 Task: Create a white business document with blue details.
Action: Mouse pressed left at (502, 390)
Screenshot: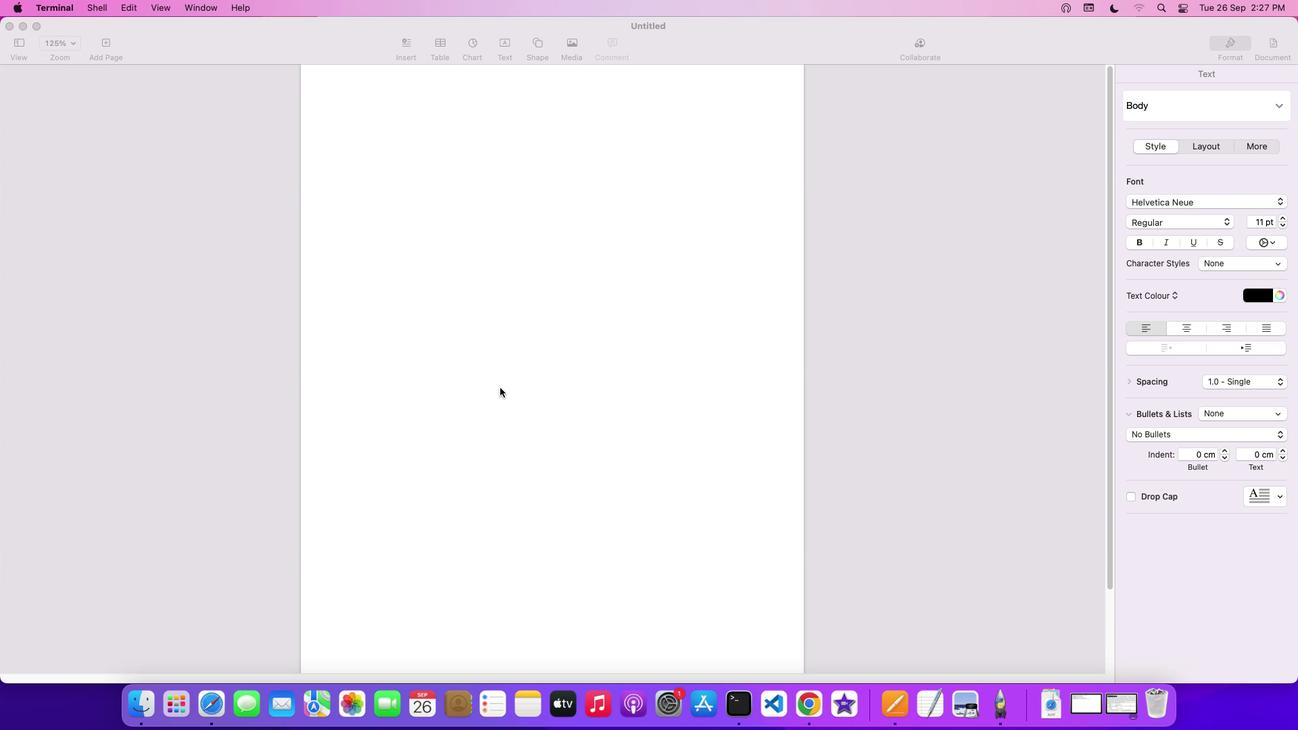 
Action: Mouse moved to (540, 39)
Screenshot: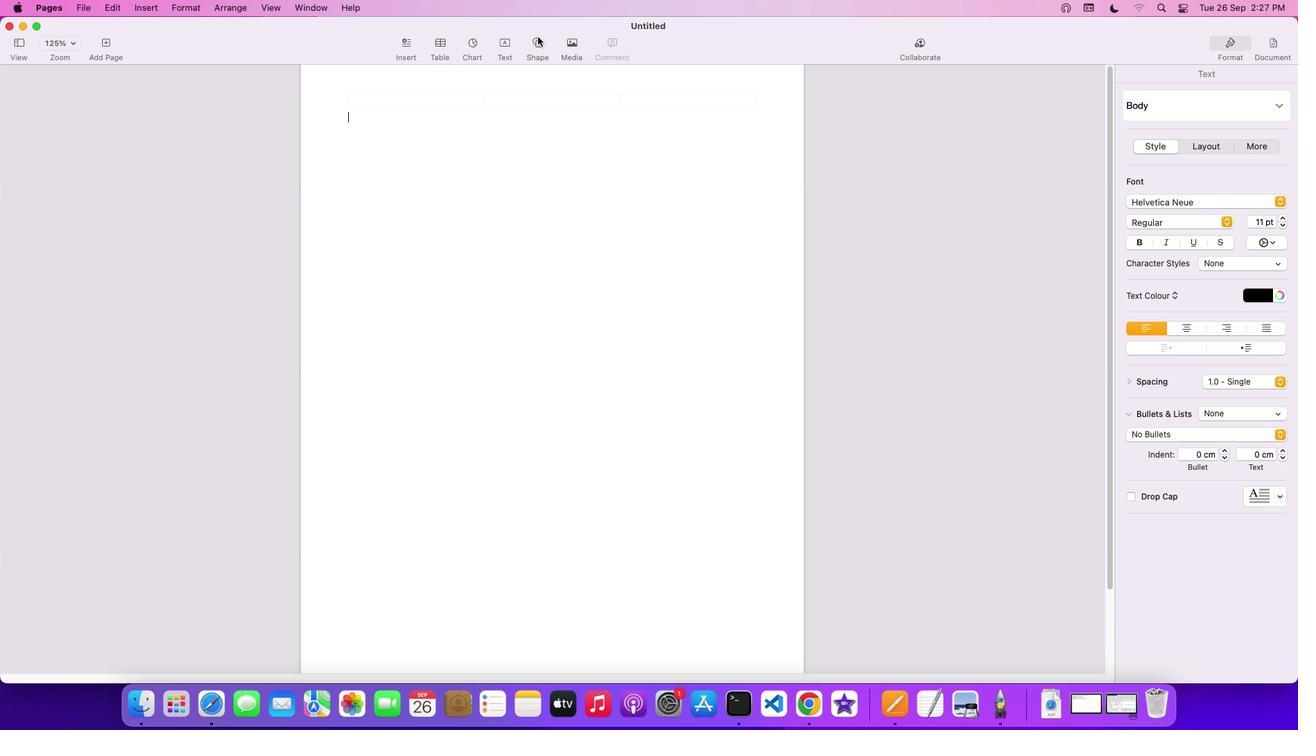 
Action: Mouse pressed left at (540, 39)
Screenshot: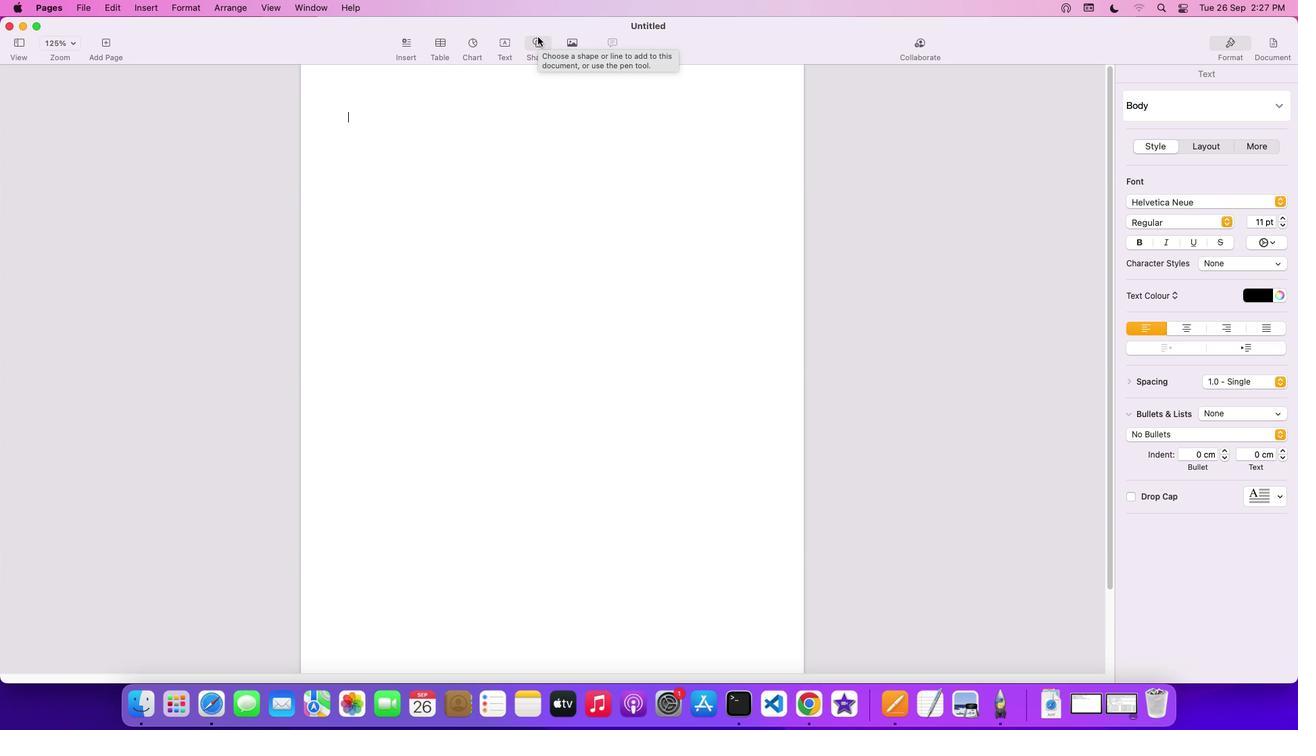 
Action: Mouse moved to (588, 150)
Screenshot: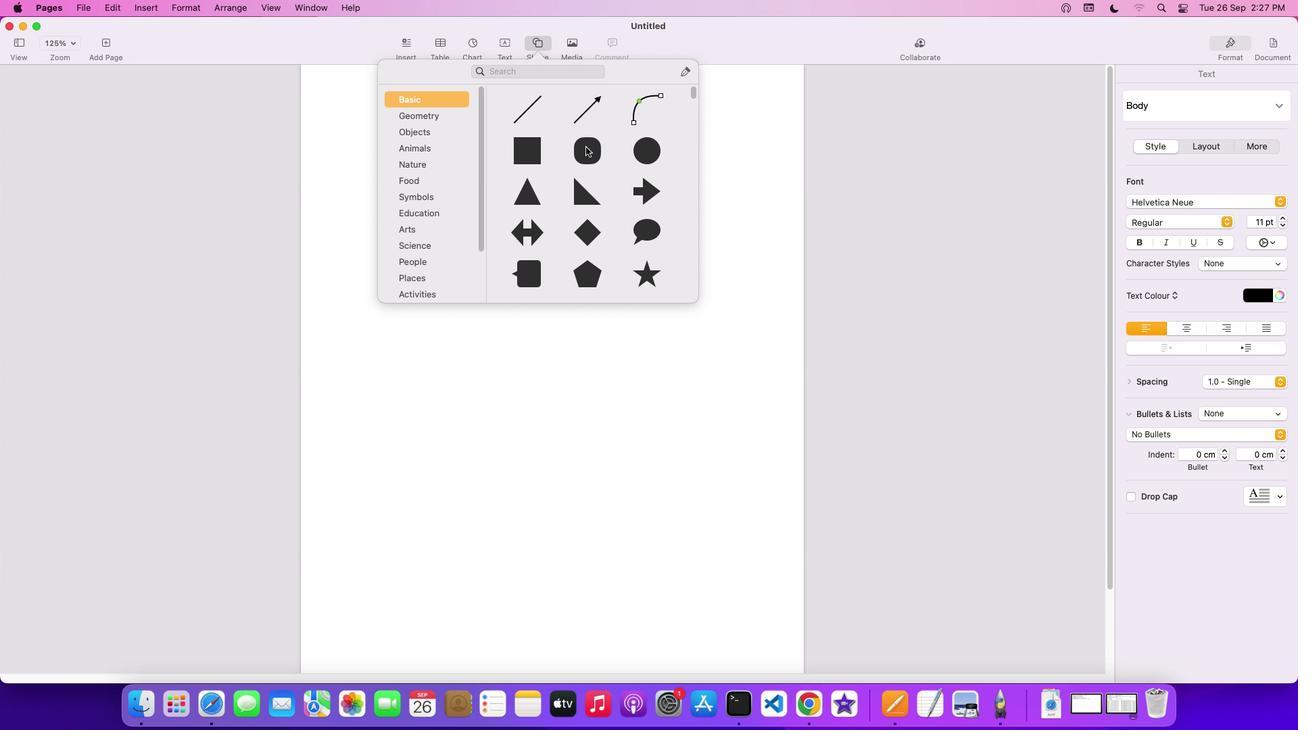 
Action: Mouse pressed left at (588, 150)
Screenshot: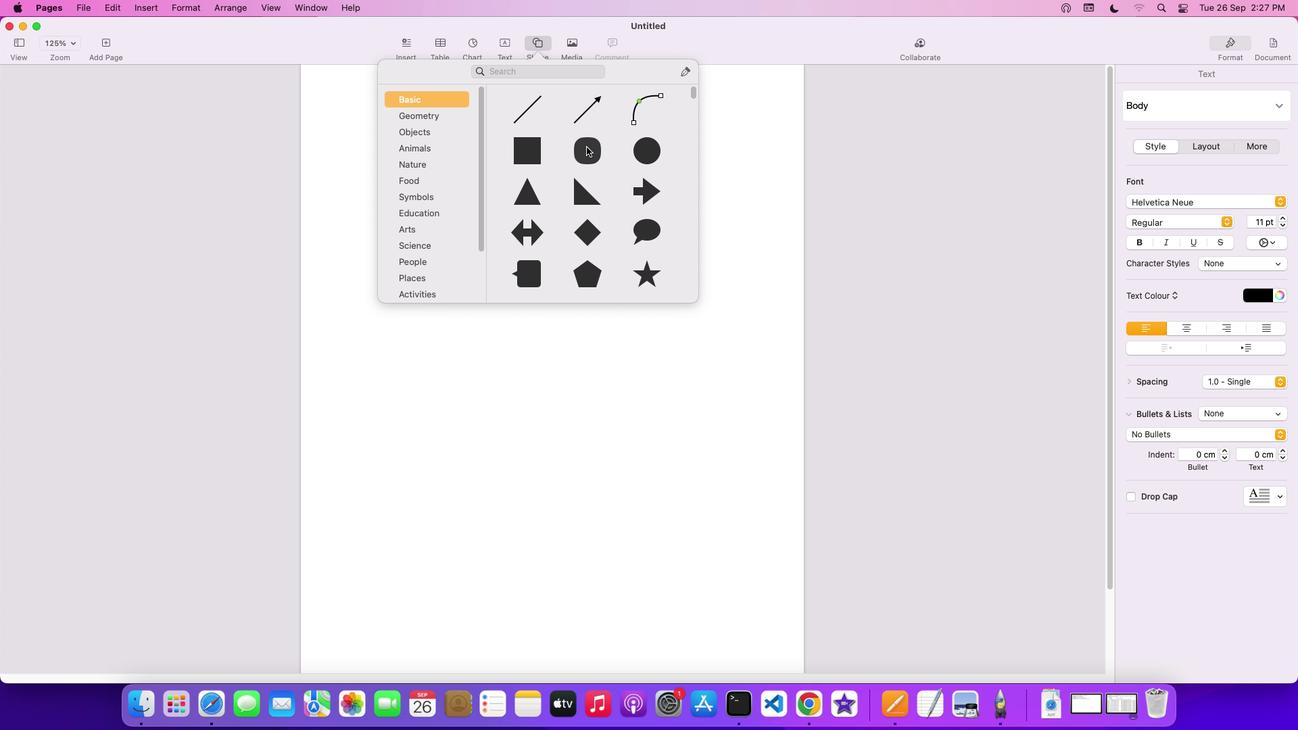 
Action: Mouse moved to (514, 125)
Screenshot: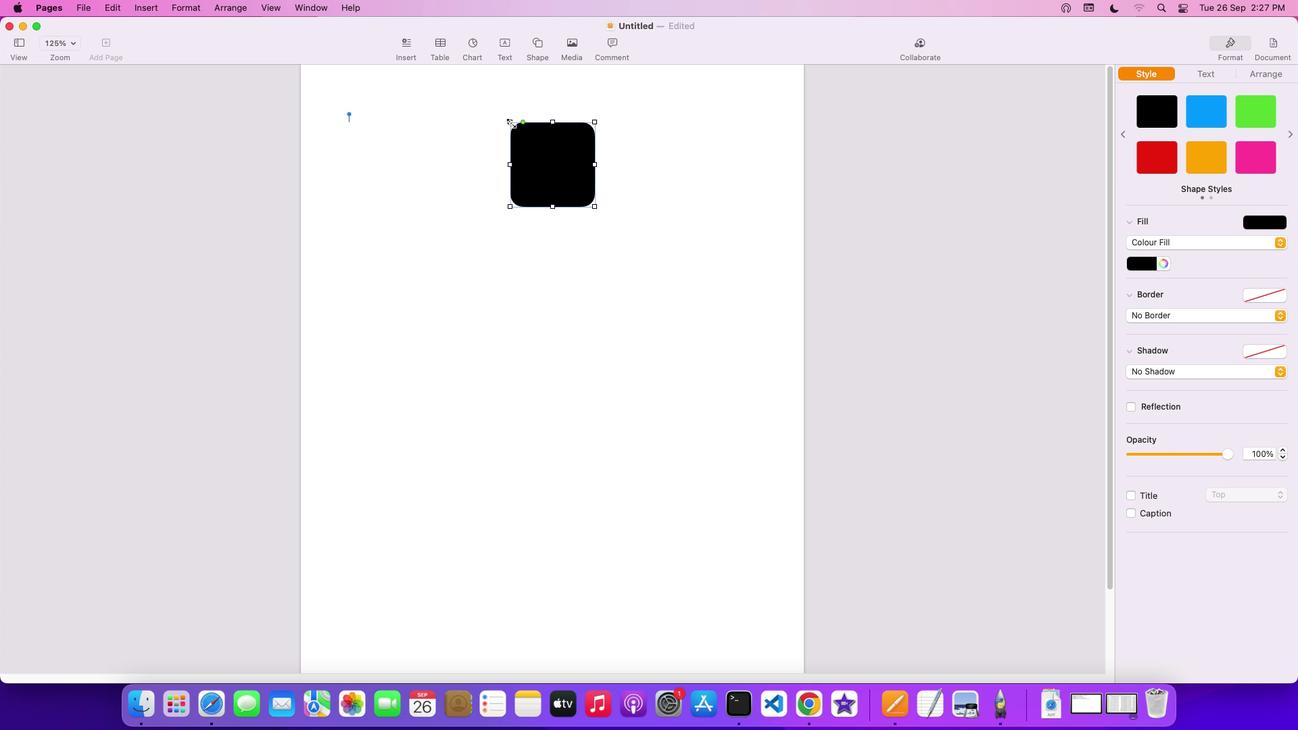 
Action: Mouse pressed left at (514, 125)
Screenshot: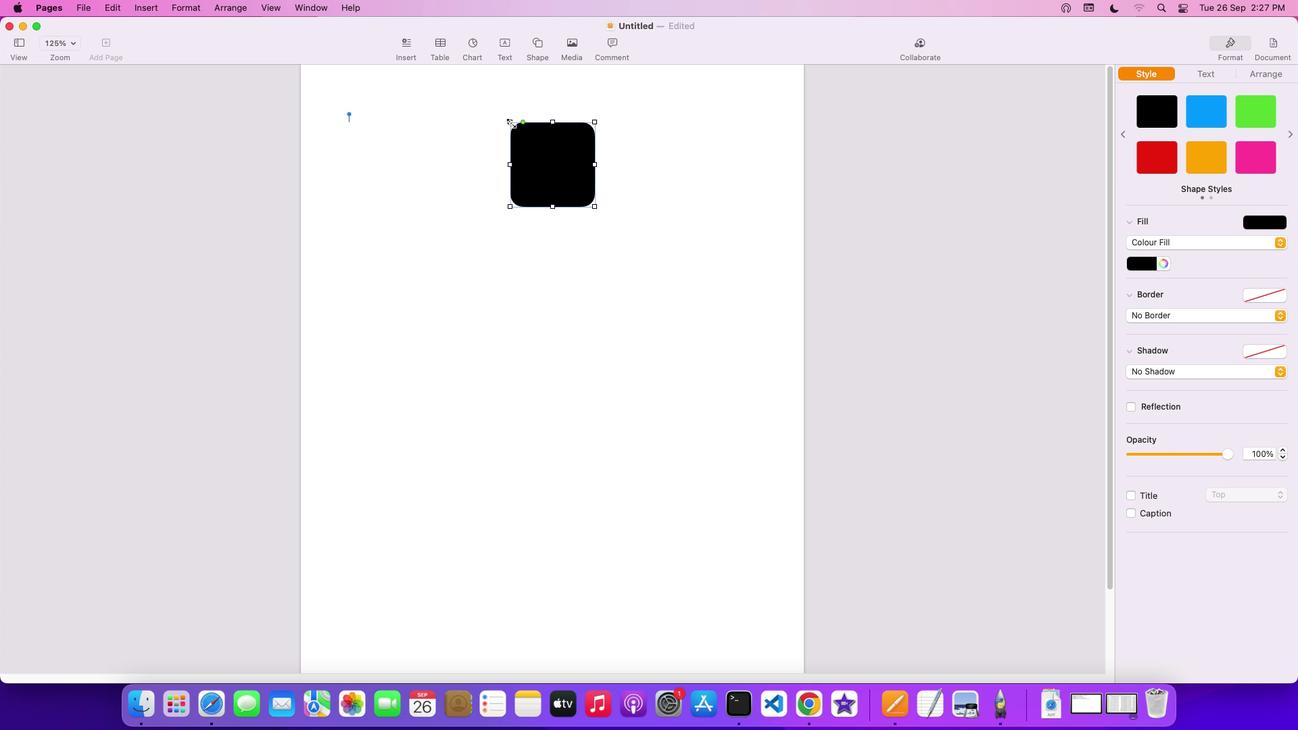 
Action: Mouse moved to (598, 78)
Screenshot: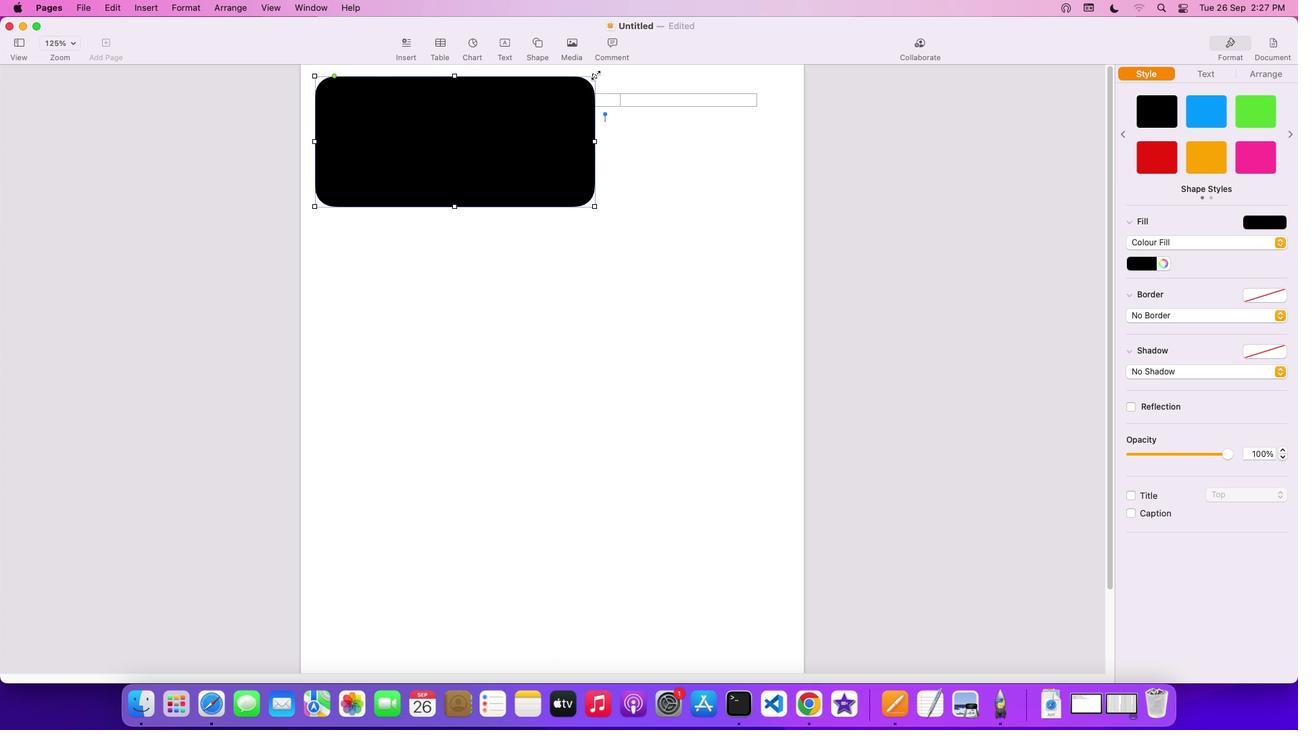 
Action: Mouse pressed left at (598, 78)
Screenshot: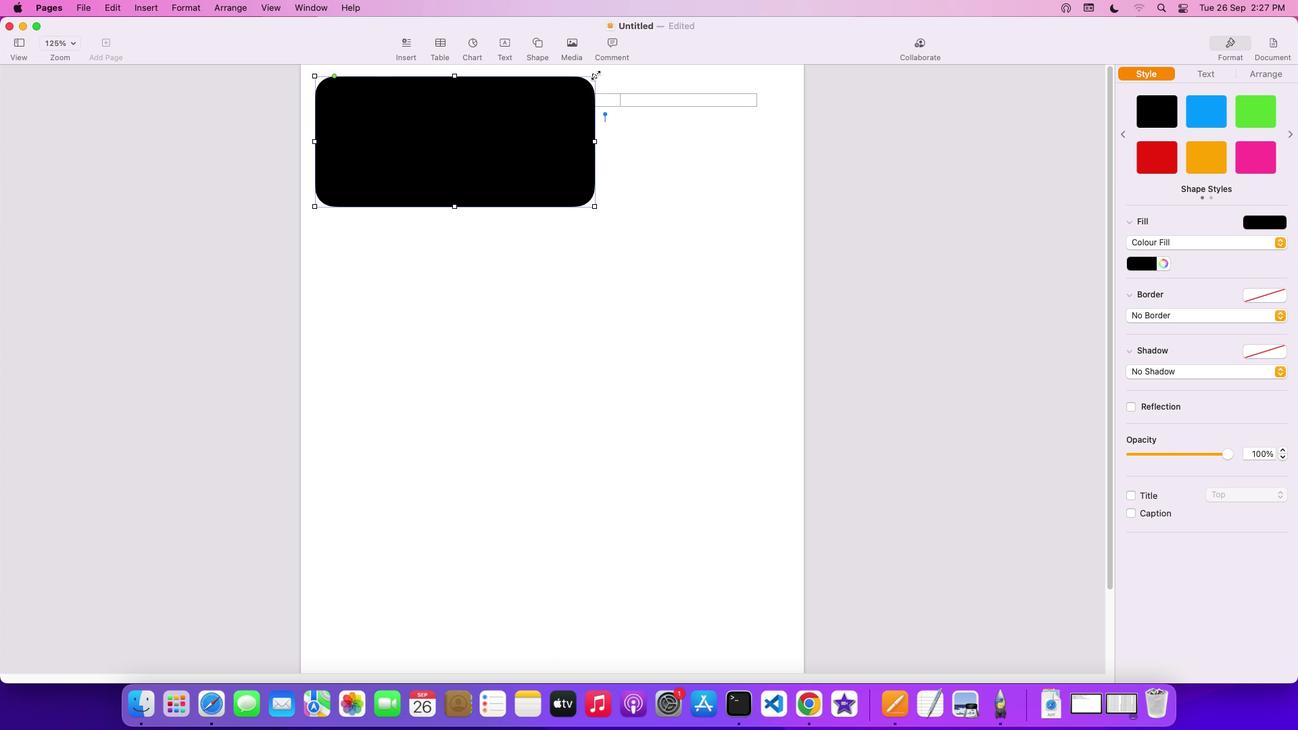 
Action: Mouse moved to (812, 371)
Screenshot: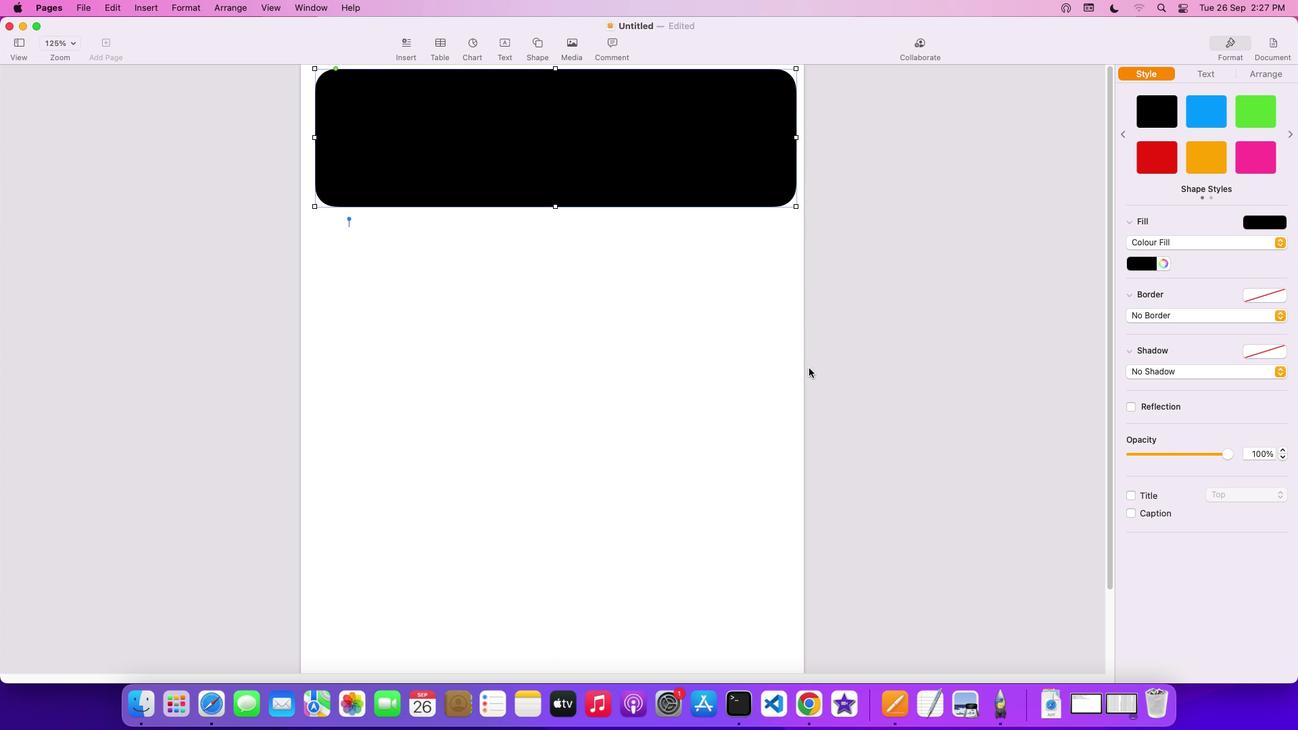 
Action: Mouse scrolled (812, 371) with delta (2, 2)
Screenshot: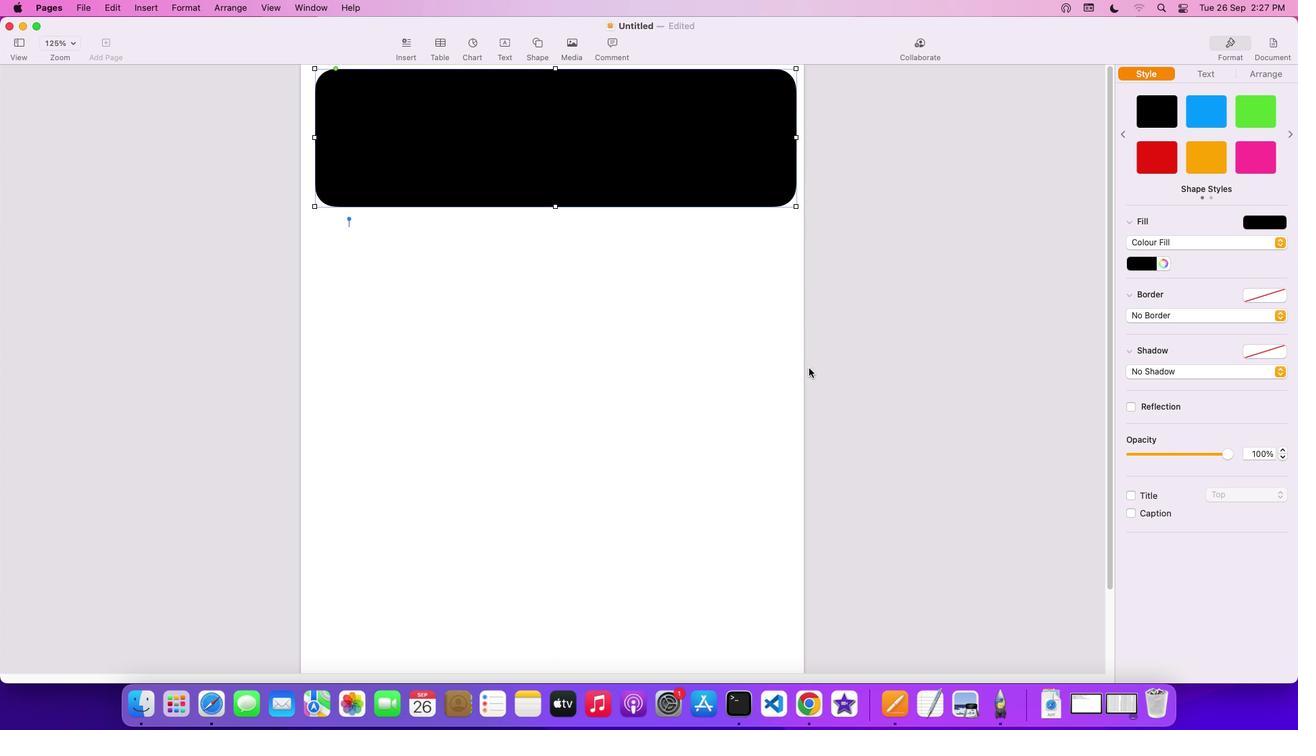 
Action: Mouse scrolled (812, 371) with delta (2, 2)
Screenshot: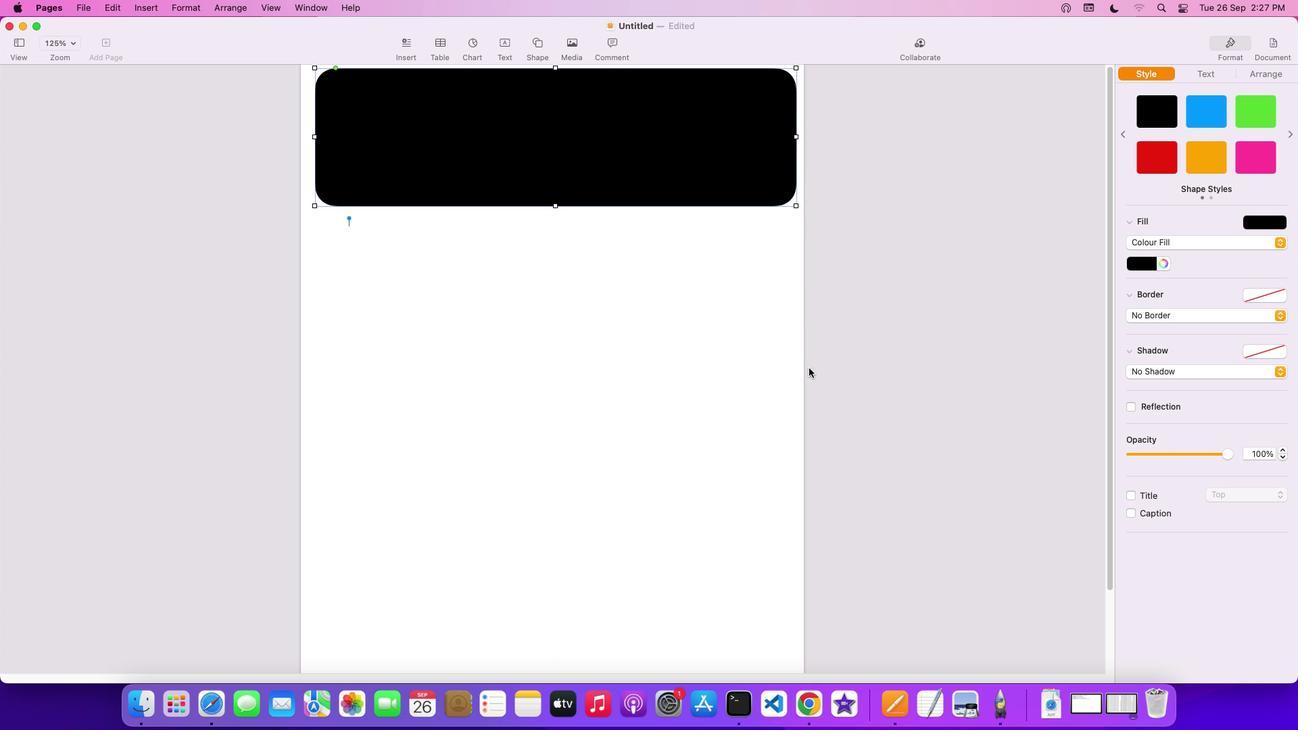 
Action: Mouse scrolled (812, 371) with delta (2, 1)
Screenshot: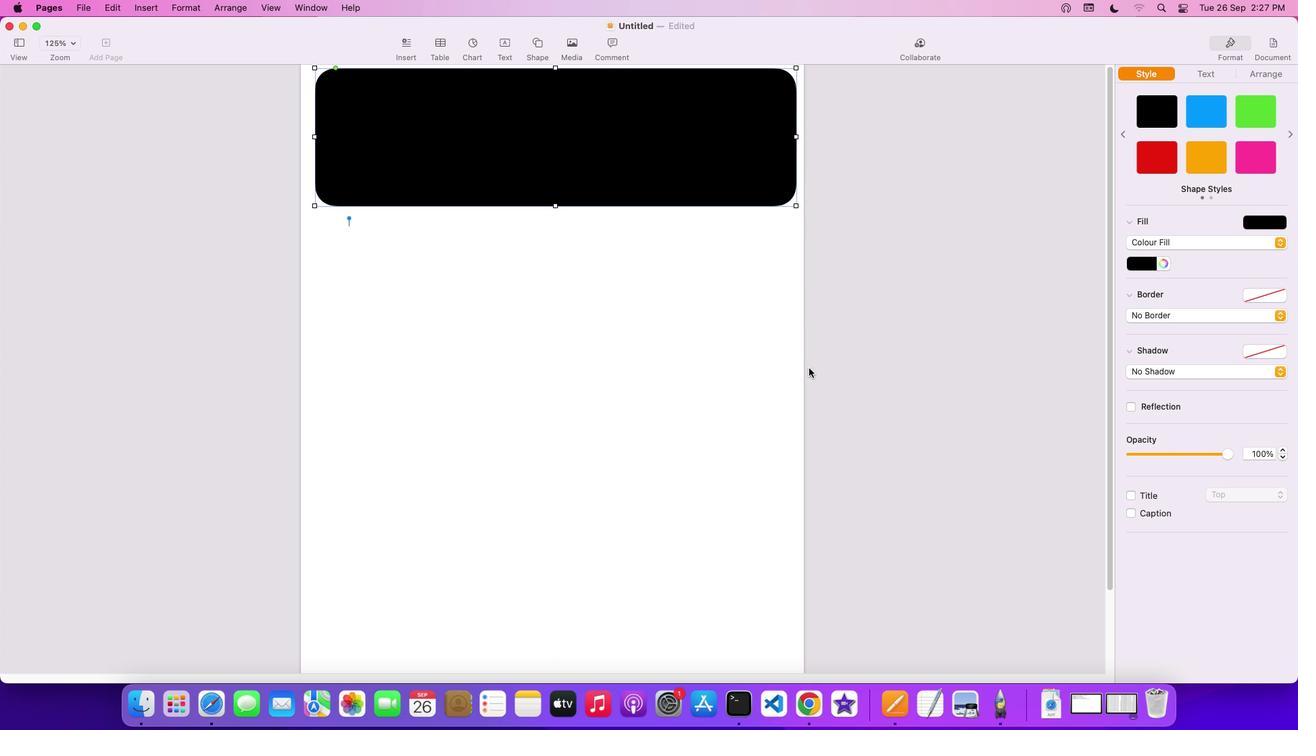 
Action: Mouse scrolled (812, 371) with delta (2, 0)
Screenshot: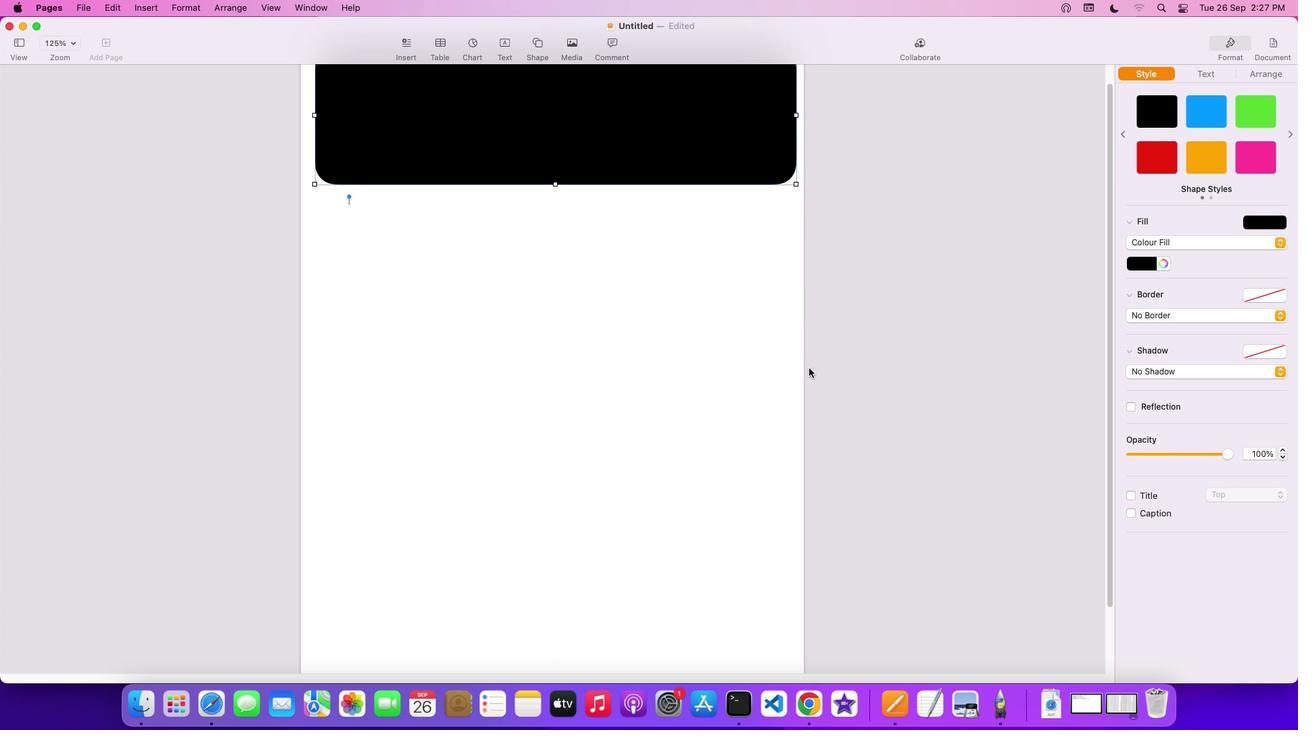 
Action: Mouse moved to (799, 158)
Screenshot: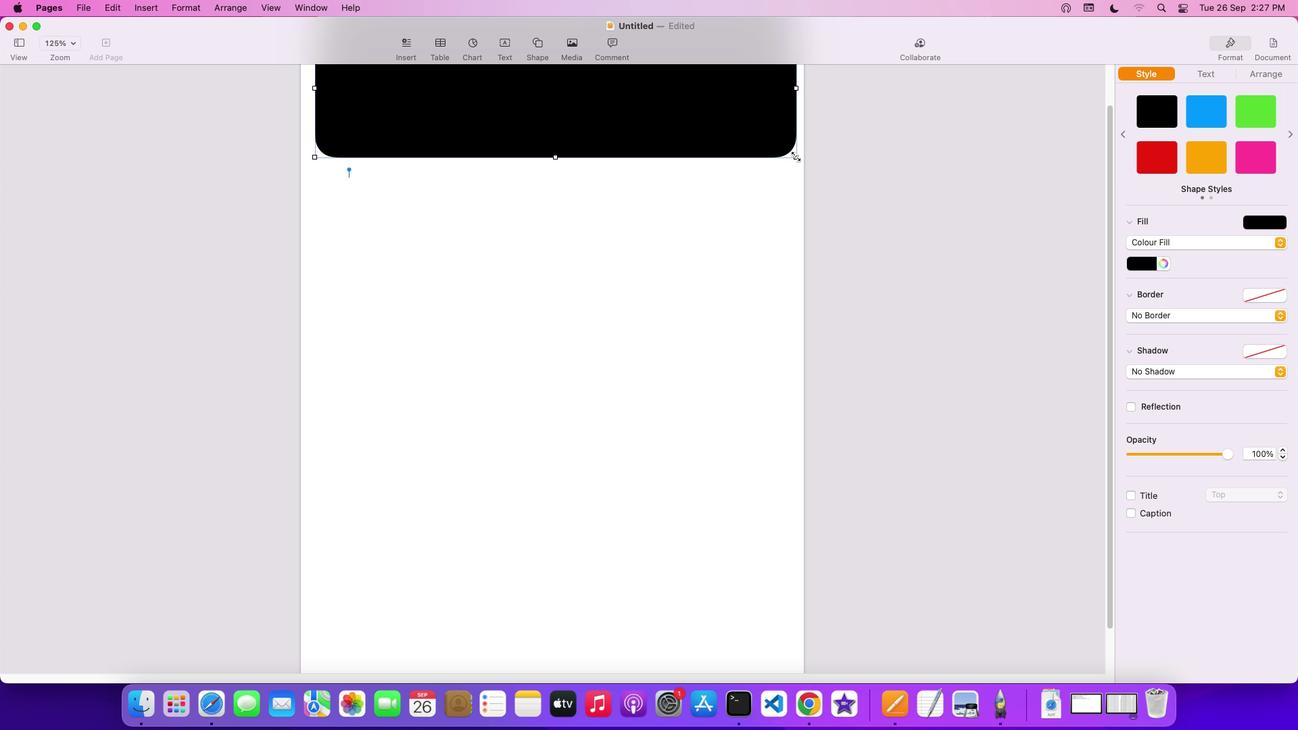 
Action: Mouse pressed left at (799, 158)
Screenshot: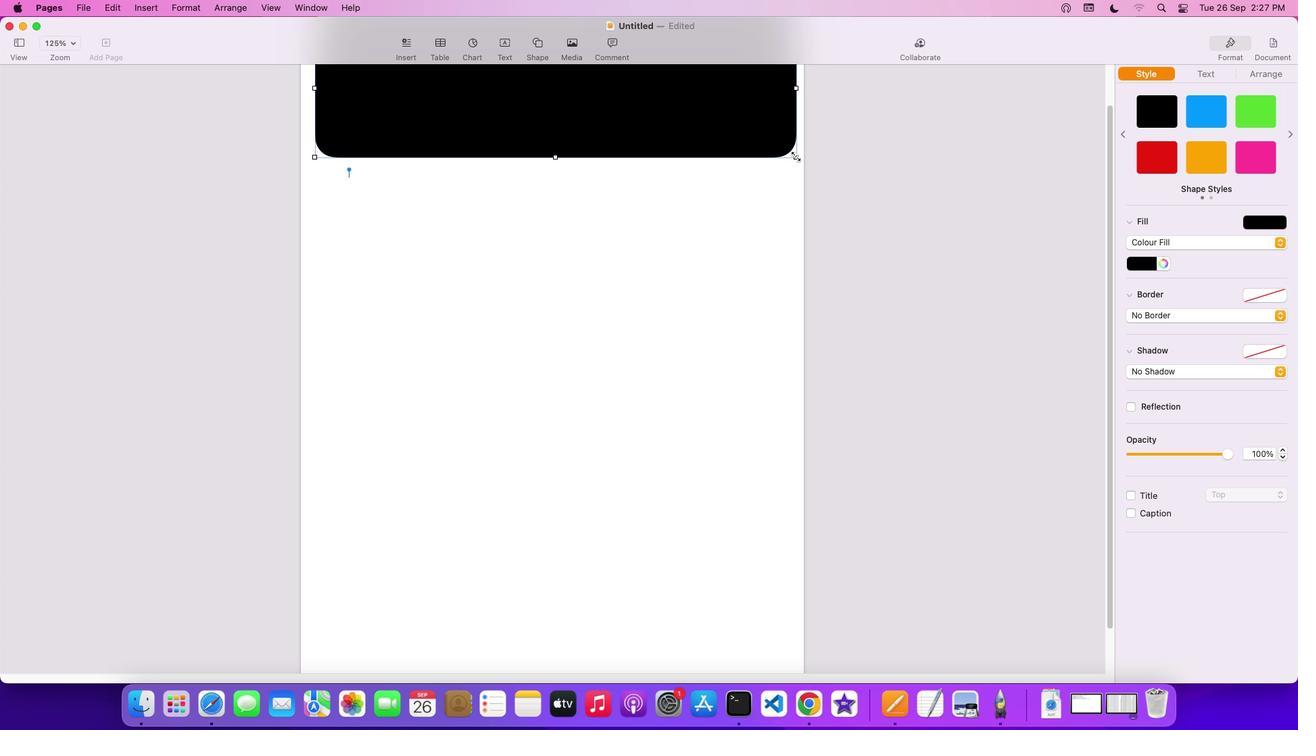 
Action: Mouse moved to (870, 625)
Screenshot: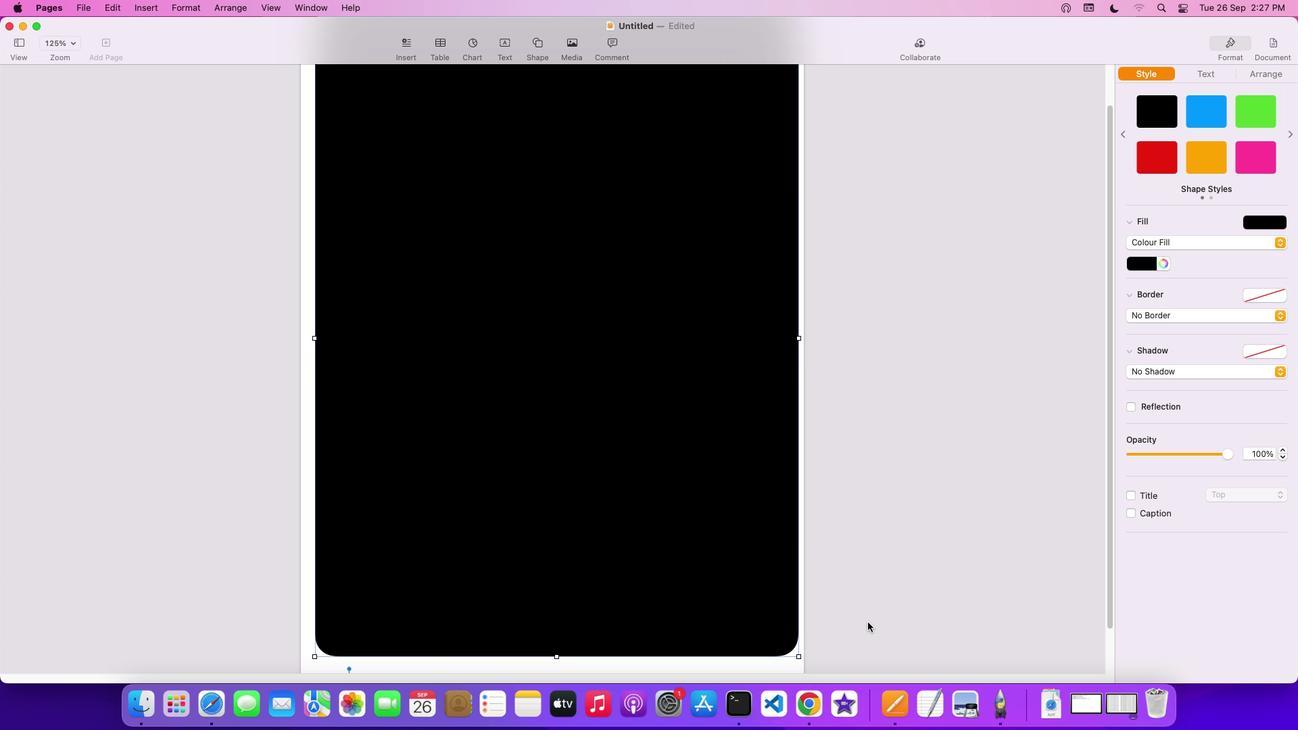 
Action: Mouse scrolled (870, 625) with delta (2, 2)
Screenshot: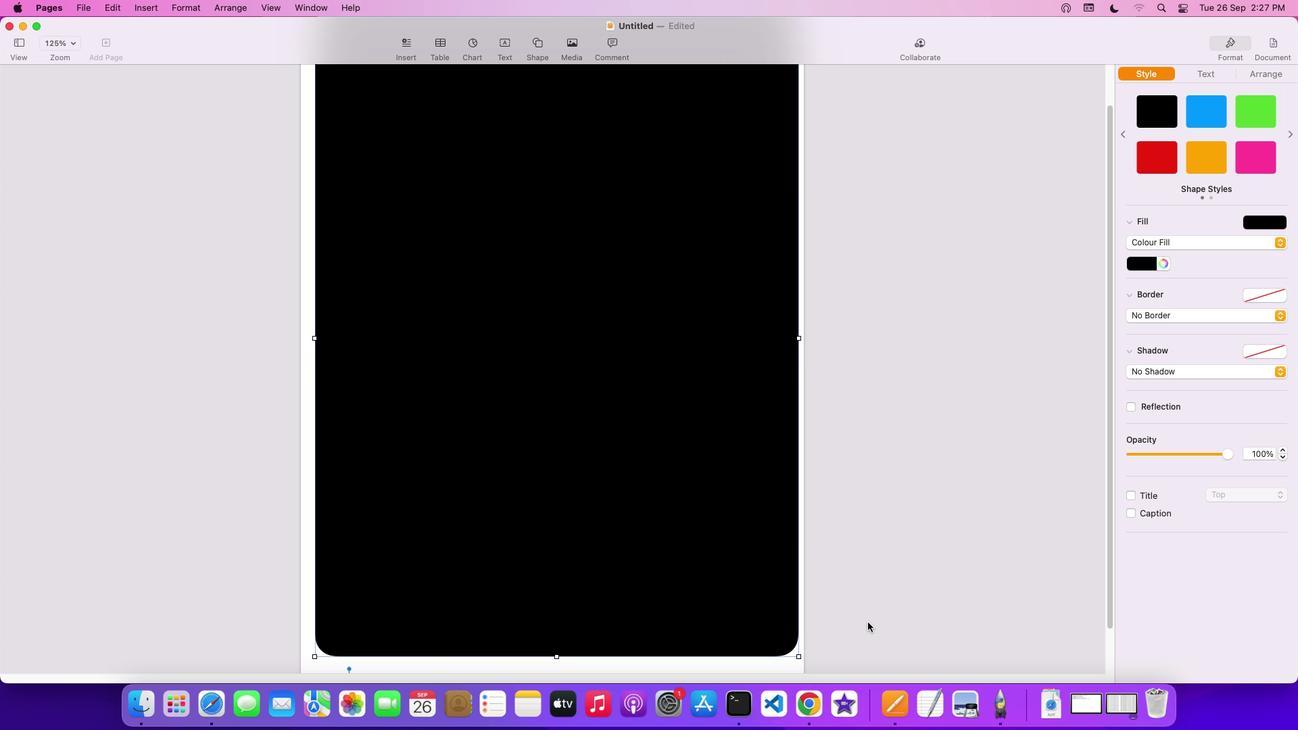 
Action: Mouse scrolled (870, 625) with delta (2, 2)
Screenshot: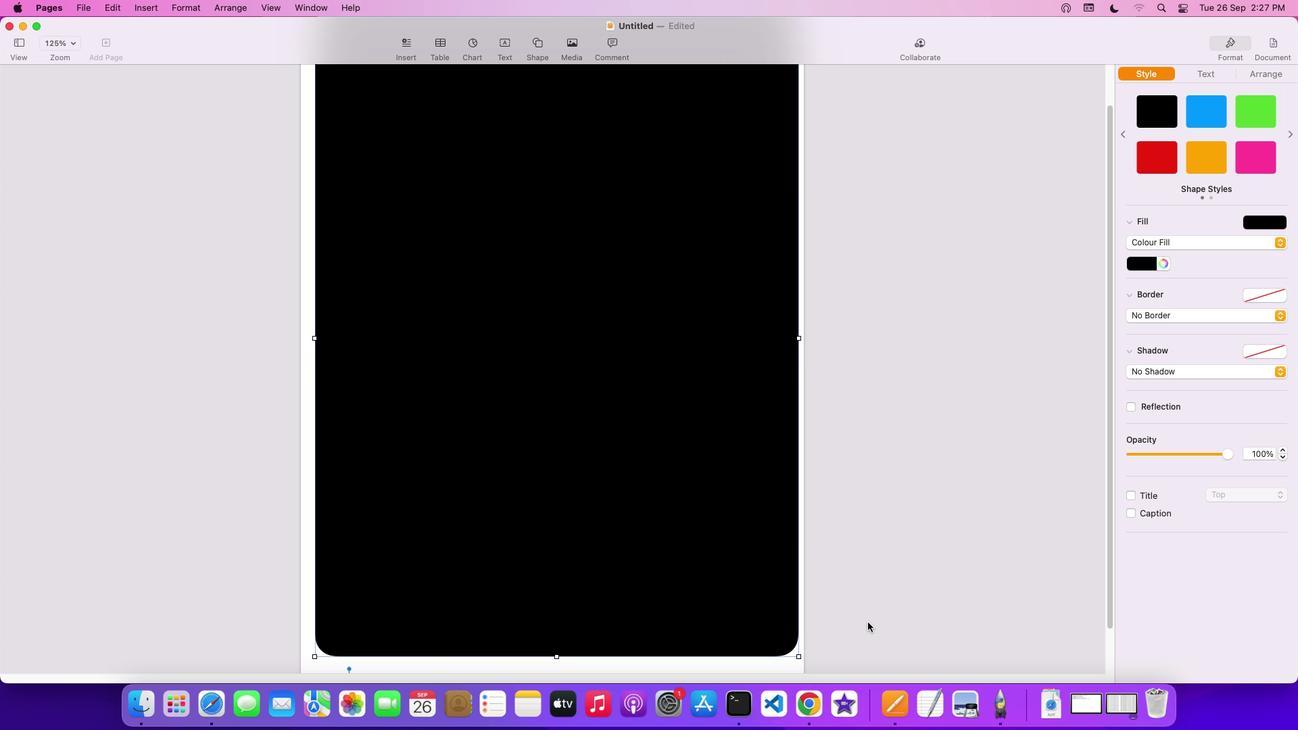 
Action: Mouse scrolled (870, 625) with delta (2, 0)
Screenshot: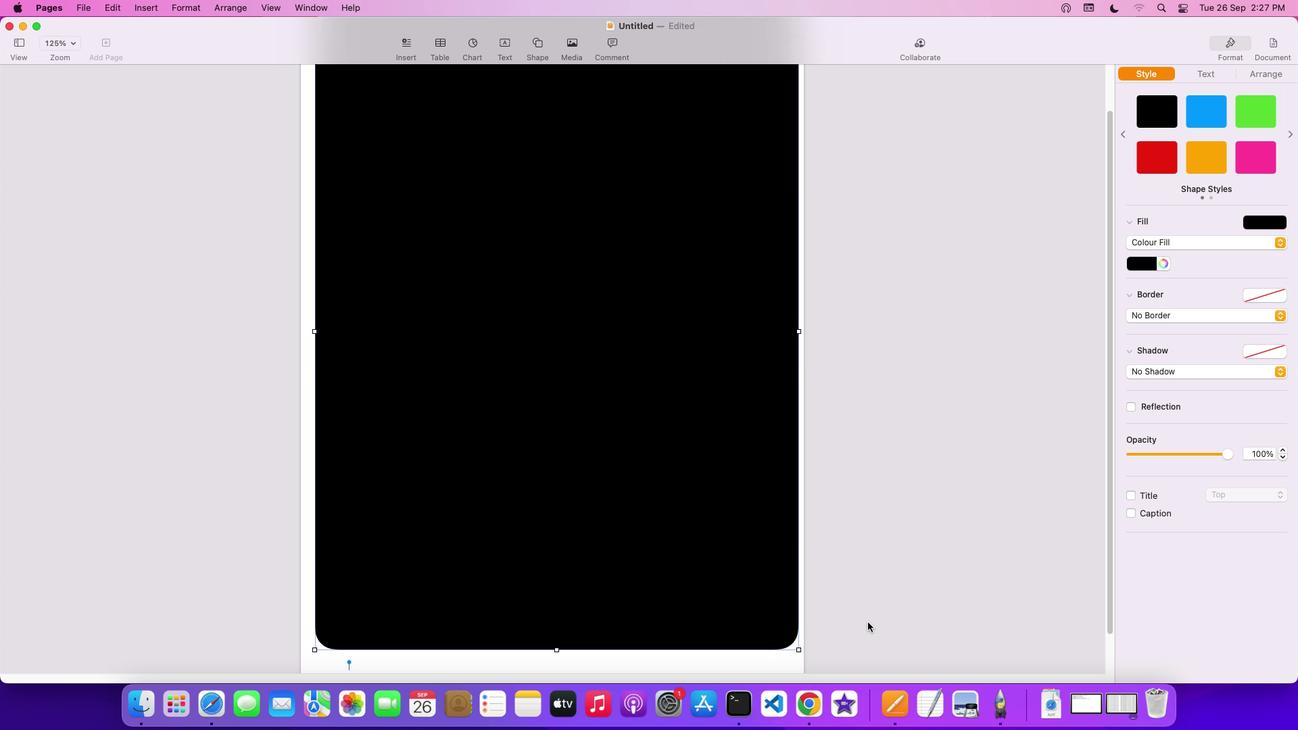 
Action: Mouse scrolled (870, 625) with delta (2, 0)
Screenshot: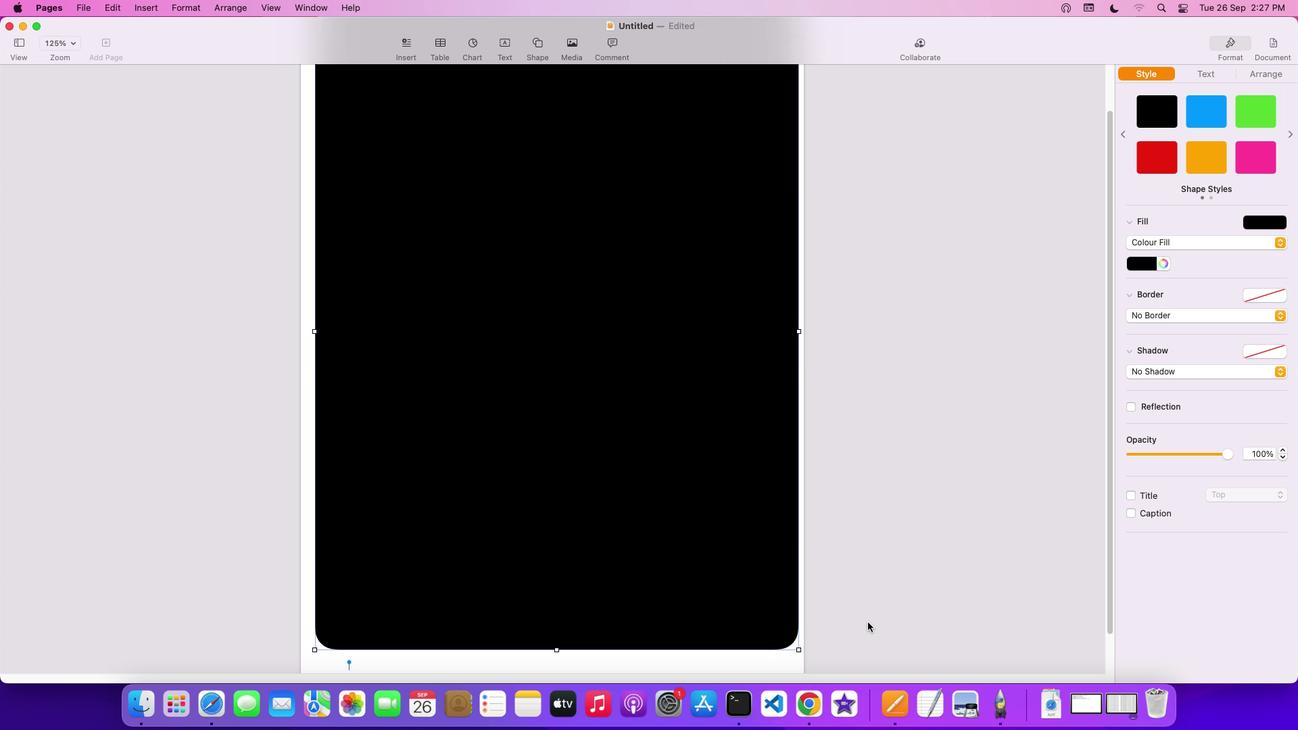 
Action: Mouse scrolled (870, 625) with delta (2, 0)
Screenshot: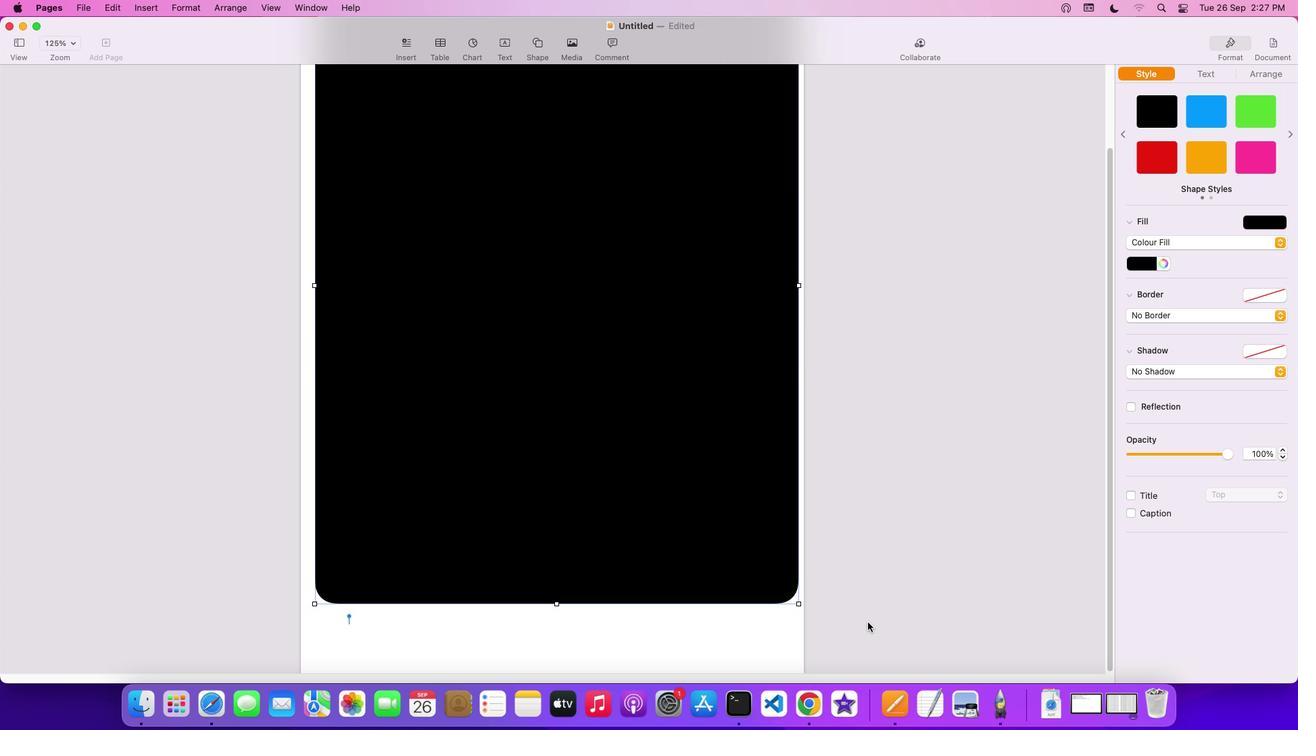 
Action: Mouse scrolled (870, 625) with delta (2, 0)
Screenshot: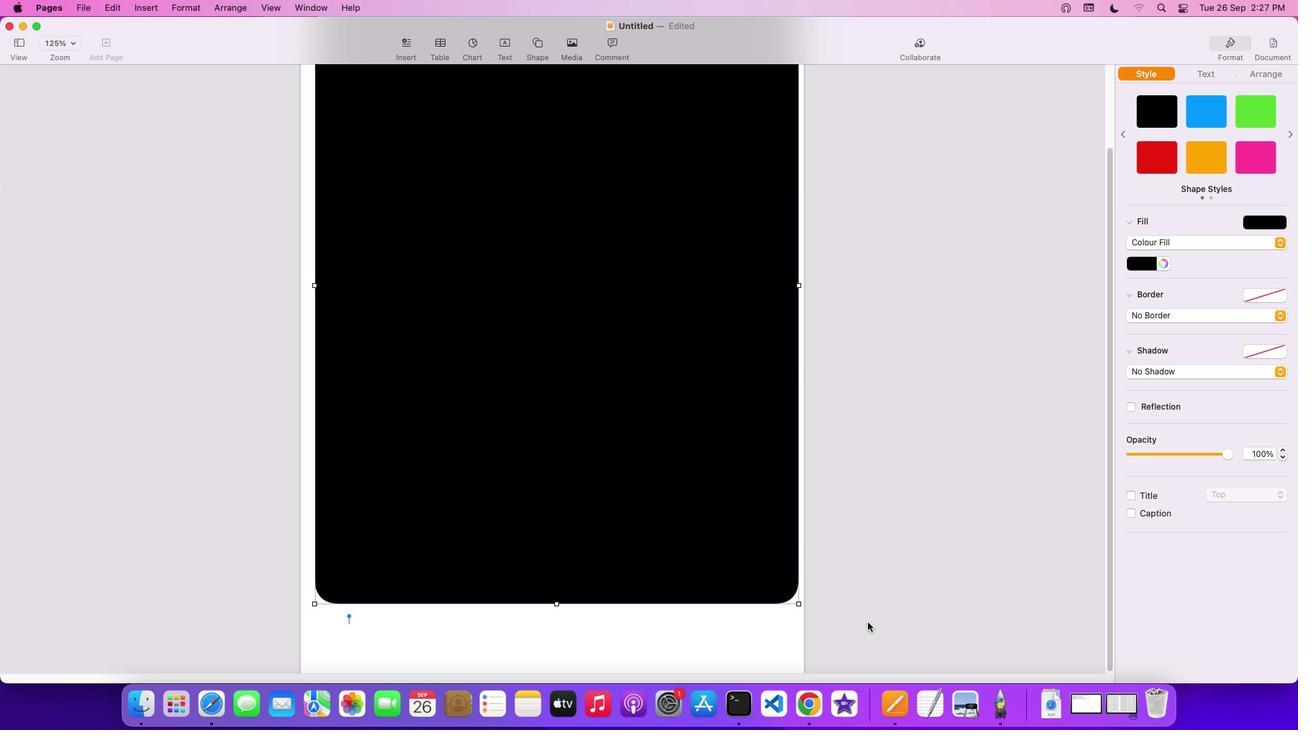 
Action: Mouse scrolled (870, 625) with delta (2, 2)
Screenshot: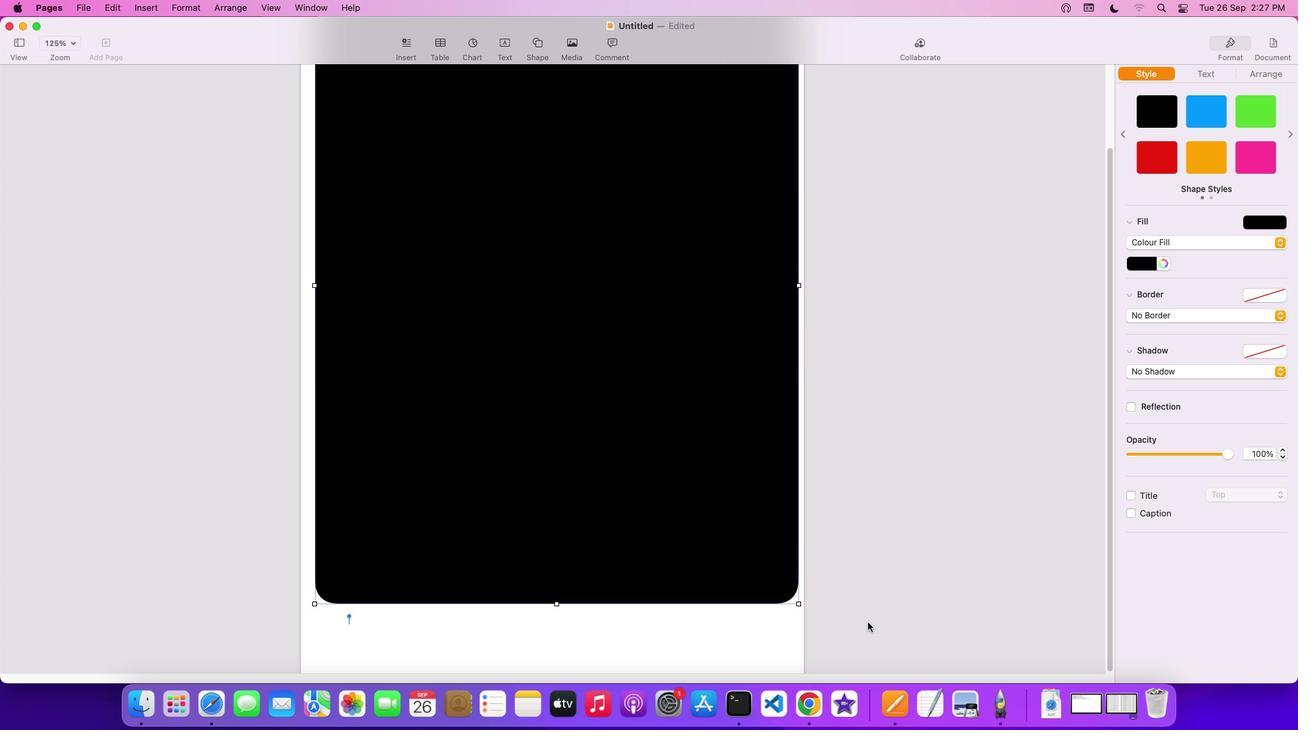
Action: Mouse scrolled (870, 625) with delta (2, 2)
Screenshot: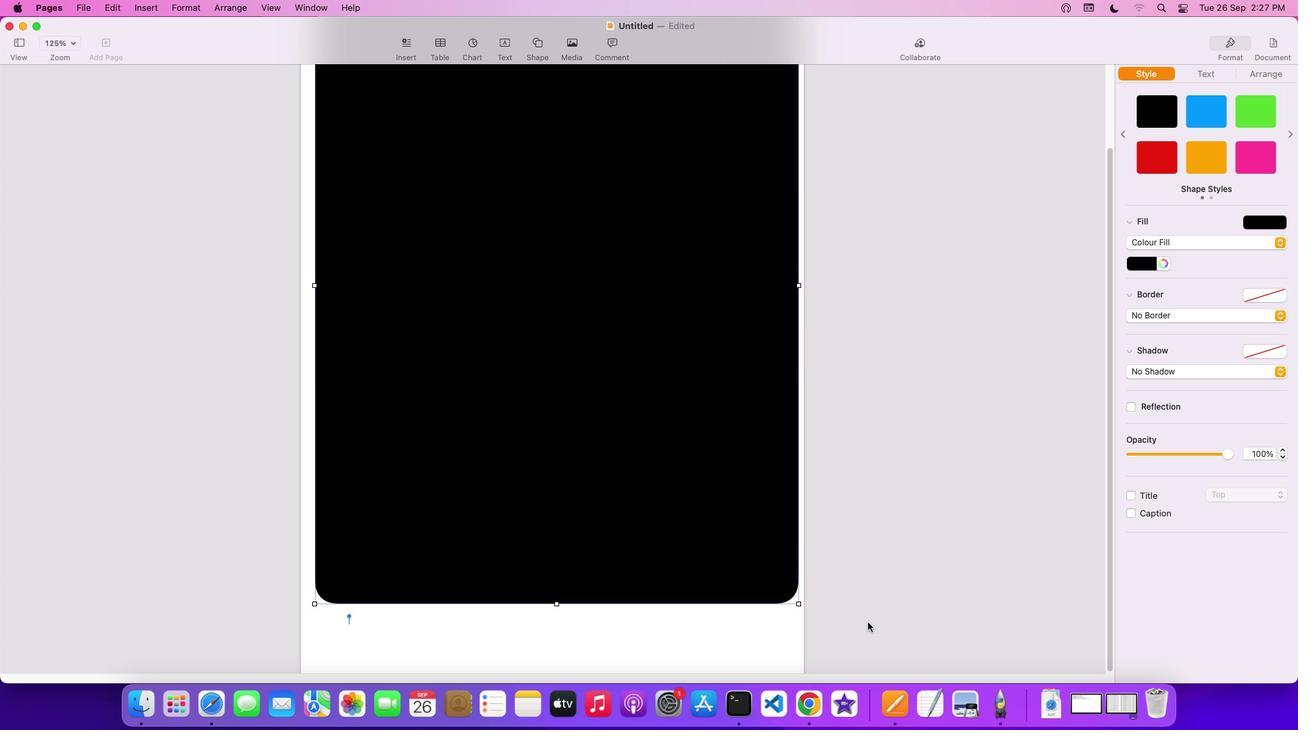 
Action: Mouse scrolled (870, 625) with delta (2, 0)
Screenshot: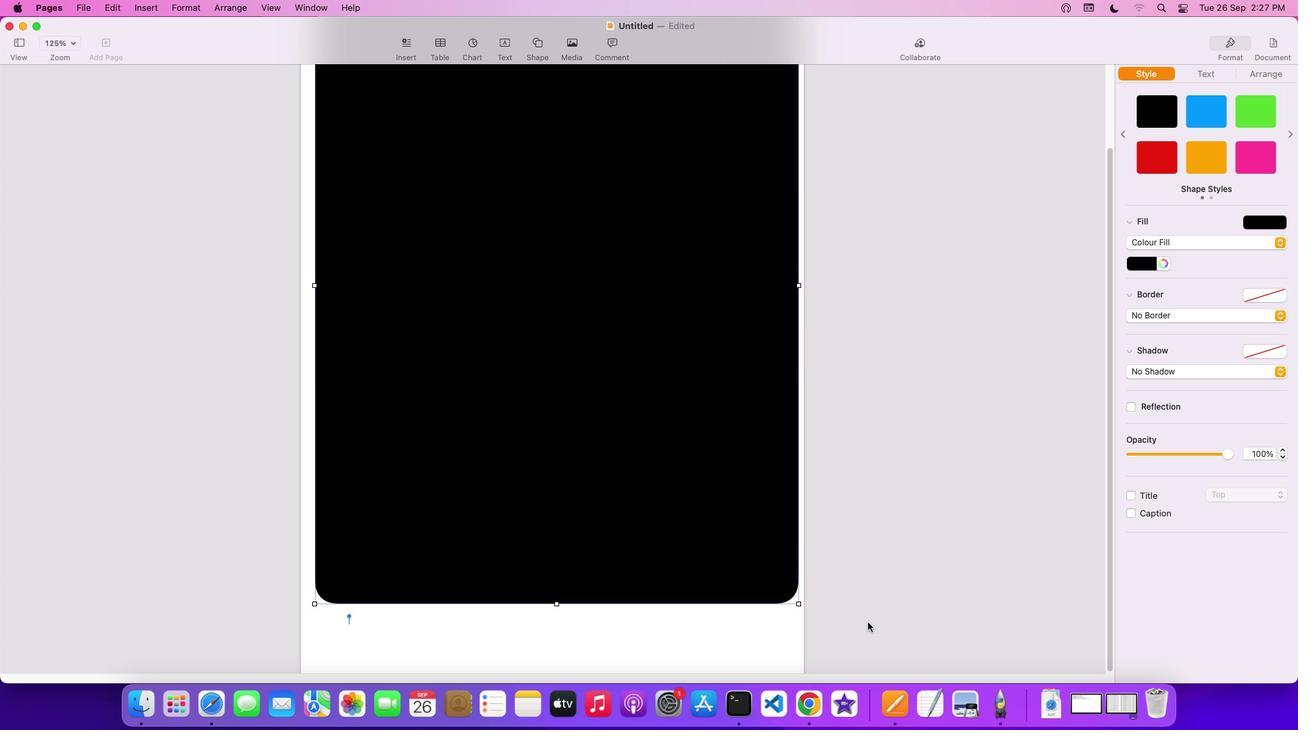 
Action: Mouse scrolled (870, 625) with delta (2, 0)
Screenshot: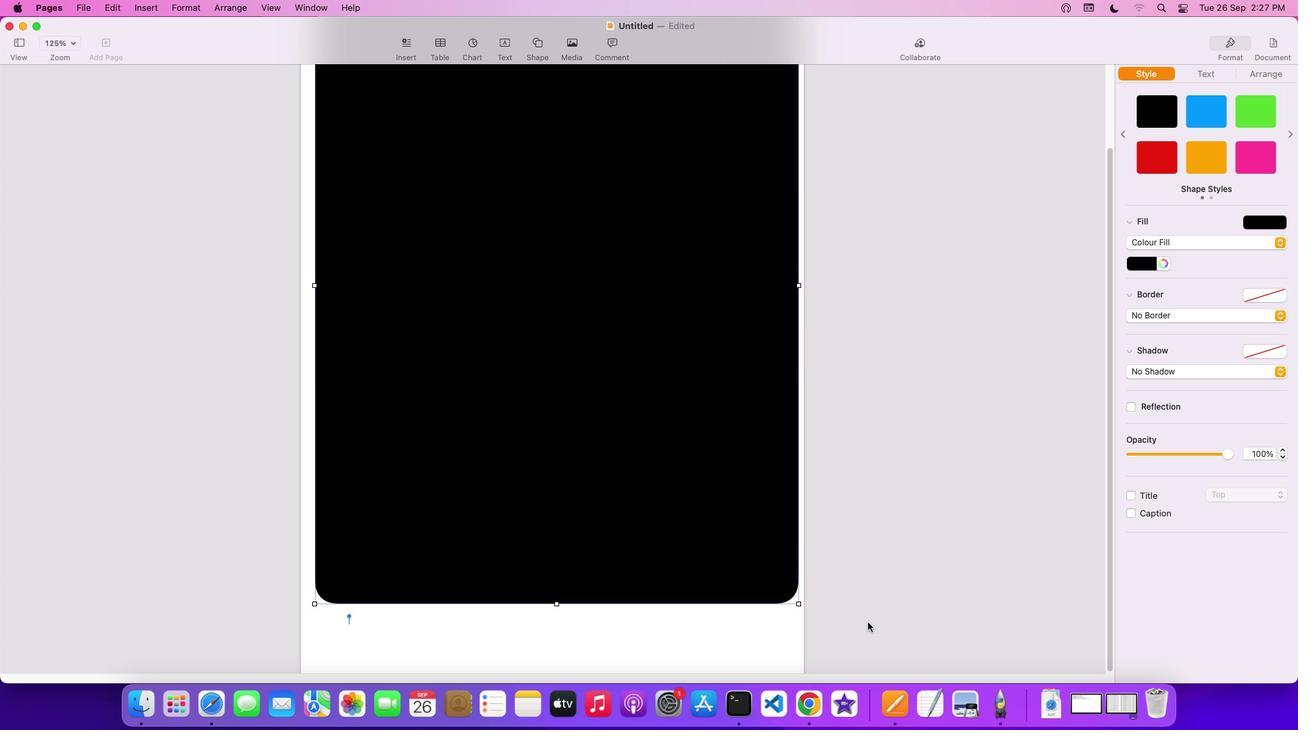 
Action: Mouse scrolled (870, 625) with delta (2, 0)
Screenshot: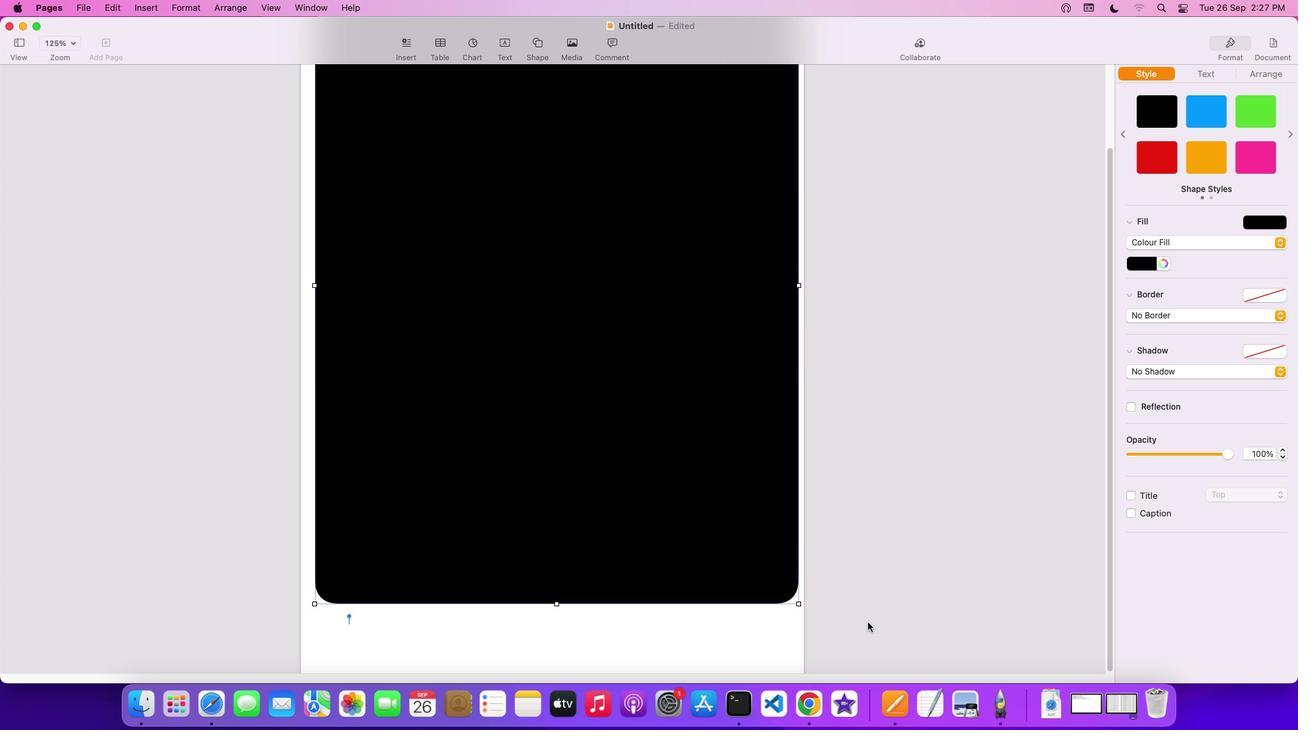 
Action: Mouse moved to (799, 603)
Screenshot: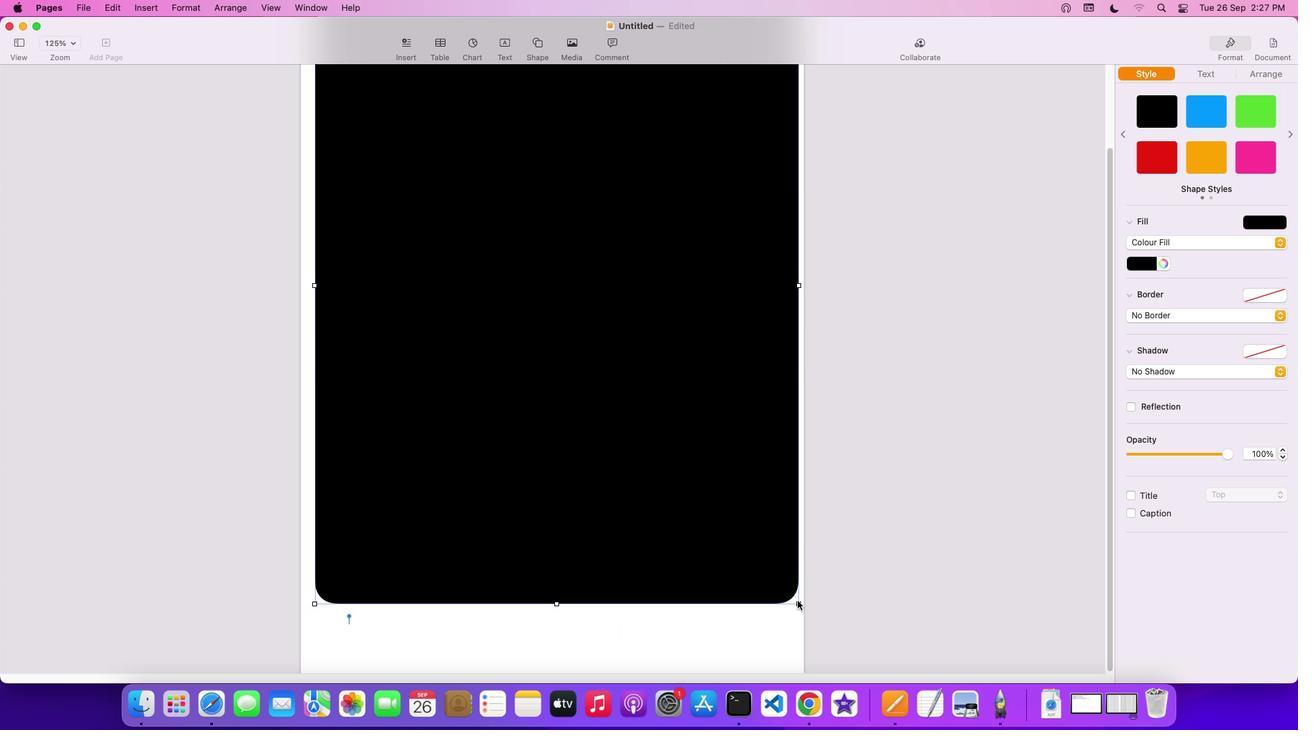 
Action: Mouse pressed left at (799, 603)
Screenshot: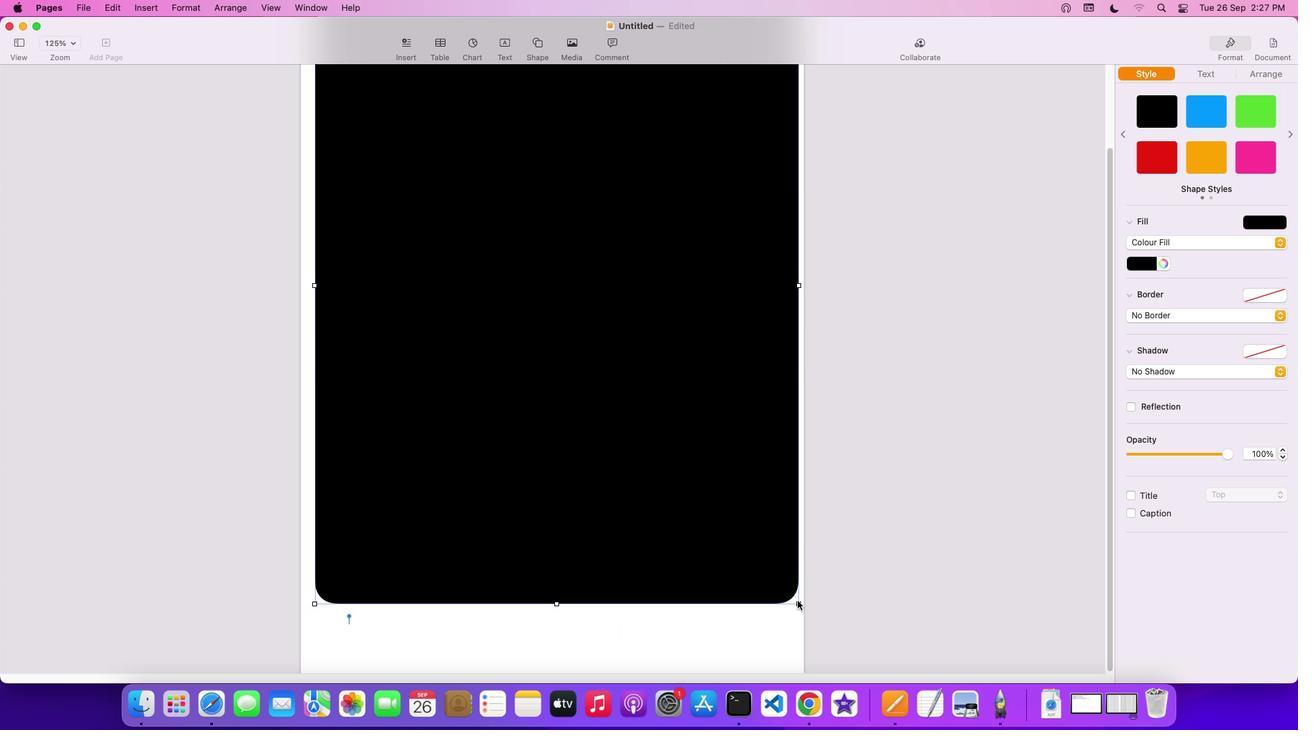 
Action: Mouse moved to (780, 594)
Screenshot: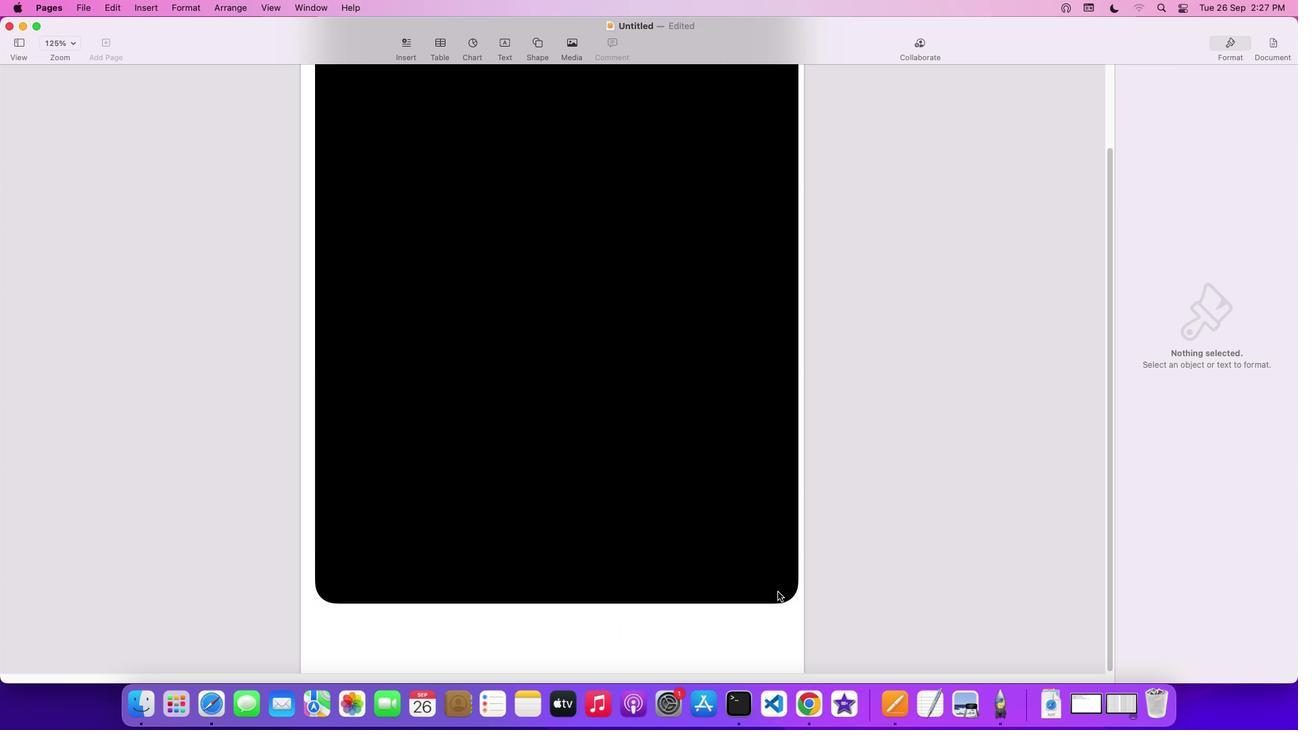 
Action: Mouse pressed left at (780, 594)
Screenshot: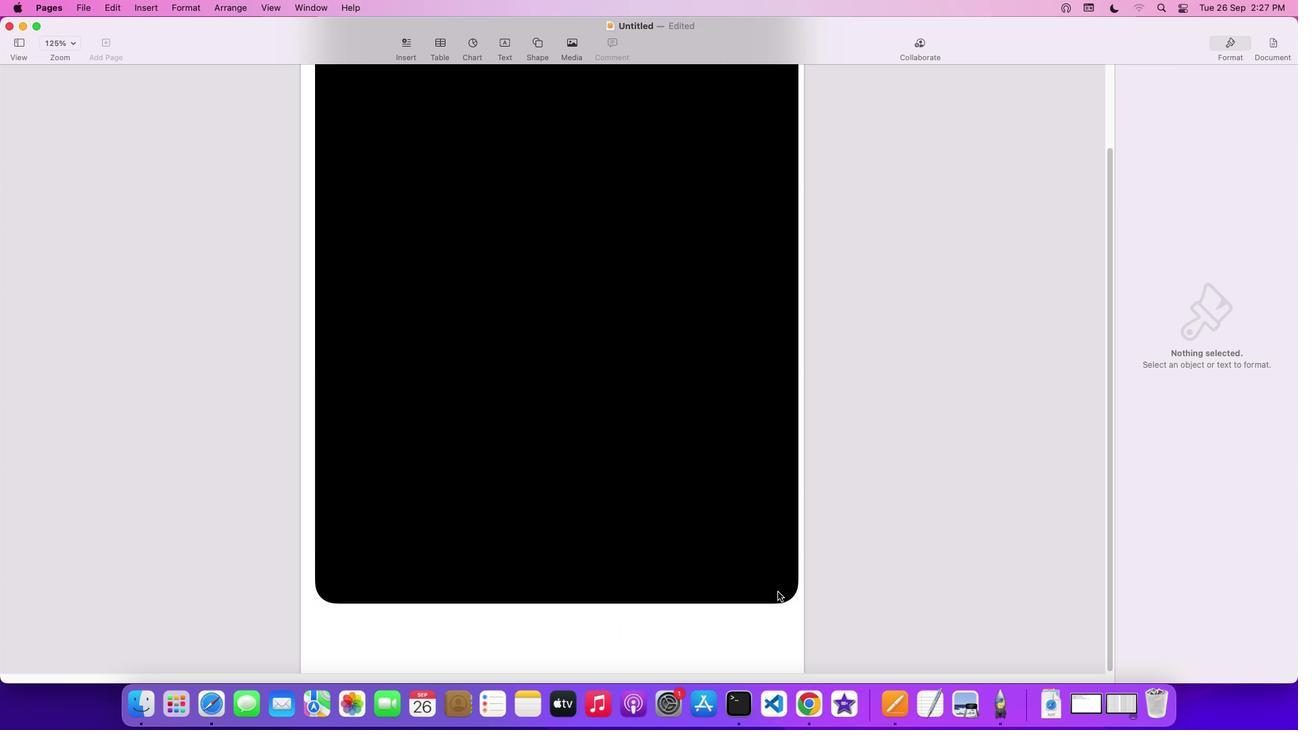 
Action: Mouse moved to (801, 606)
Screenshot: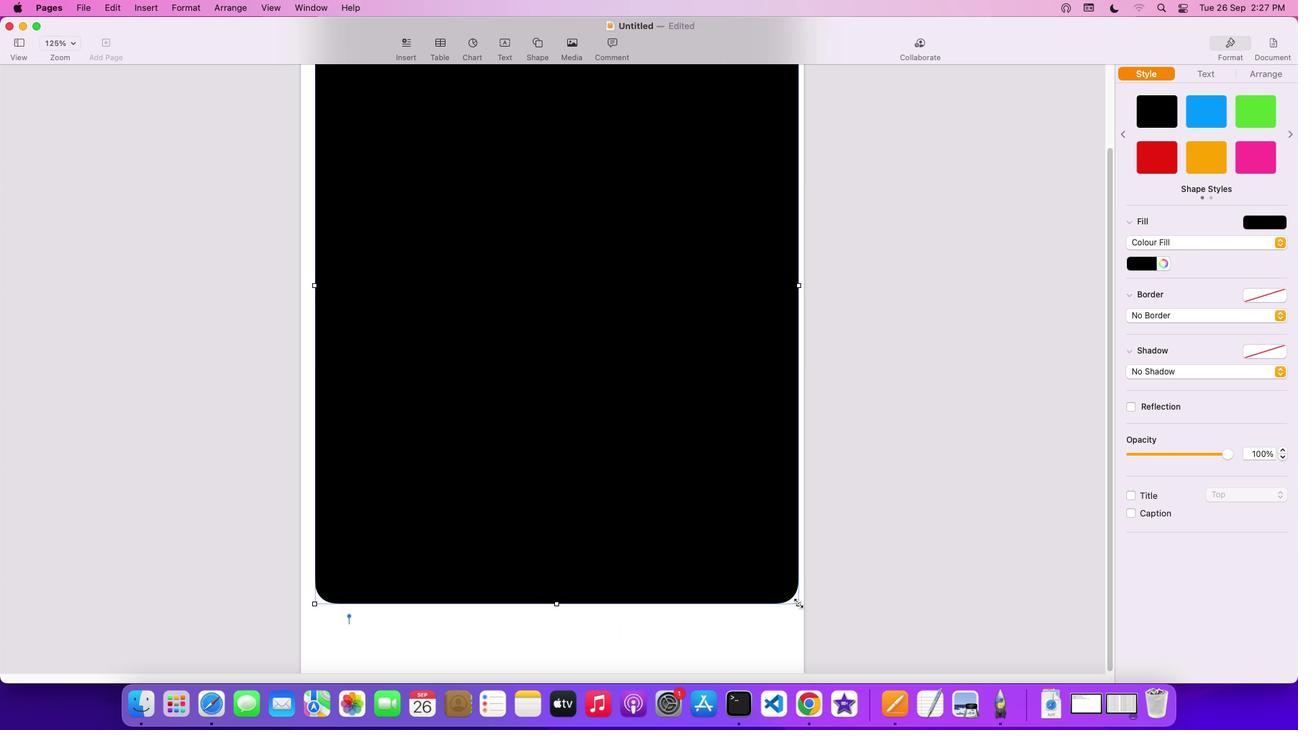
Action: Mouse pressed left at (801, 606)
Screenshot: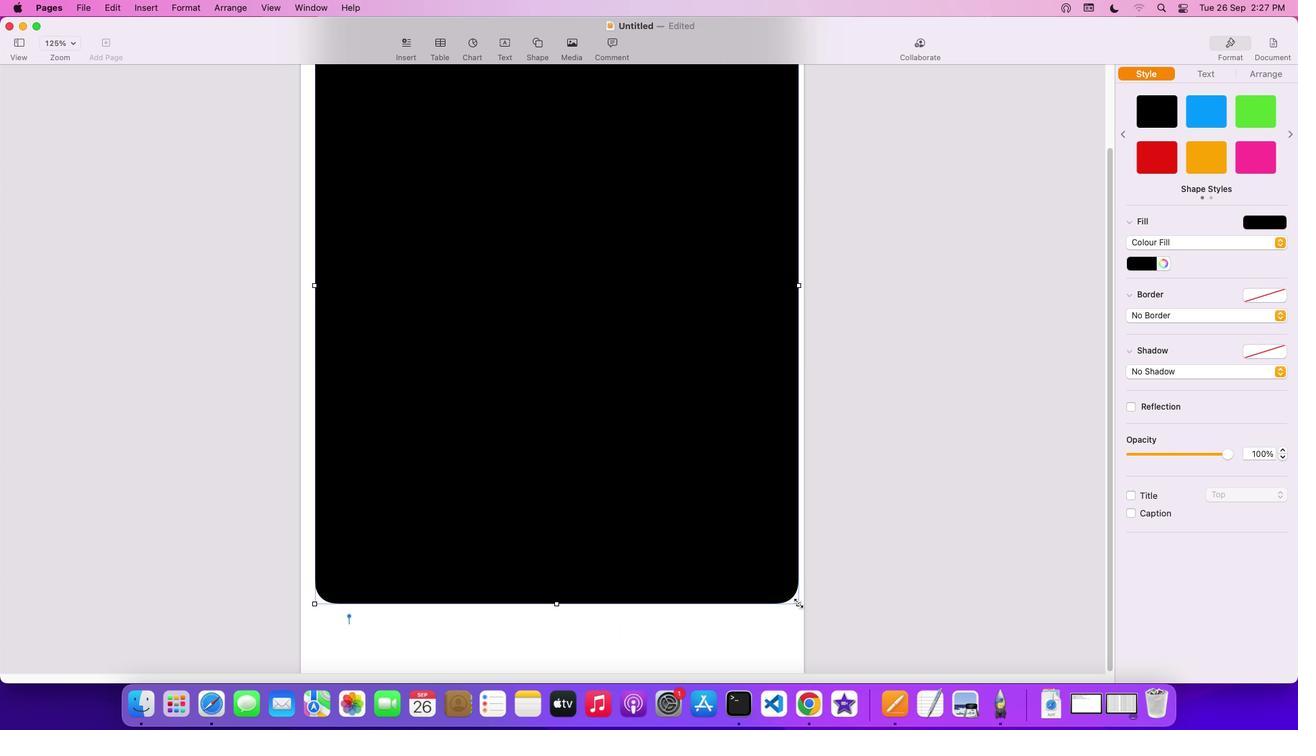 
Action: Mouse moved to (317, 629)
Screenshot: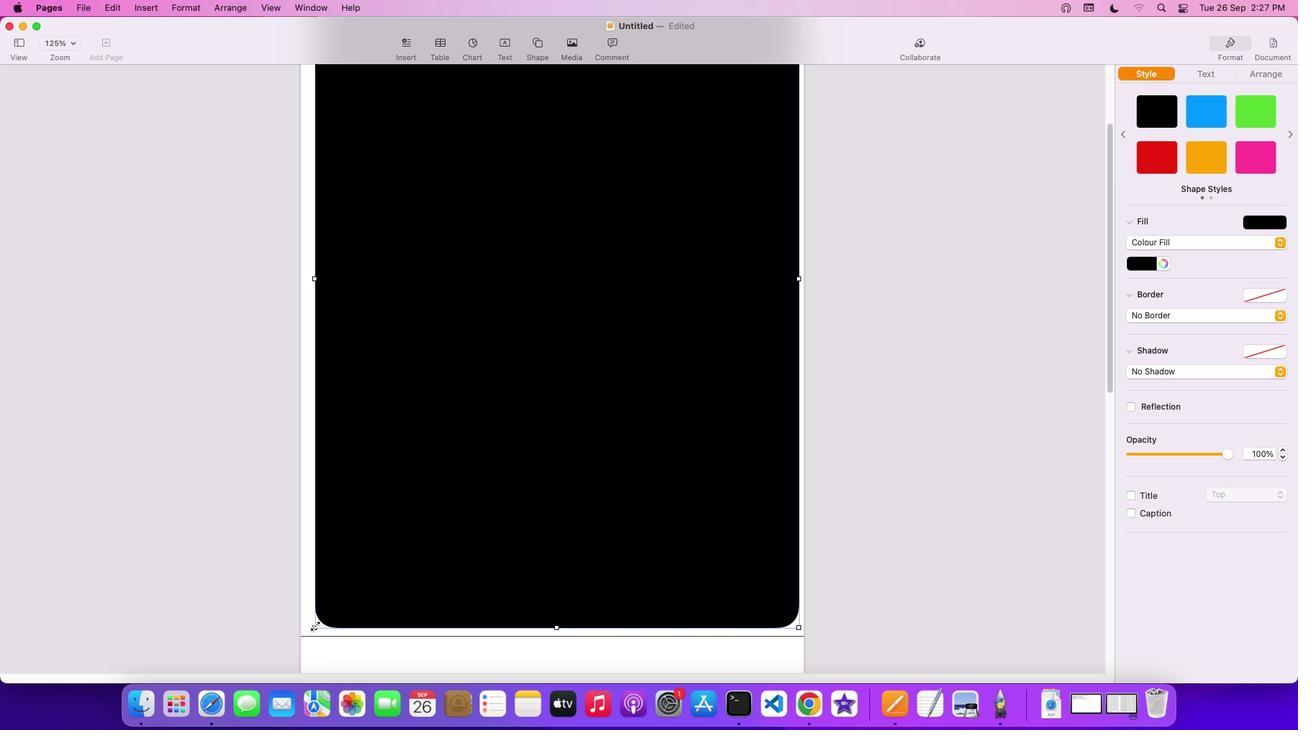 
Action: Mouse pressed left at (317, 629)
Screenshot: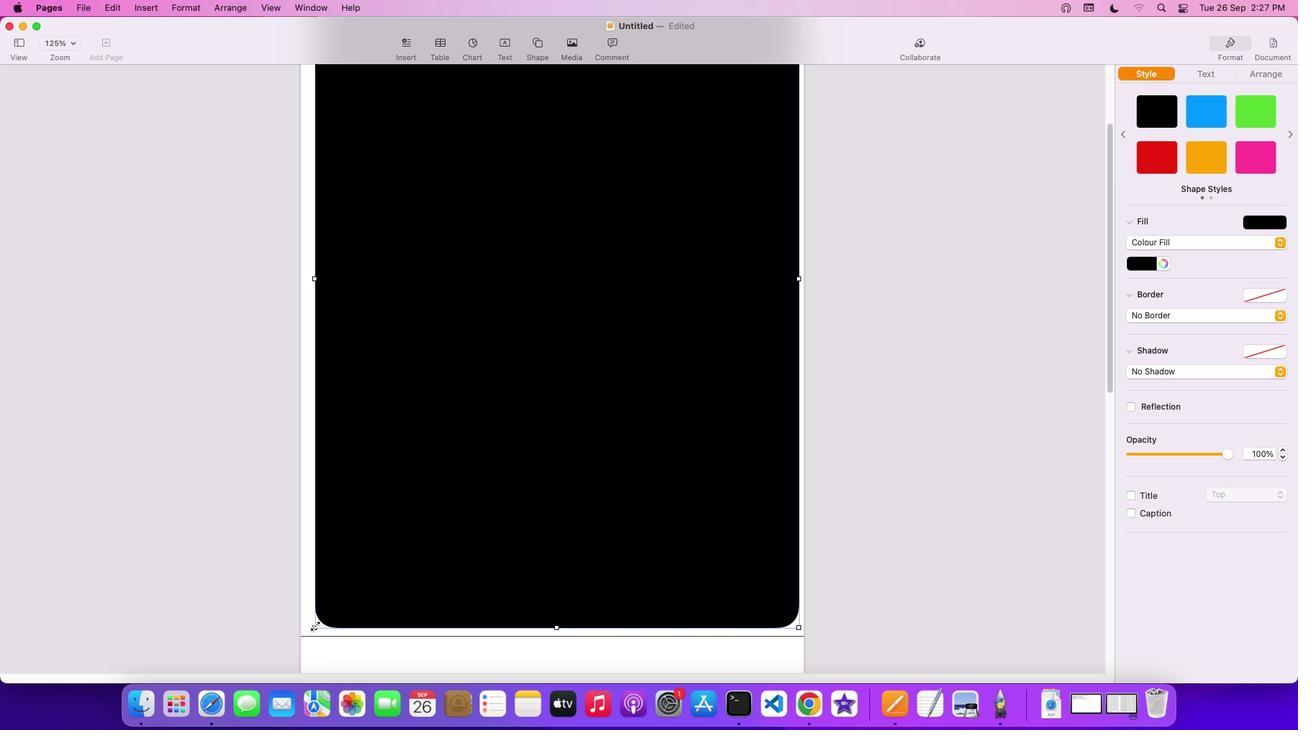 
Action: Mouse moved to (584, 550)
Screenshot: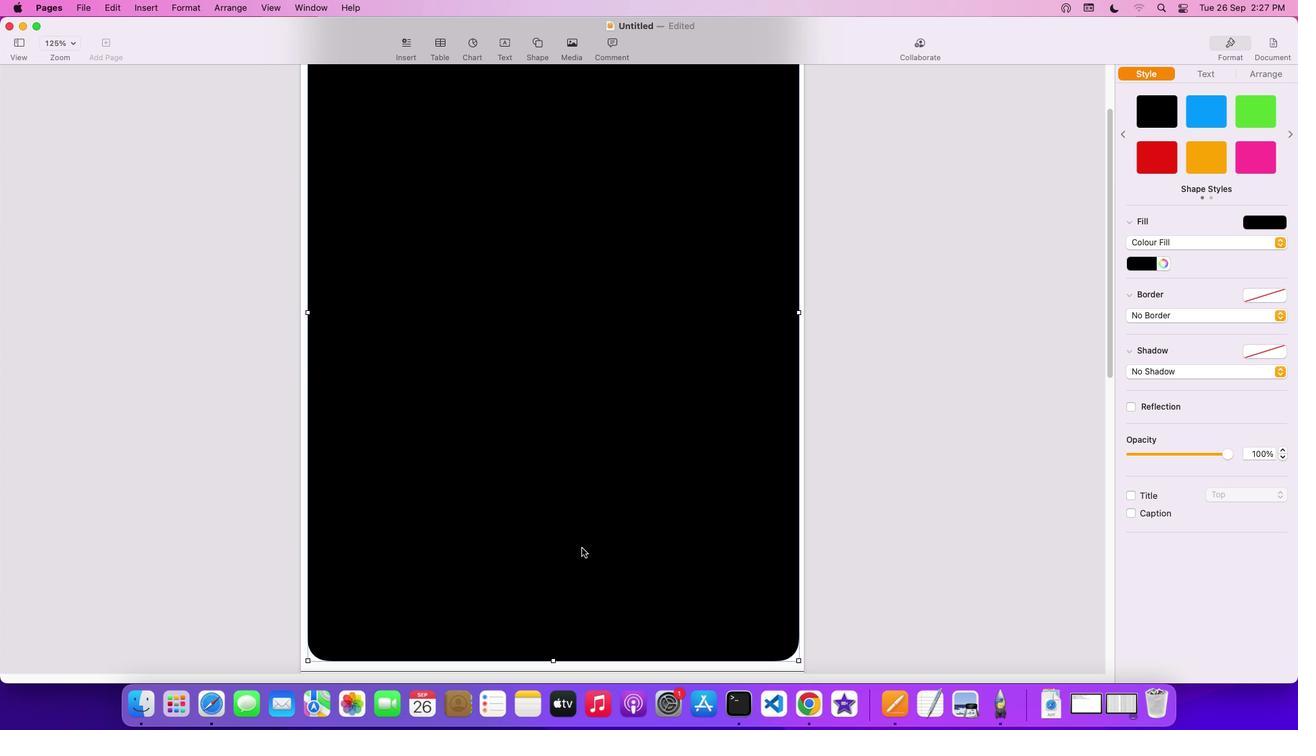 
Action: Mouse scrolled (584, 550) with delta (2, 3)
Screenshot: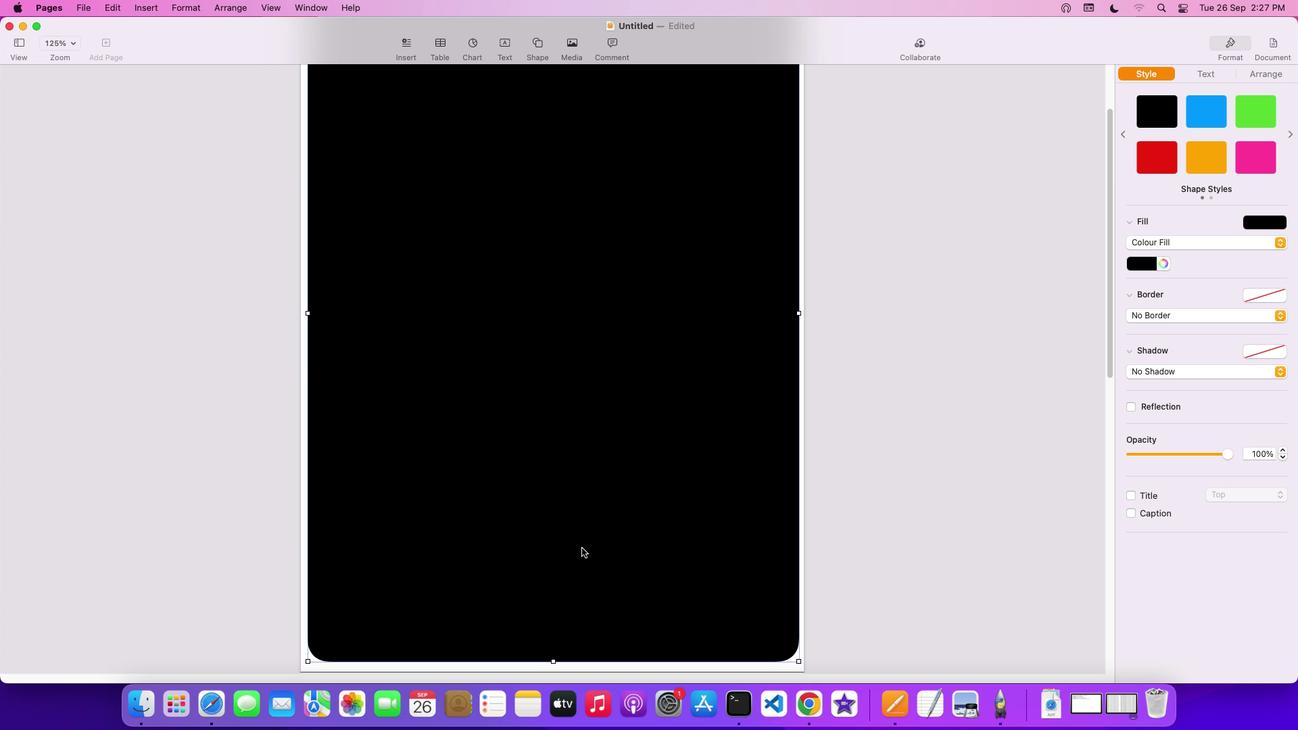 
Action: Mouse scrolled (584, 550) with delta (2, 3)
Screenshot: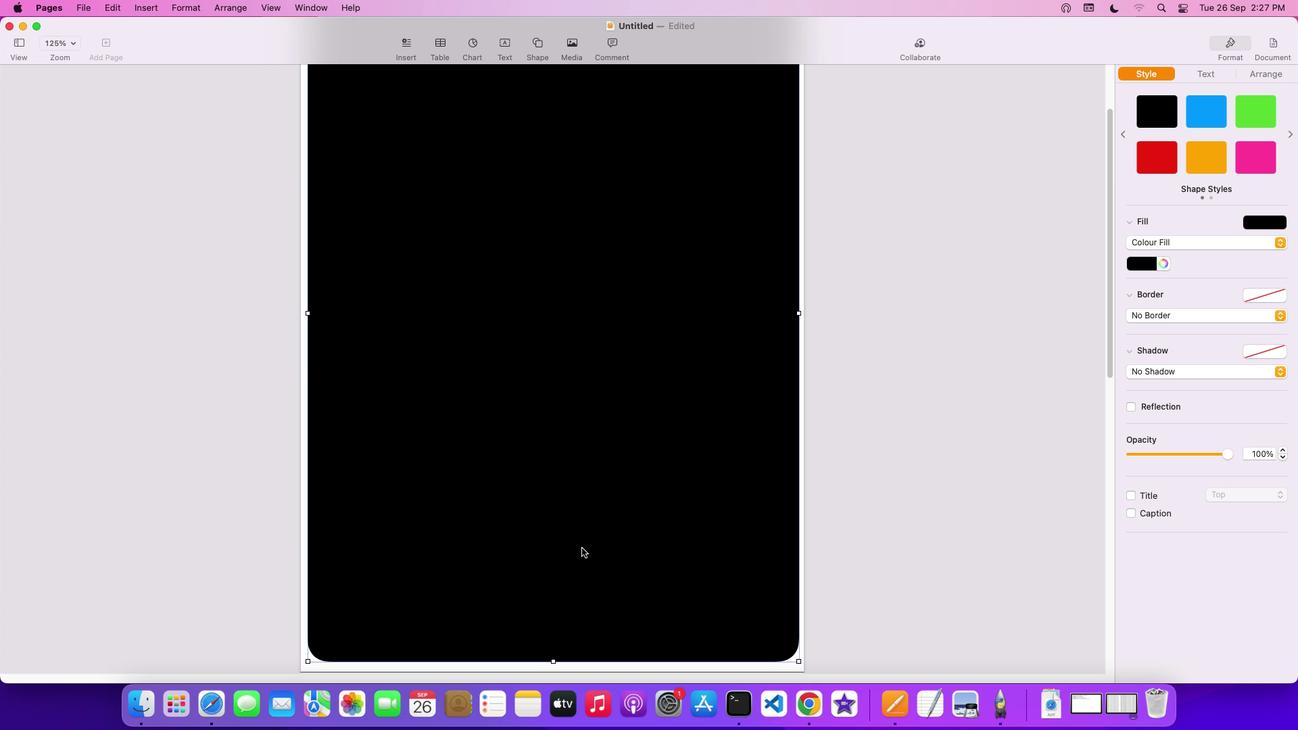 
Action: Mouse scrolled (584, 550) with delta (2, 5)
Screenshot: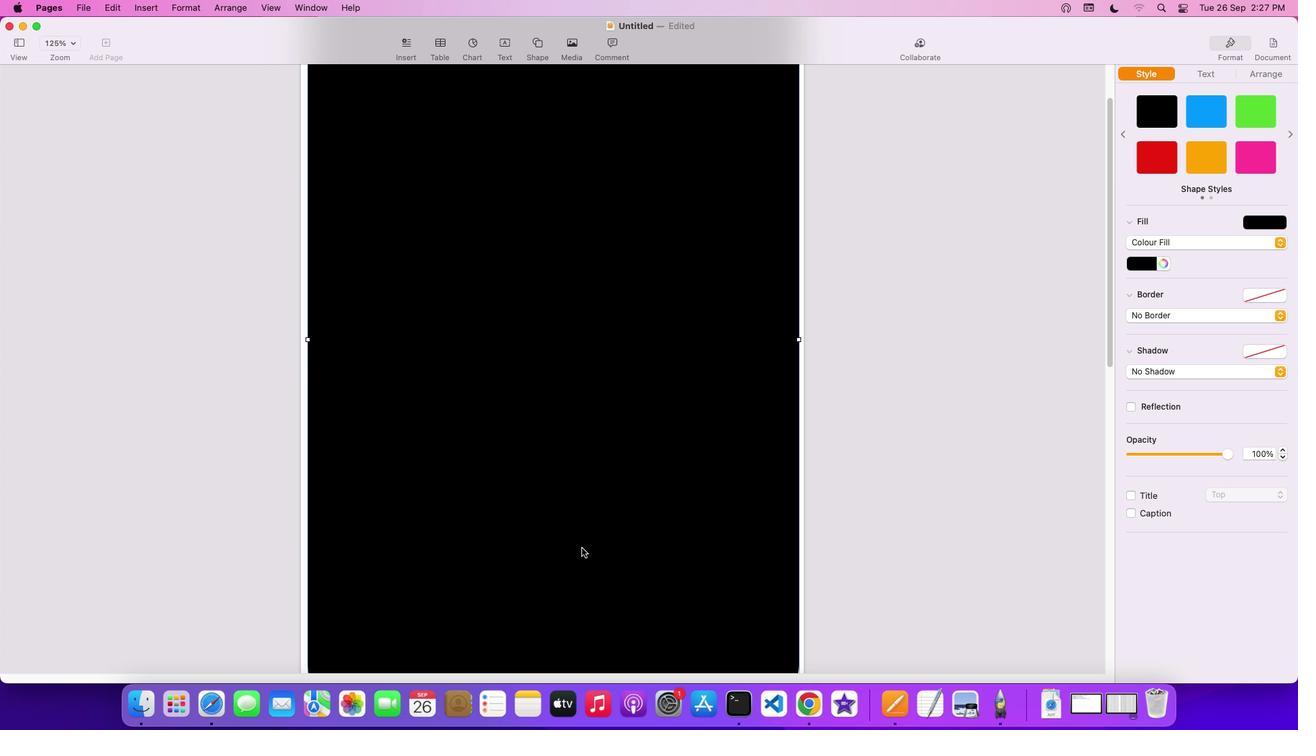 
Action: Mouse scrolled (584, 550) with delta (2, 6)
Screenshot: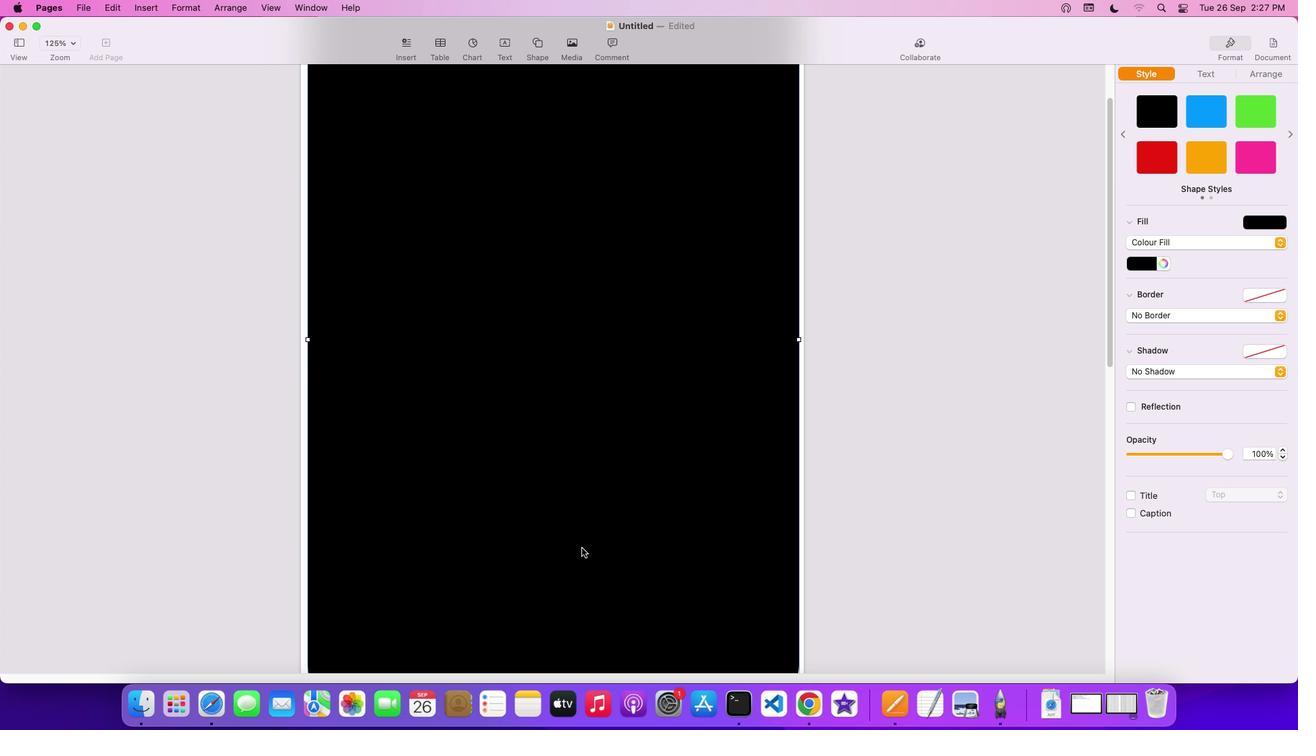 
Action: Mouse scrolled (584, 550) with delta (2, 6)
Screenshot: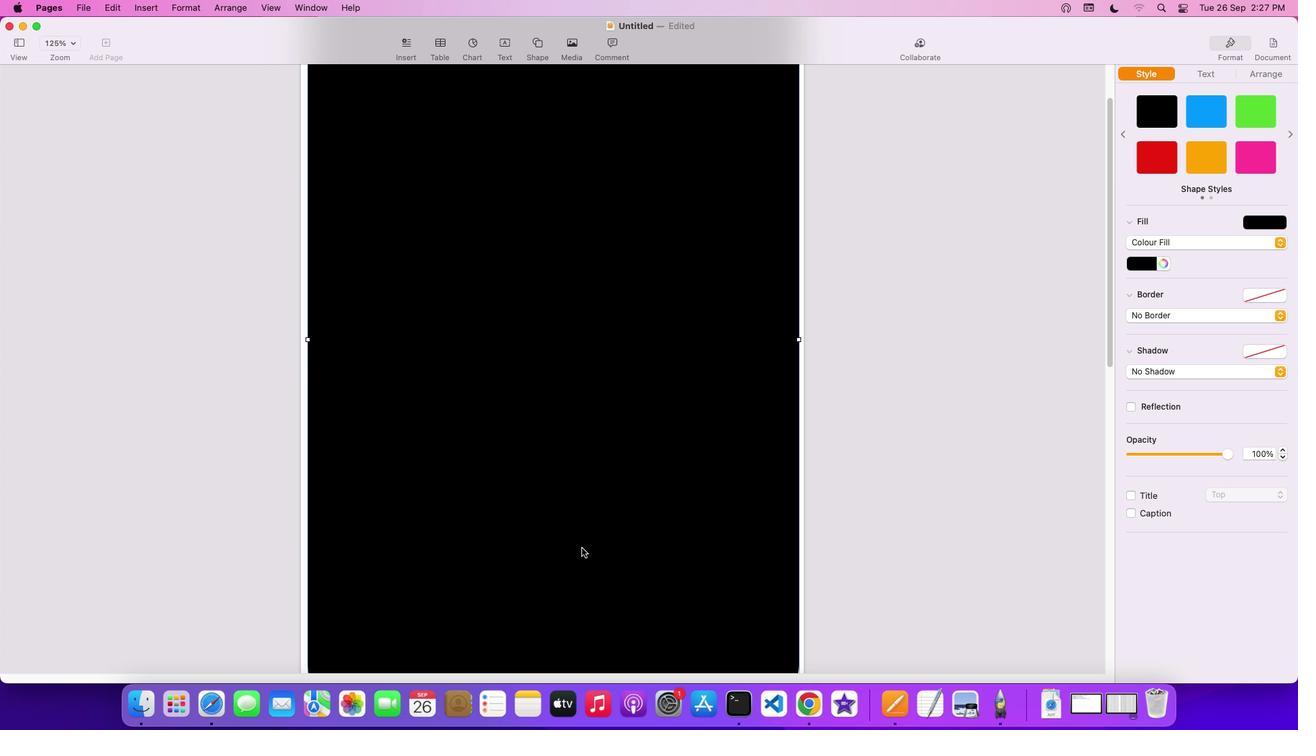 
Action: Mouse scrolled (584, 550) with delta (2, 7)
Screenshot: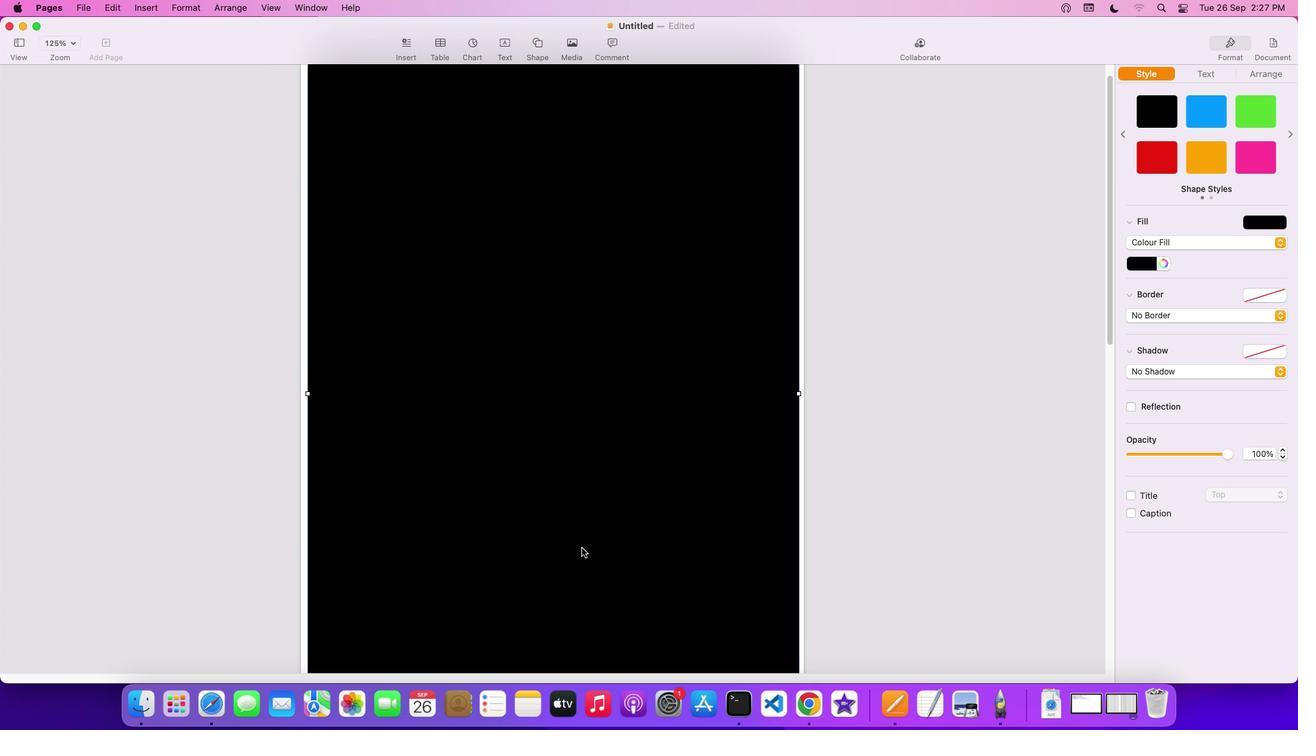 
Action: Mouse scrolled (584, 550) with delta (2, 3)
Screenshot: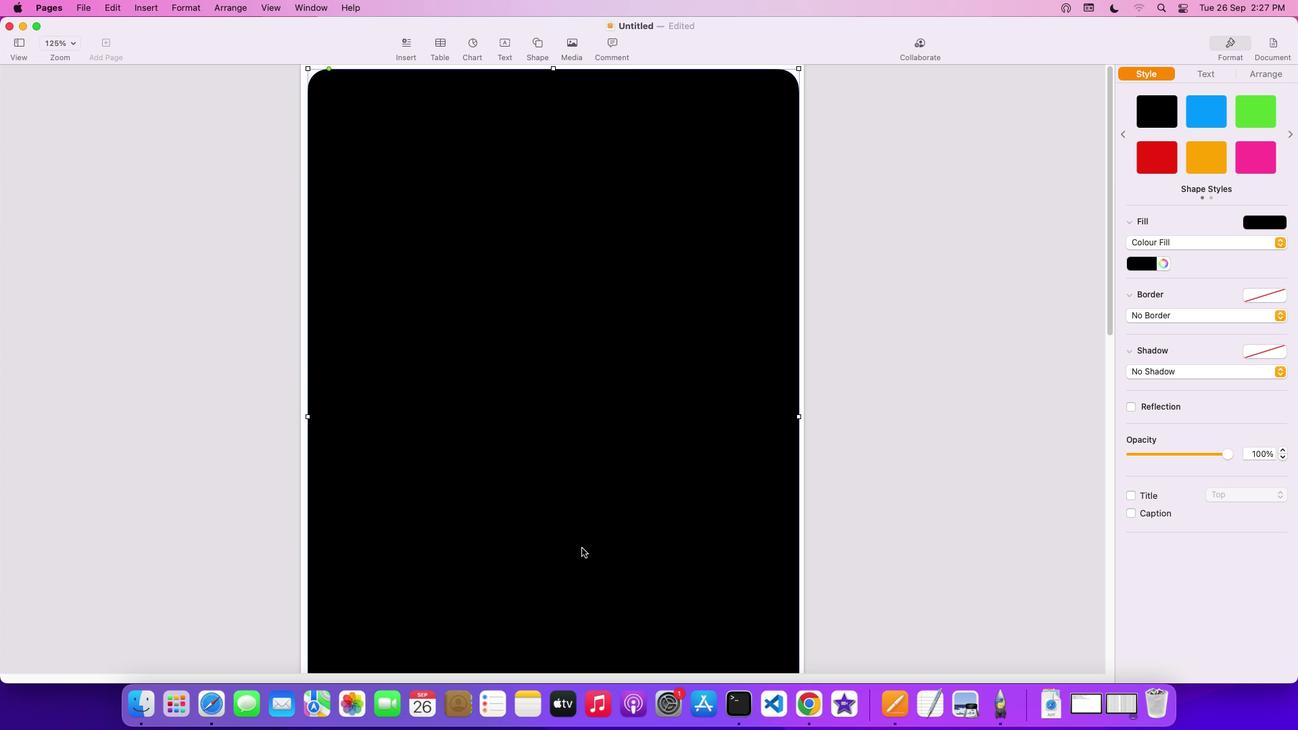 
Action: Mouse scrolled (584, 550) with delta (2, 3)
Screenshot: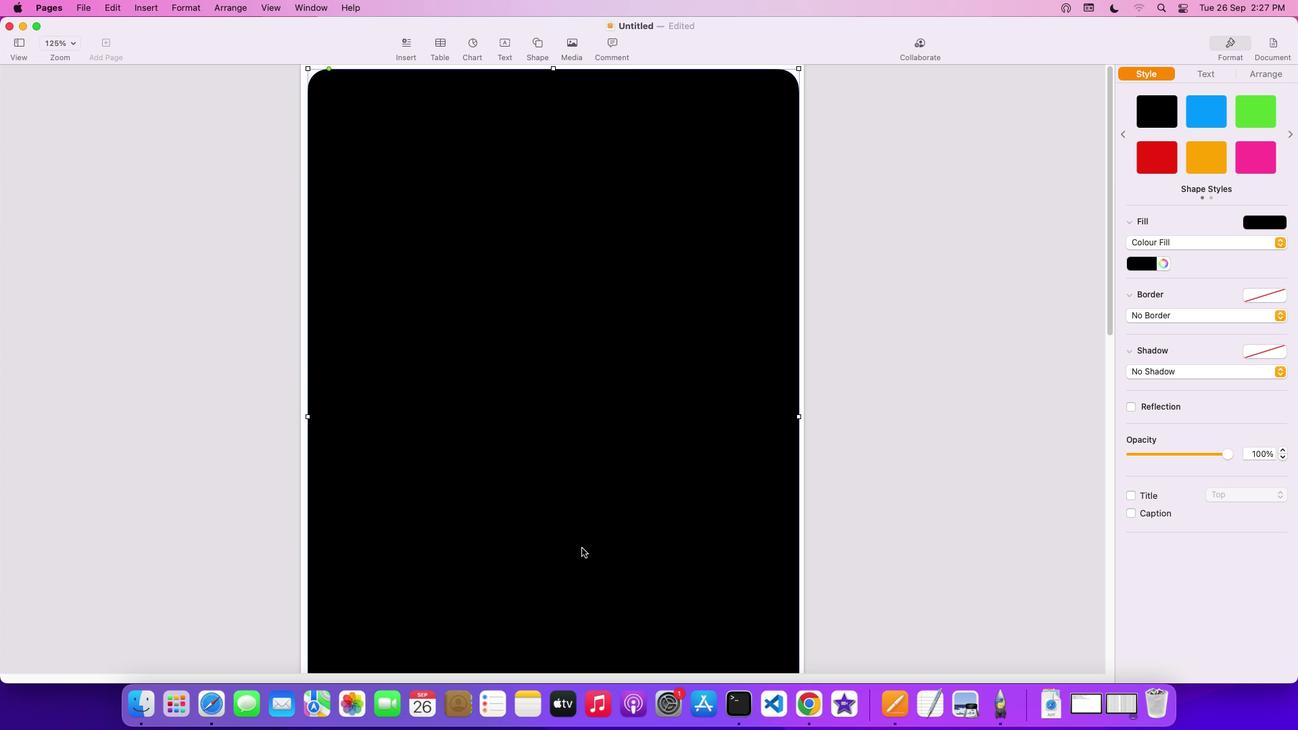 
Action: Mouse scrolled (584, 550) with delta (2, 5)
Screenshot: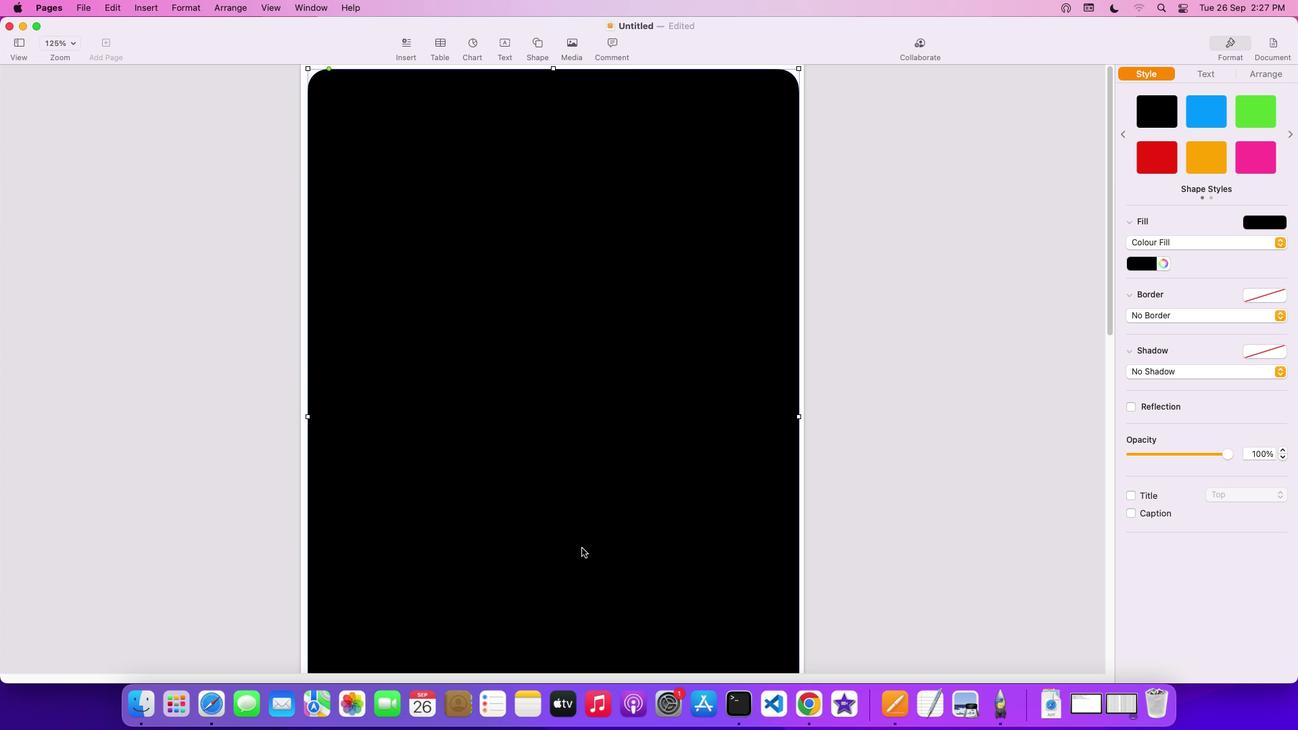 
Action: Mouse scrolled (584, 550) with delta (2, 6)
Screenshot: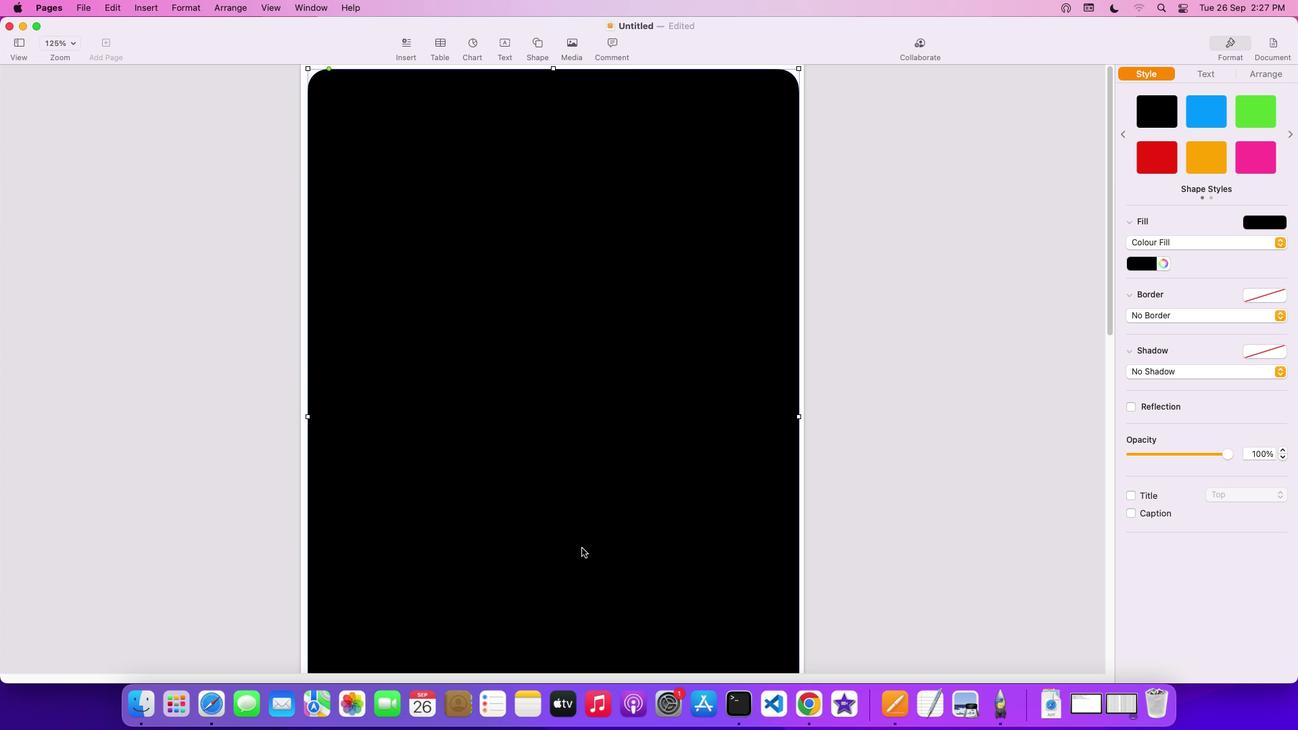 
Action: Mouse scrolled (584, 550) with delta (2, 6)
Screenshot: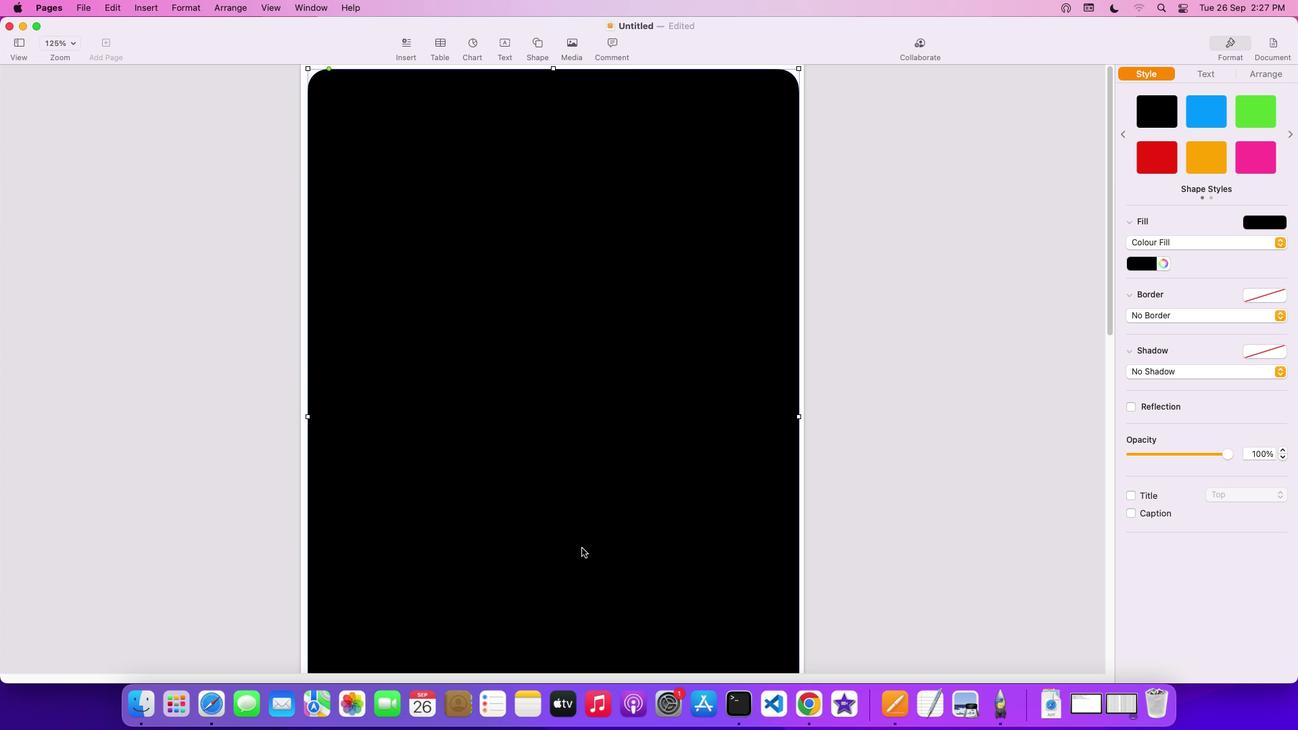 
Action: Mouse scrolled (584, 550) with delta (2, 7)
Screenshot: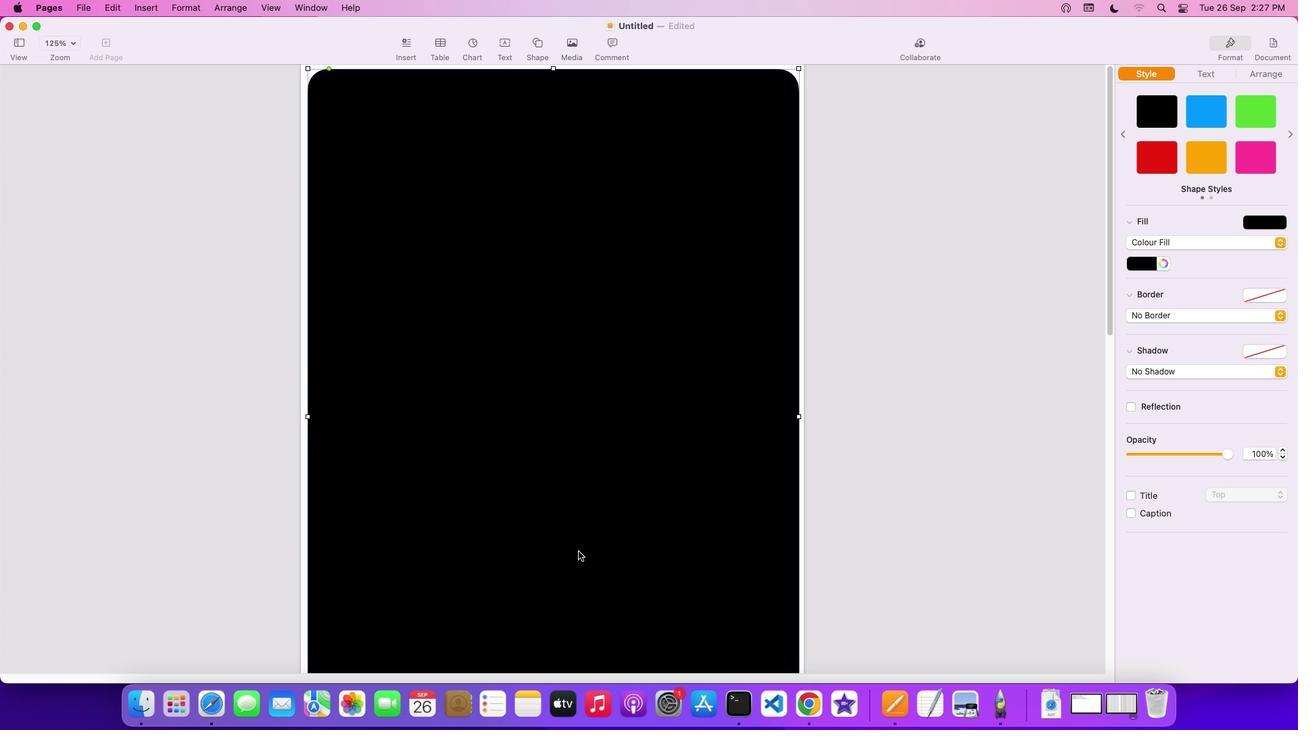 
Action: Mouse moved to (1153, 267)
Screenshot: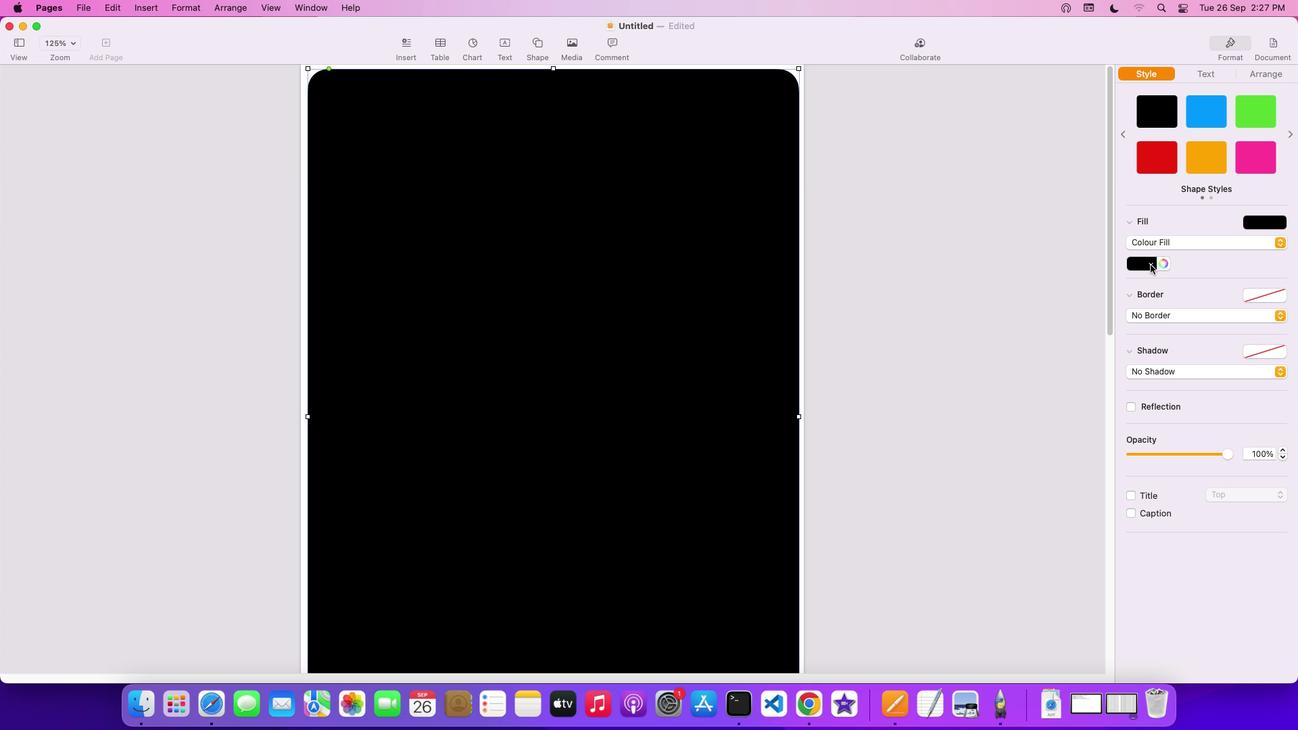 
Action: Mouse pressed left at (1153, 267)
Screenshot: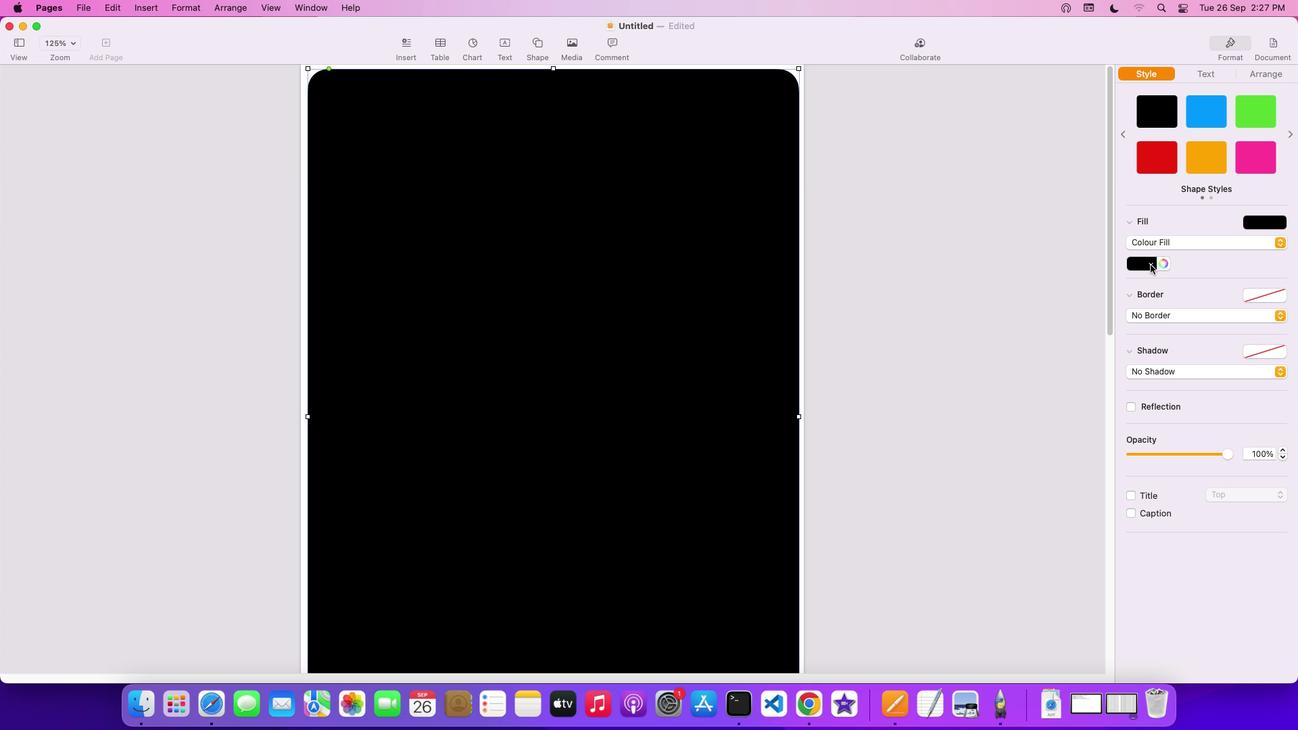 
Action: Mouse moved to (1121, 357)
Screenshot: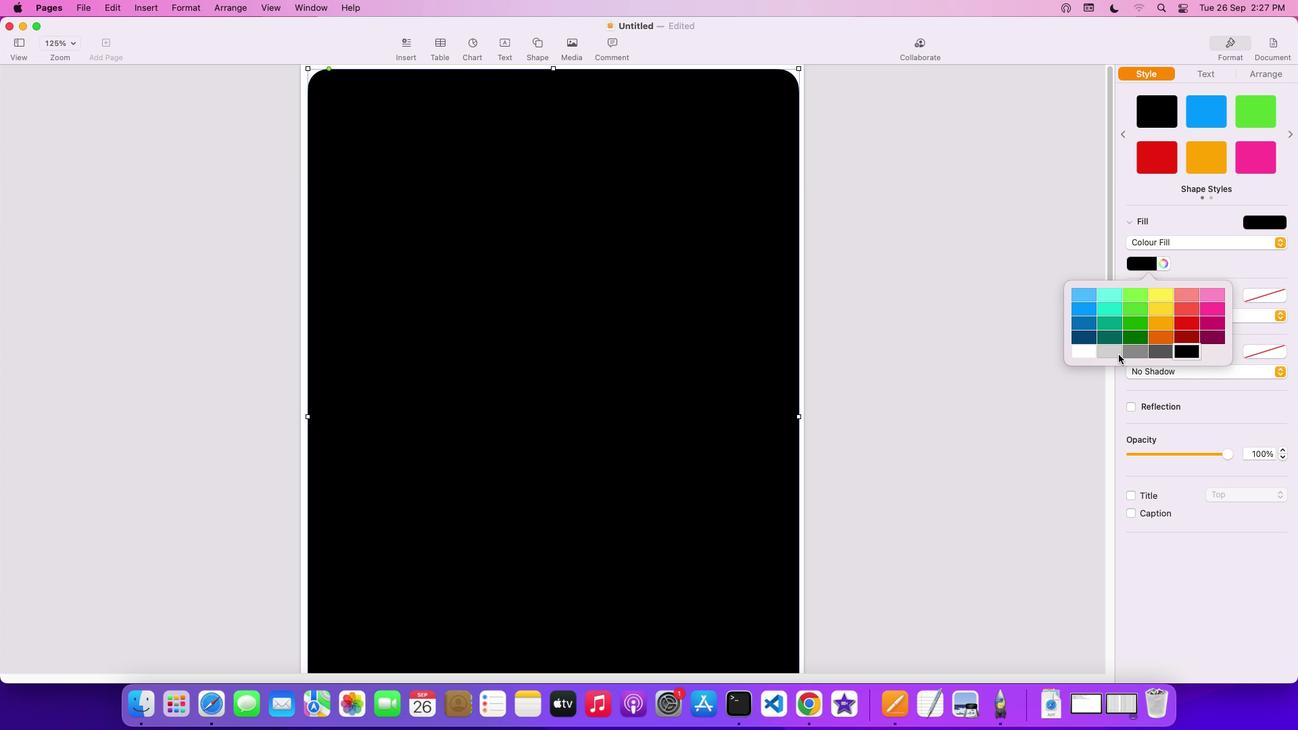 
Action: Mouse pressed left at (1121, 357)
Screenshot: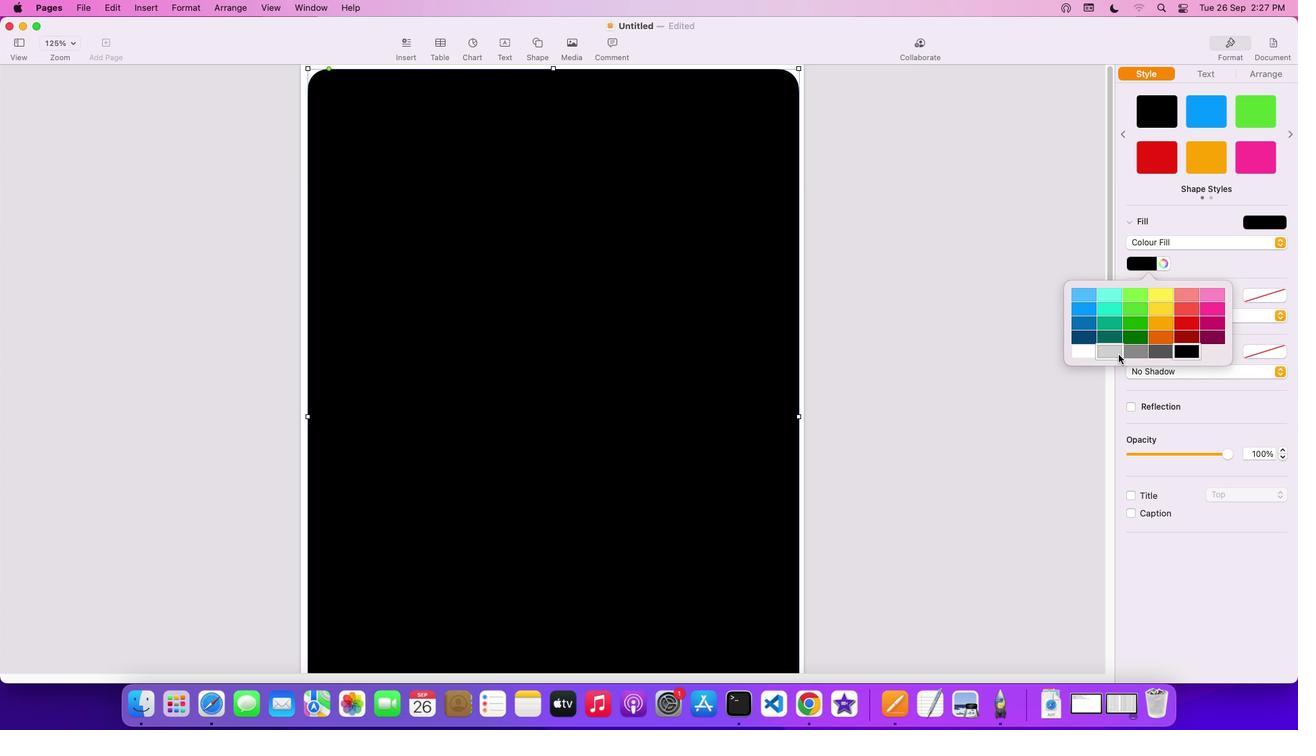 
Action: Mouse moved to (538, 39)
Screenshot: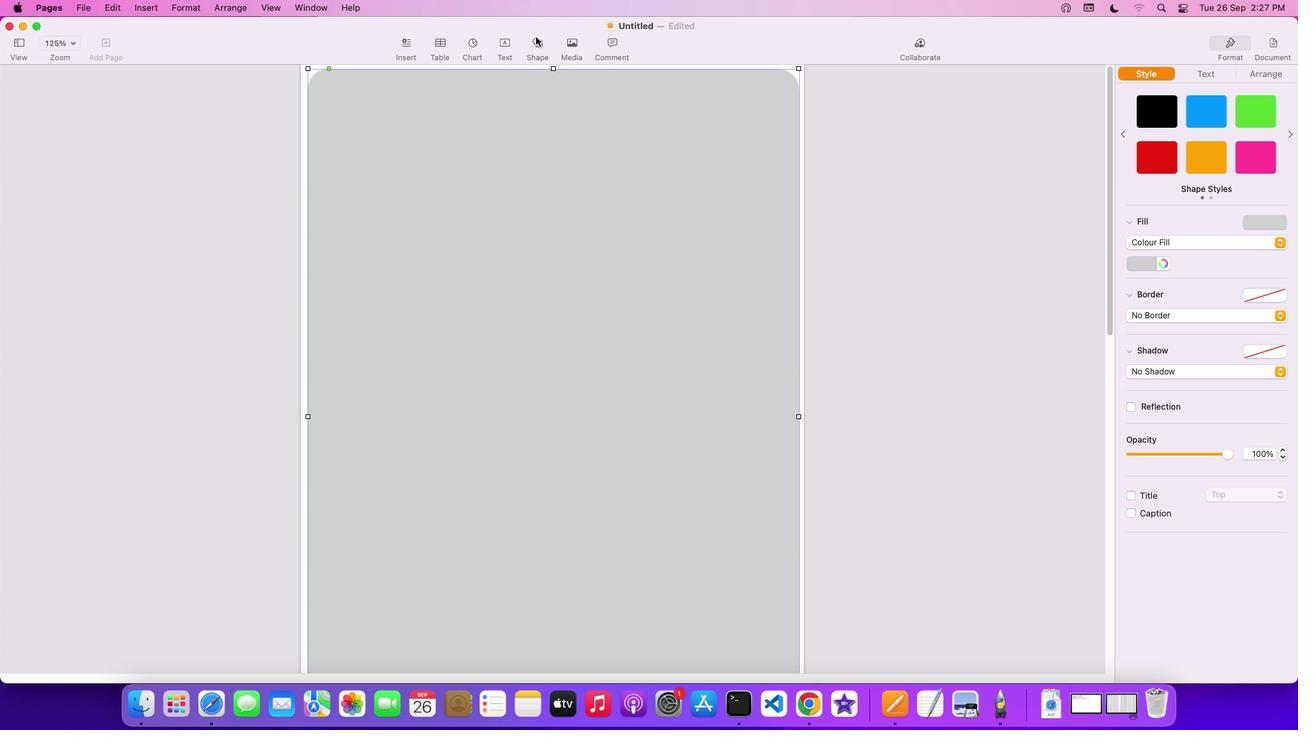 
Action: Mouse pressed left at (538, 39)
Screenshot: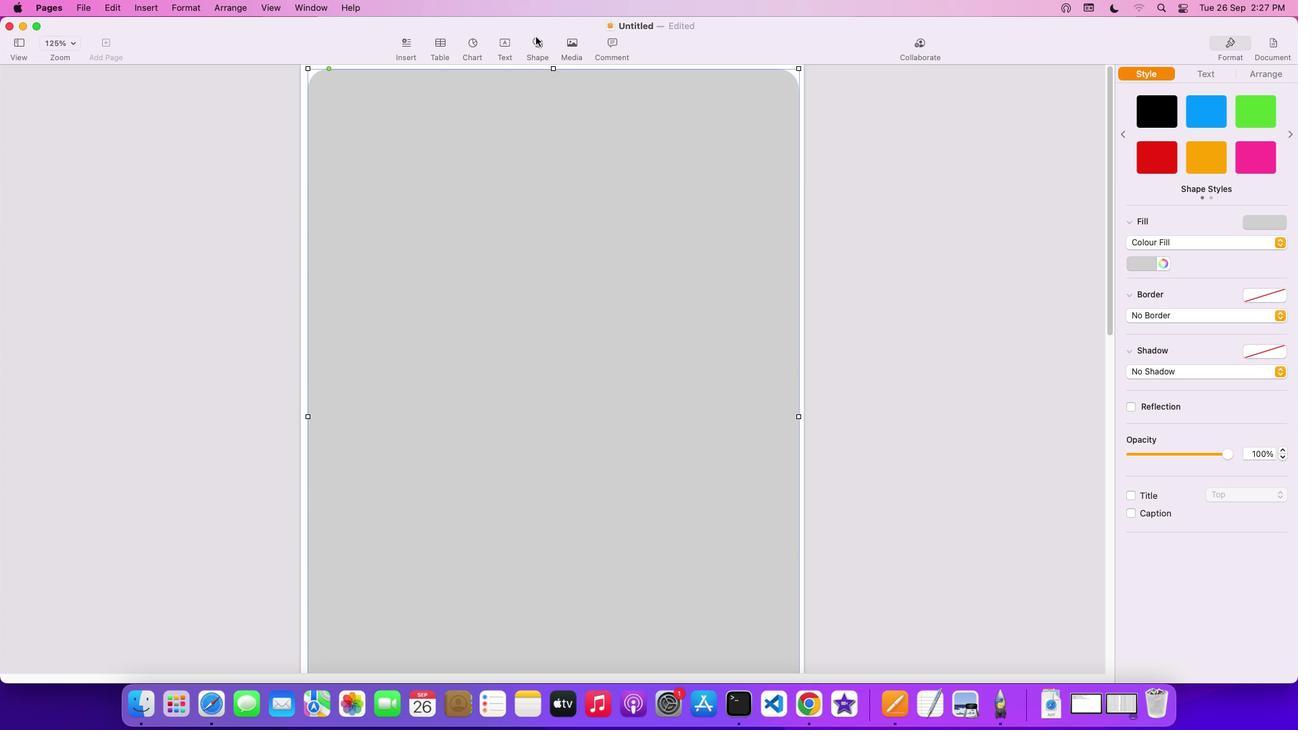 
Action: Mouse moved to (522, 155)
Screenshot: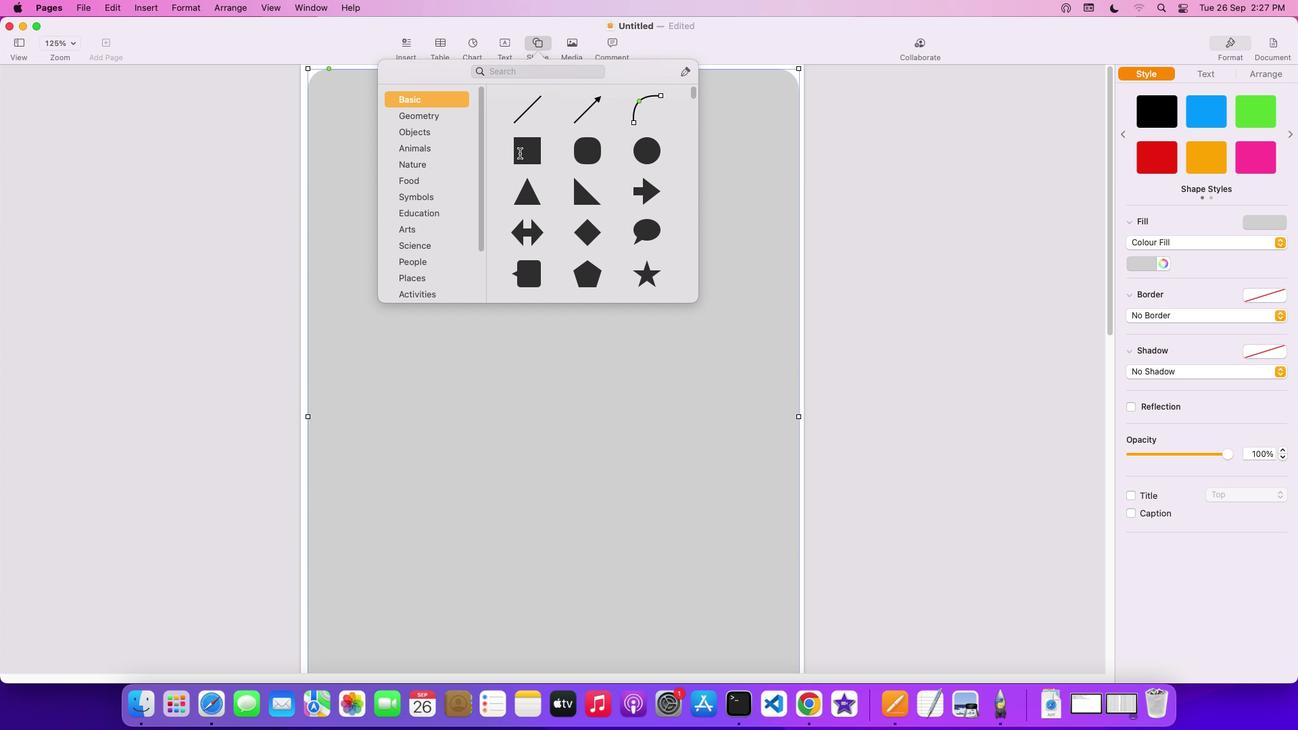 
Action: Mouse pressed left at (522, 155)
Screenshot: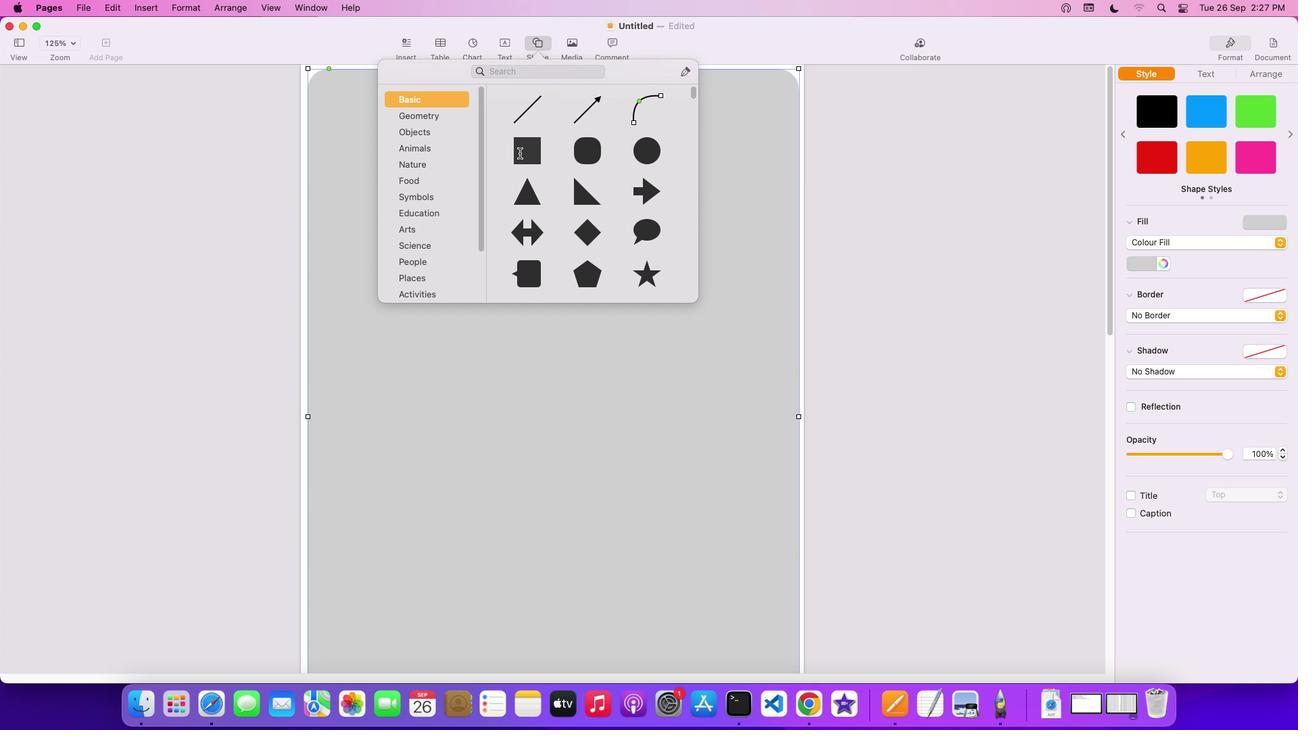
Action: Mouse moved to (595, 329)
Screenshot: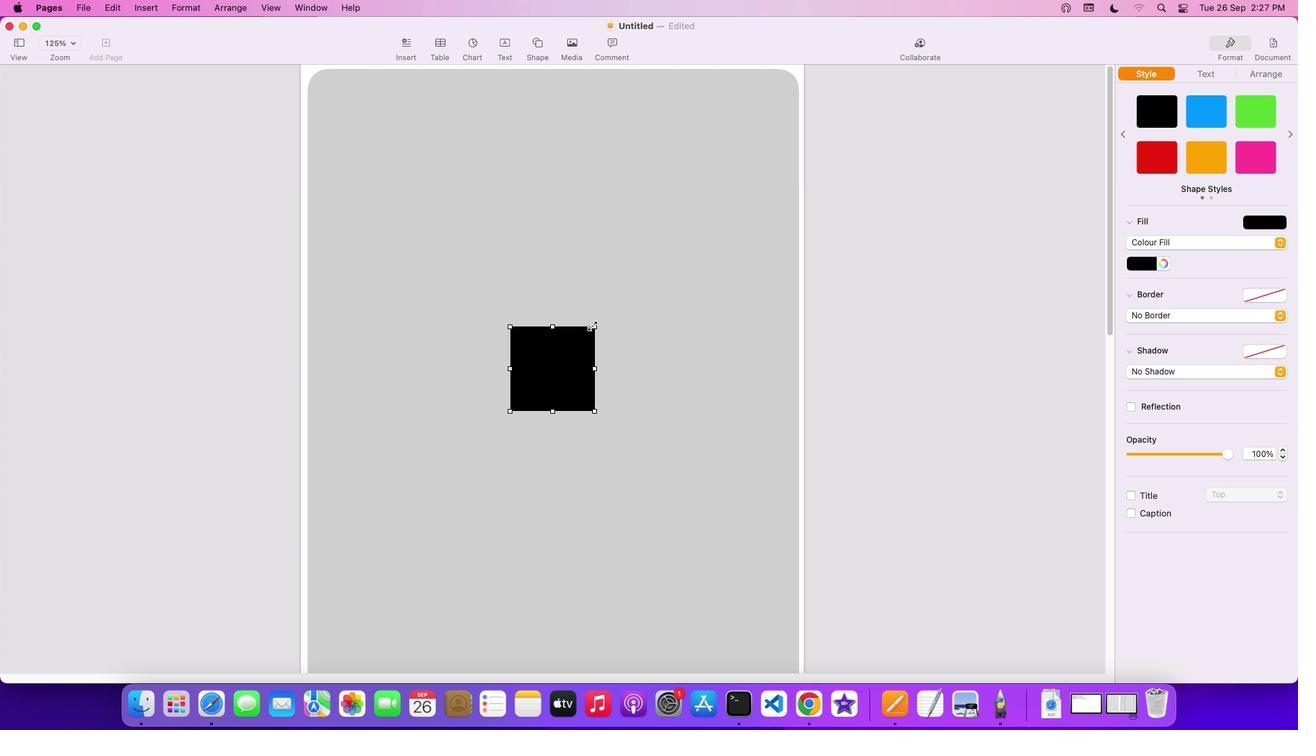 
Action: Mouse pressed left at (595, 329)
Screenshot: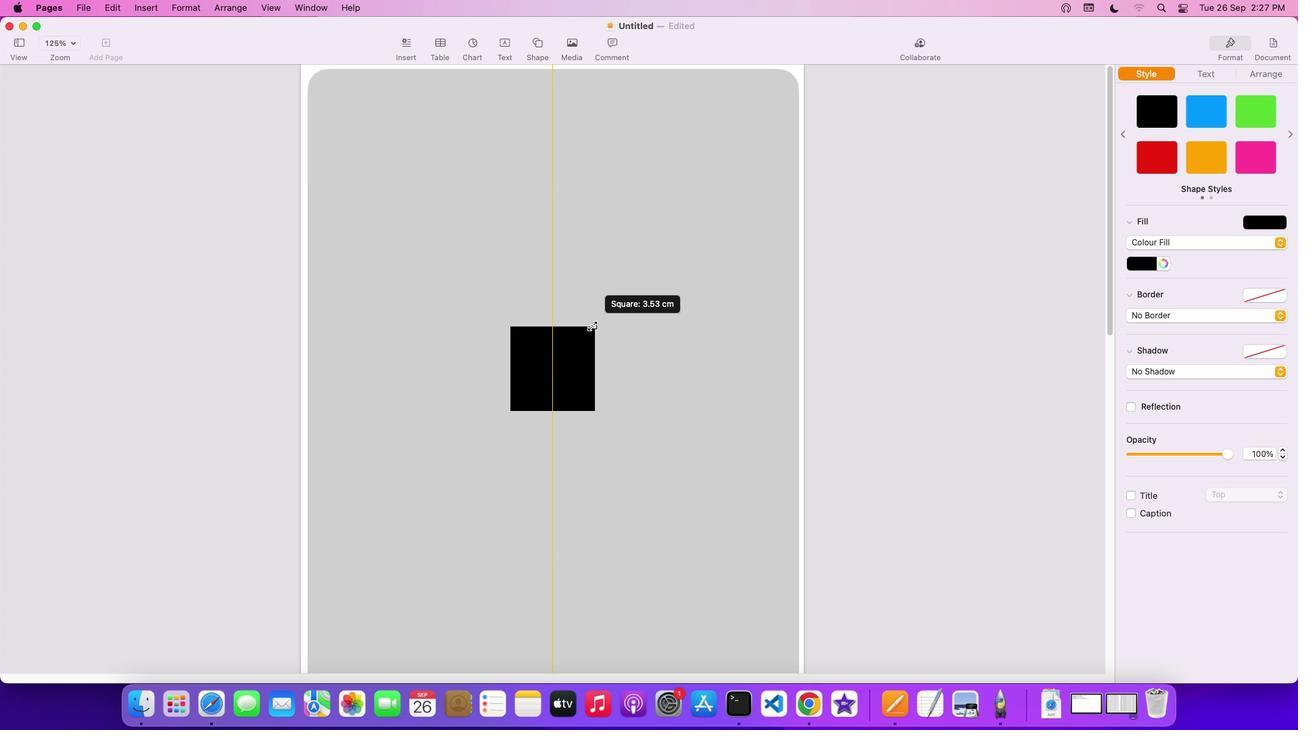 
Action: Mouse moved to (513, 96)
Screenshot: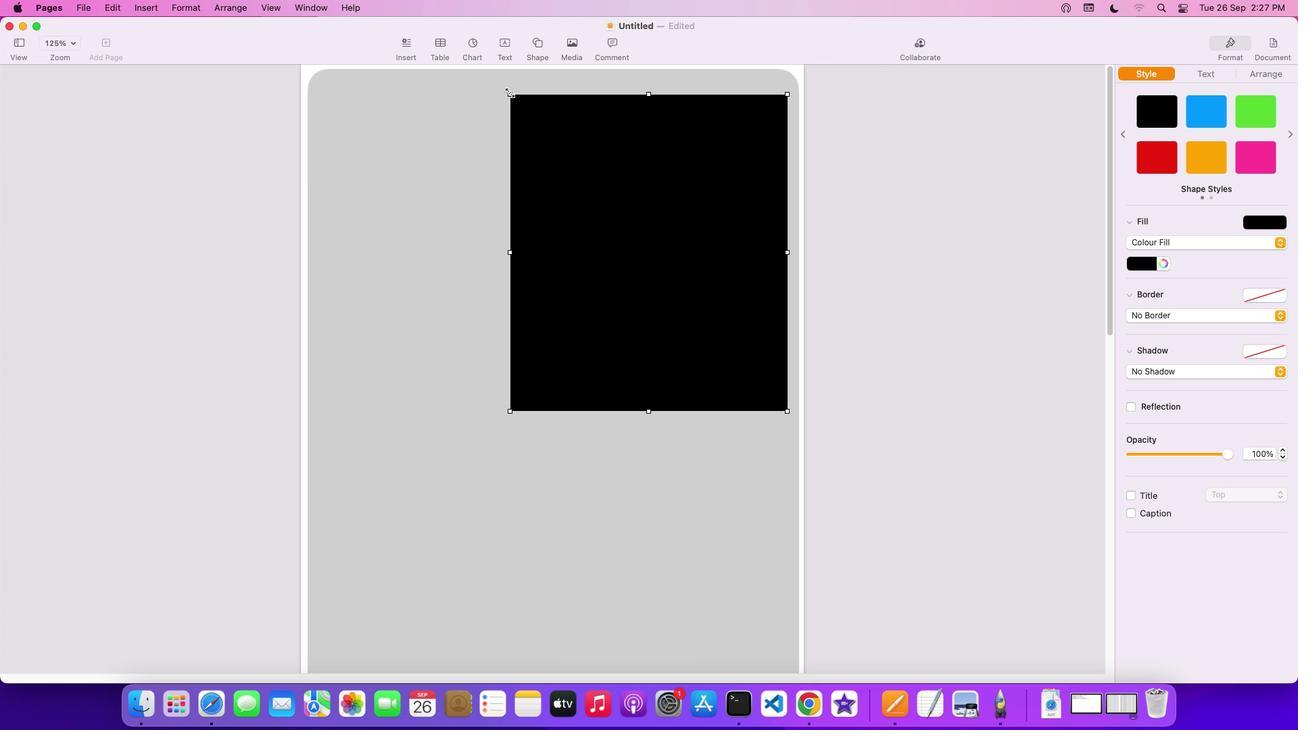 
Action: Mouse pressed left at (513, 96)
Screenshot: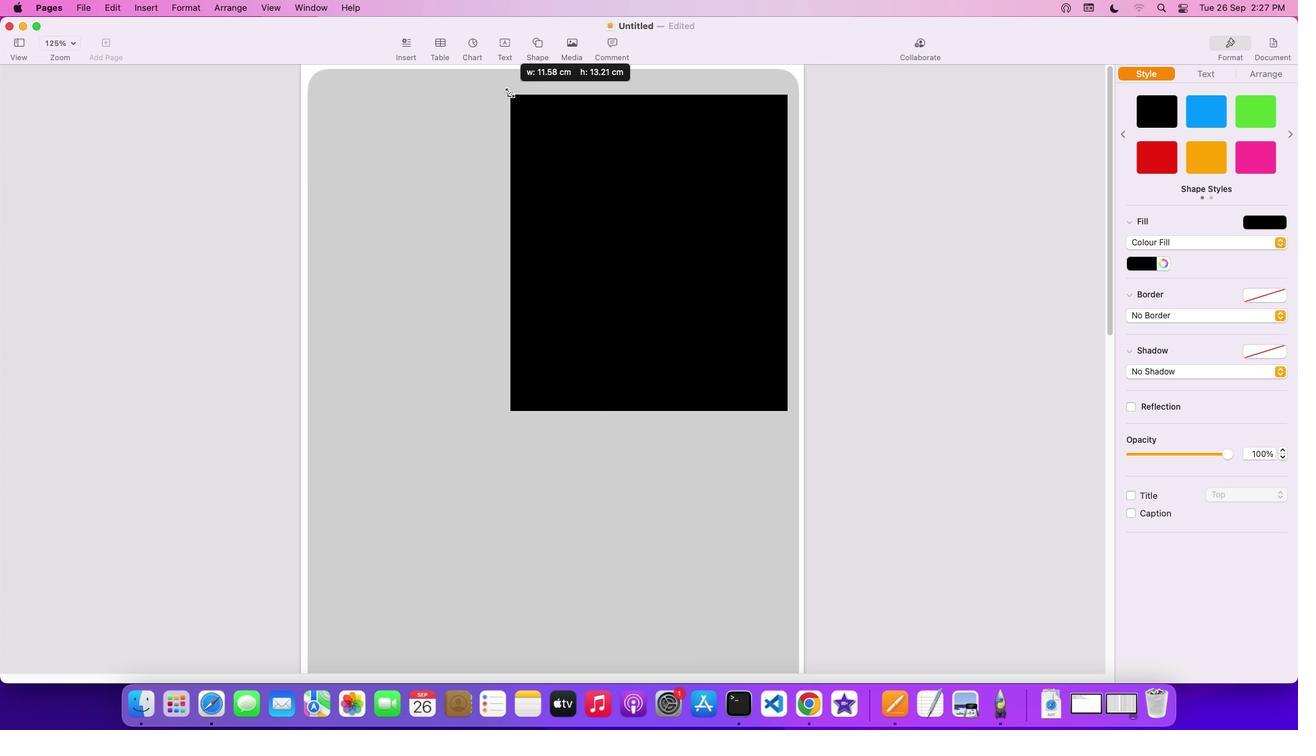
Action: Mouse moved to (788, 411)
Screenshot: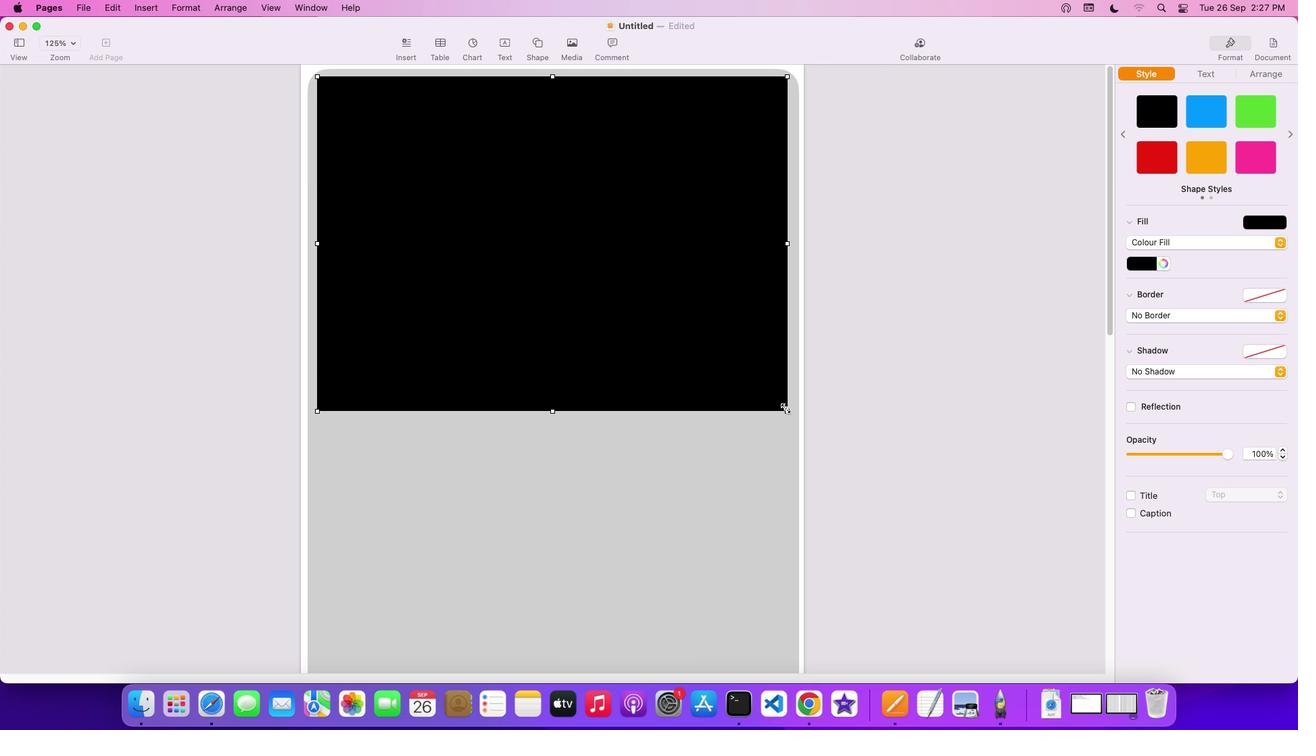 
Action: Mouse pressed left at (788, 411)
Screenshot: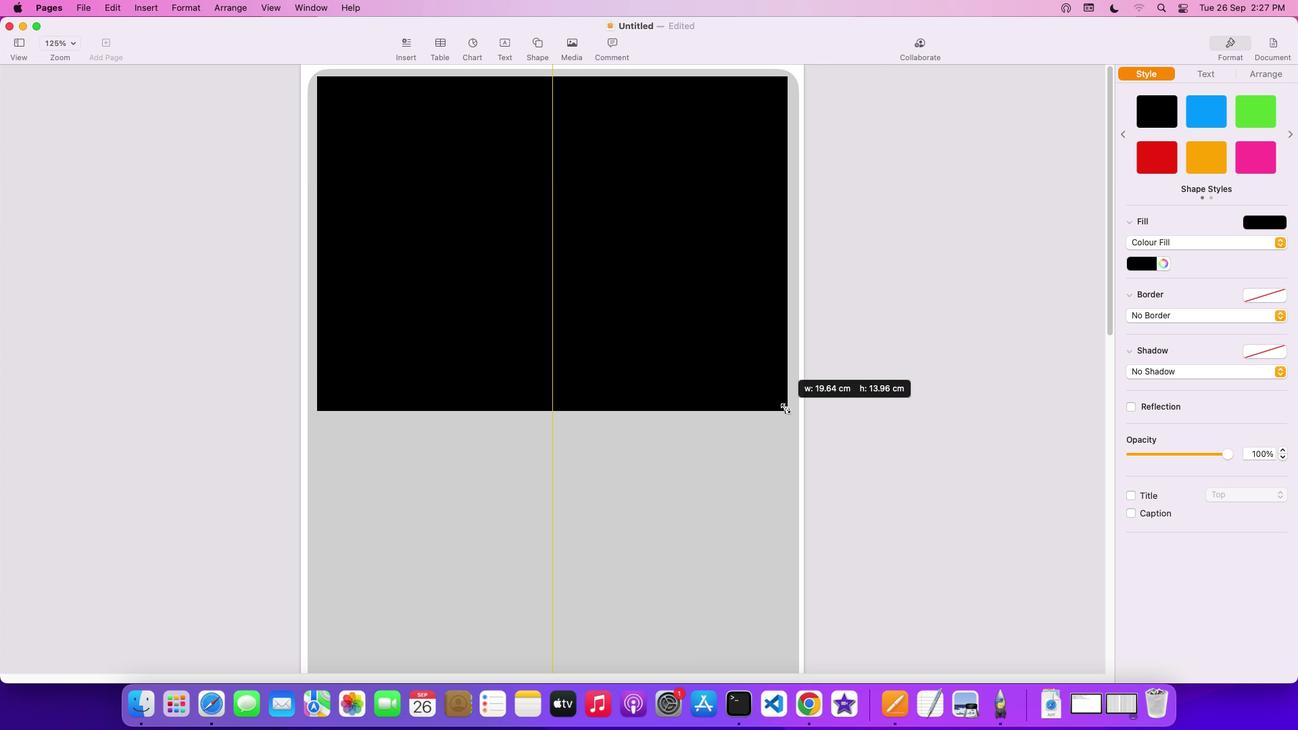 
Action: Mouse moved to (941, 548)
Screenshot: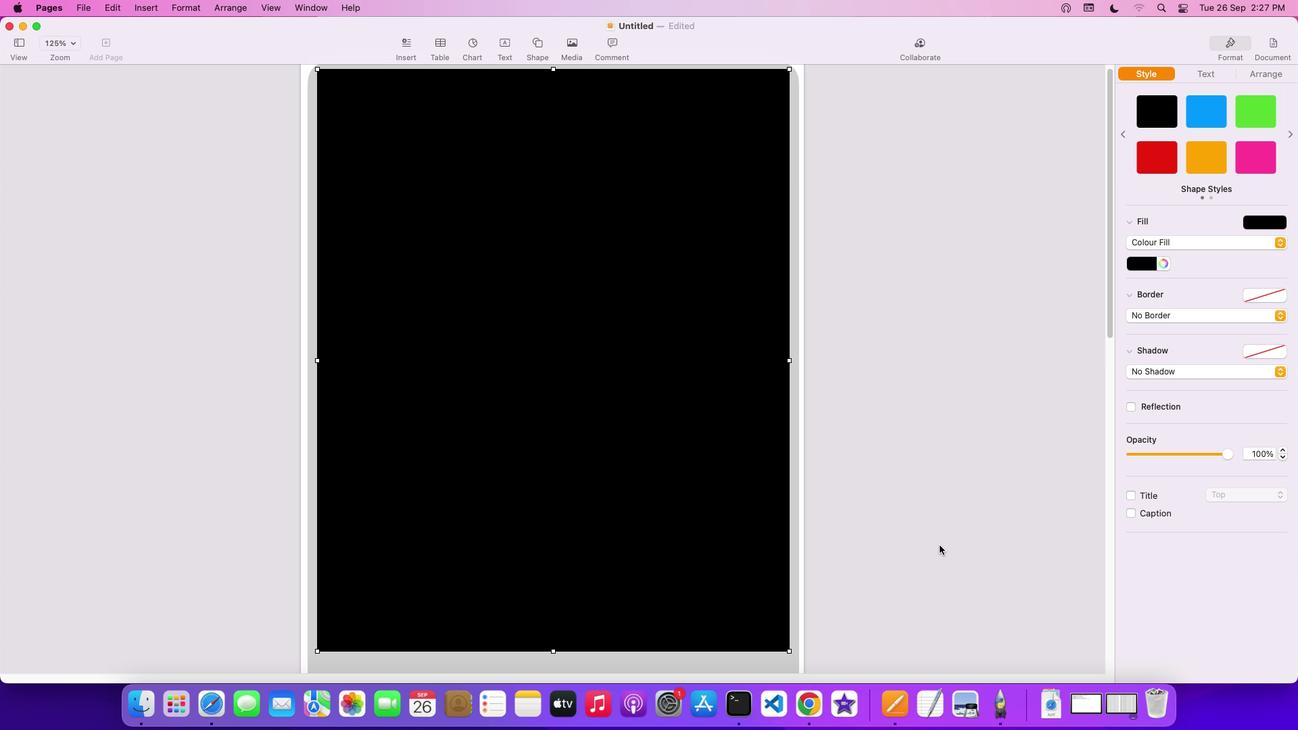 
Action: Mouse scrolled (941, 548) with delta (2, 2)
Screenshot: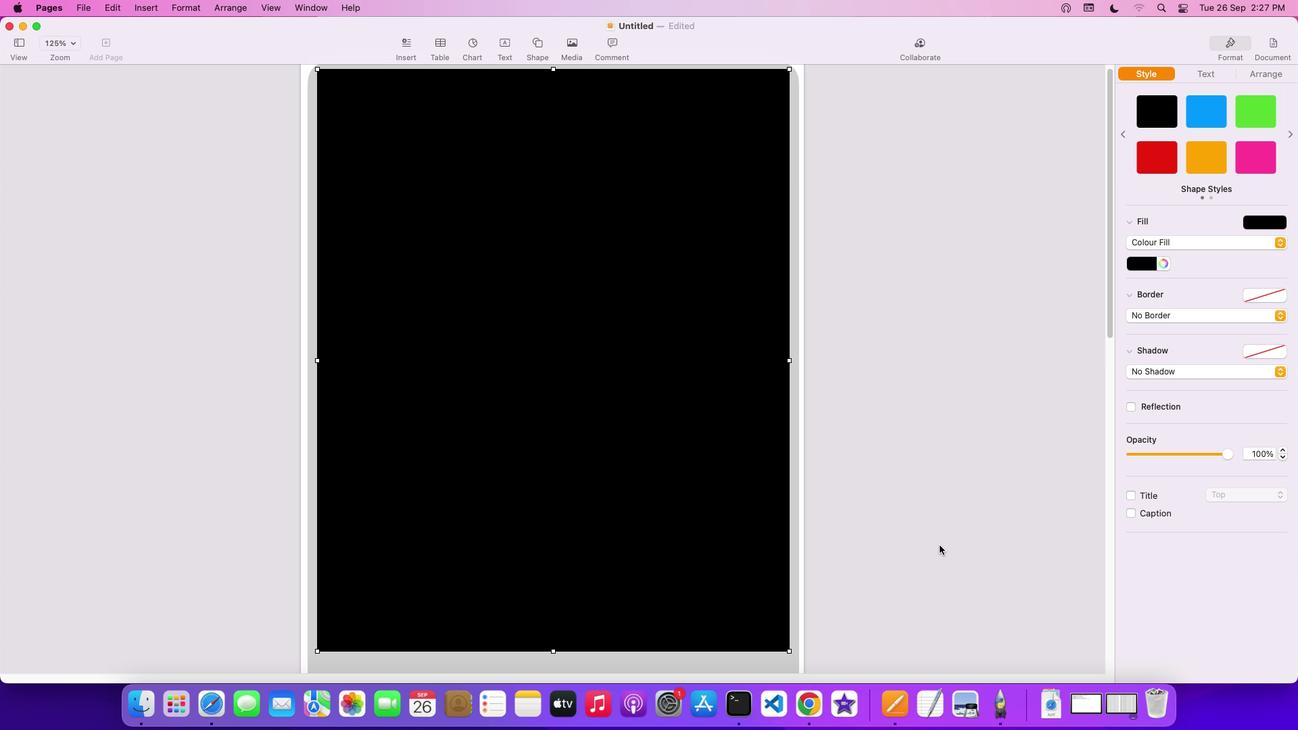 
Action: Mouse moved to (942, 548)
Screenshot: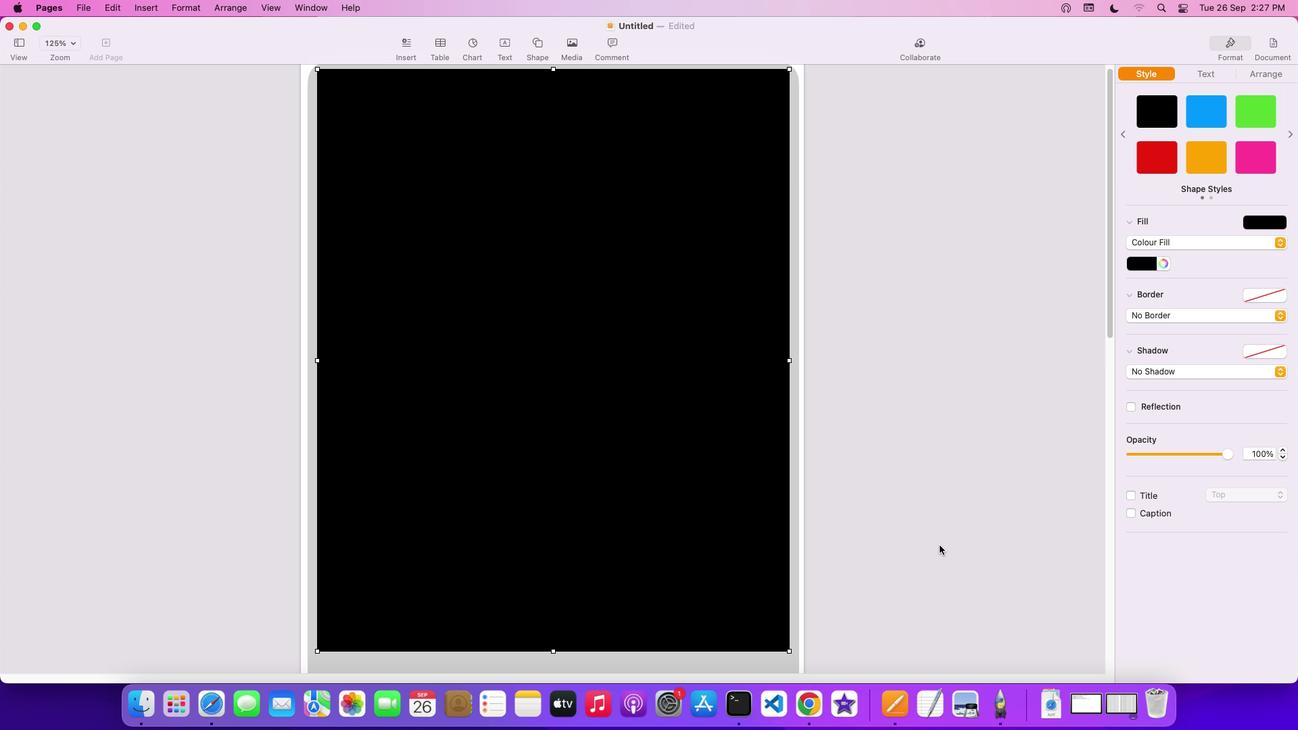 
Action: Mouse scrolled (942, 548) with delta (2, 2)
Screenshot: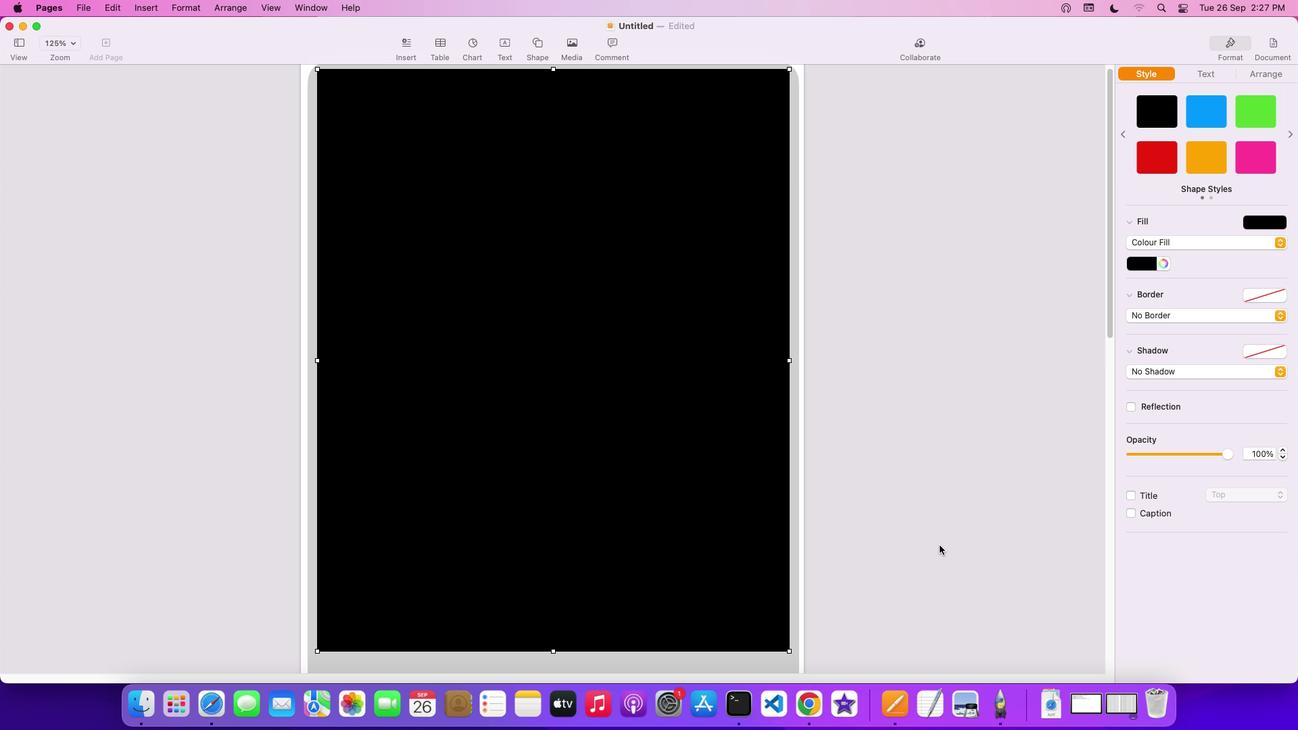
Action: Mouse scrolled (942, 548) with delta (2, 0)
Screenshot: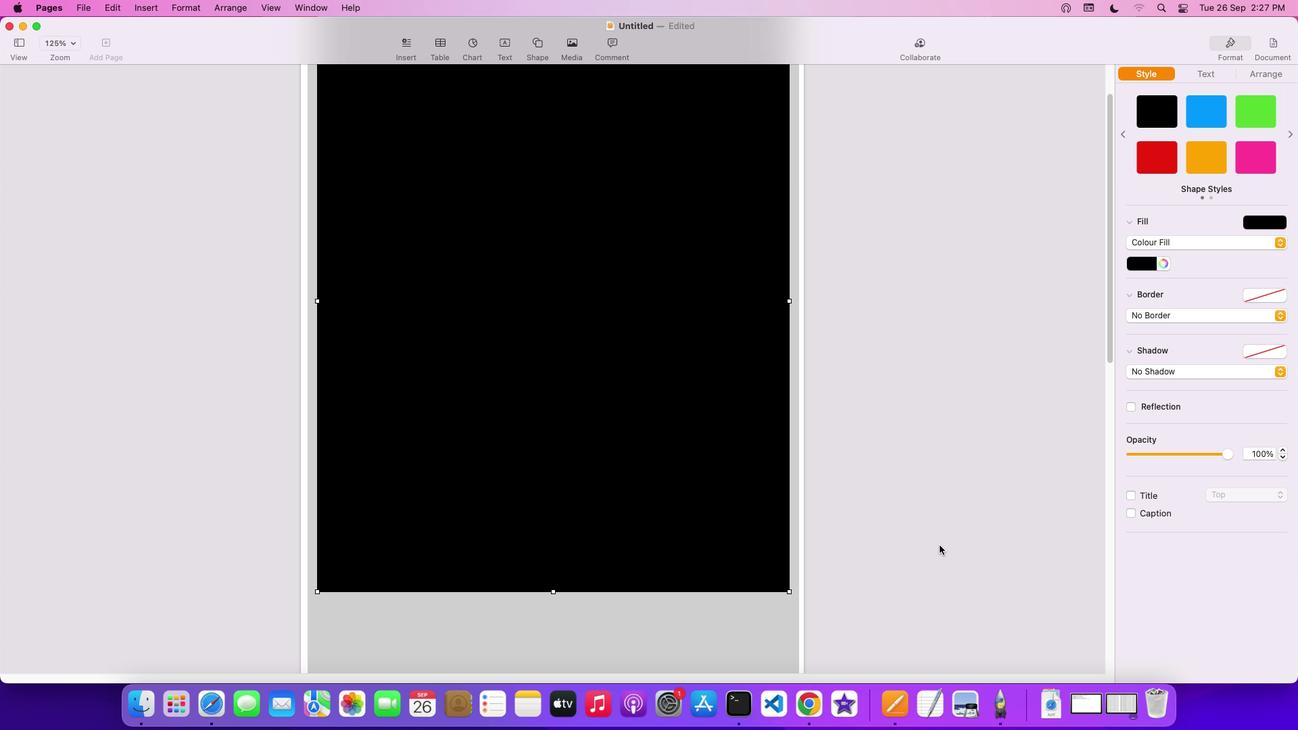 
Action: Mouse scrolled (942, 548) with delta (2, 0)
Screenshot: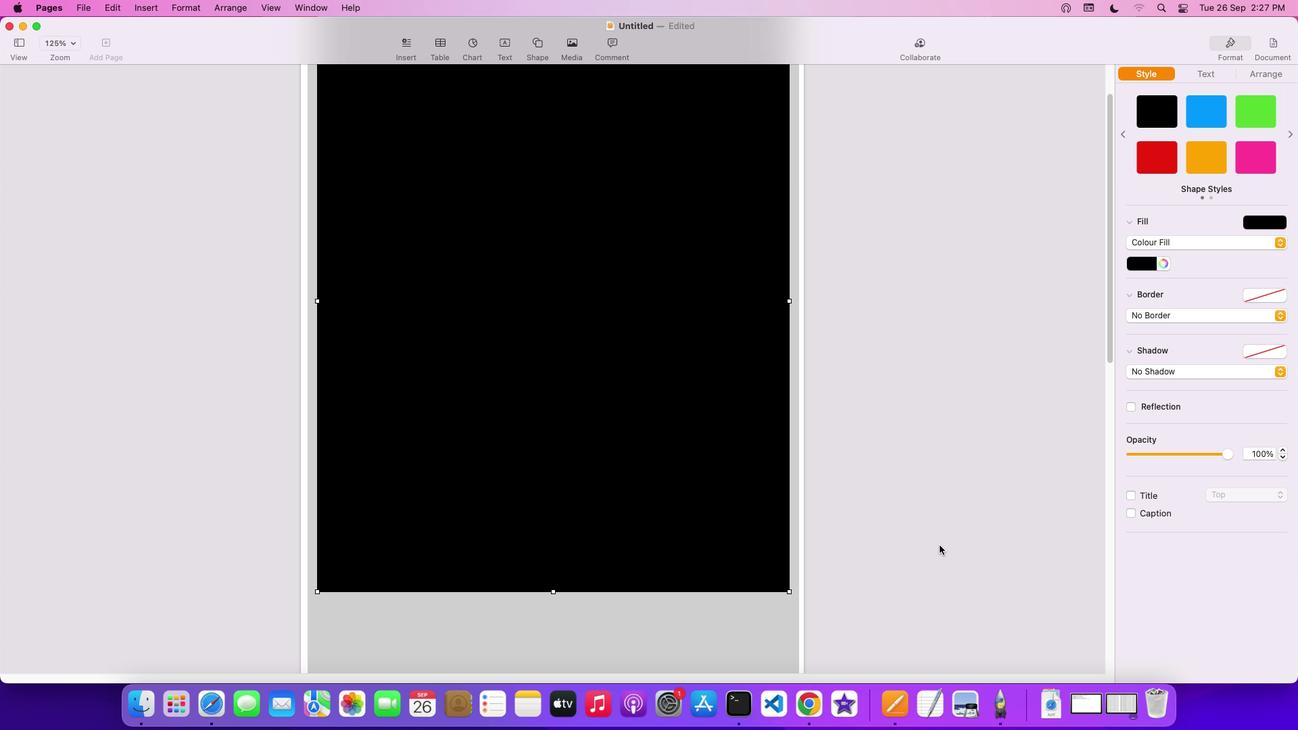 
Action: Mouse moved to (942, 548)
Screenshot: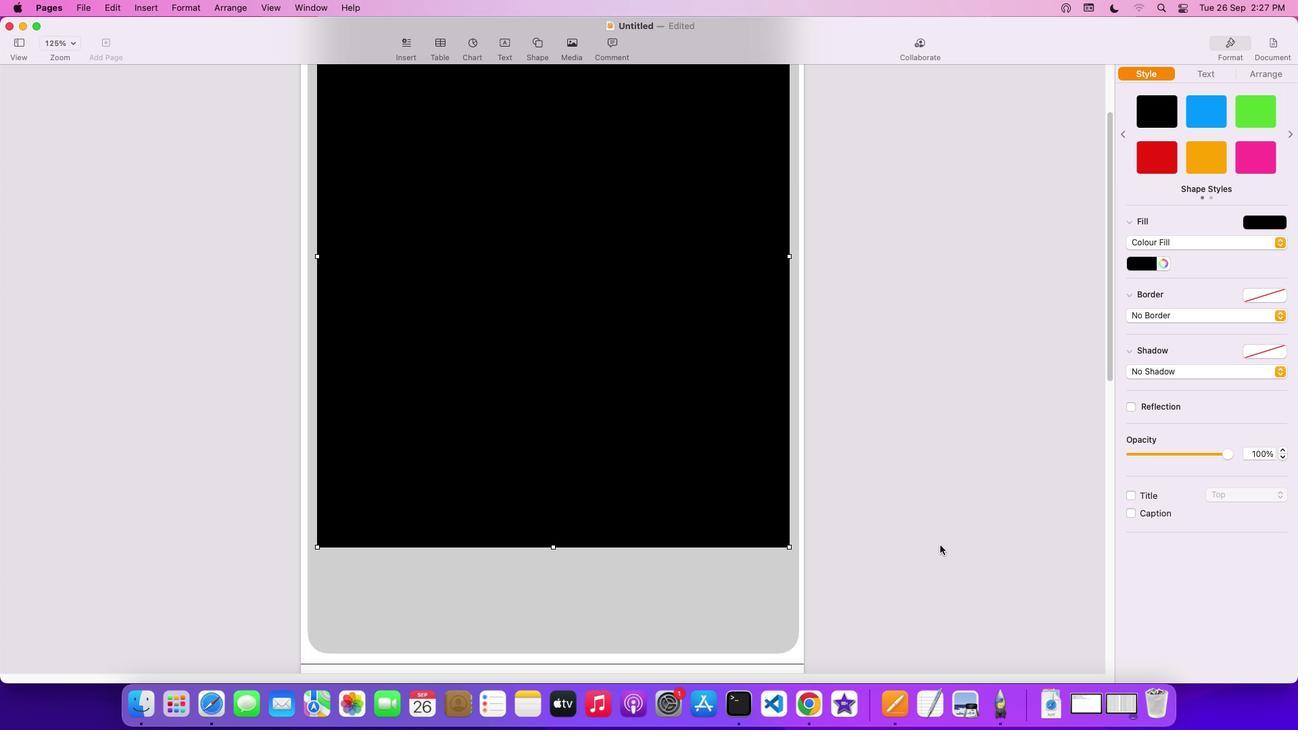 
Action: Mouse scrolled (942, 548) with delta (2, 0)
Screenshot: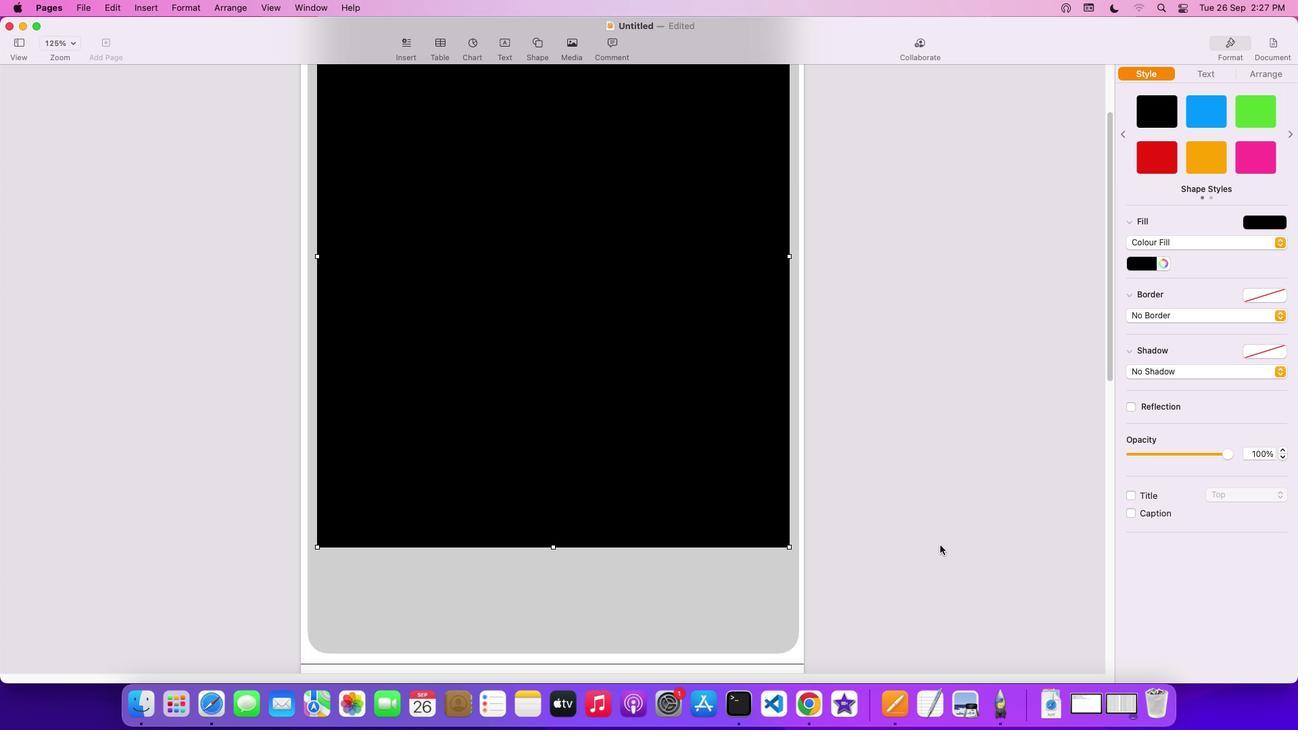 
Action: Mouse moved to (942, 547)
Screenshot: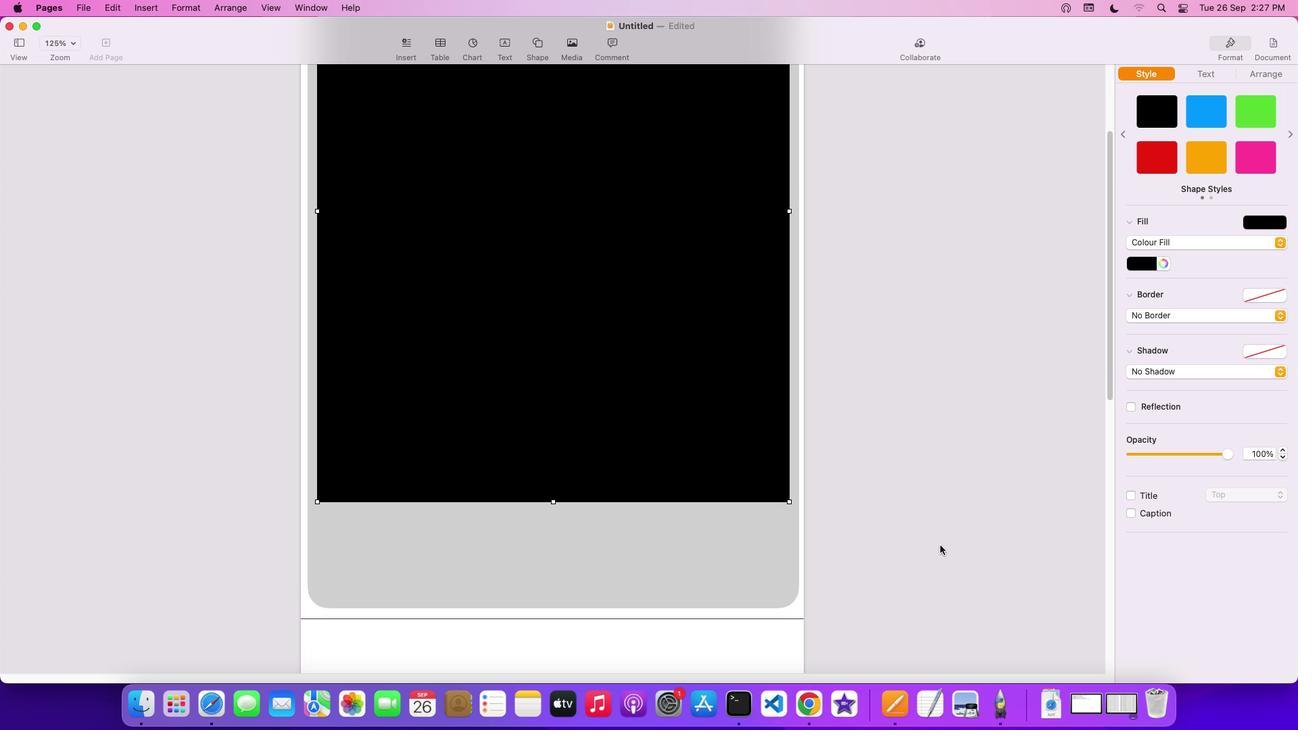 
Action: Mouse scrolled (942, 547) with delta (2, 0)
Screenshot: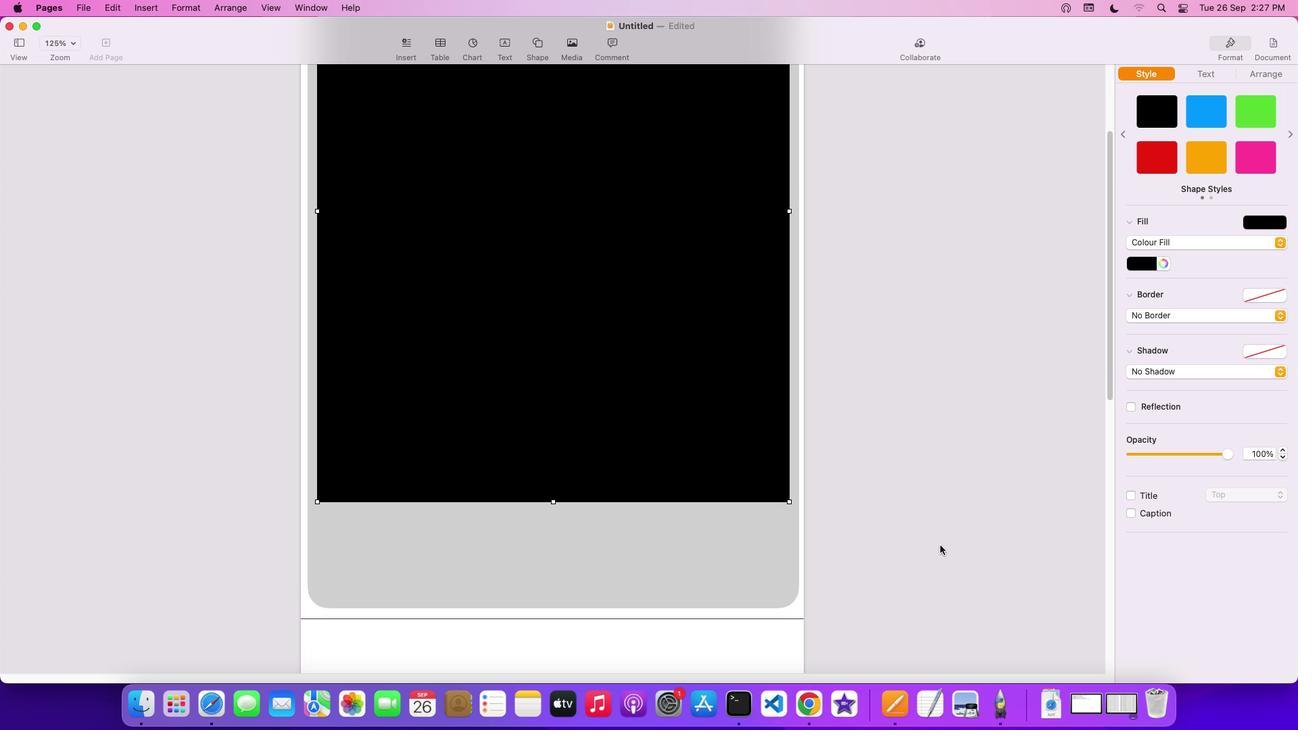 
Action: Mouse moved to (794, 498)
Screenshot: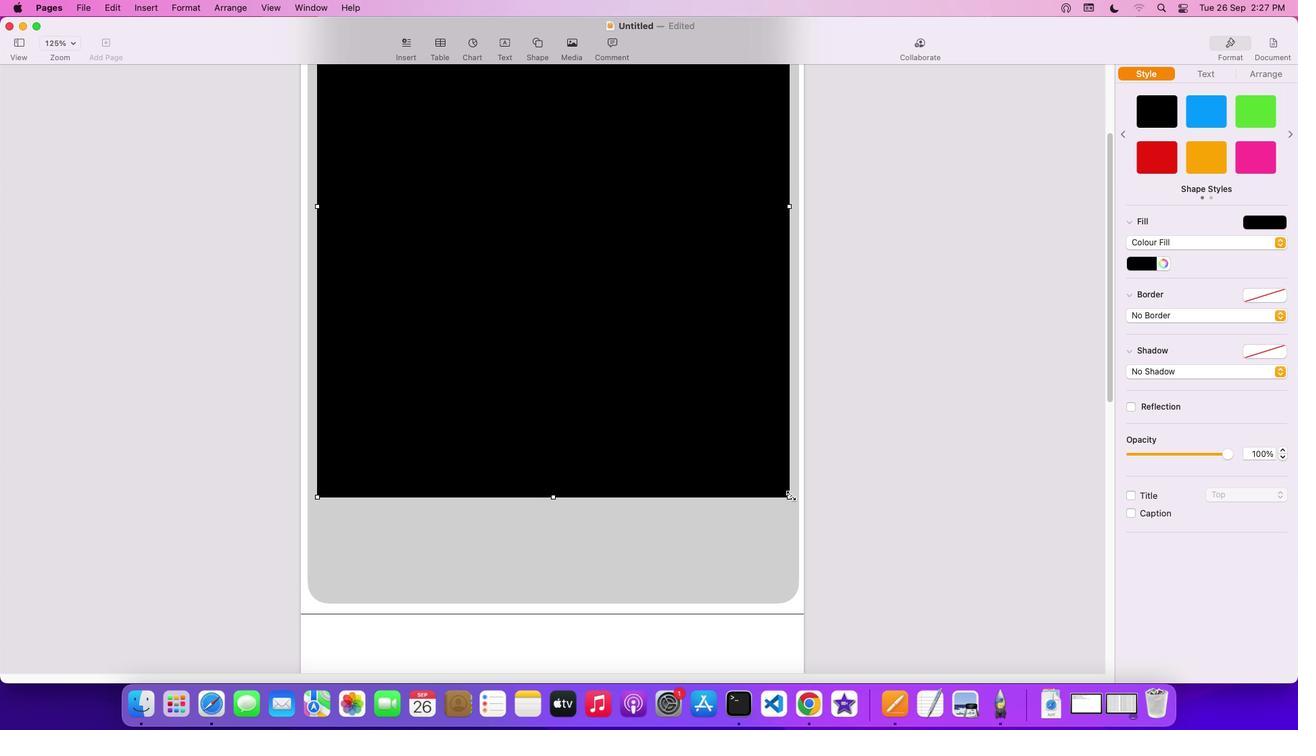 
Action: Mouse pressed left at (794, 498)
Screenshot: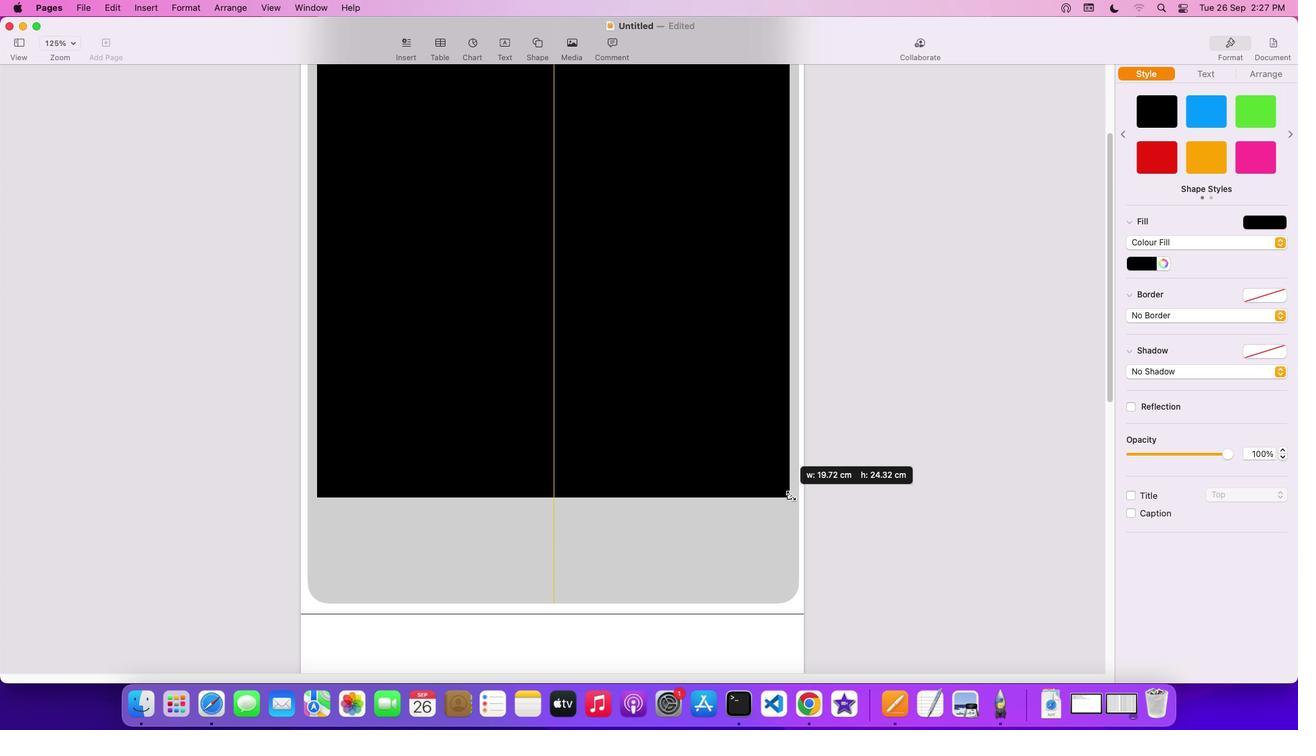
Action: Mouse moved to (814, 549)
Screenshot: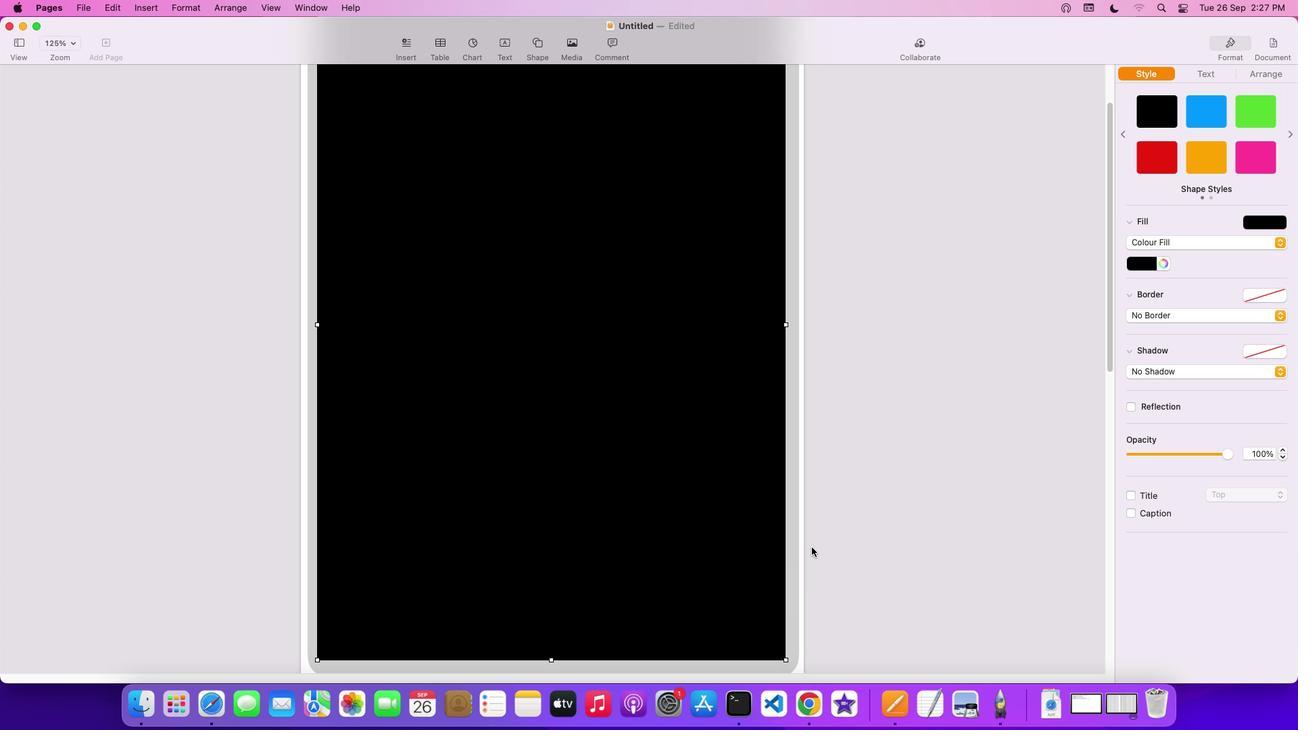 
Action: Mouse scrolled (814, 549) with delta (2, 3)
Screenshot: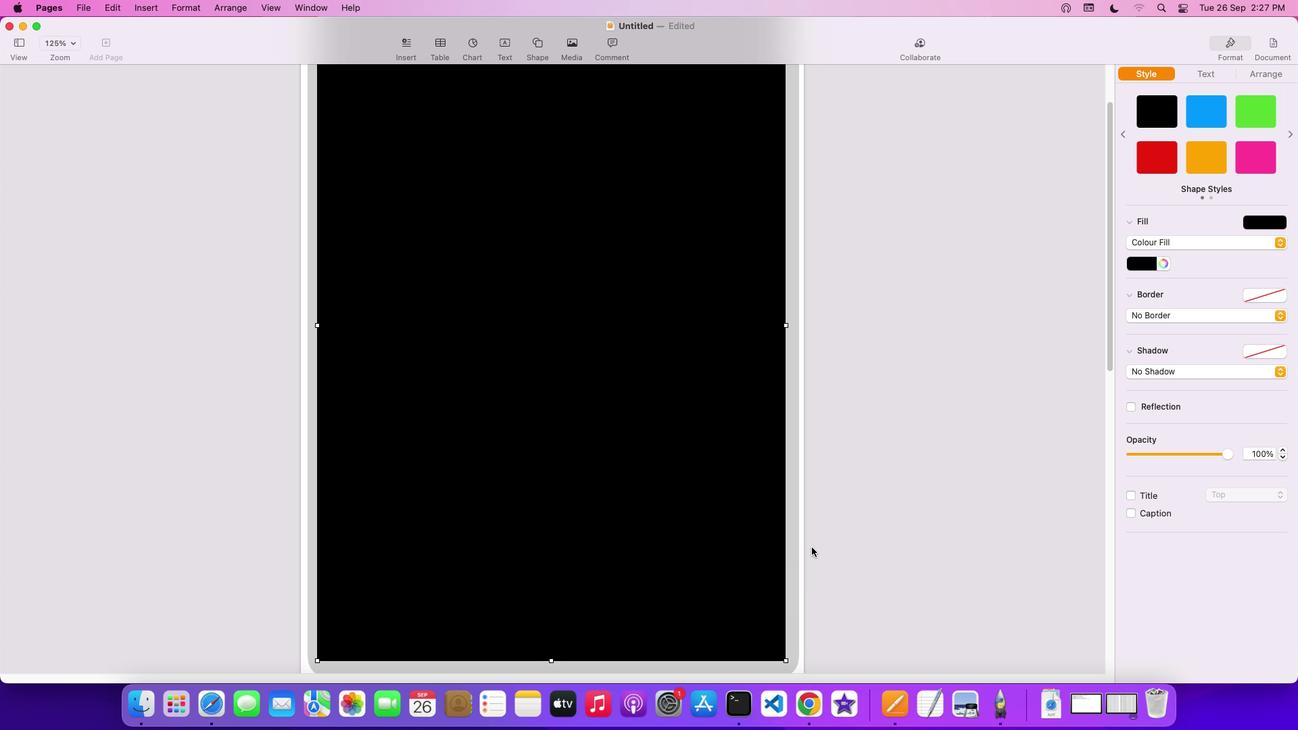 
Action: Mouse scrolled (814, 549) with delta (2, 3)
Screenshot: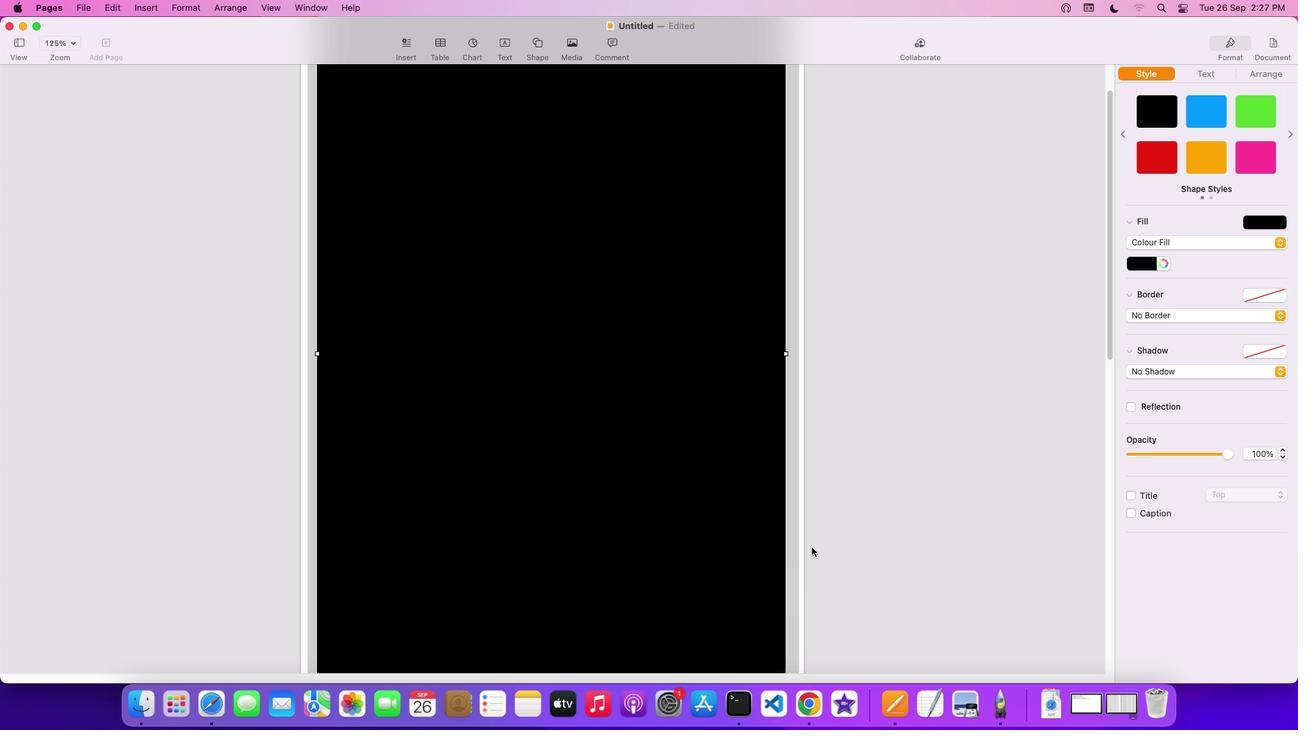 
Action: Mouse scrolled (814, 549) with delta (2, 4)
Screenshot: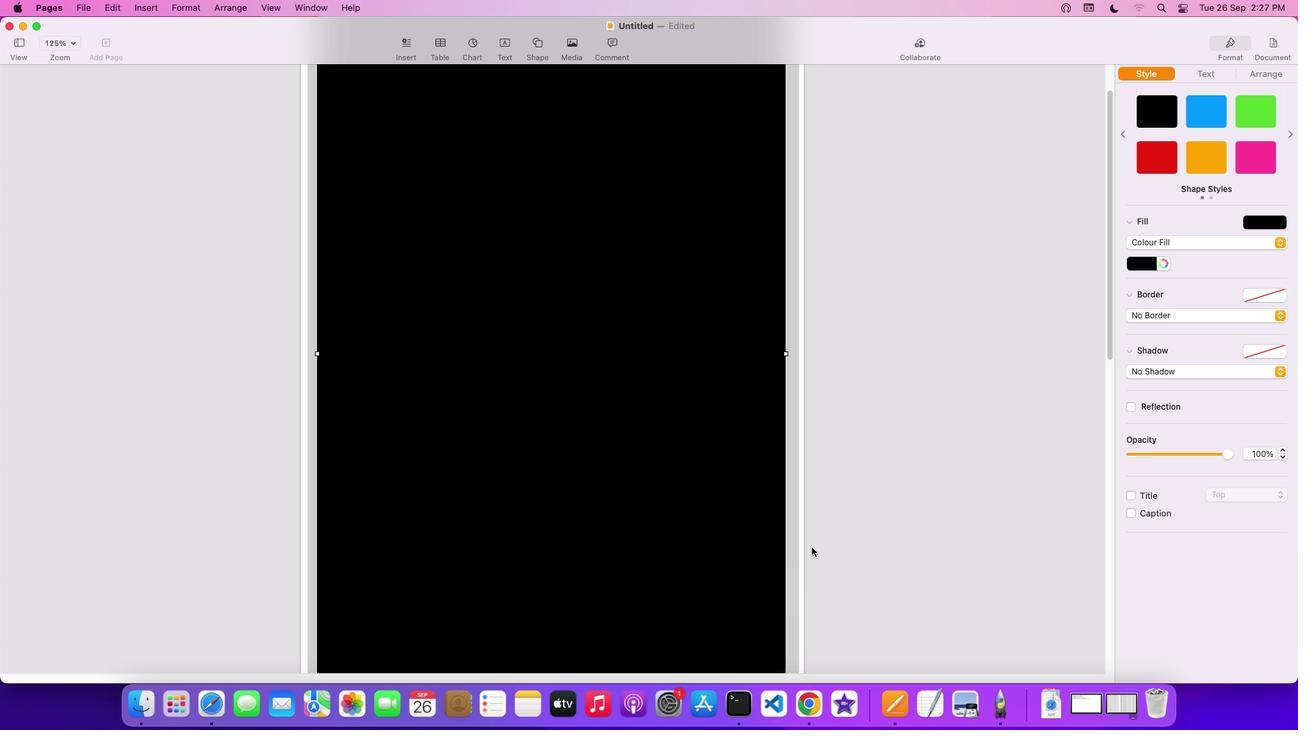 
Action: Mouse scrolled (814, 549) with delta (2, 6)
Screenshot: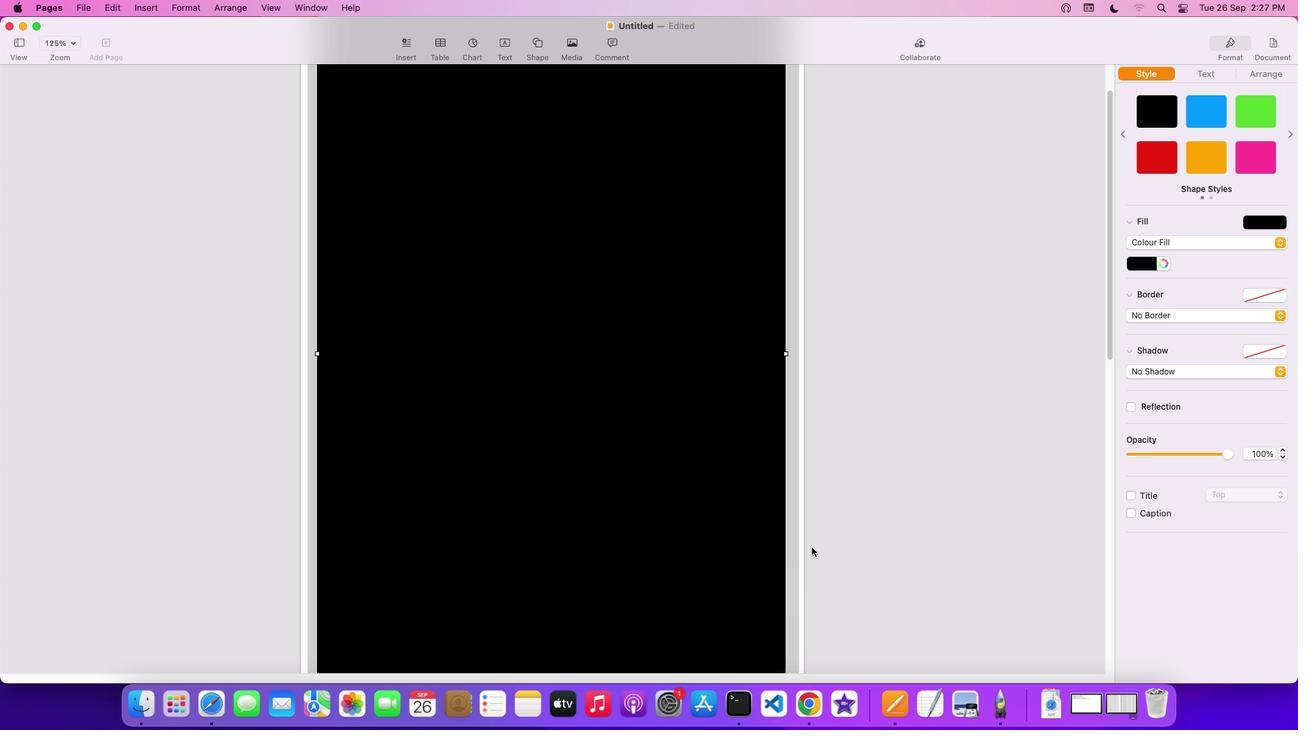 
Action: Mouse scrolled (814, 549) with delta (2, 6)
Screenshot: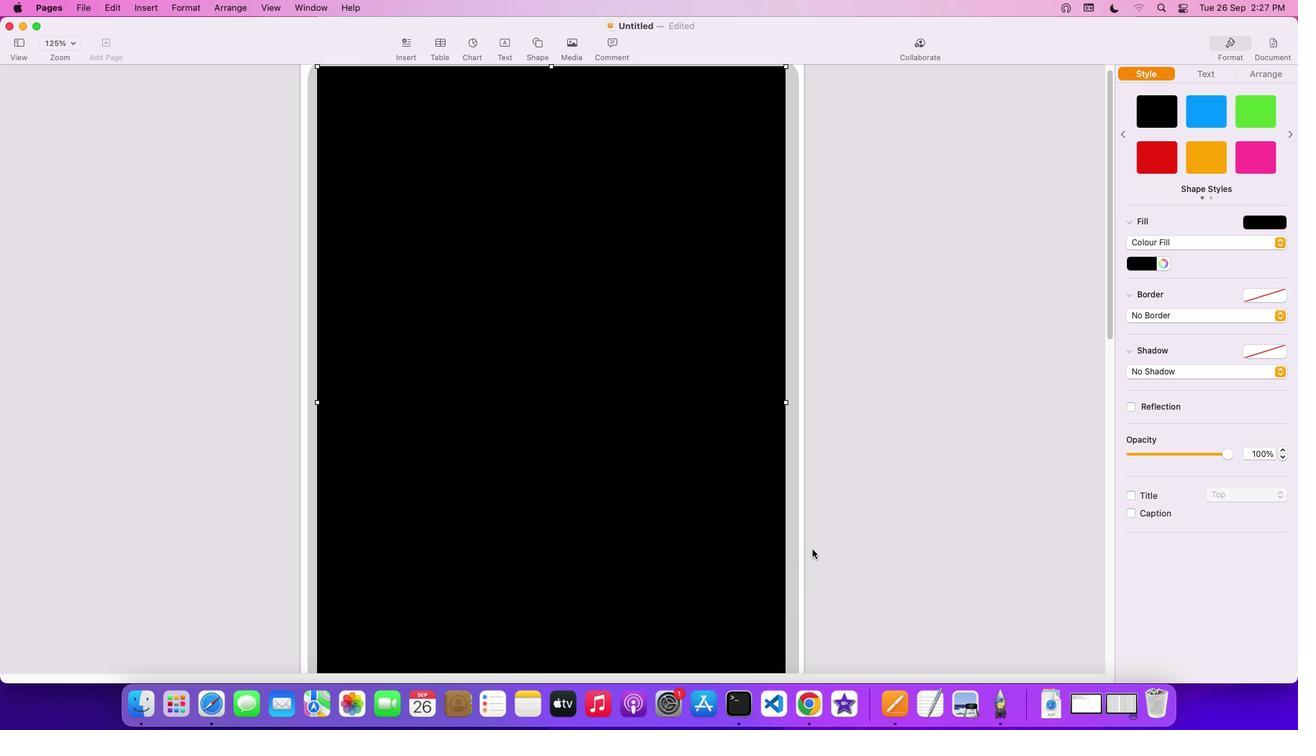 
Action: Mouse scrolled (814, 549) with delta (2, 7)
Screenshot: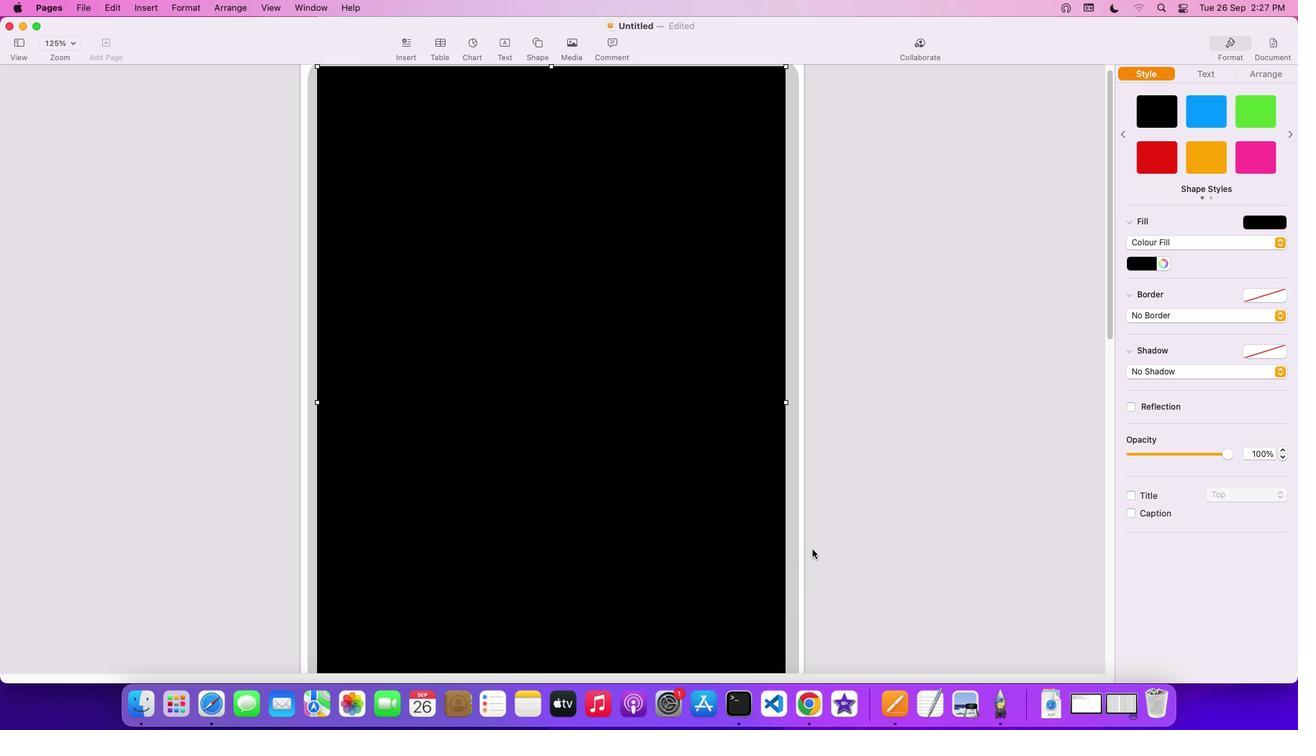 
Action: Mouse moved to (815, 553)
Screenshot: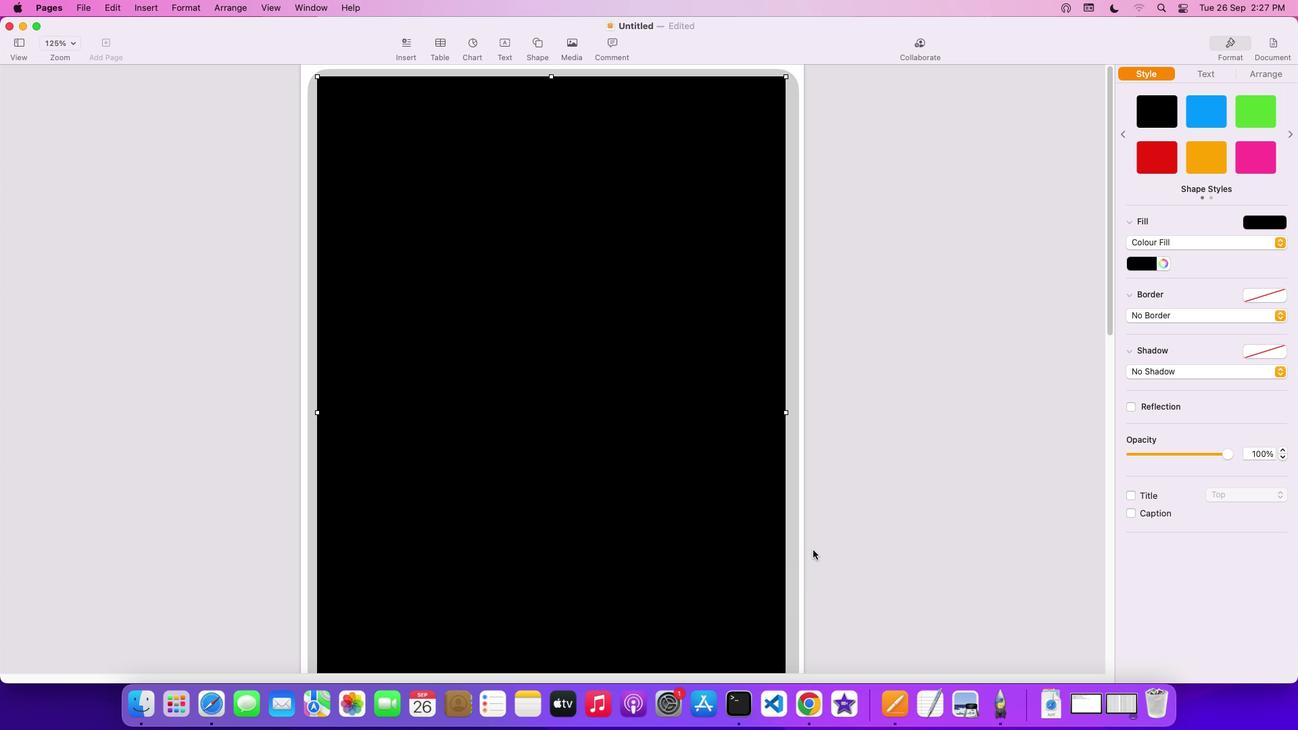 
Action: Mouse scrolled (815, 553) with delta (2, 3)
Screenshot: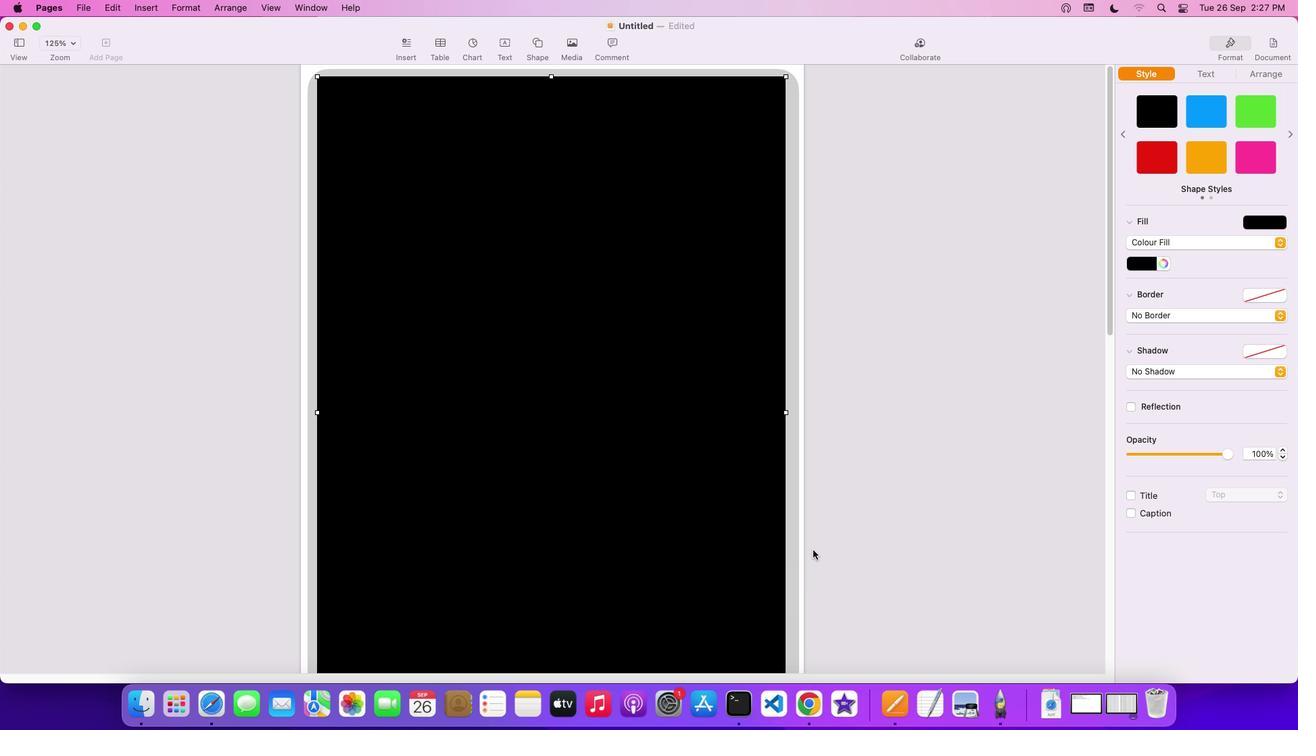 
Action: Mouse scrolled (815, 553) with delta (2, 3)
Screenshot: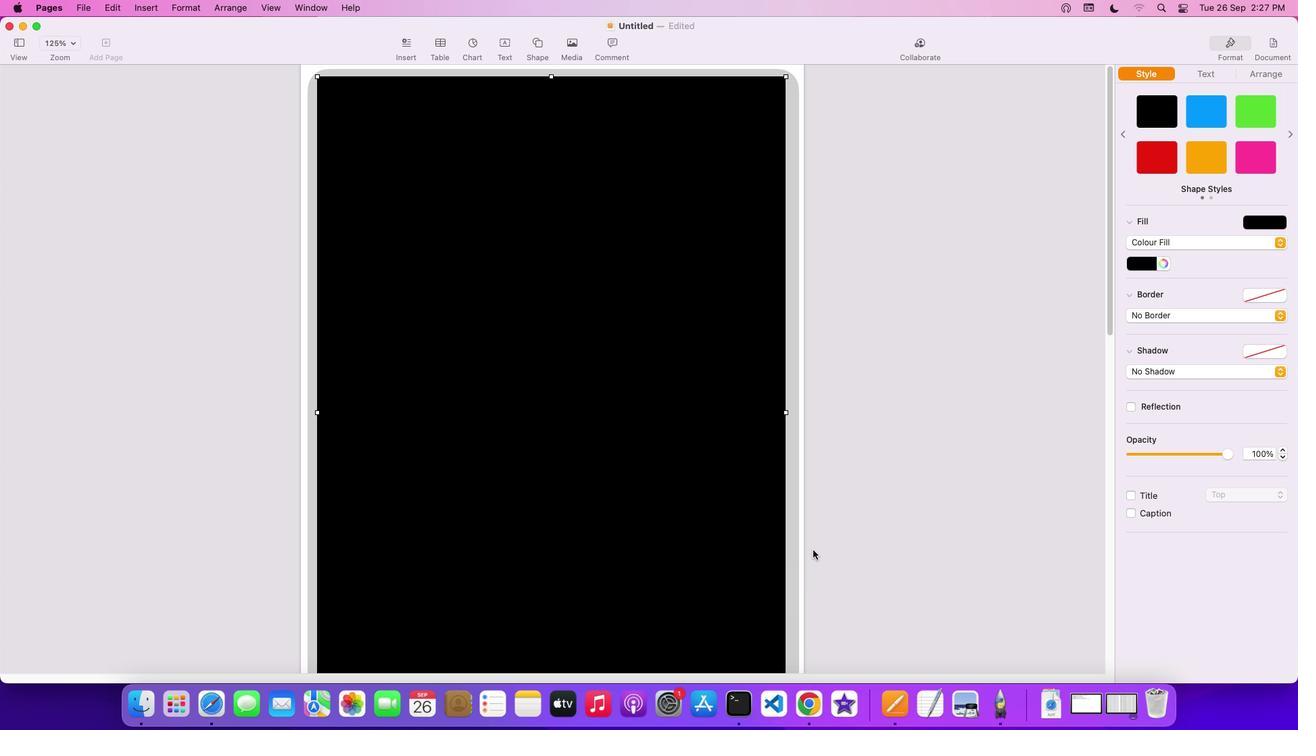 
Action: Mouse scrolled (815, 553) with delta (2, 5)
Screenshot: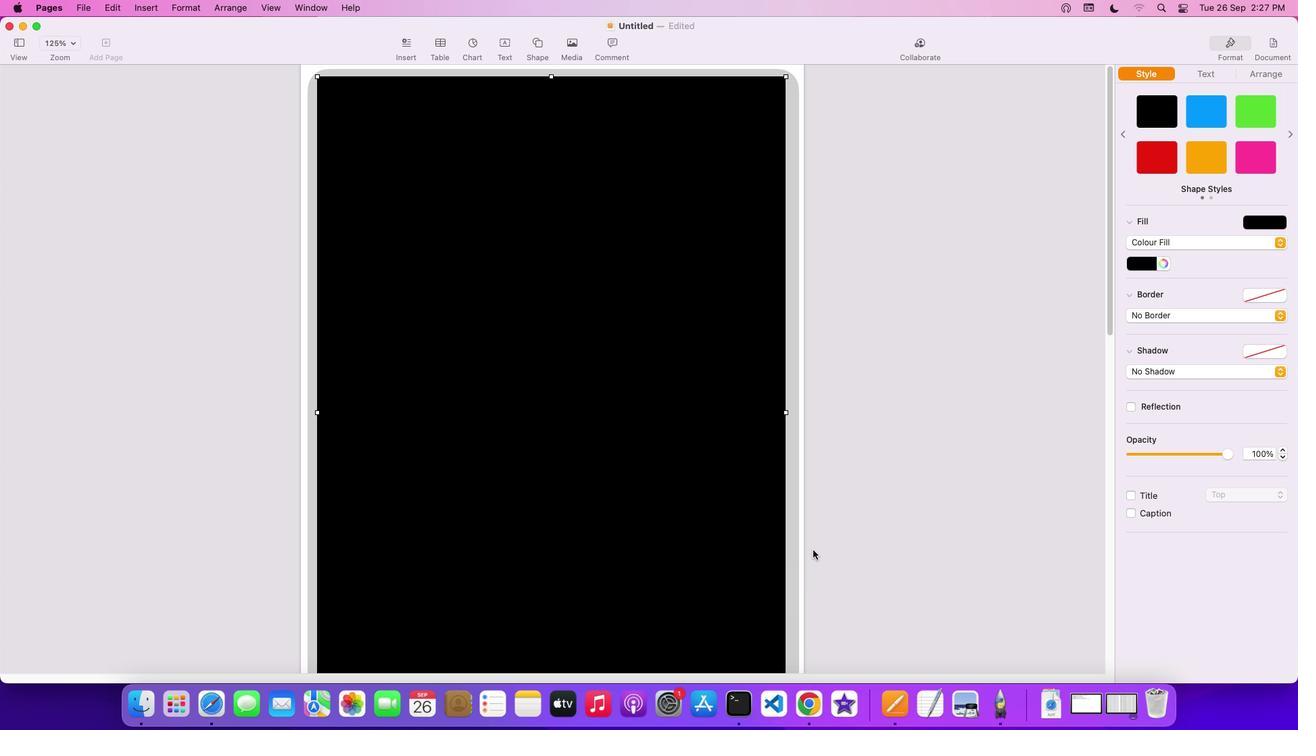 
Action: Mouse scrolled (815, 553) with delta (2, 6)
Screenshot: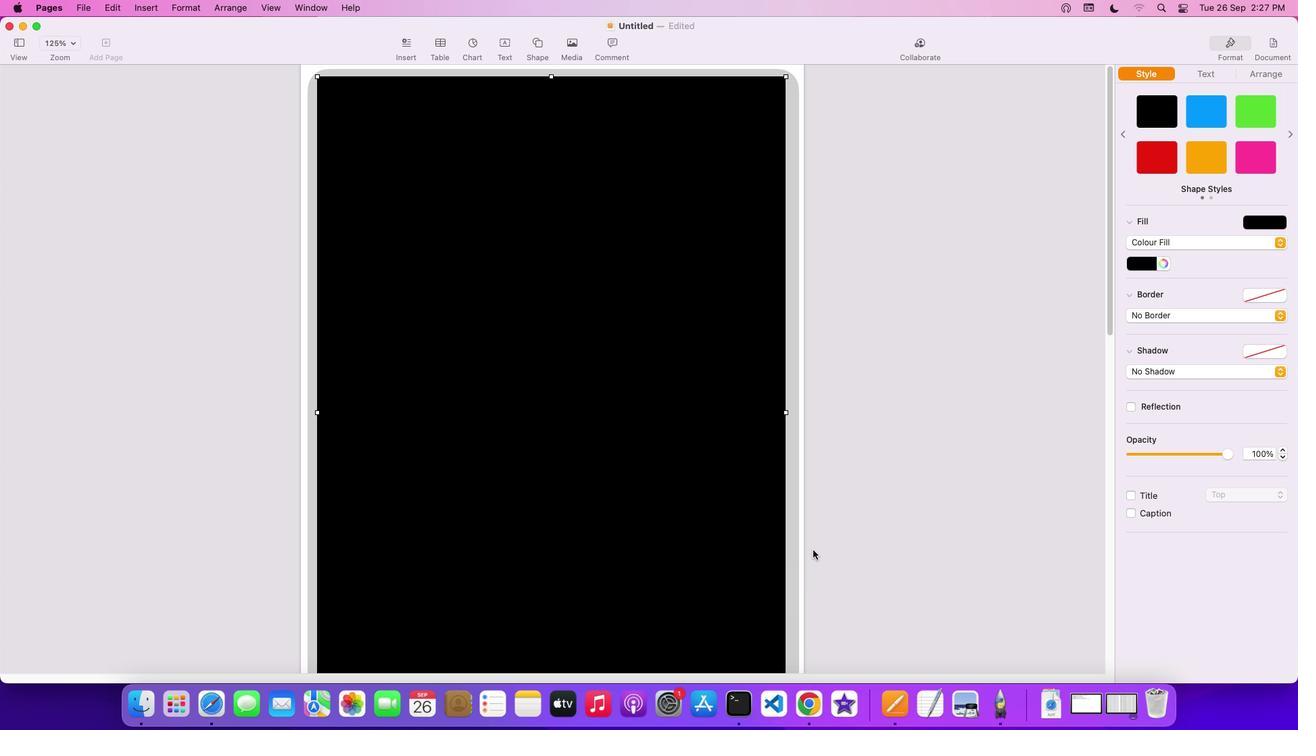 
Action: Mouse scrolled (815, 553) with delta (2, 6)
Screenshot: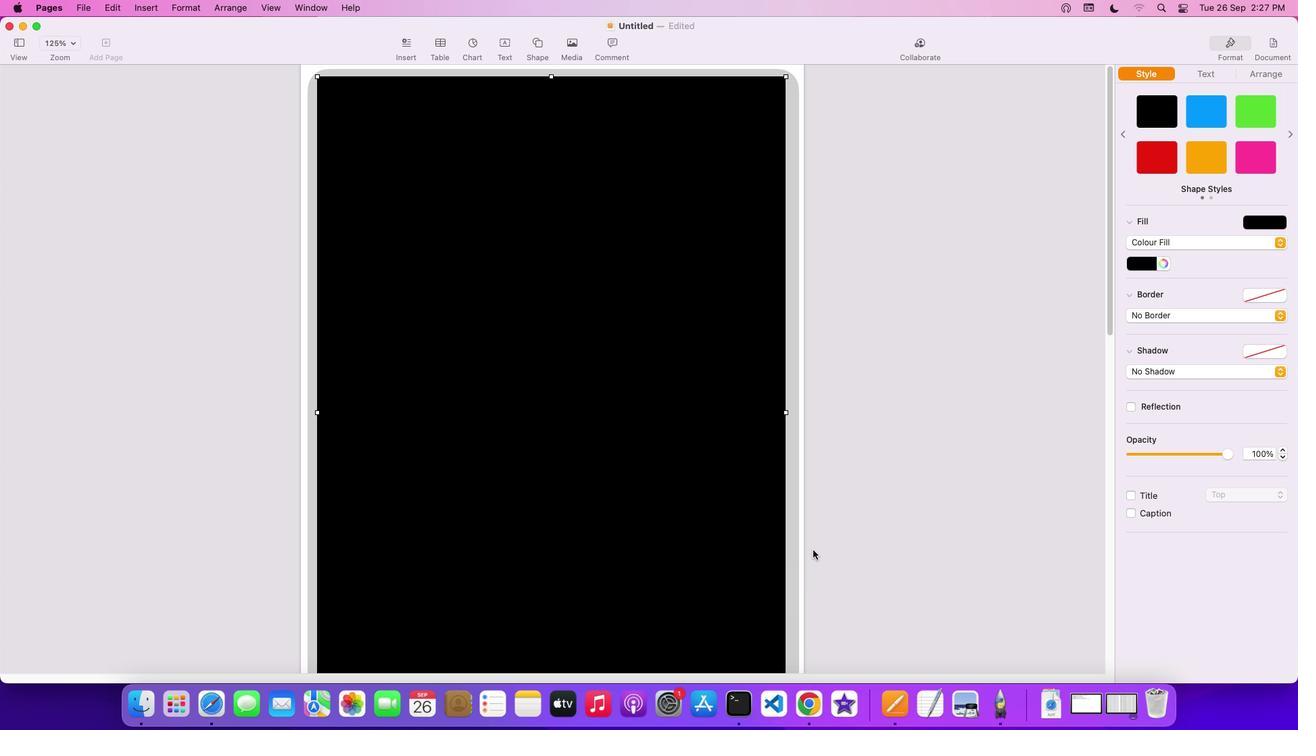 
Action: Mouse moved to (1156, 272)
Screenshot: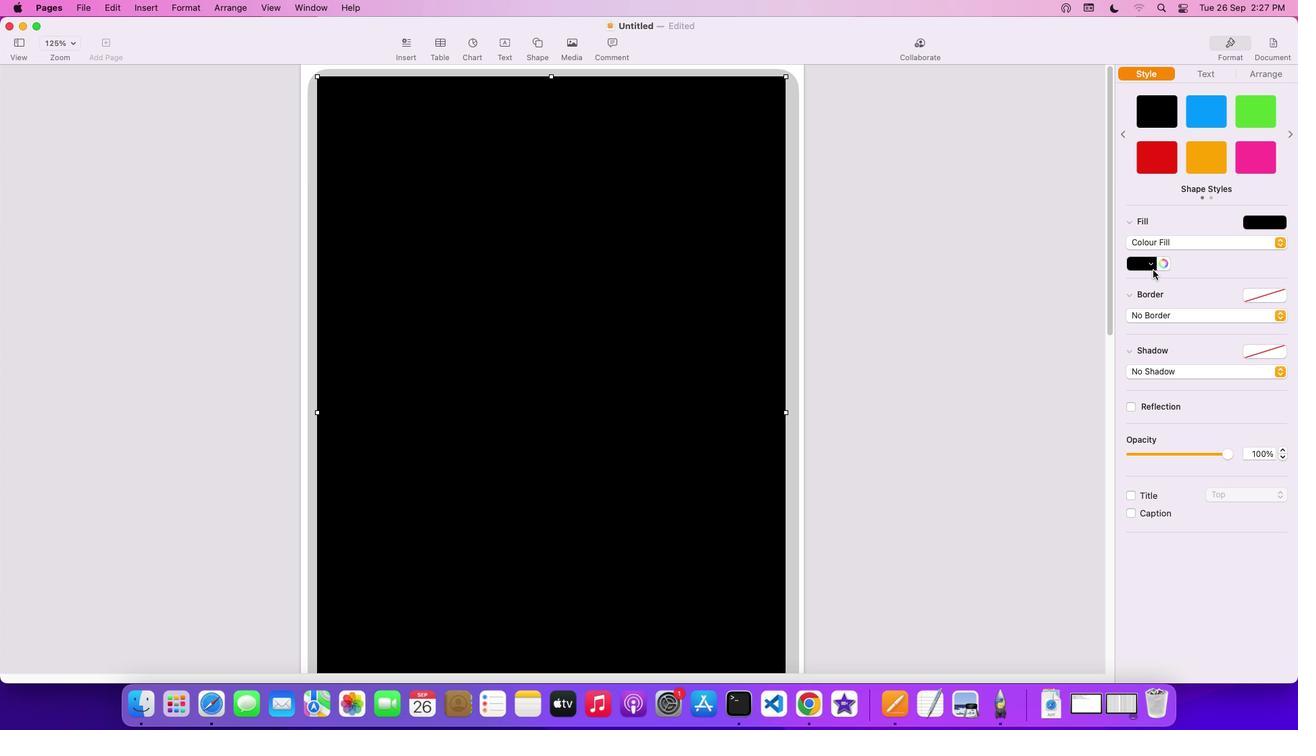 
Action: Mouse pressed left at (1156, 272)
Screenshot: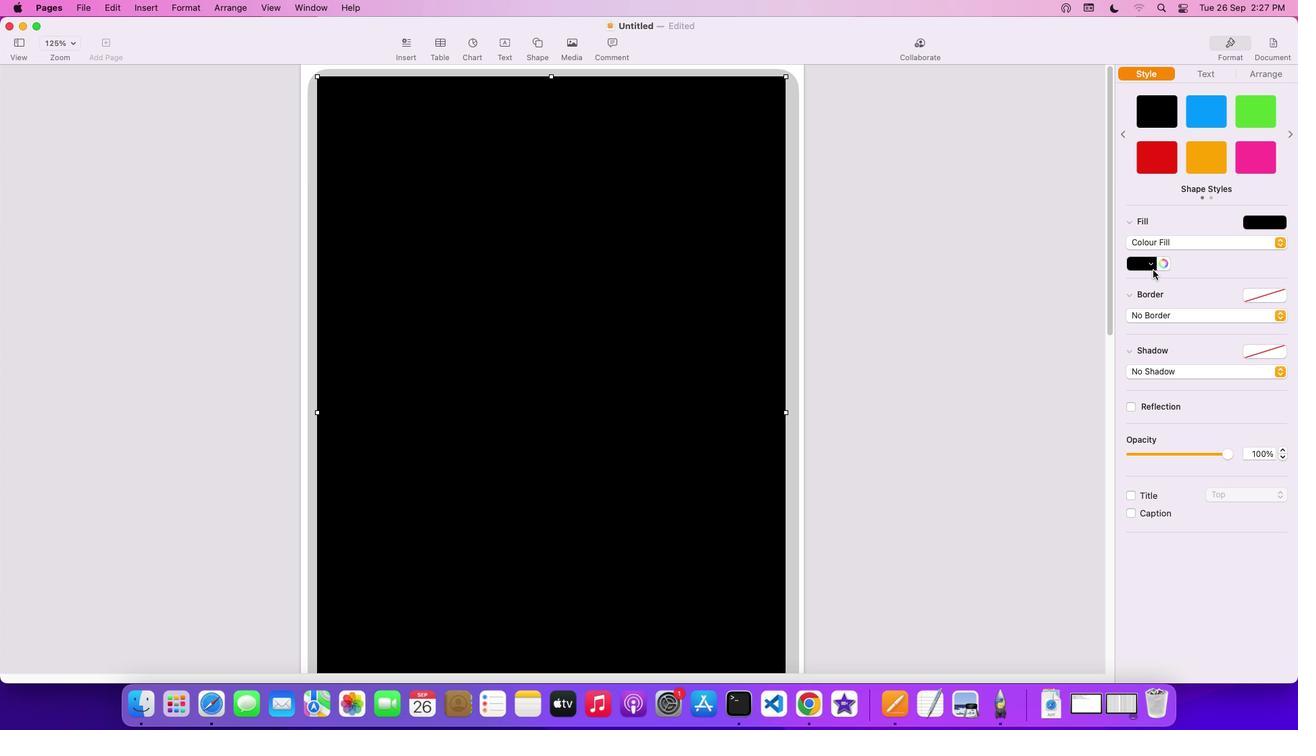 
Action: Mouse moved to (1085, 359)
Screenshot: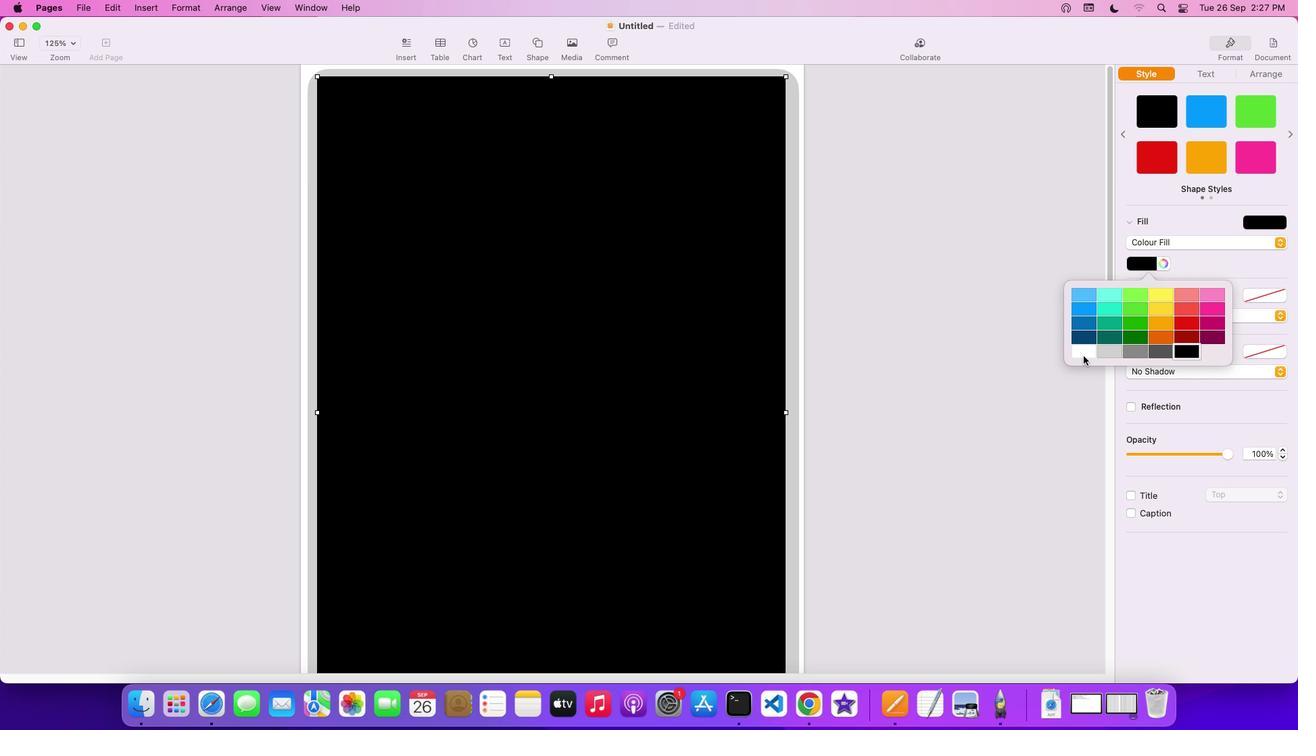 
Action: Mouse pressed left at (1085, 359)
Screenshot: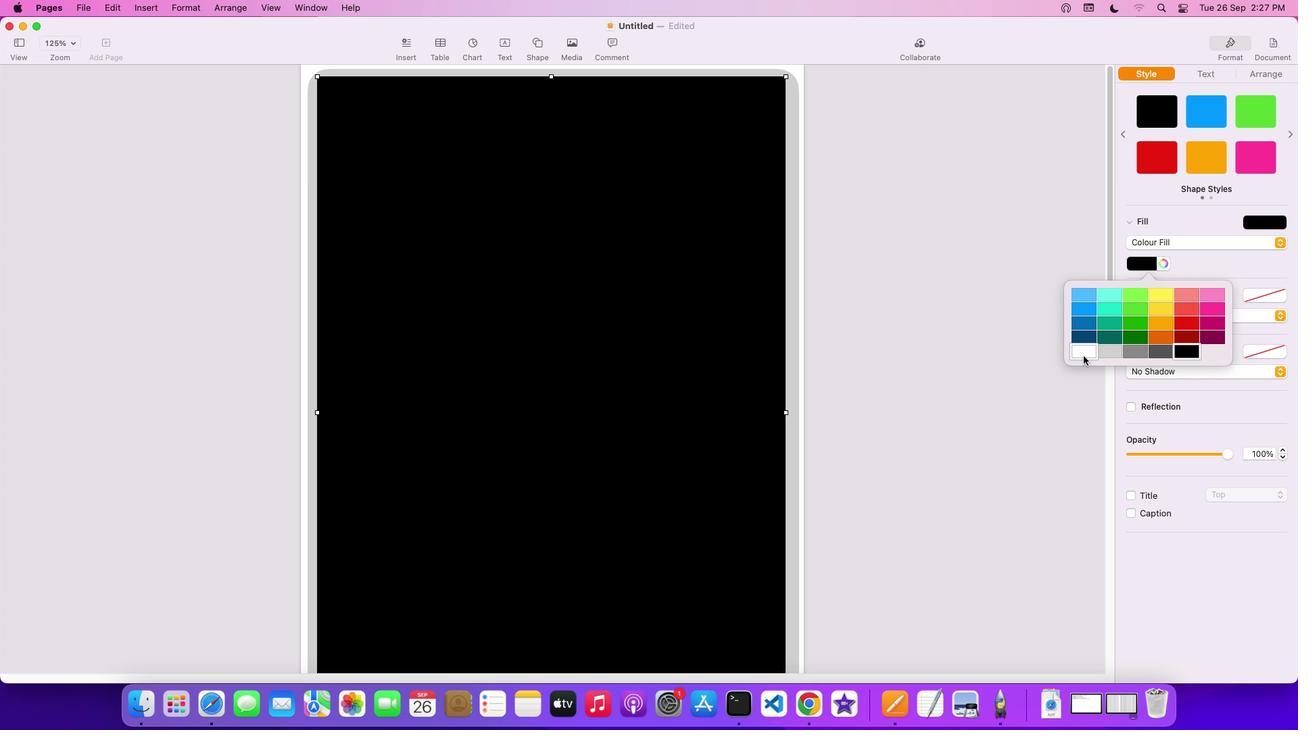 
Action: Mouse moved to (1282, 318)
Screenshot: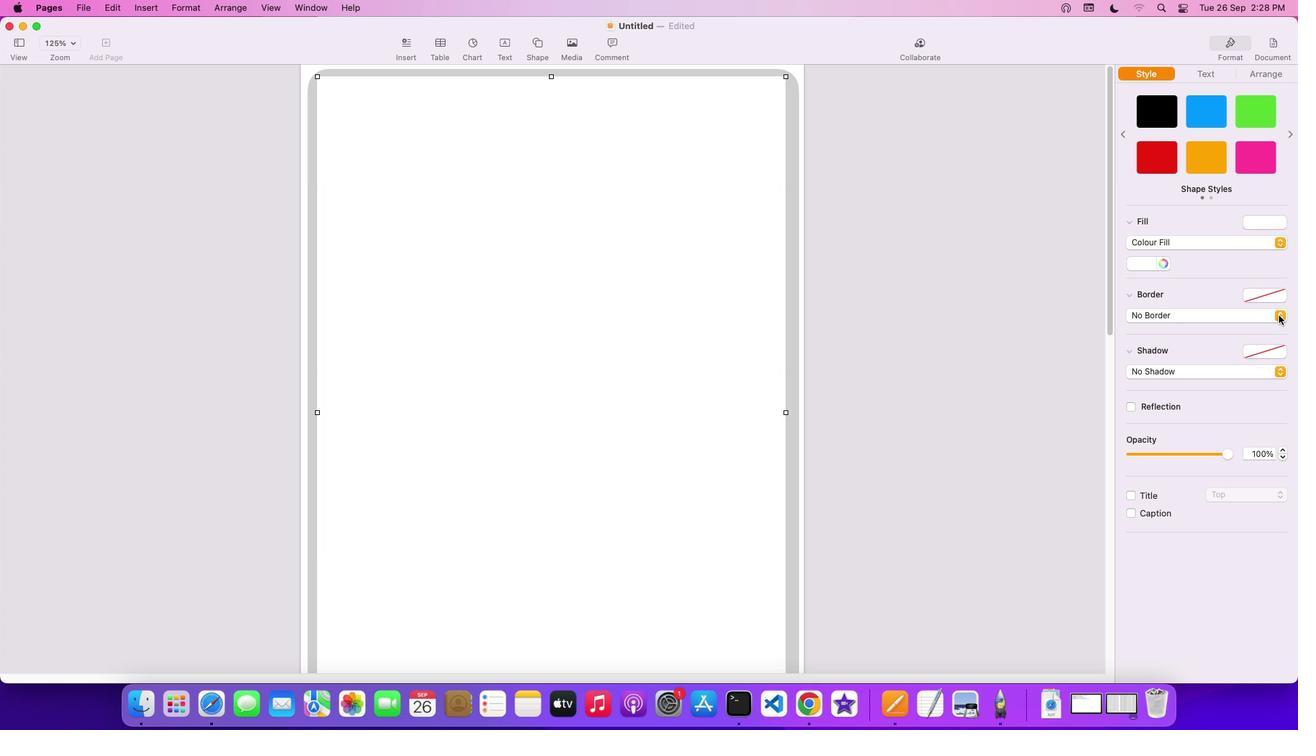 
Action: Mouse pressed left at (1282, 318)
Screenshot: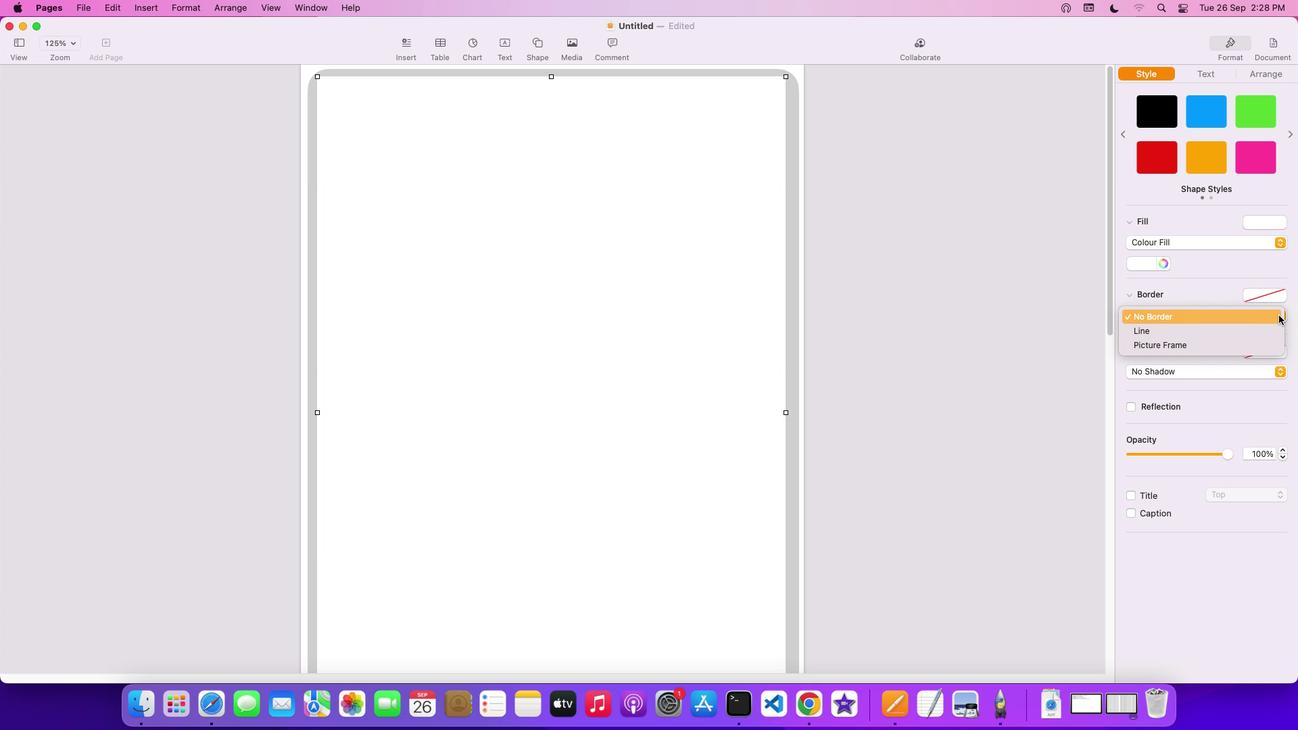 
Action: Mouse moved to (1264, 346)
Screenshot: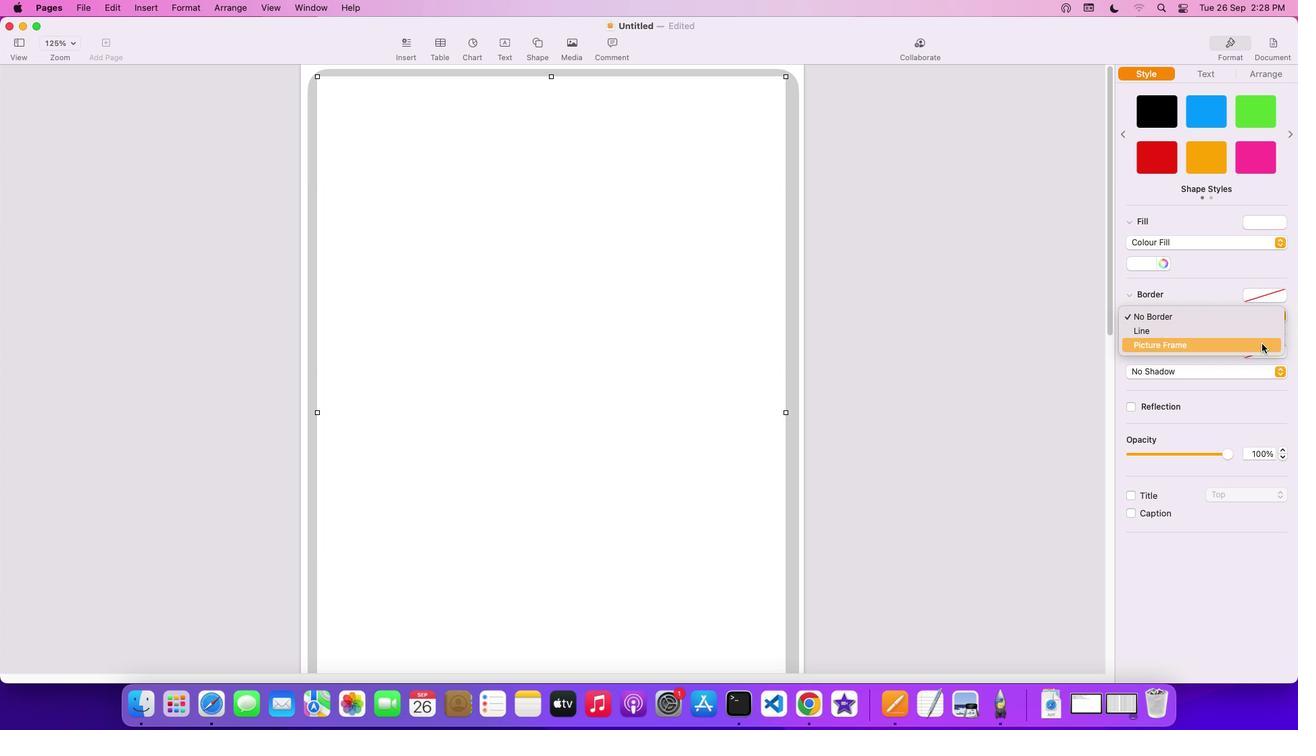 
Action: Mouse pressed left at (1264, 346)
Screenshot: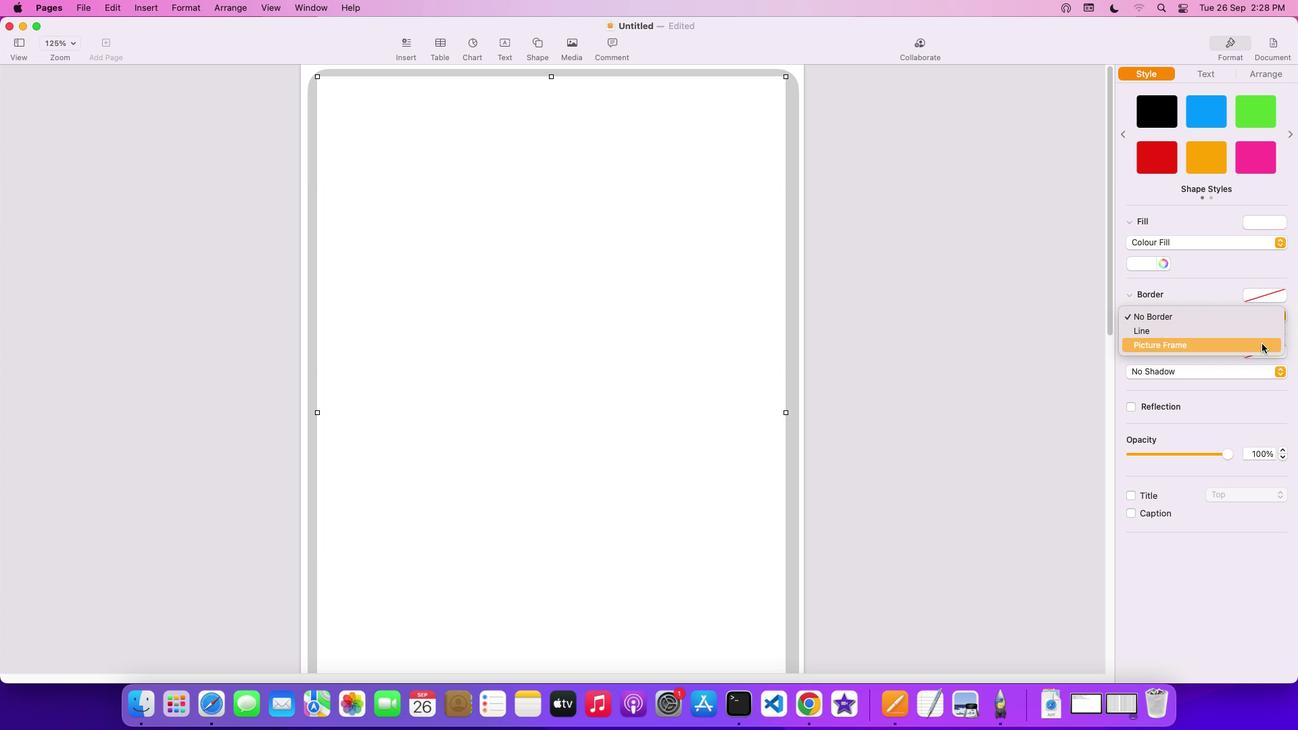 
Action: Mouse moved to (1173, 357)
Screenshot: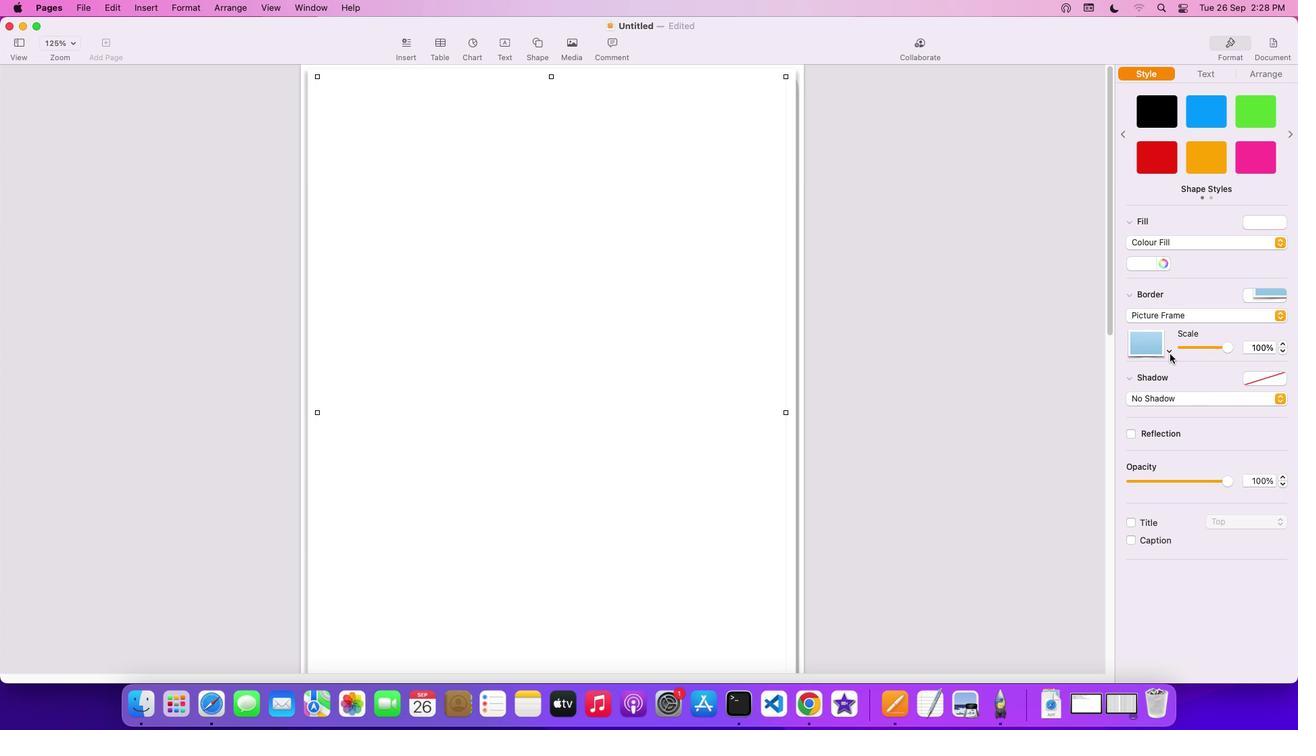 
Action: Mouse pressed left at (1173, 357)
Screenshot: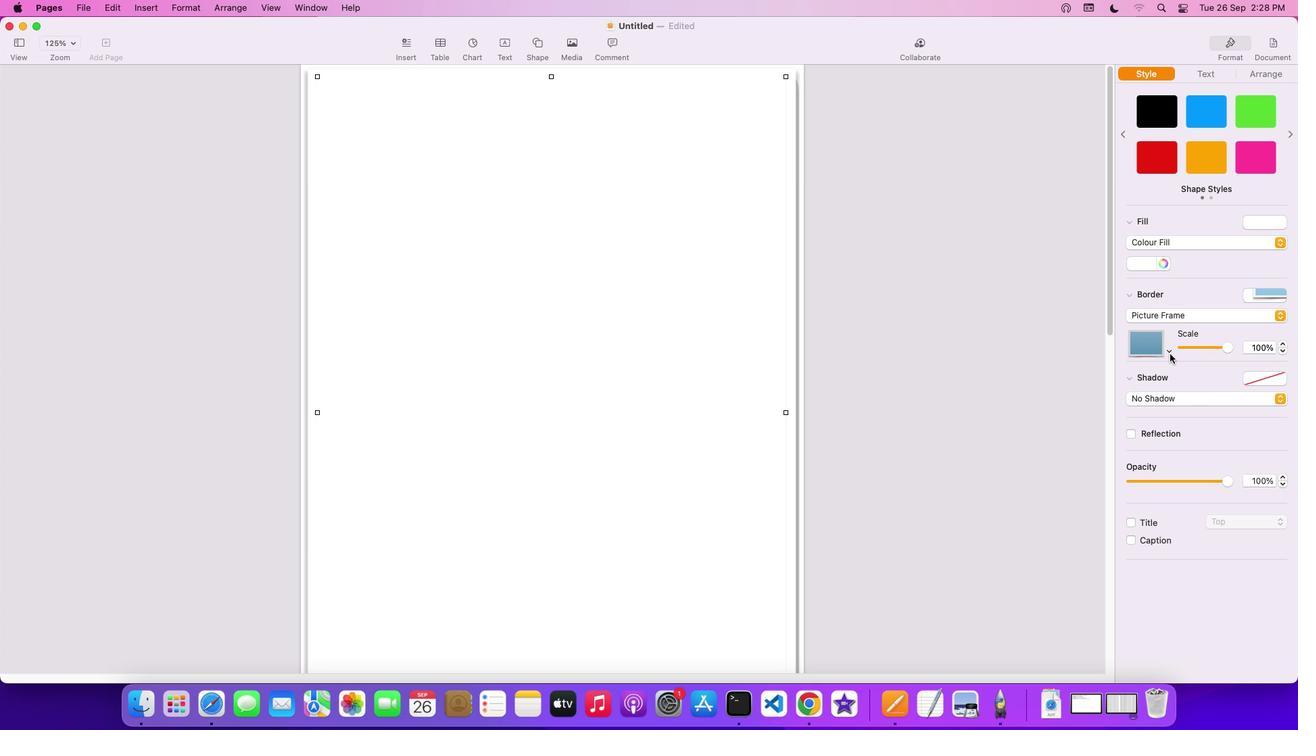 
Action: Mouse moved to (1110, 468)
Screenshot: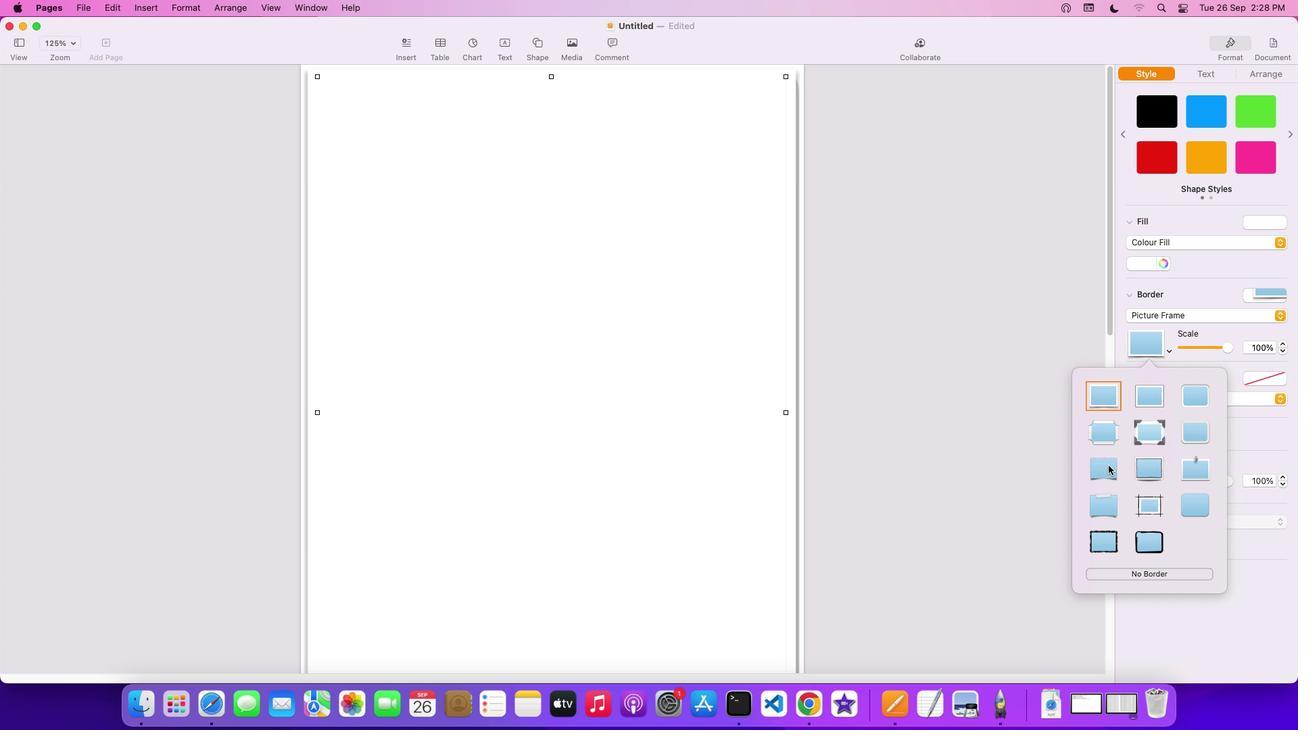 
Action: Mouse pressed left at (1110, 468)
Screenshot: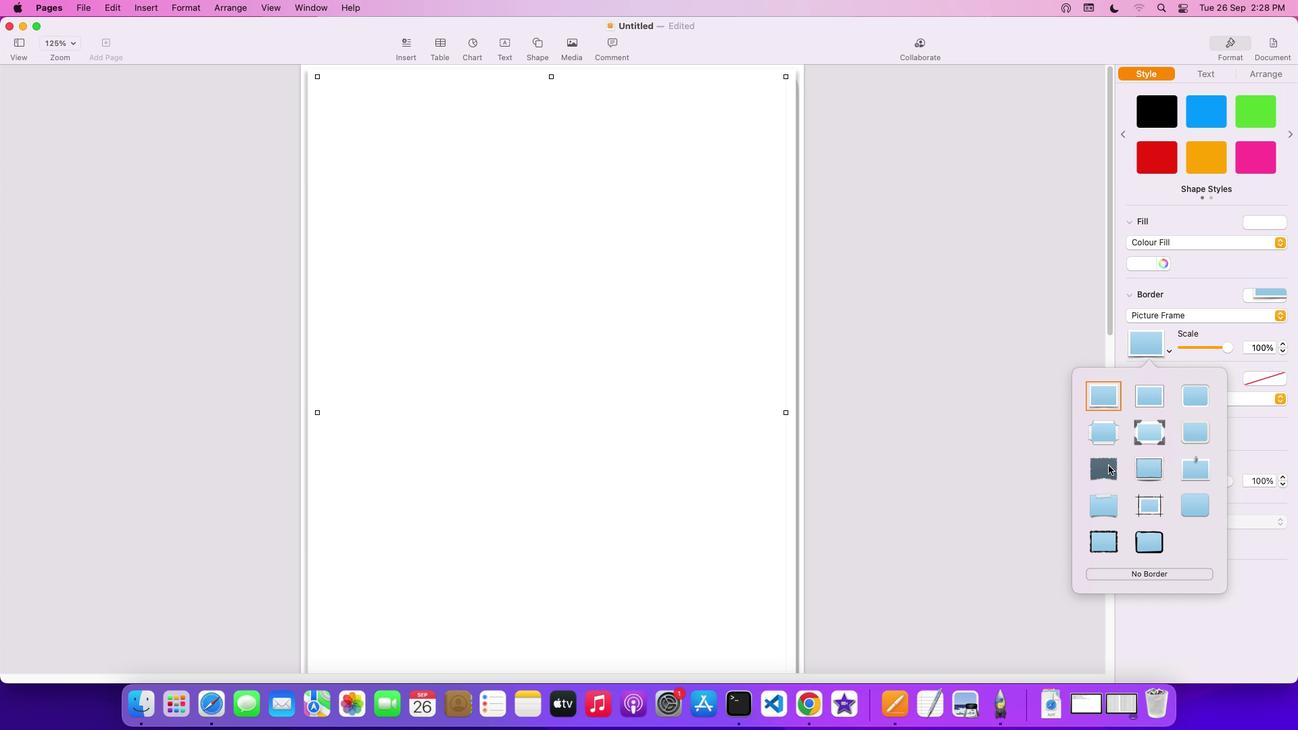 
Action: Mouse moved to (709, 454)
Screenshot: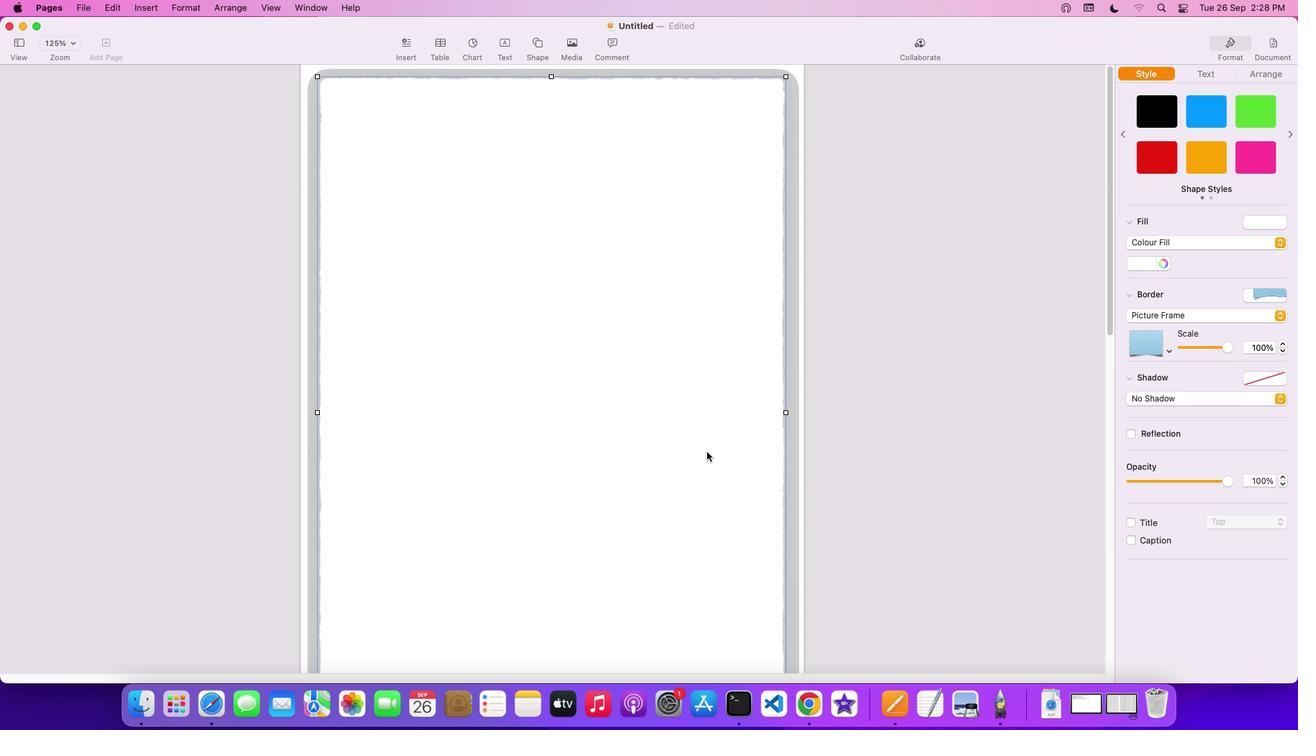 
Action: Mouse scrolled (709, 454) with delta (2, 2)
Screenshot: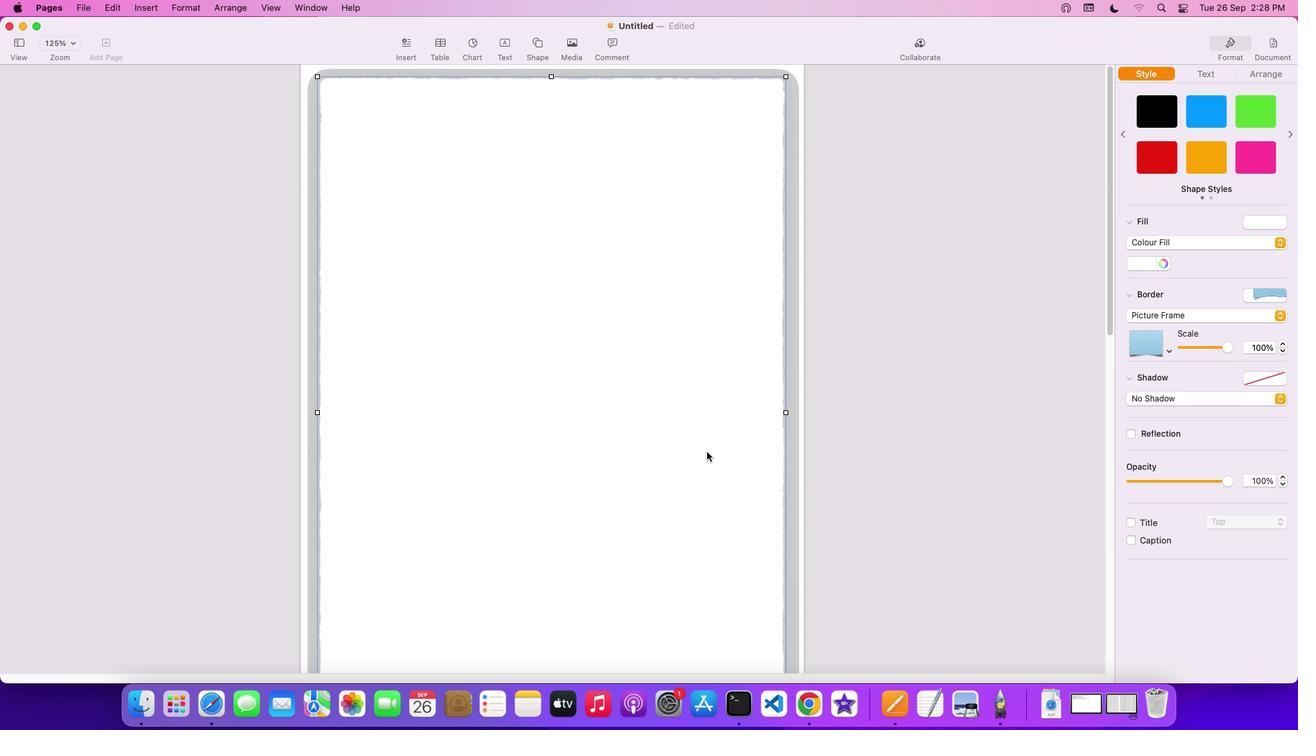 
Action: Mouse scrolled (709, 454) with delta (2, 2)
Screenshot: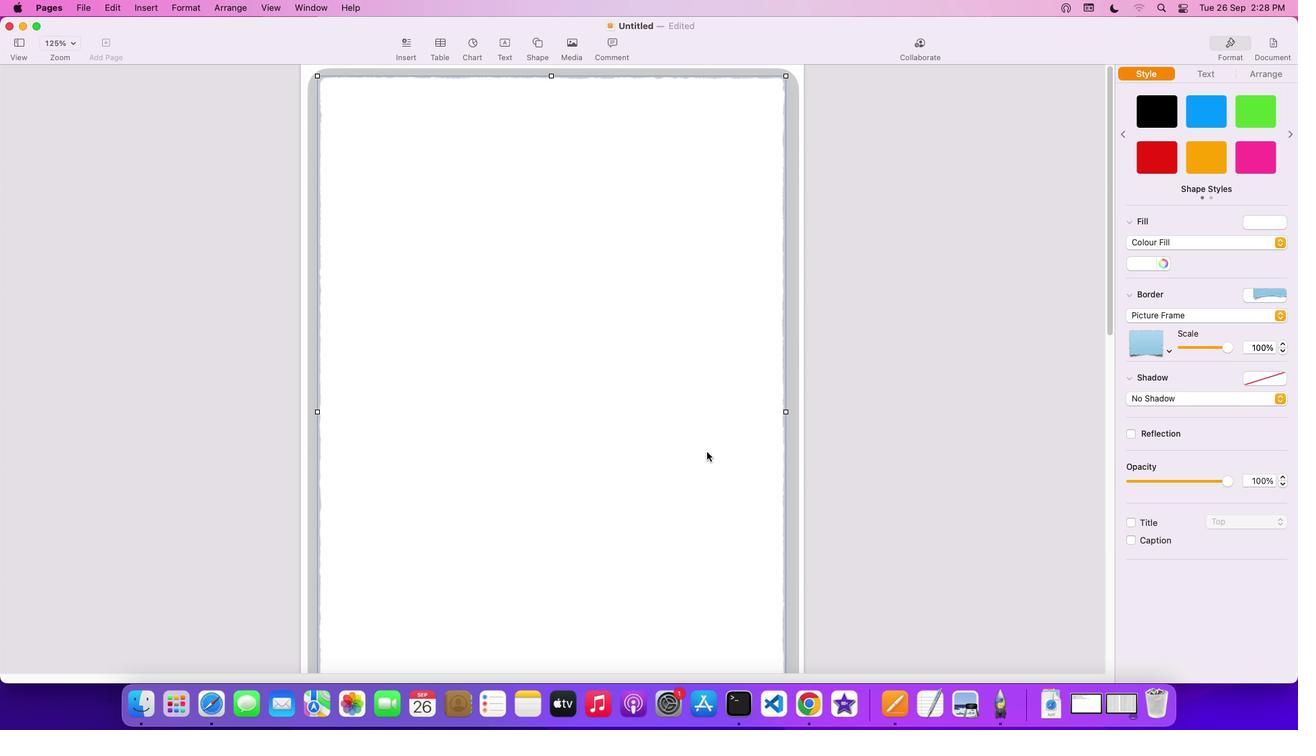 
Action: Mouse scrolled (709, 454) with delta (2, 0)
Screenshot: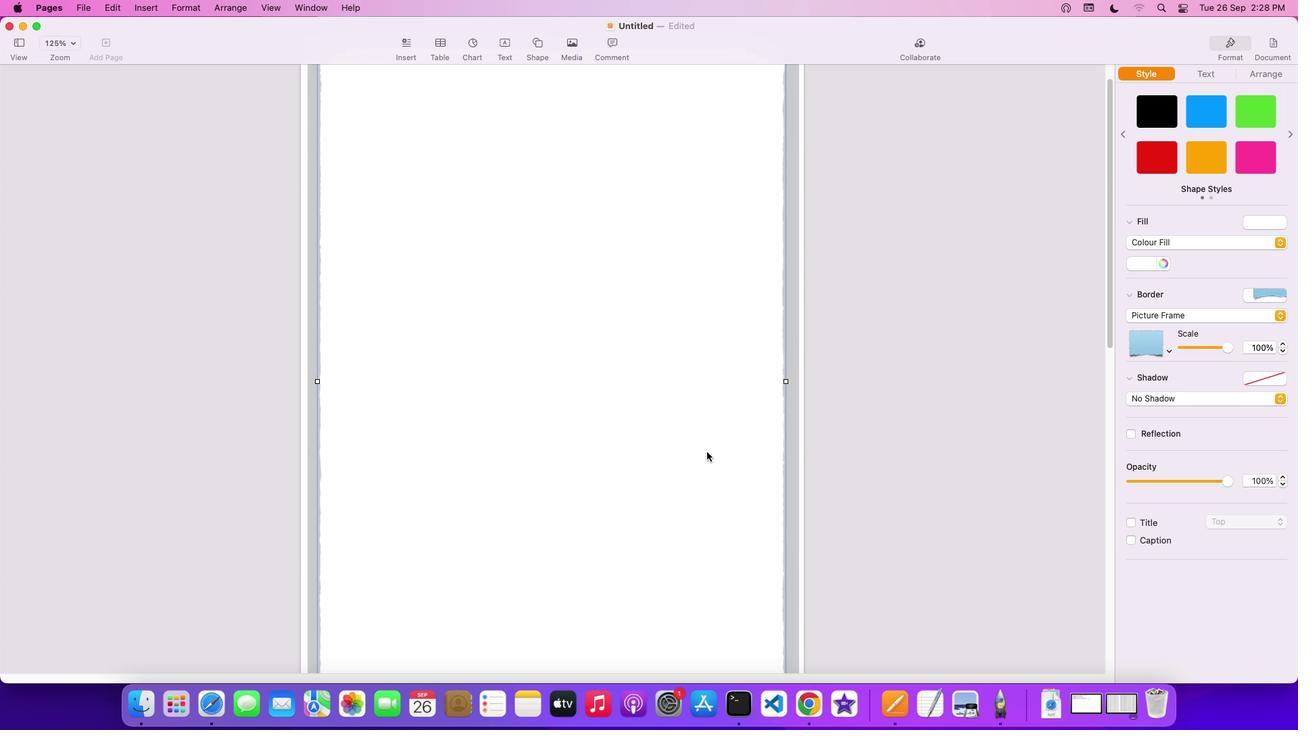 
Action: Mouse scrolled (709, 454) with delta (2, 0)
Screenshot: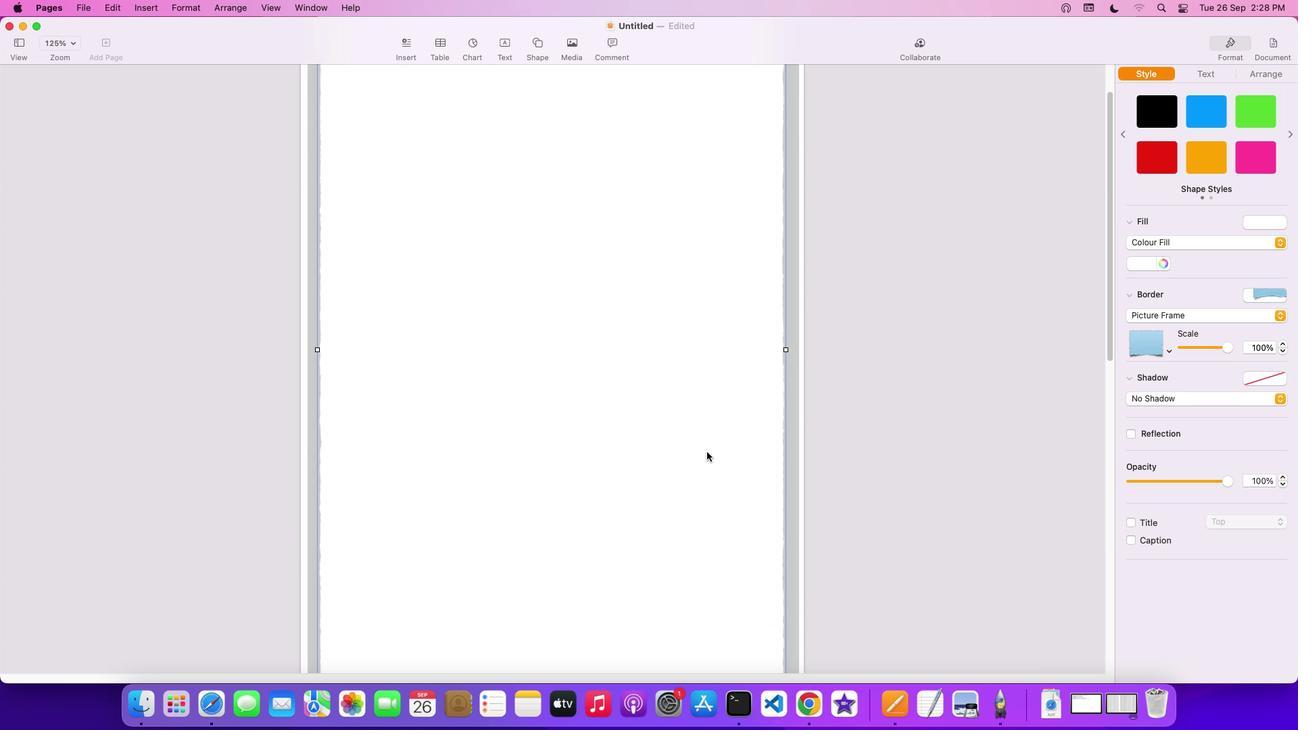 
Action: Mouse scrolled (709, 454) with delta (2, 0)
Screenshot: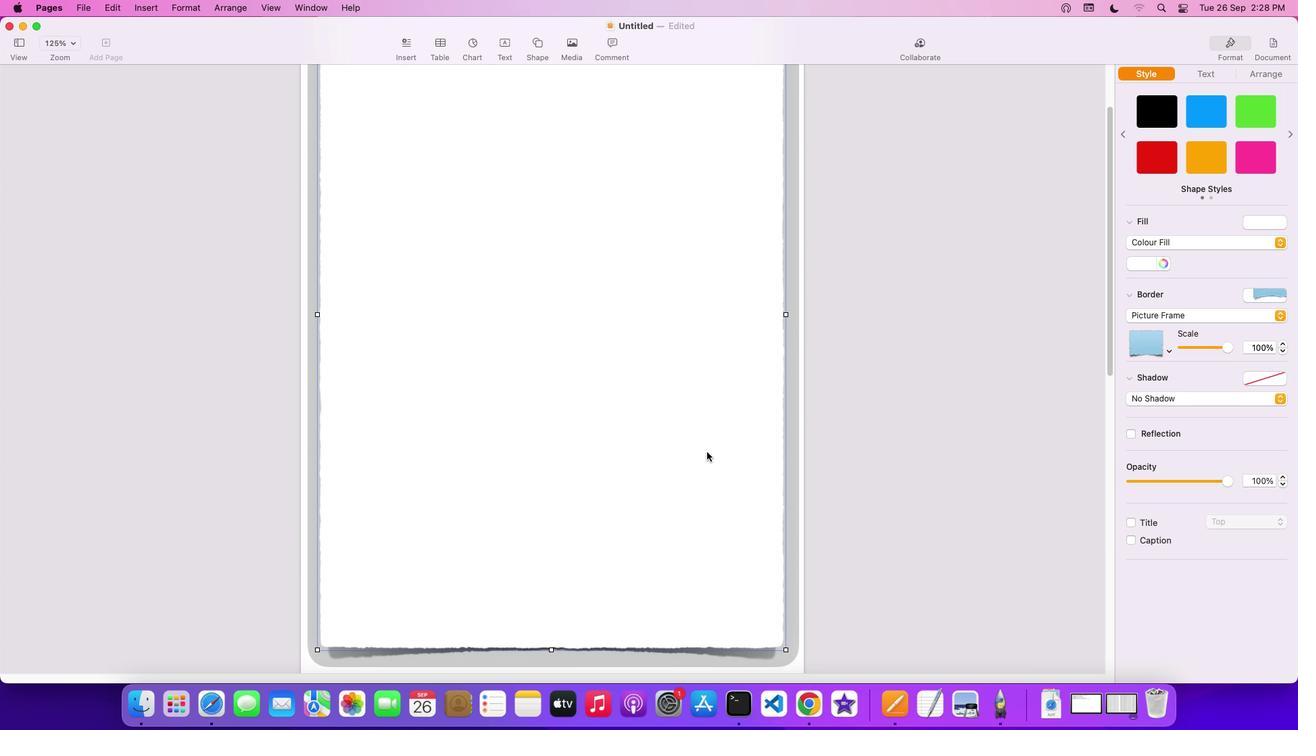 
Action: Mouse moved to (1232, 350)
Screenshot: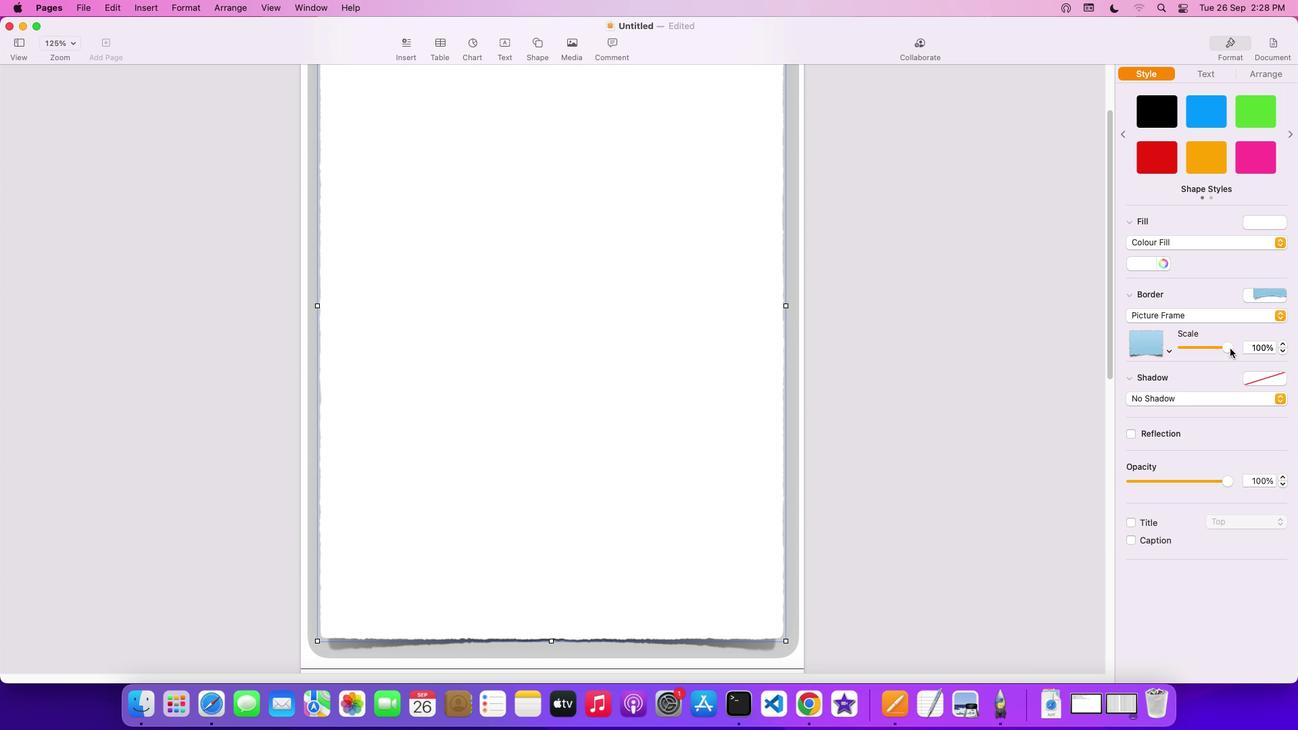 
Action: Mouse pressed left at (1232, 350)
Screenshot: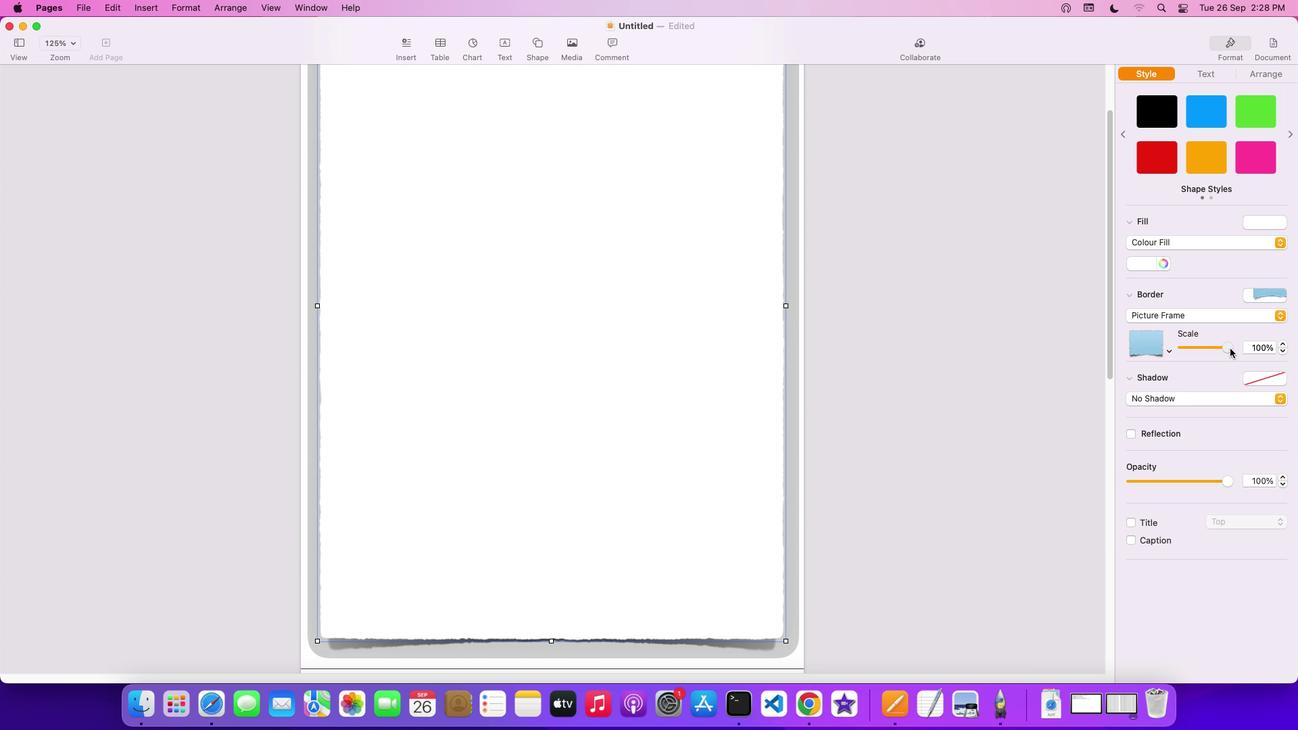 
Action: Mouse moved to (1288, 353)
Screenshot: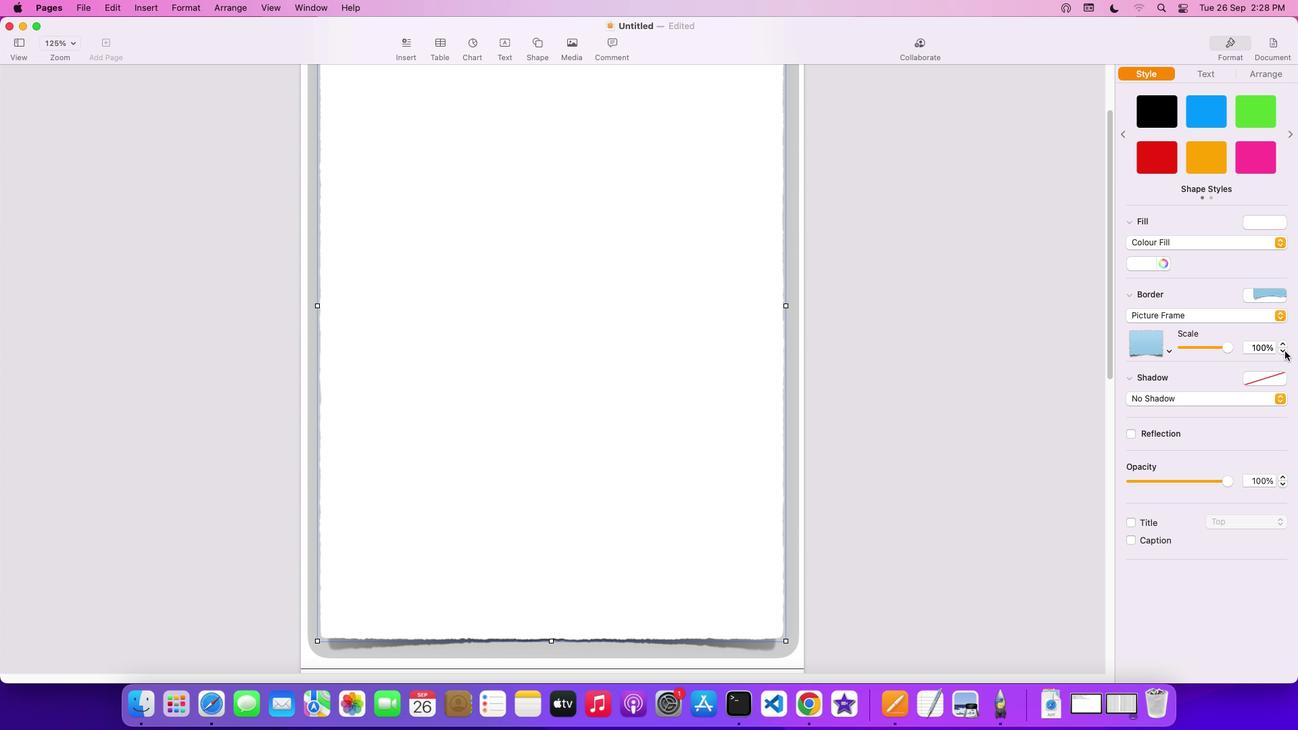 
Action: Mouse pressed left at (1288, 353)
Screenshot: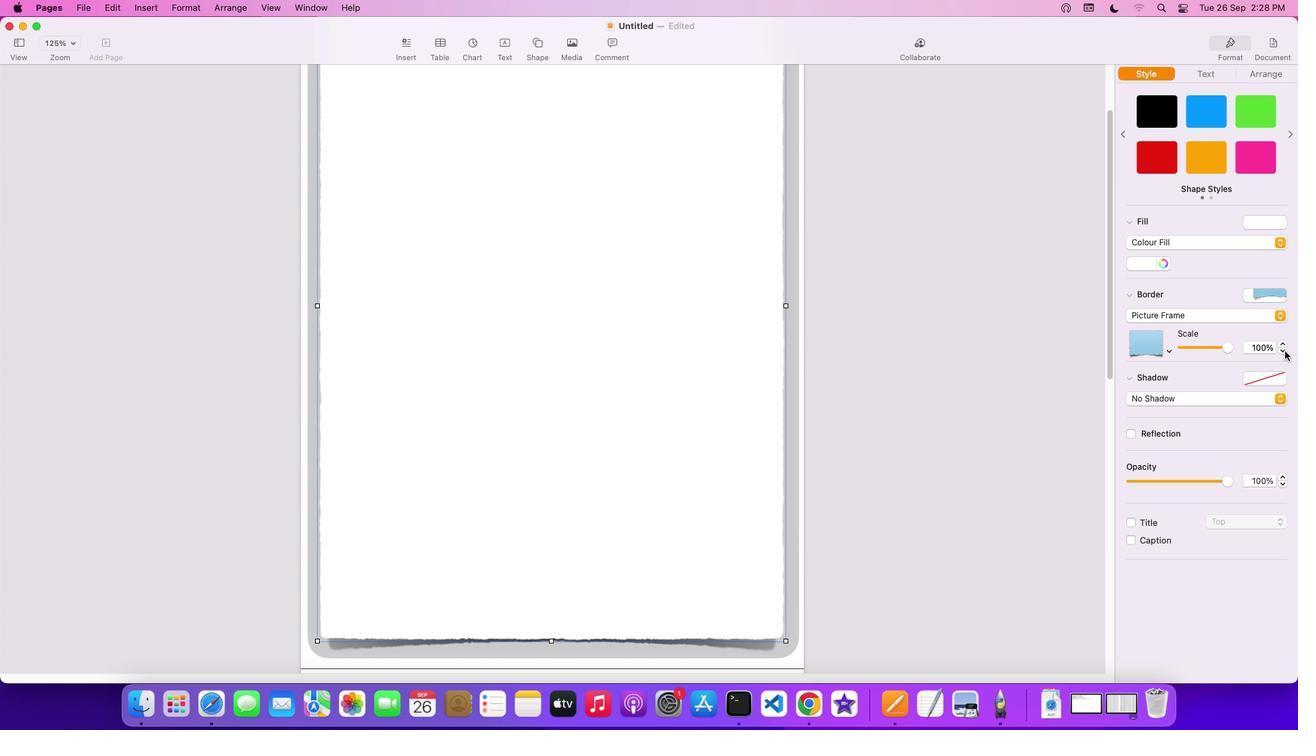 
Action: Mouse moved to (1286, 346)
Screenshot: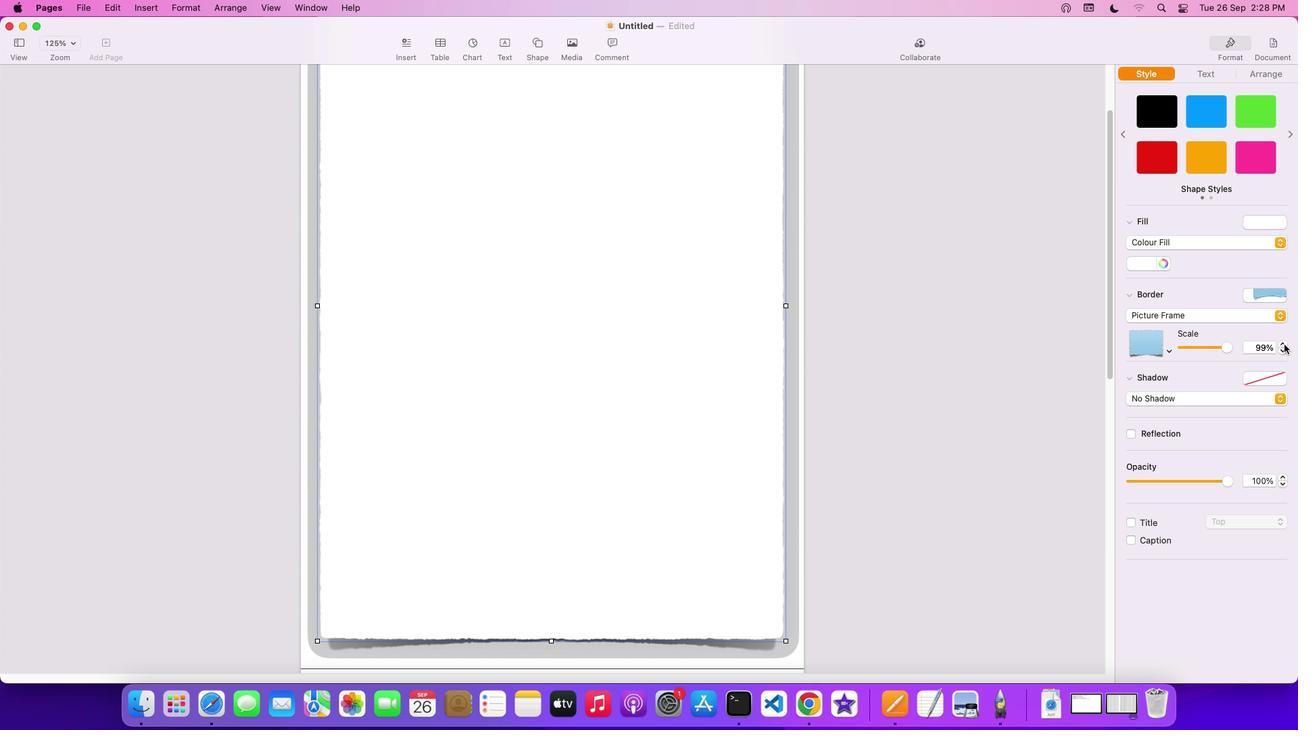 
Action: Mouse pressed left at (1286, 346)
Screenshot: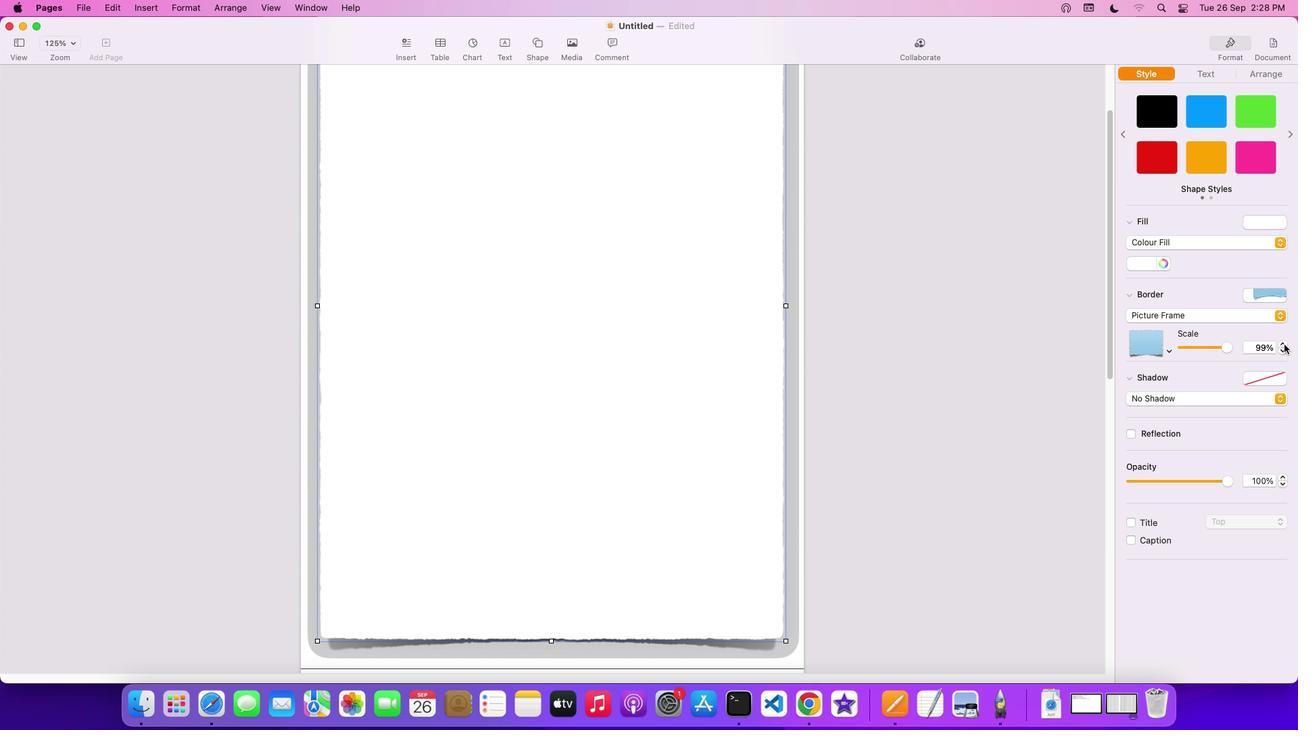 
Action: Mouse pressed left at (1286, 346)
Screenshot: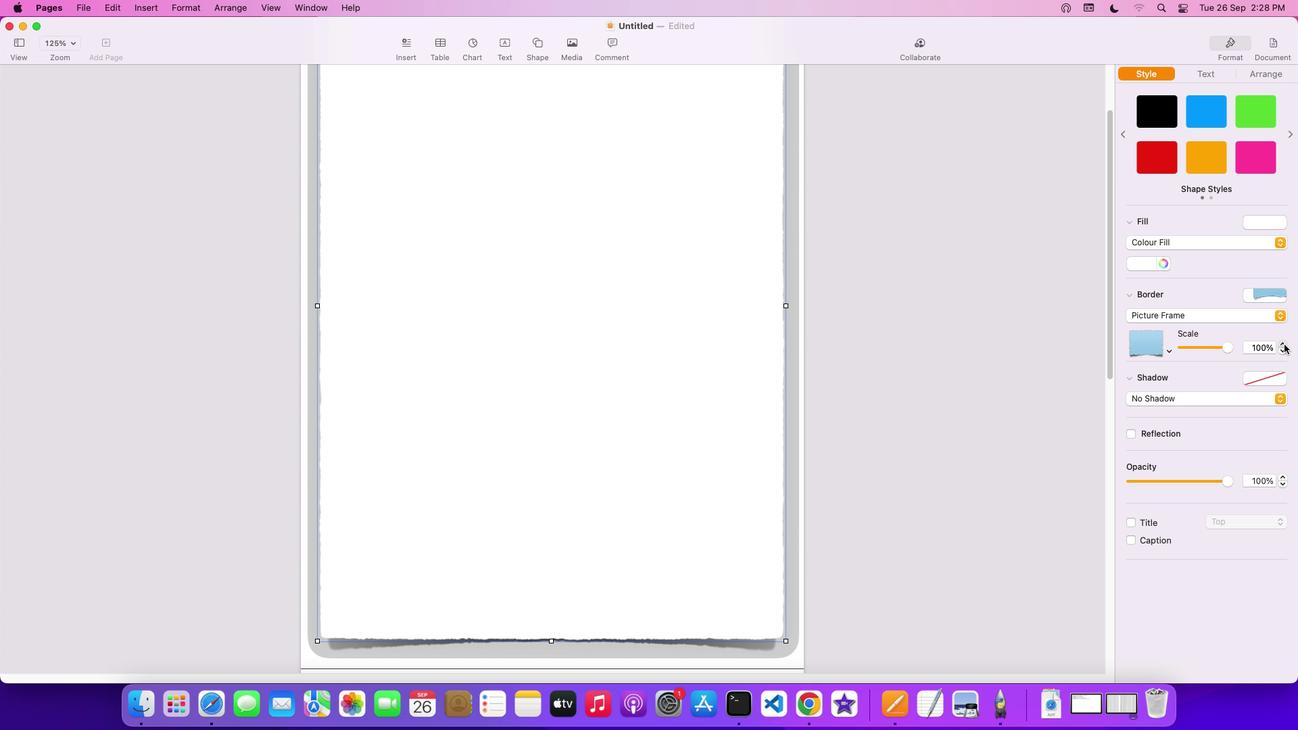 
Action: Mouse pressed left at (1286, 346)
Screenshot: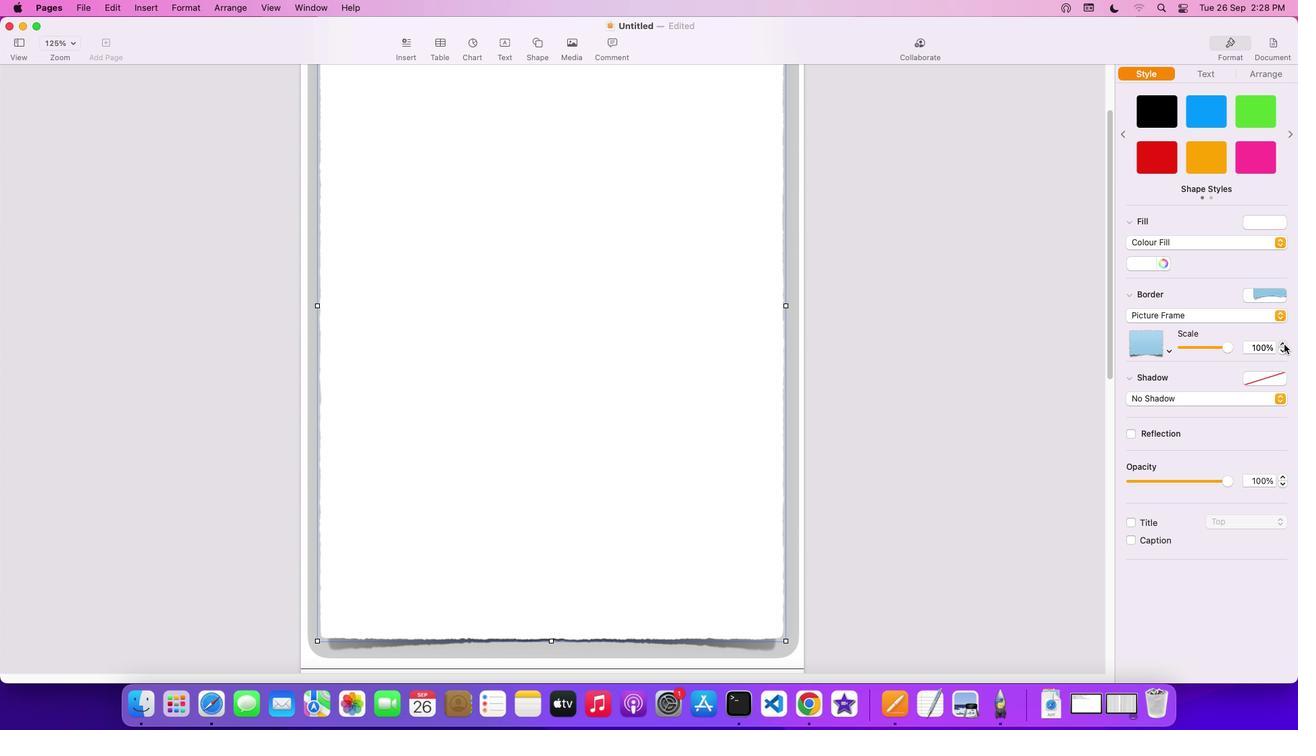 
Action: Mouse moved to (1281, 404)
Screenshot: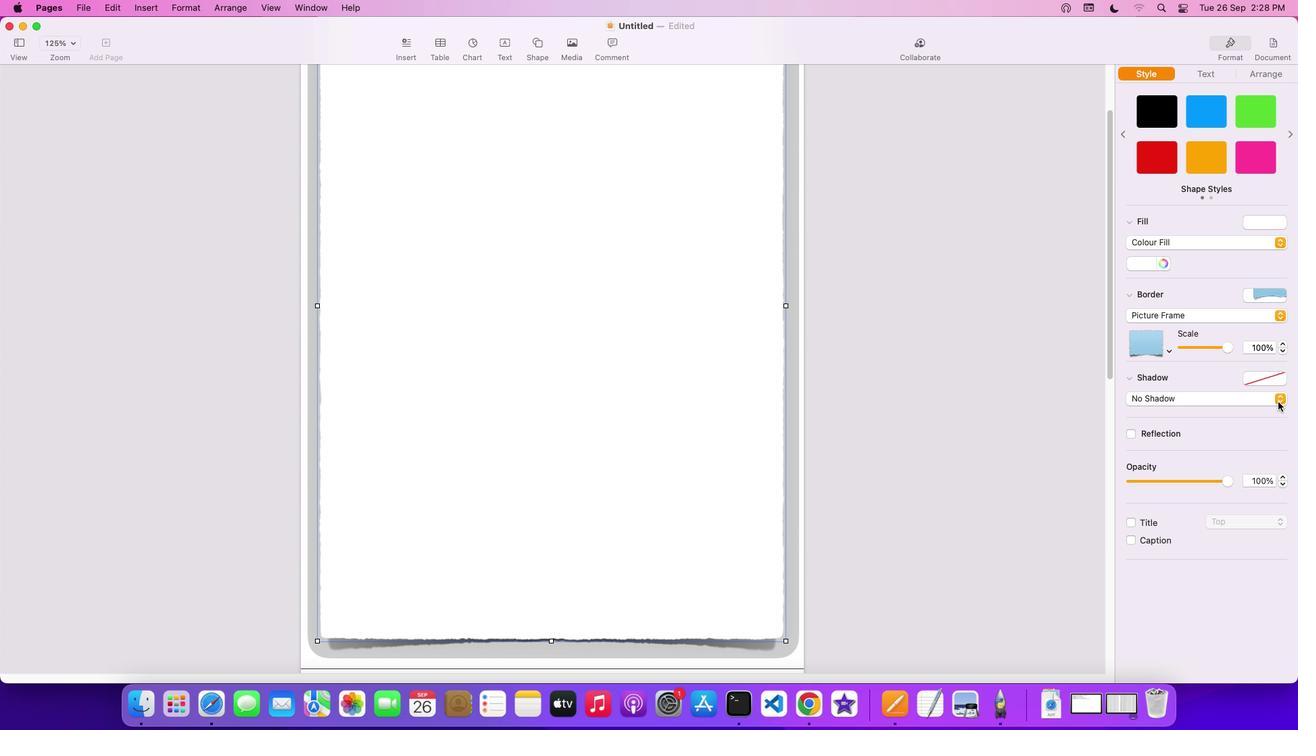 
Action: Mouse pressed left at (1281, 404)
Screenshot: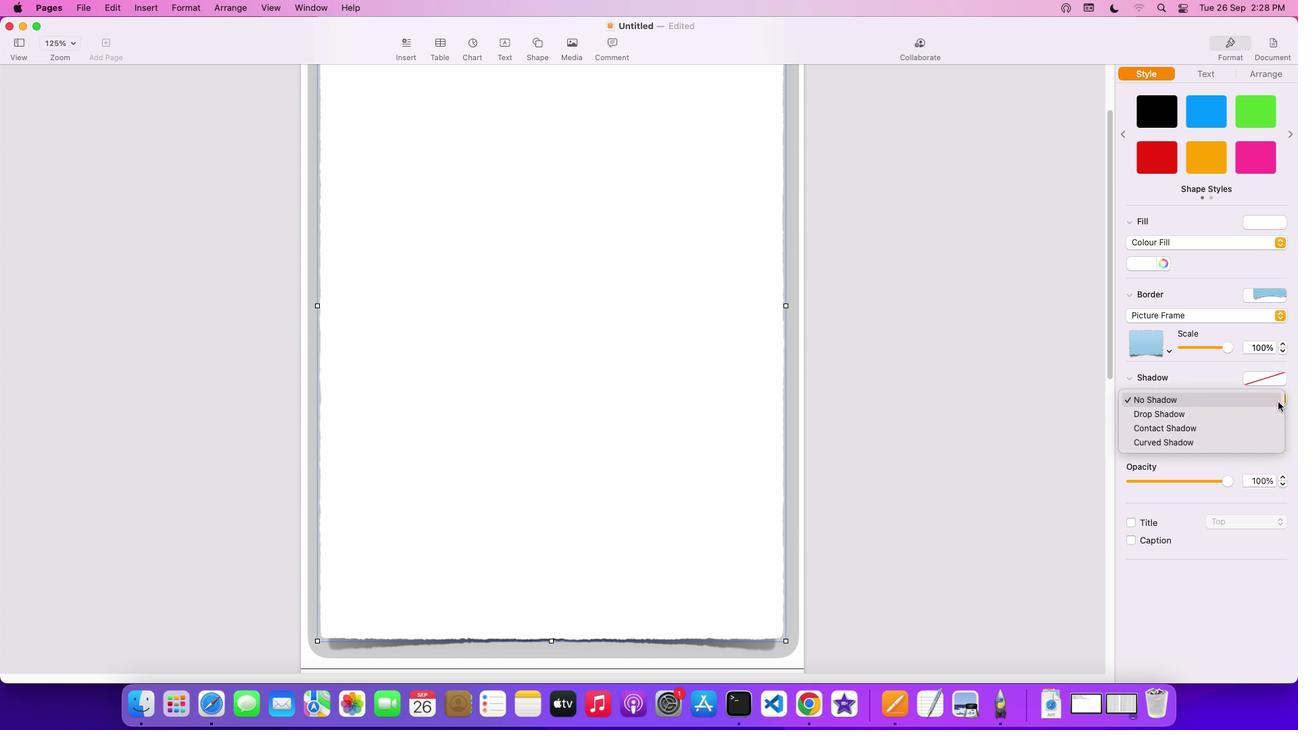 
Action: Mouse moved to (1247, 417)
Screenshot: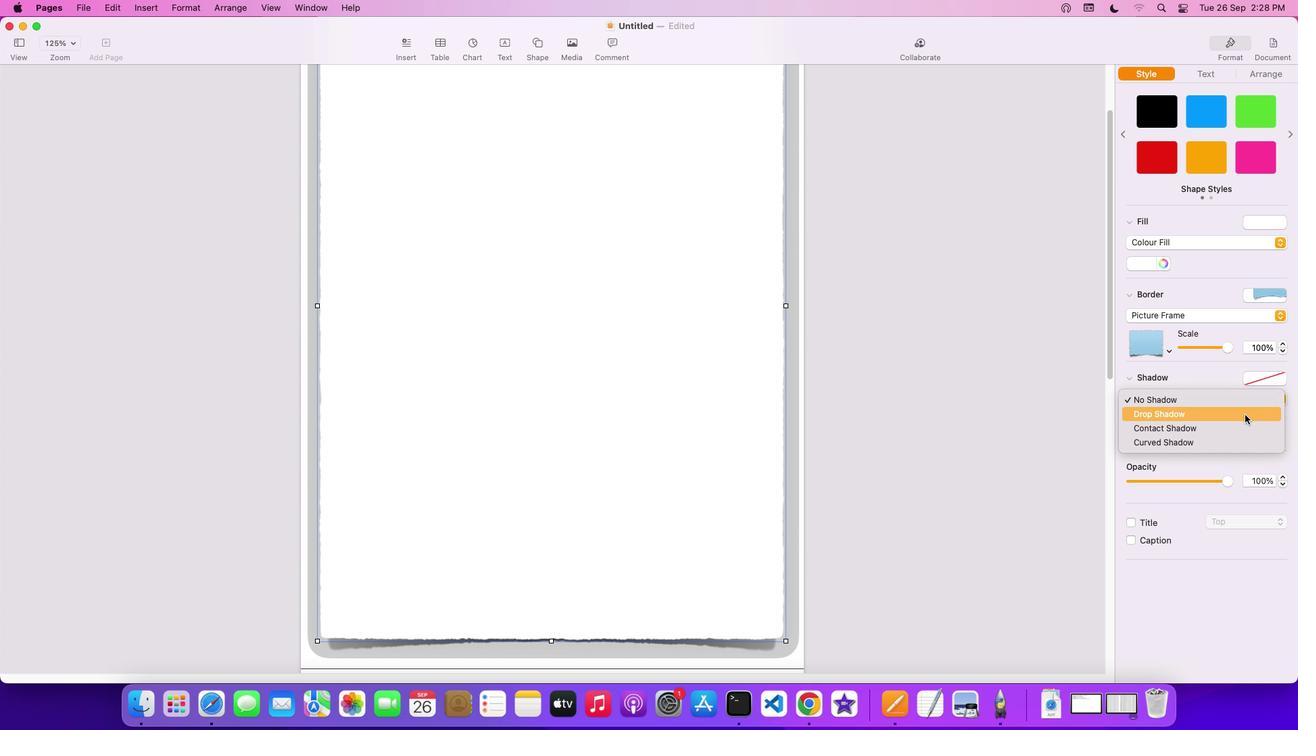 
Action: Mouse pressed left at (1247, 417)
Screenshot: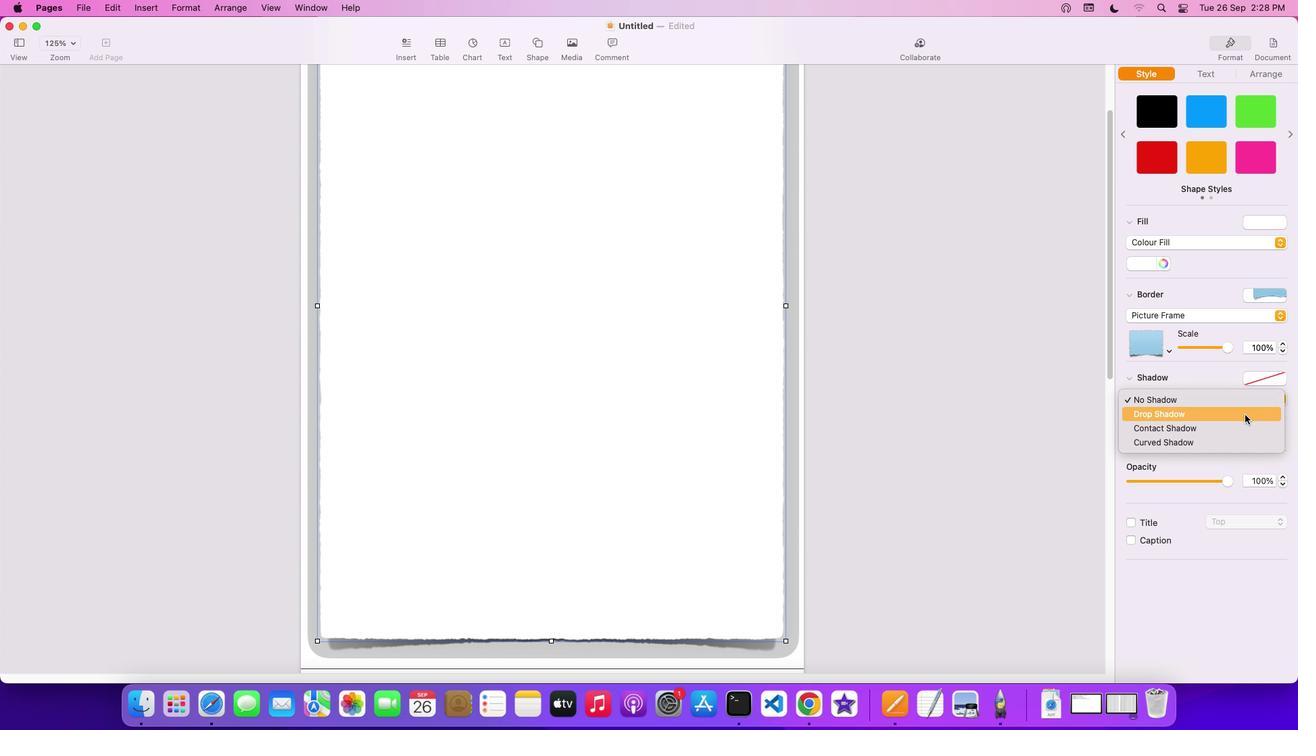 
Action: Mouse moved to (1142, 432)
Screenshot: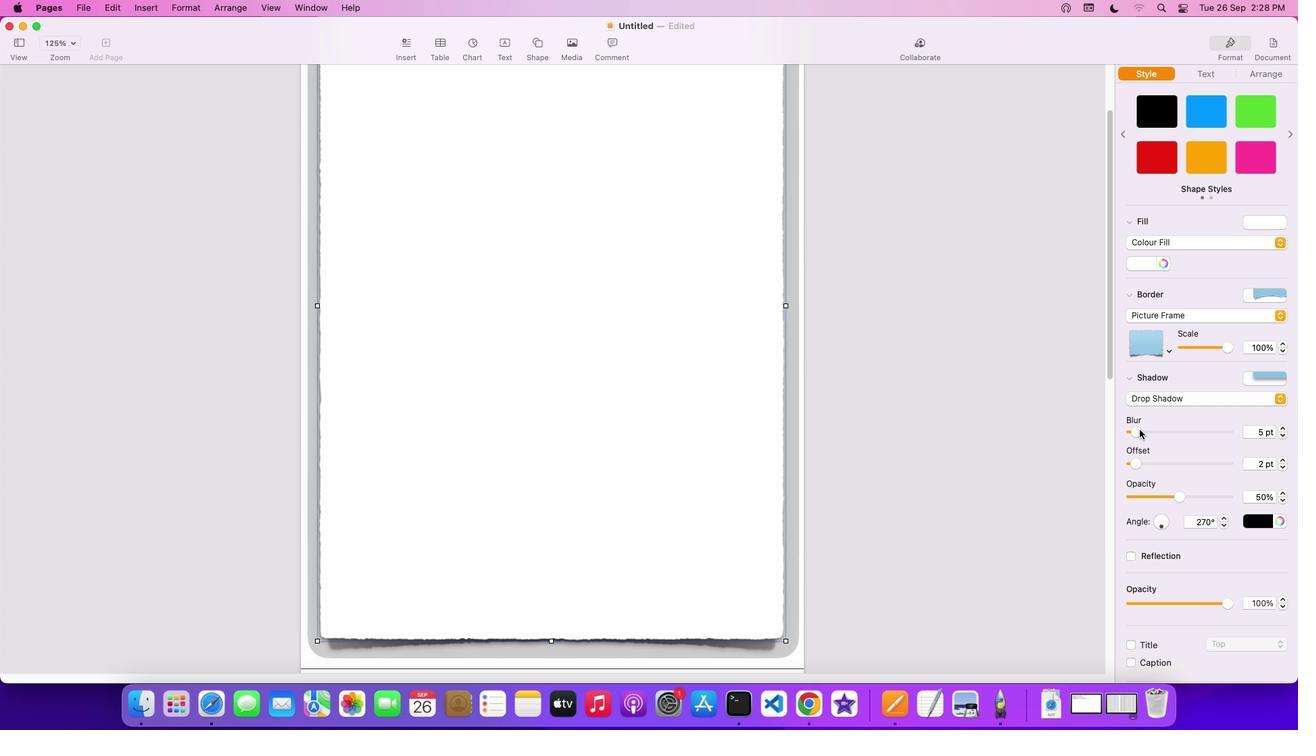 
Action: Mouse pressed left at (1142, 432)
Screenshot: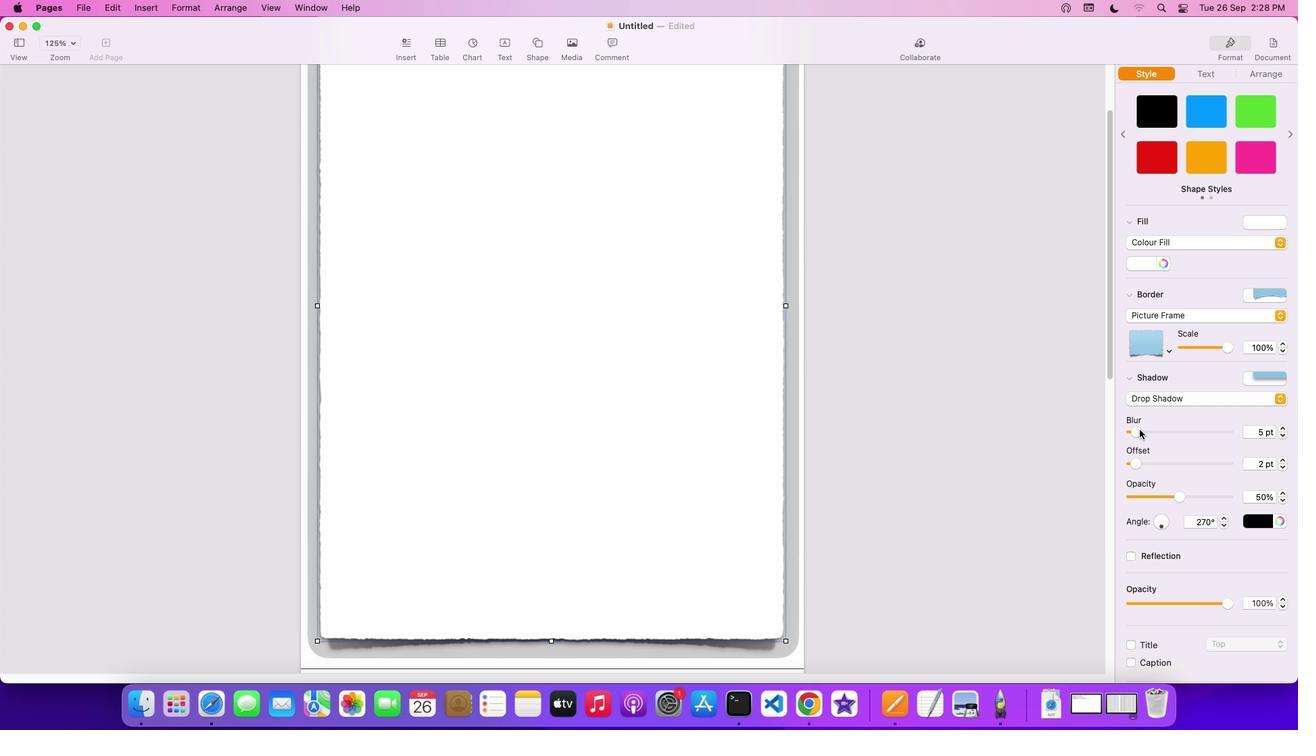 
Action: Mouse moved to (1286, 399)
Screenshot: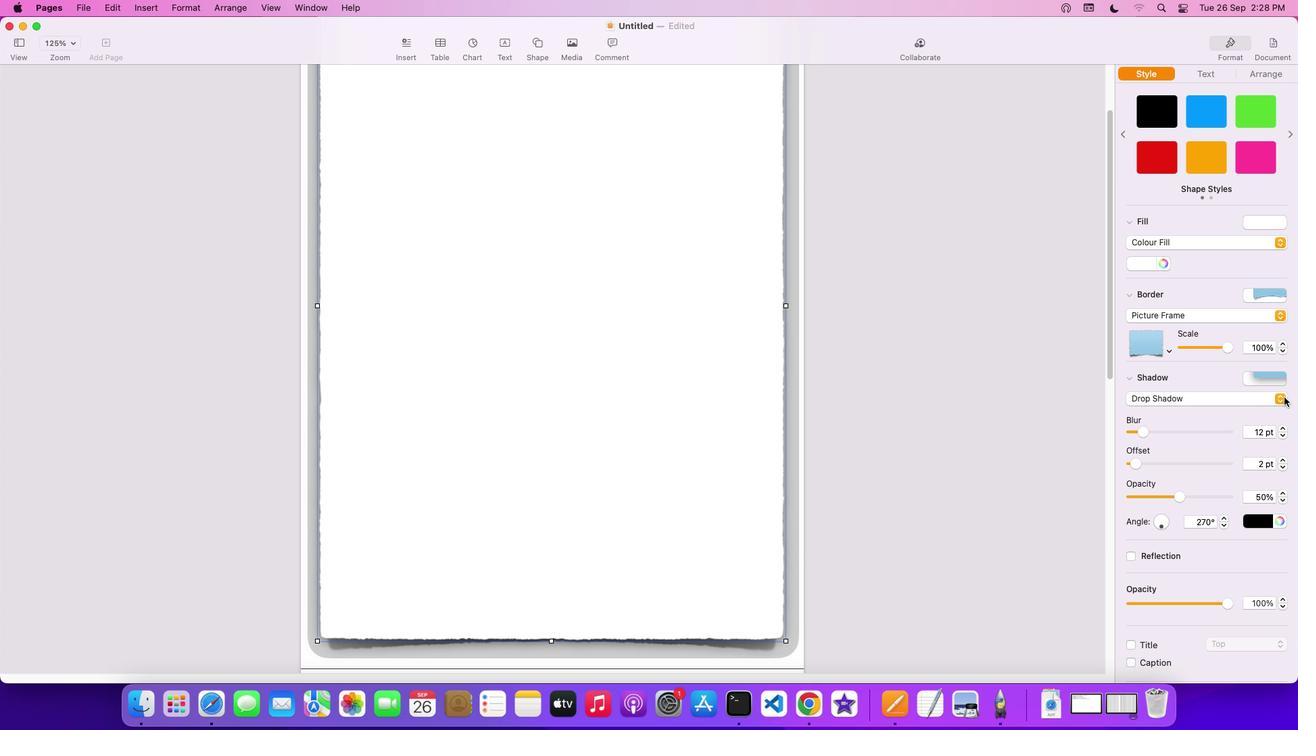 
Action: Mouse pressed left at (1286, 399)
Screenshot: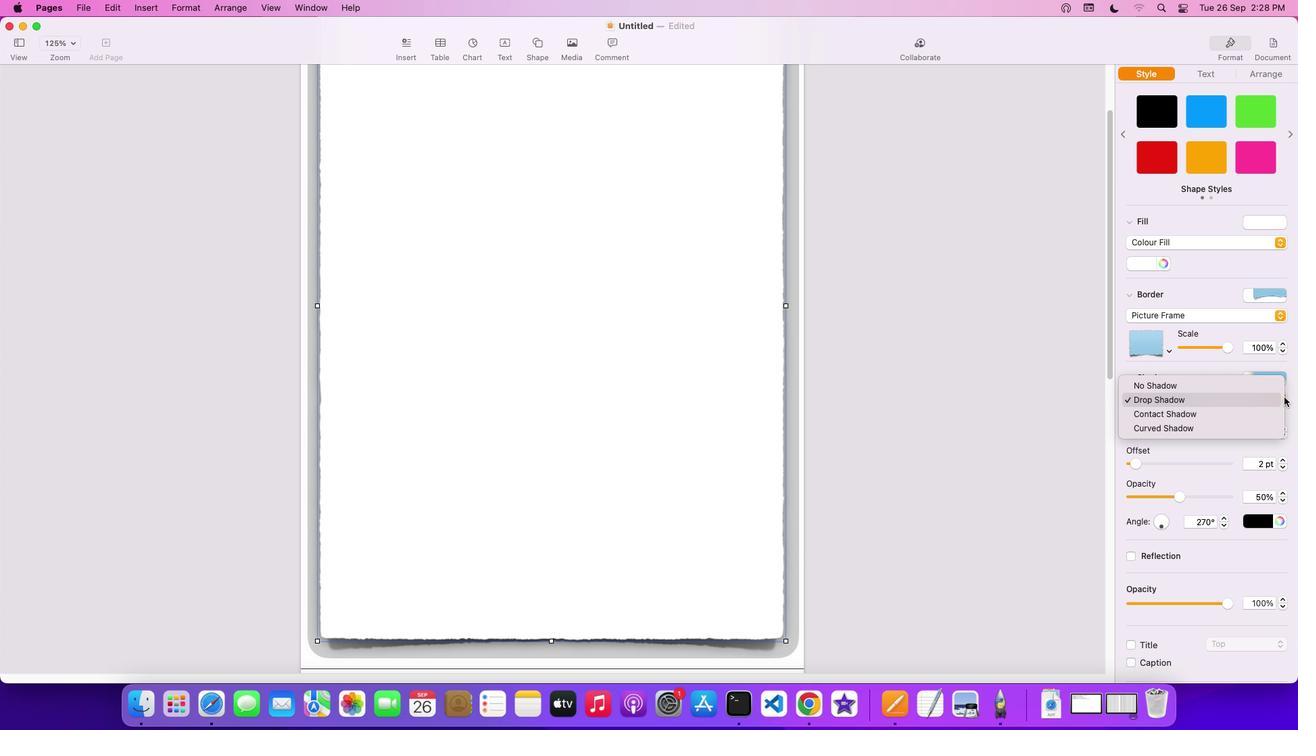 
Action: Mouse moved to (1261, 428)
Screenshot: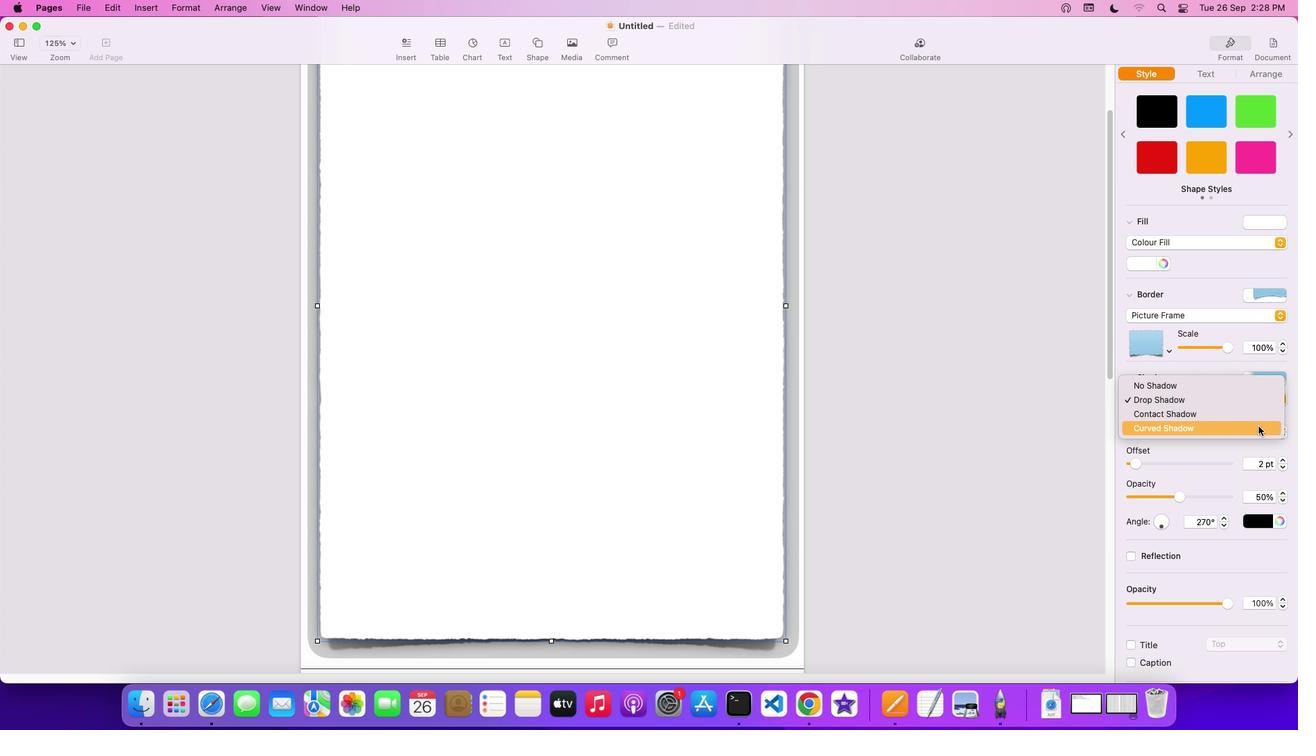 
Action: Mouse pressed left at (1261, 428)
Screenshot: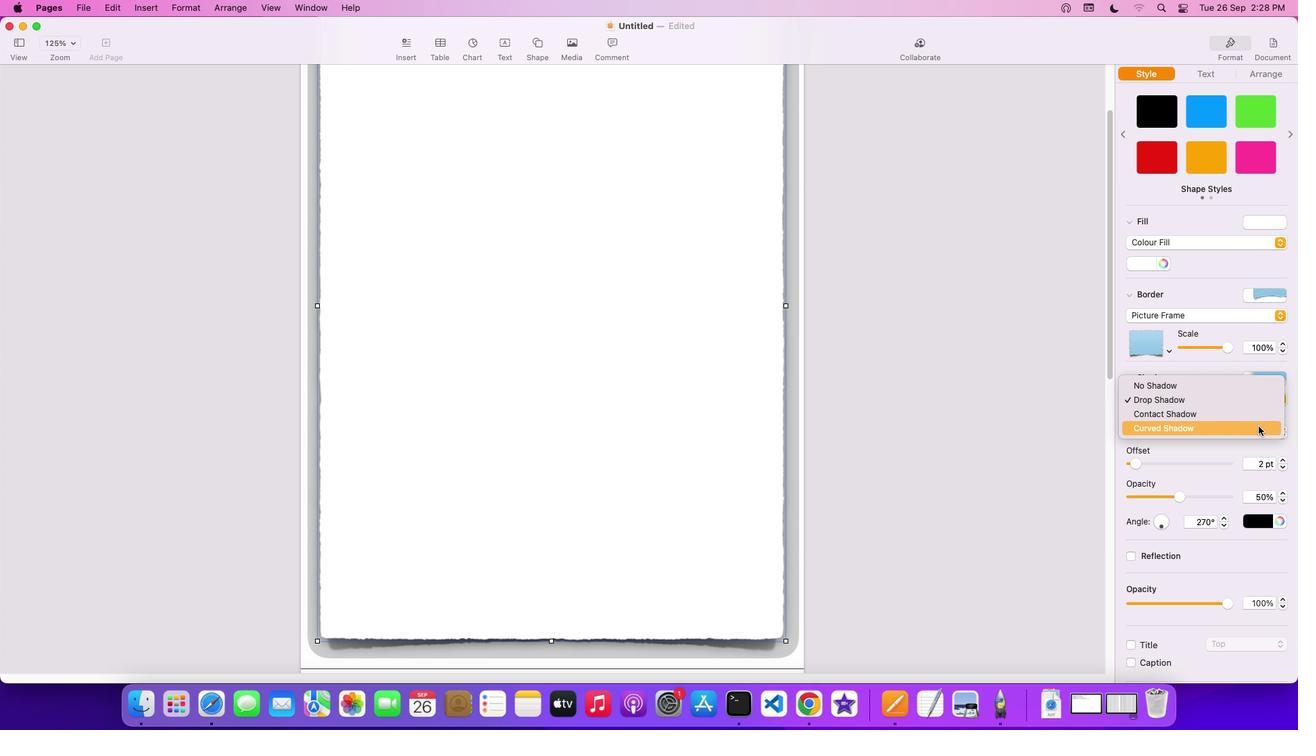 
Action: Mouse moved to (1199, 434)
Screenshot: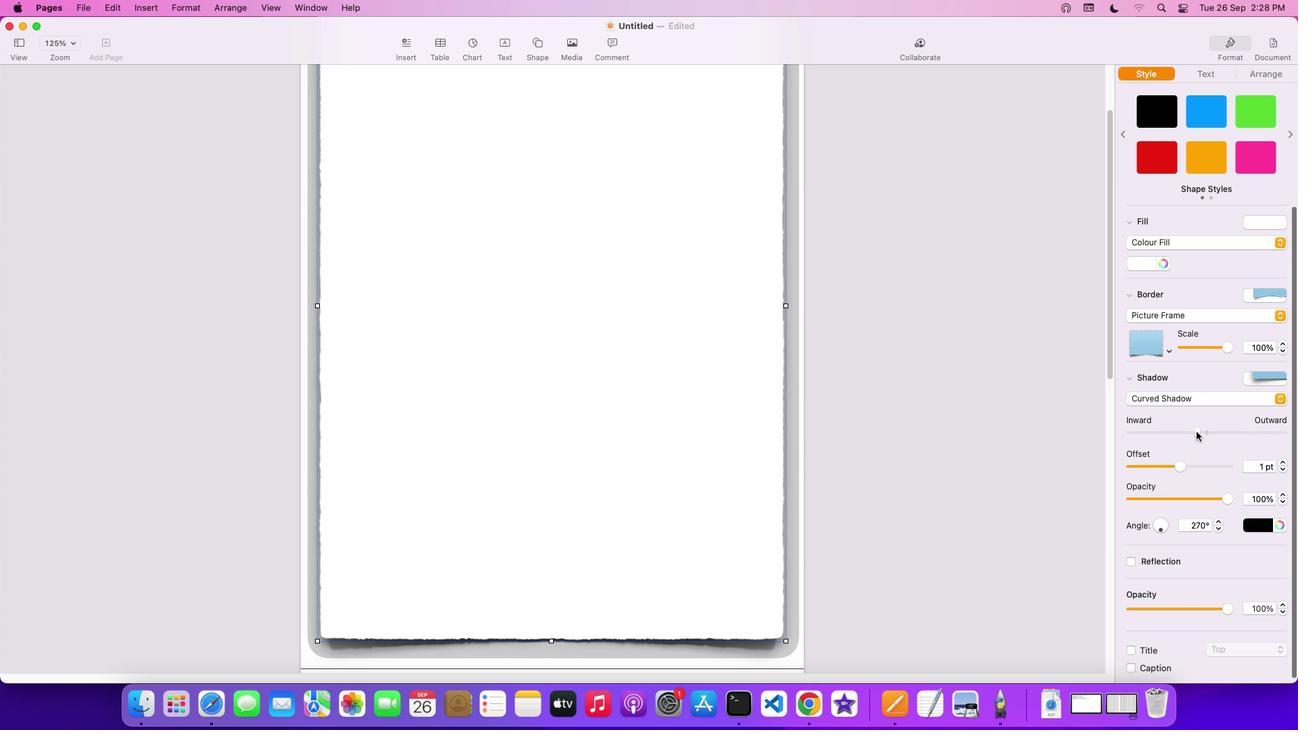 
Action: Mouse pressed left at (1199, 434)
Screenshot: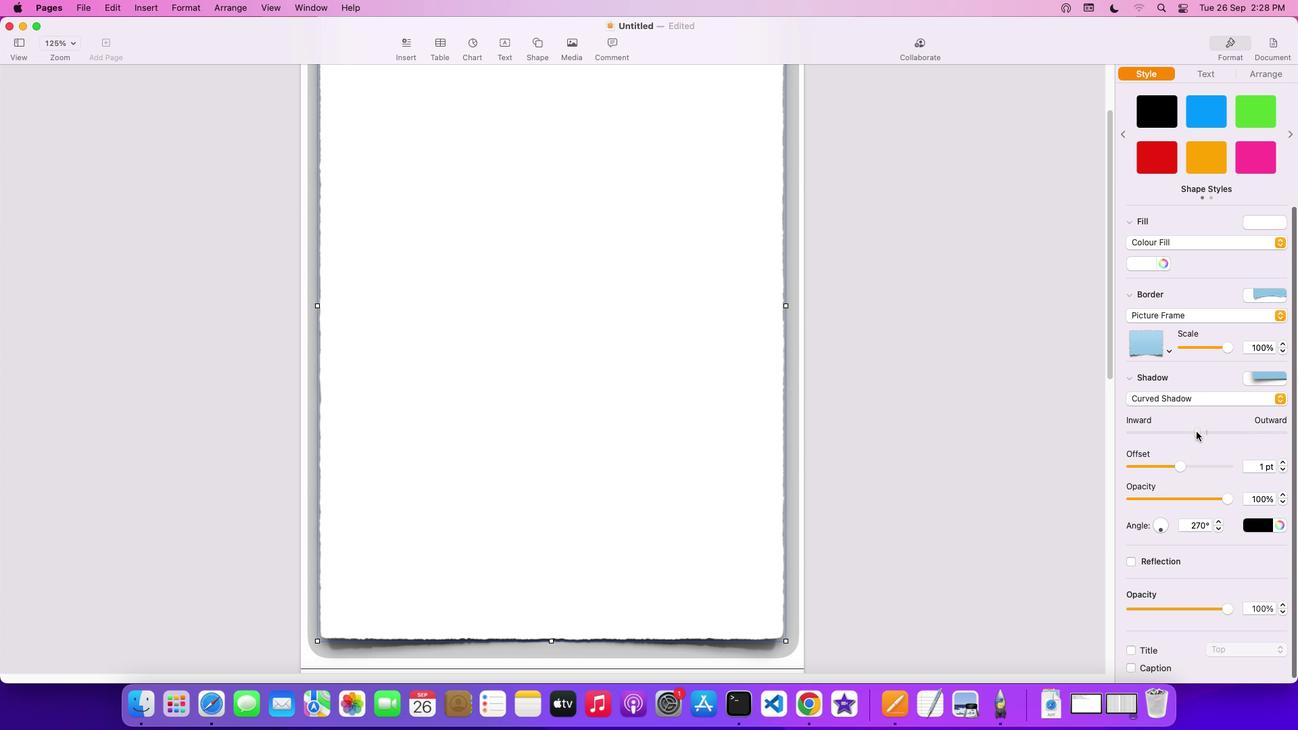 
Action: Mouse moved to (1205, 461)
Screenshot: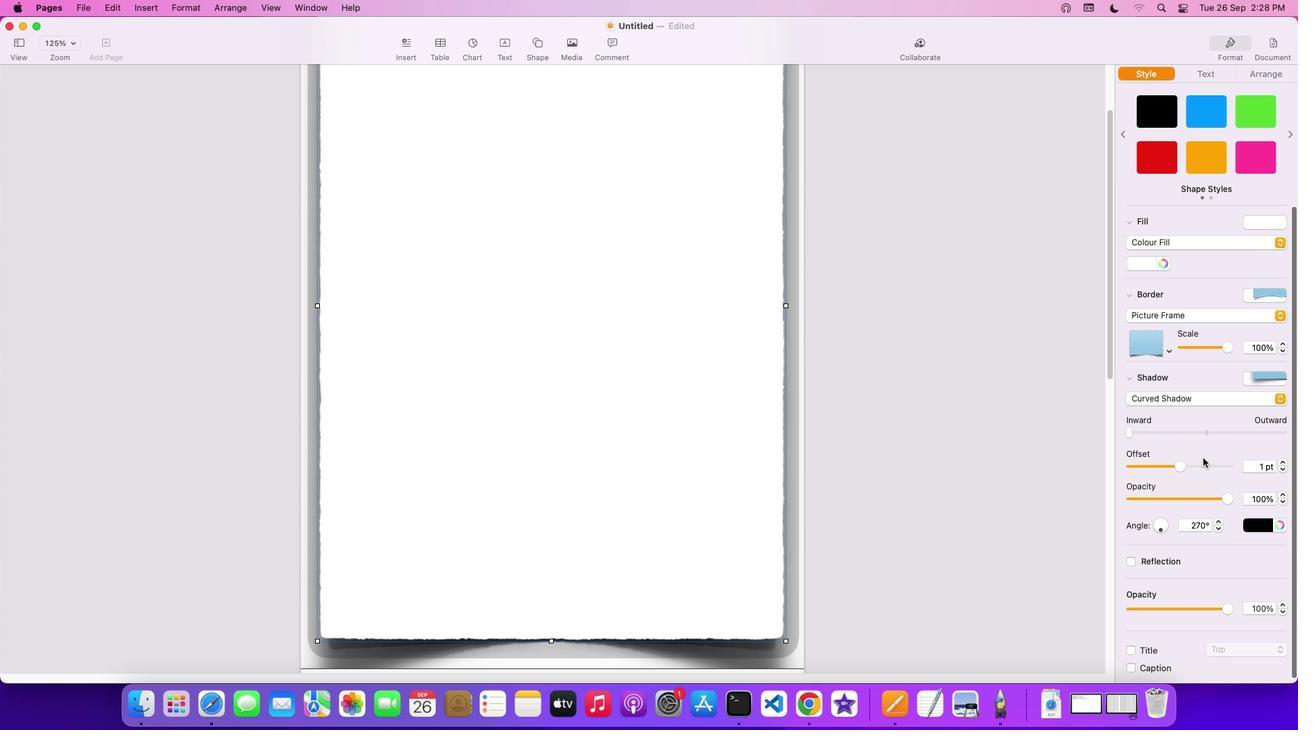 
Action: Mouse scrolled (1205, 461) with delta (2, 2)
Screenshot: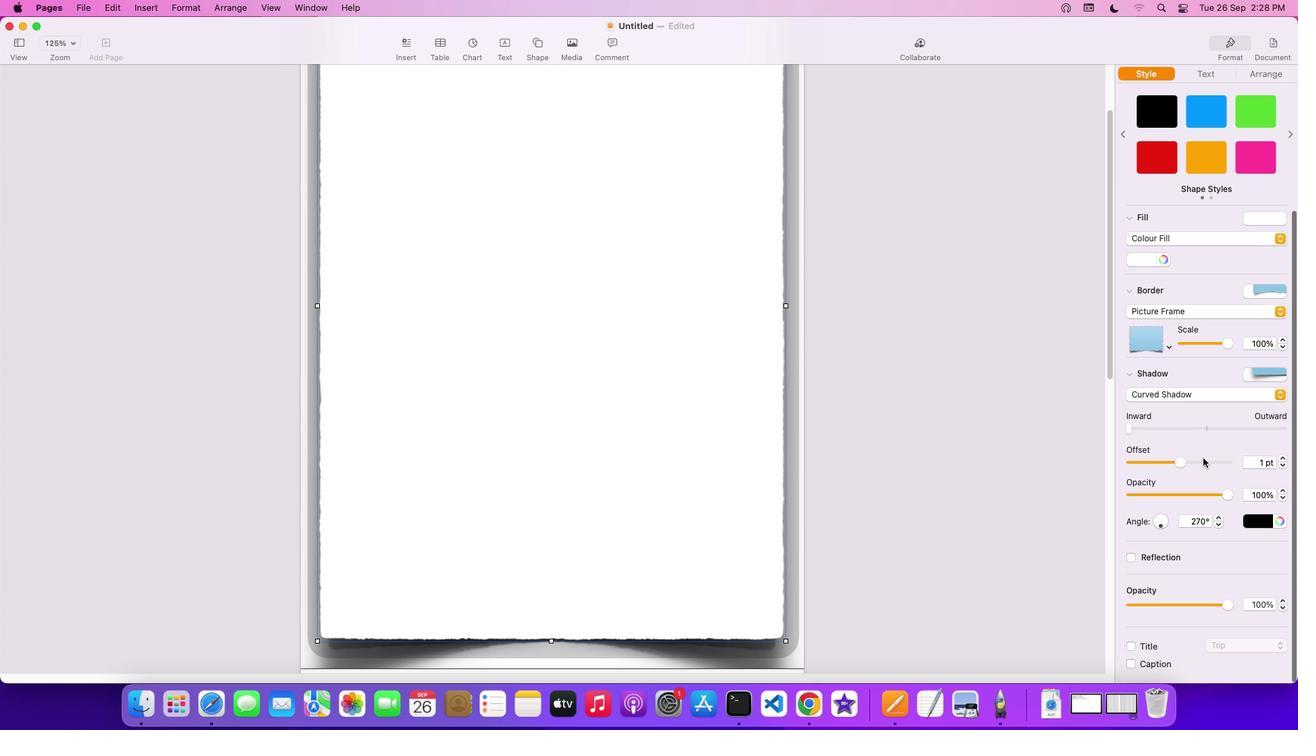 
Action: Mouse scrolled (1205, 461) with delta (2, 2)
Screenshot: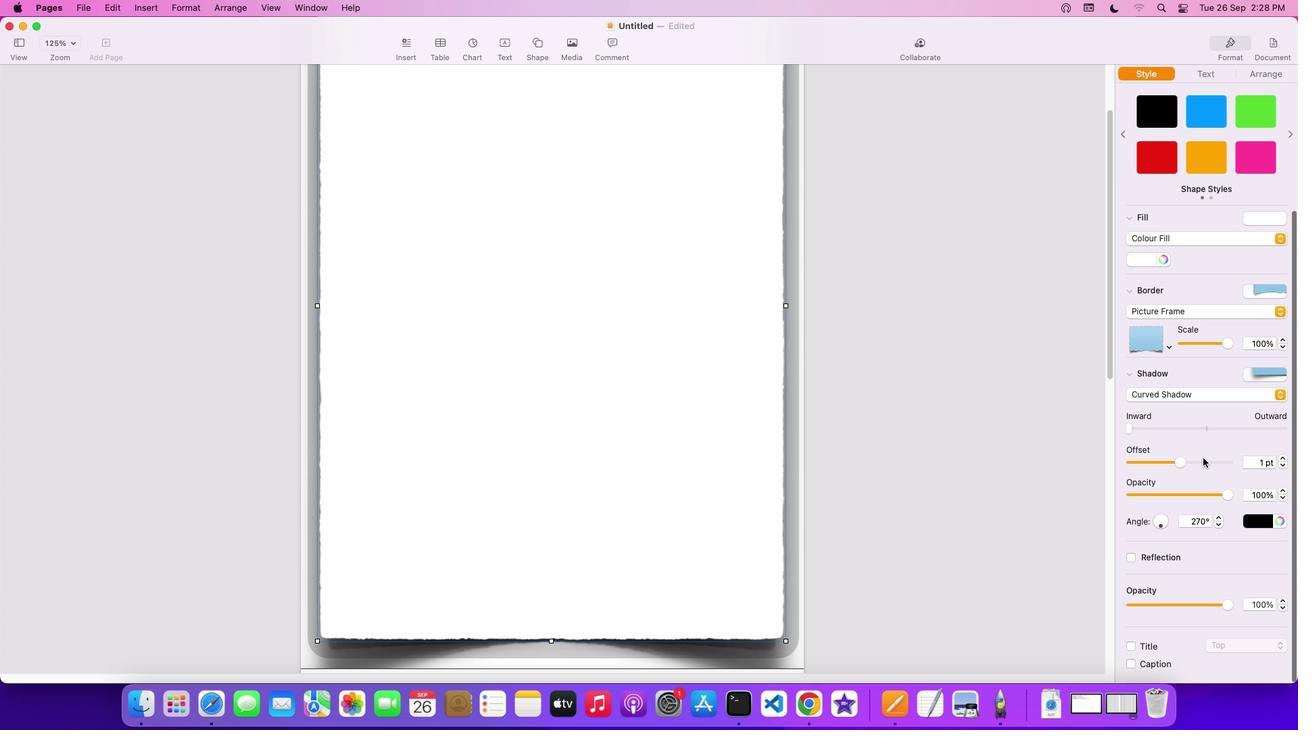 
Action: Mouse scrolled (1205, 461) with delta (2, 2)
Screenshot: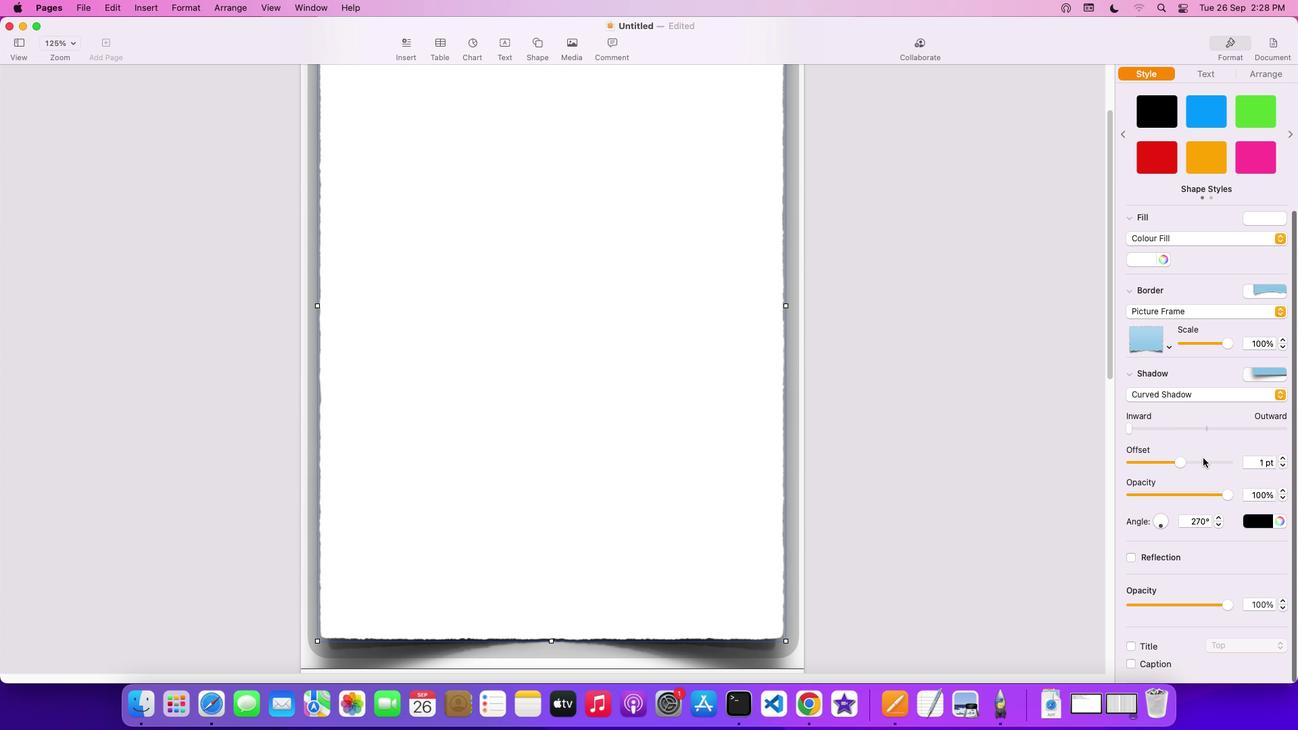 
Action: Mouse scrolled (1205, 461) with delta (2, 2)
Screenshot: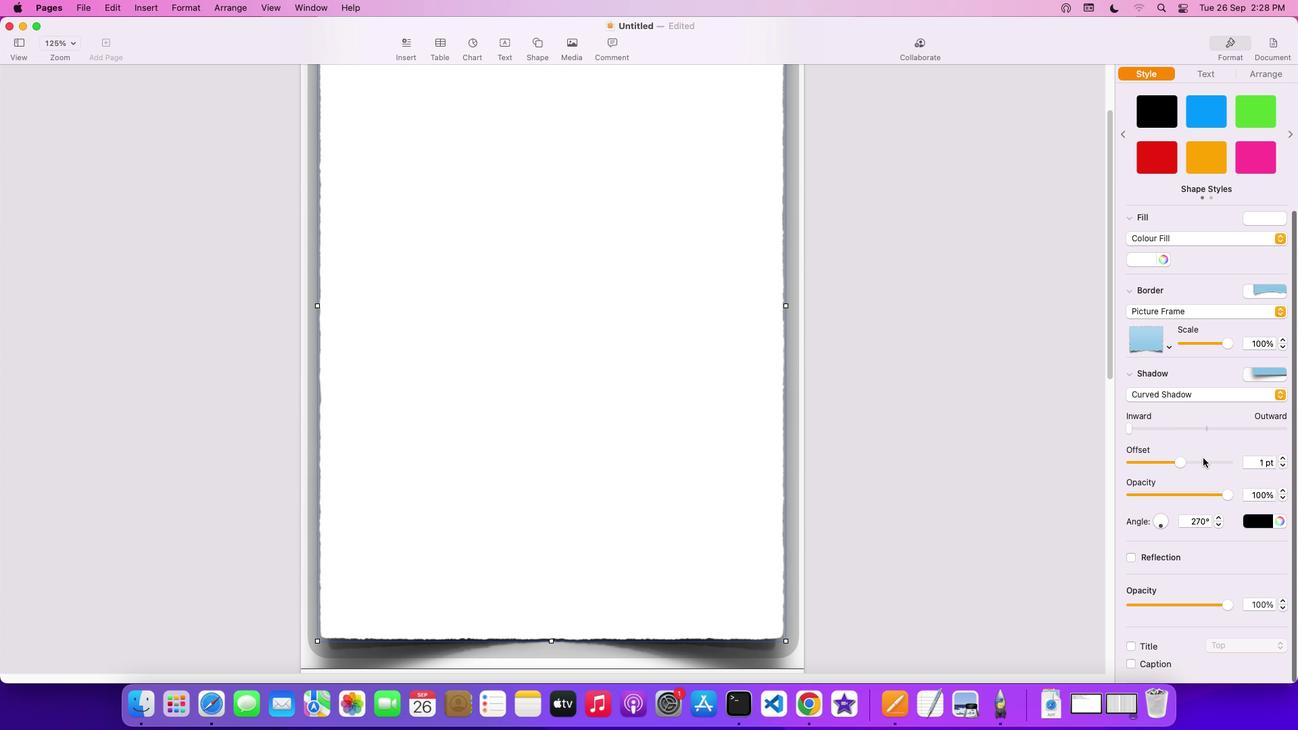 
Action: Mouse moved to (1185, 463)
Screenshot: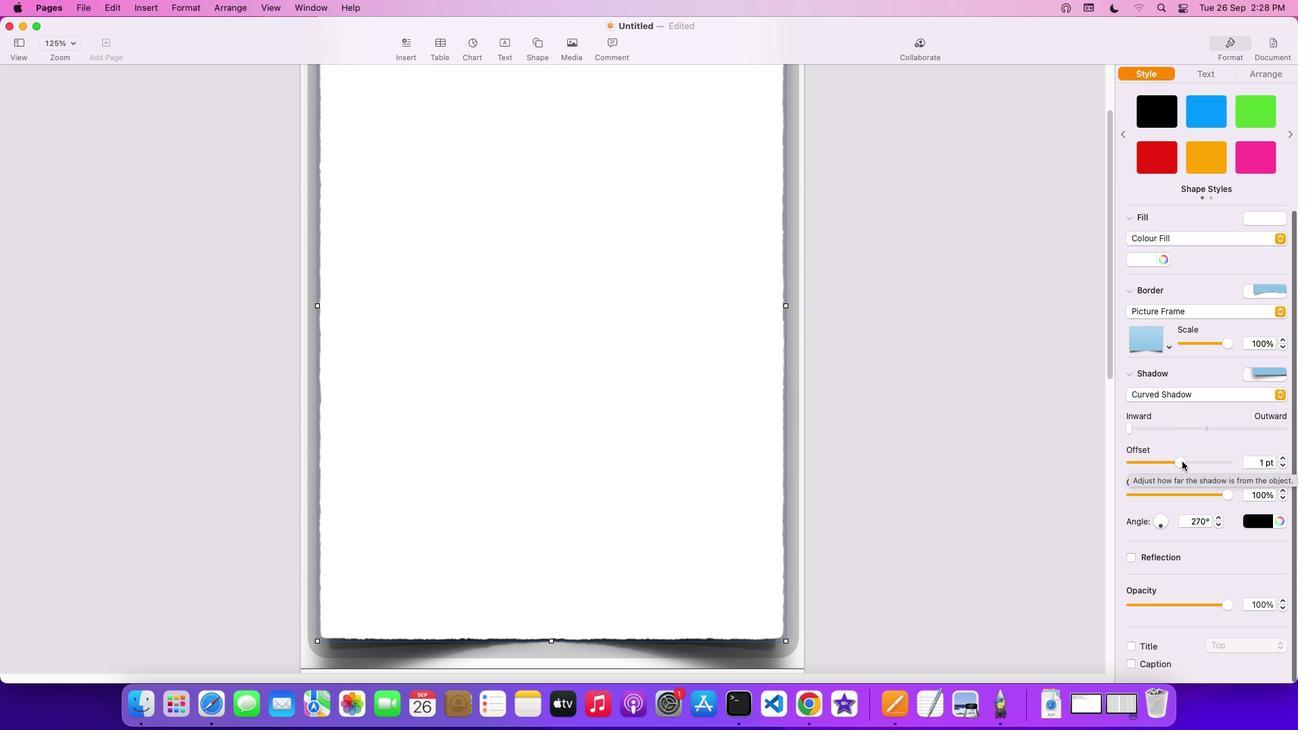 
Action: Mouse pressed left at (1185, 463)
Screenshot: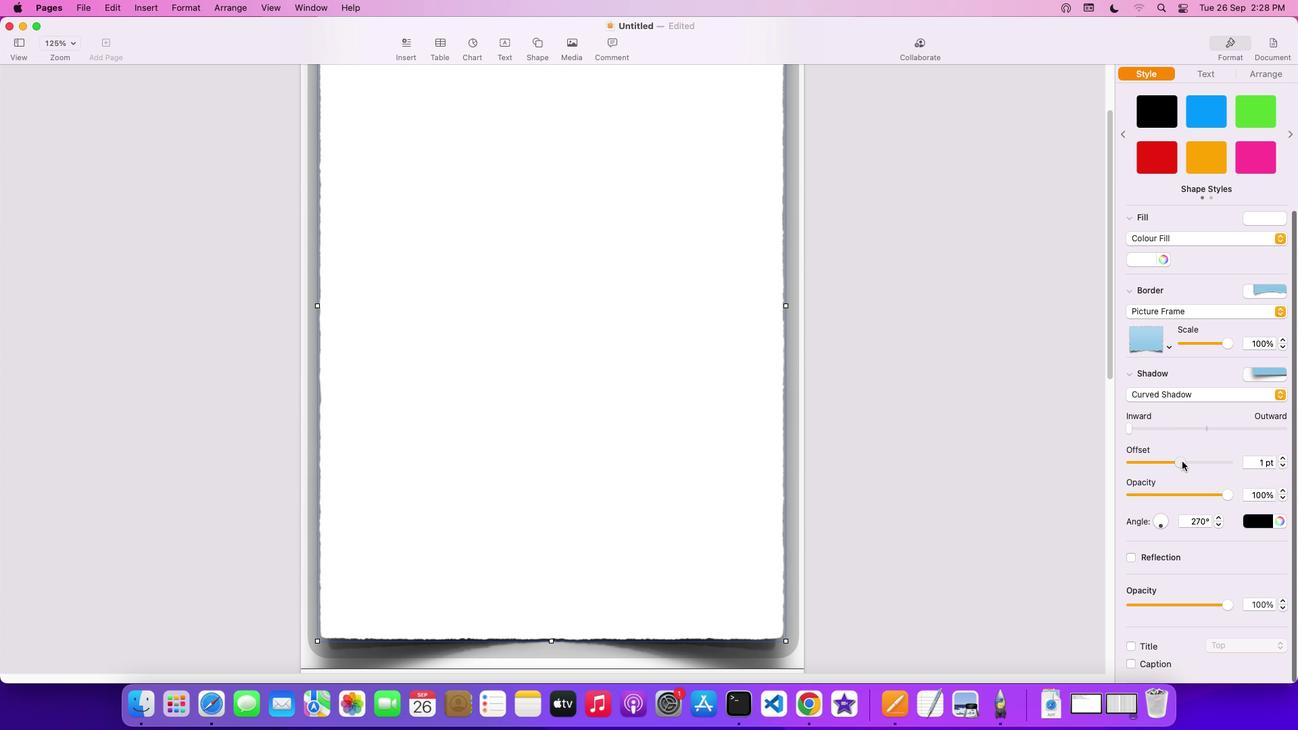 
Action: Mouse moved to (1234, 497)
Screenshot: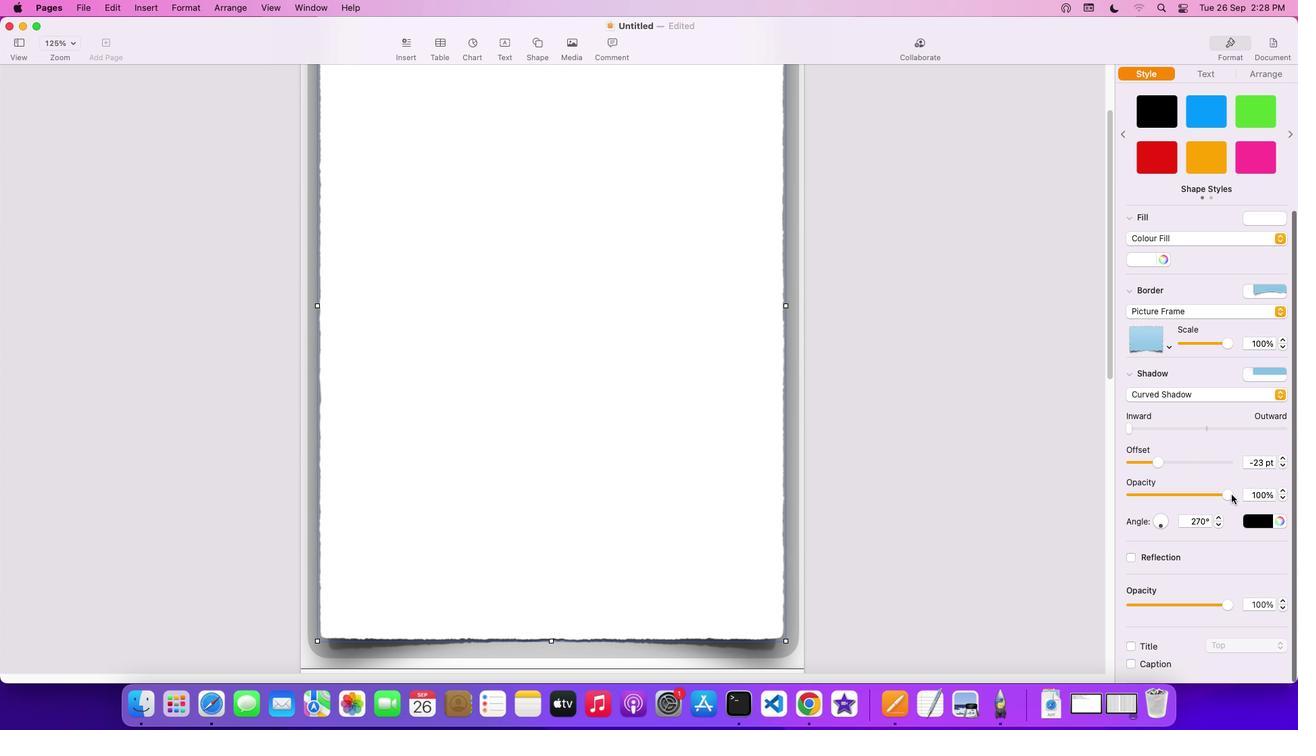 
Action: Mouse pressed left at (1234, 497)
Screenshot: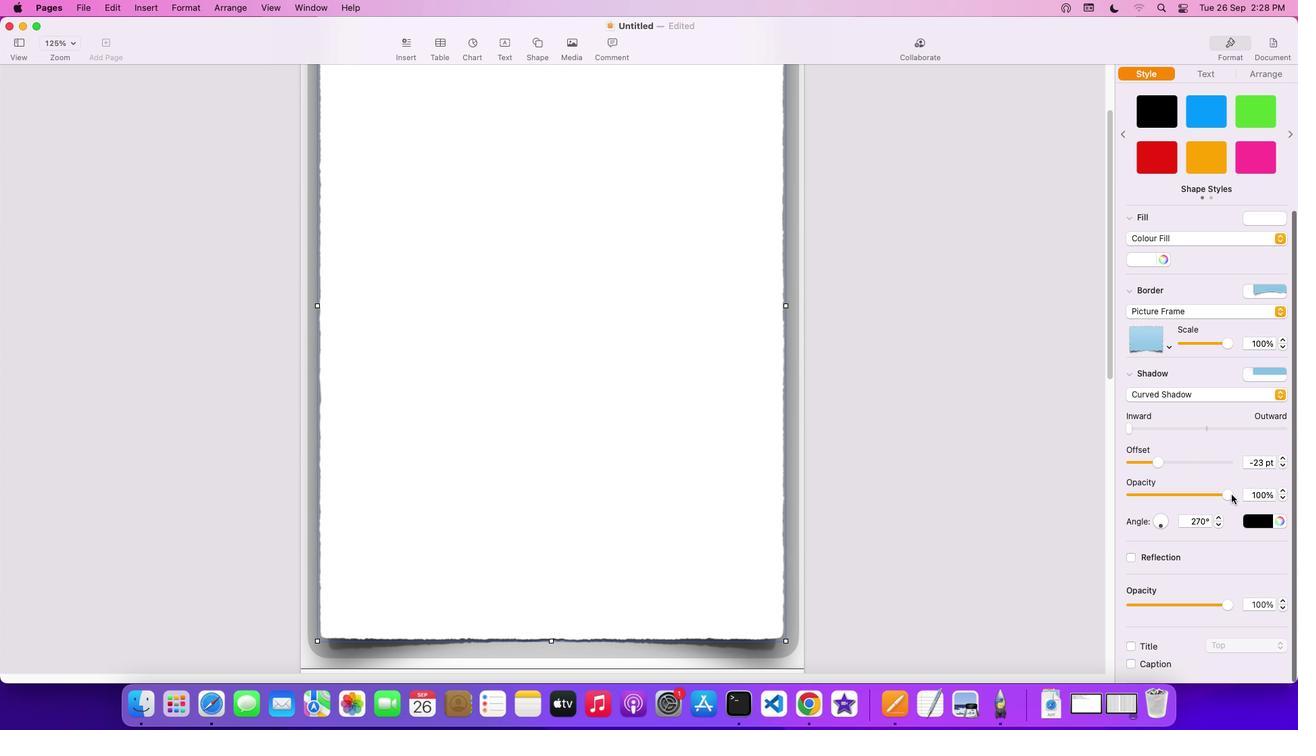 
Action: Mouse moved to (1232, 499)
Screenshot: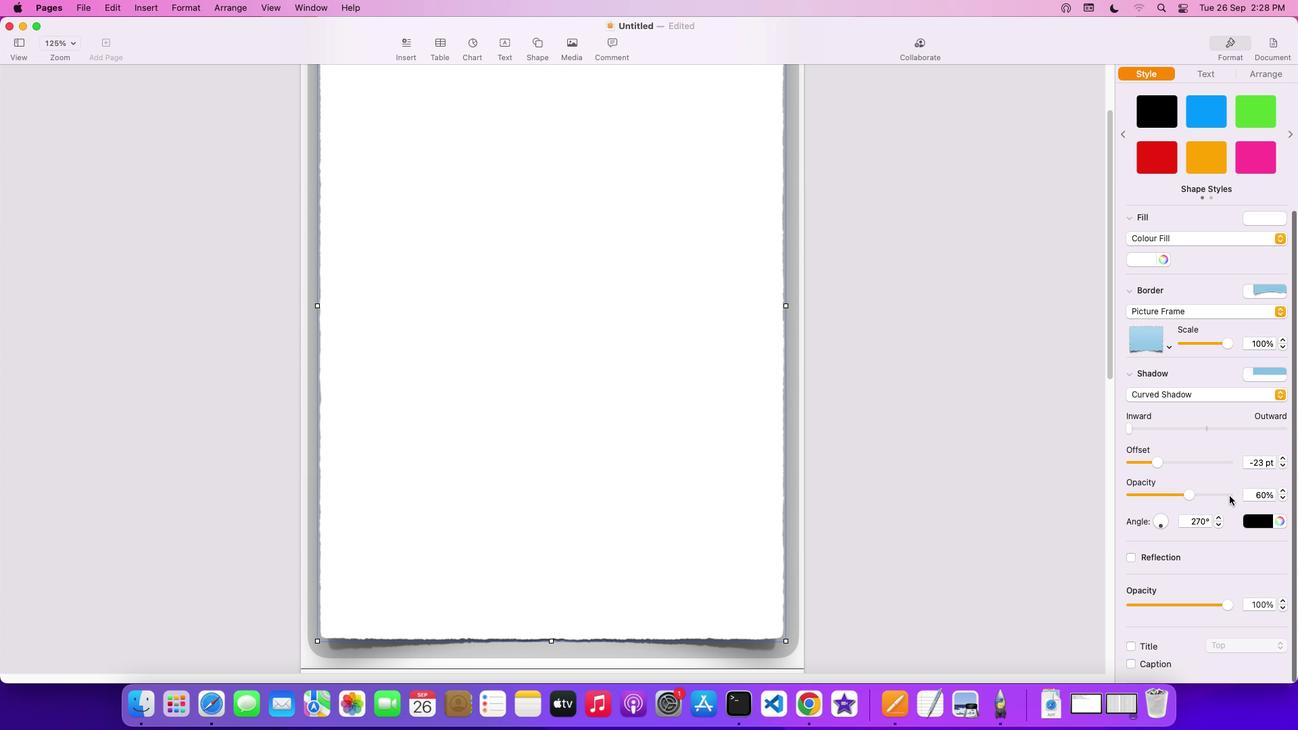 
Action: Mouse scrolled (1232, 499) with delta (2, 2)
Screenshot: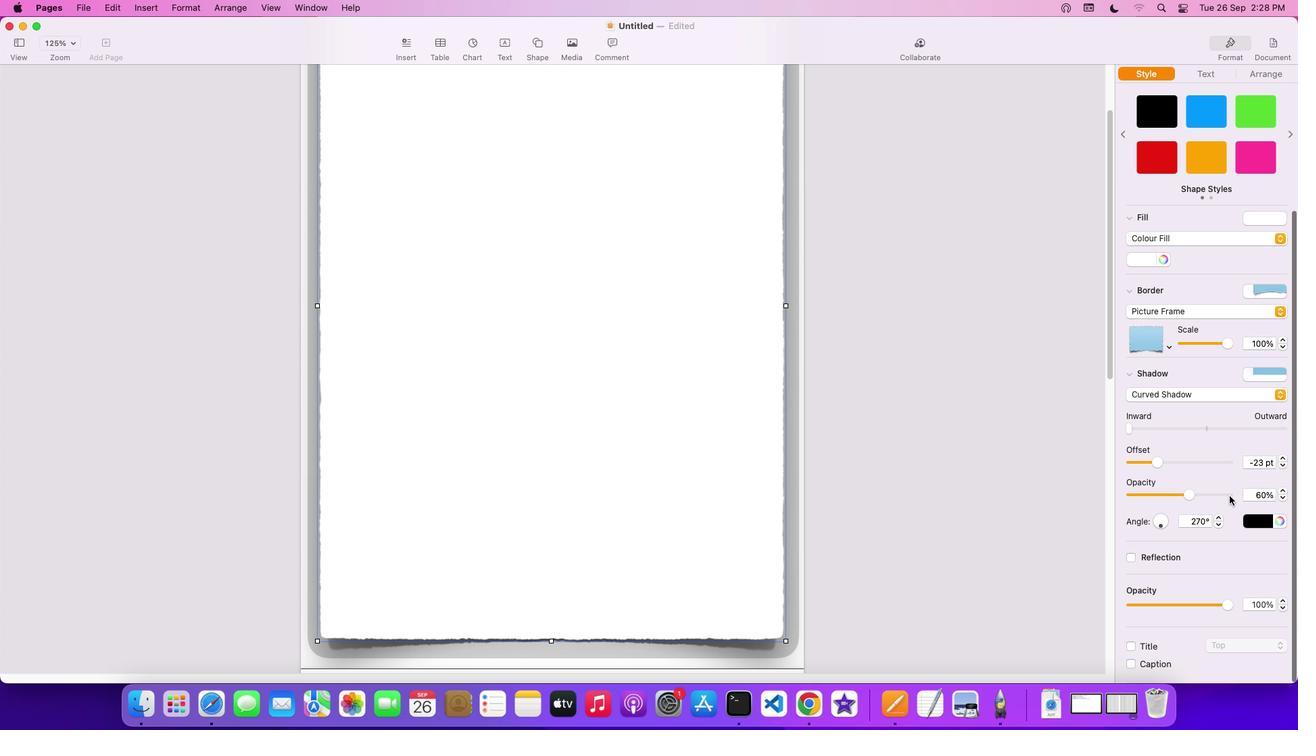 
Action: Mouse scrolled (1232, 499) with delta (2, 2)
Screenshot: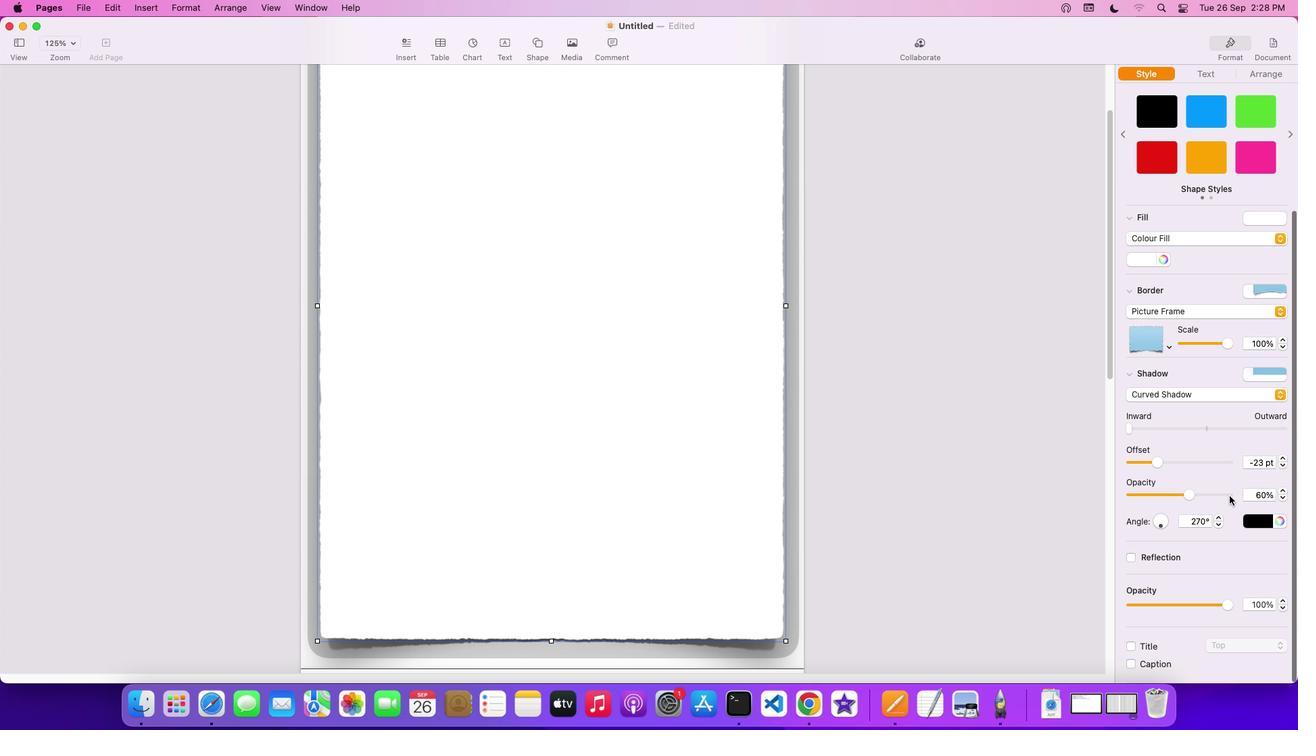 
Action: Mouse scrolled (1232, 499) with delta (2, 1)
Screenshot: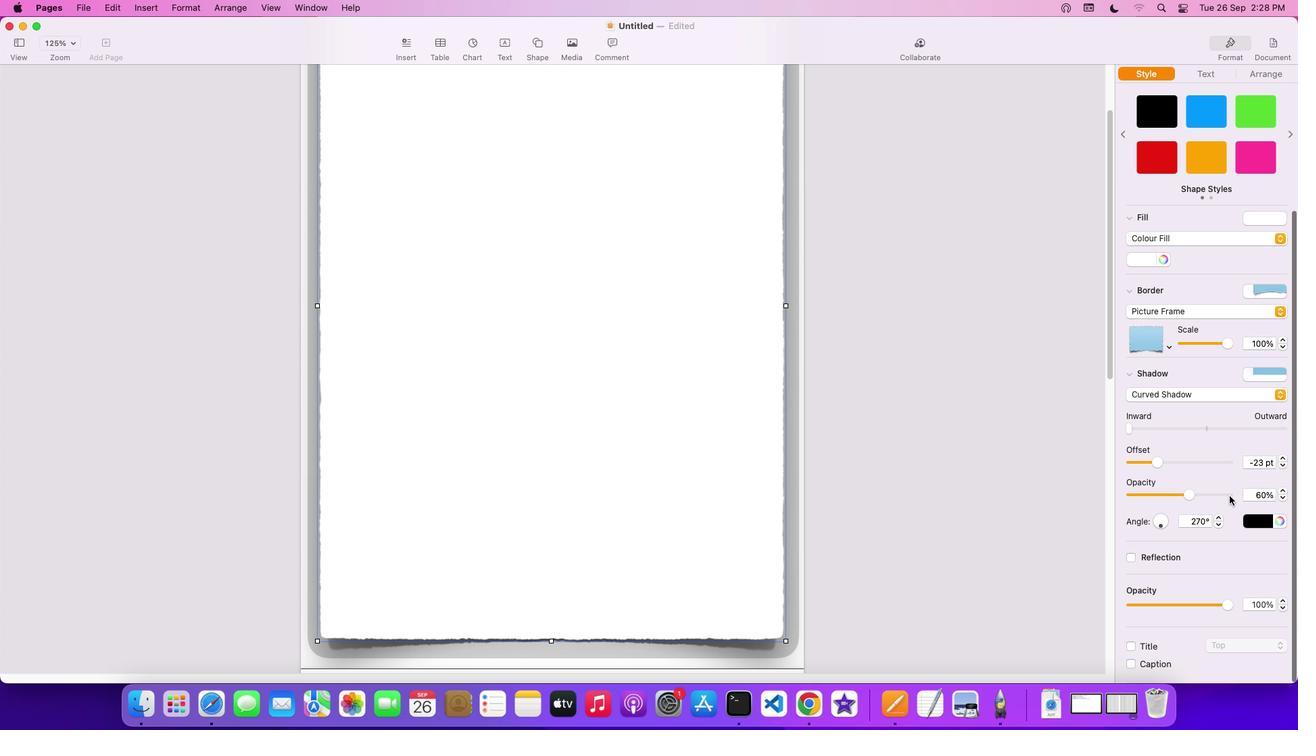 
Action: Mouse scrolled (1232, 499) with delta (2, 0)
Screenshot: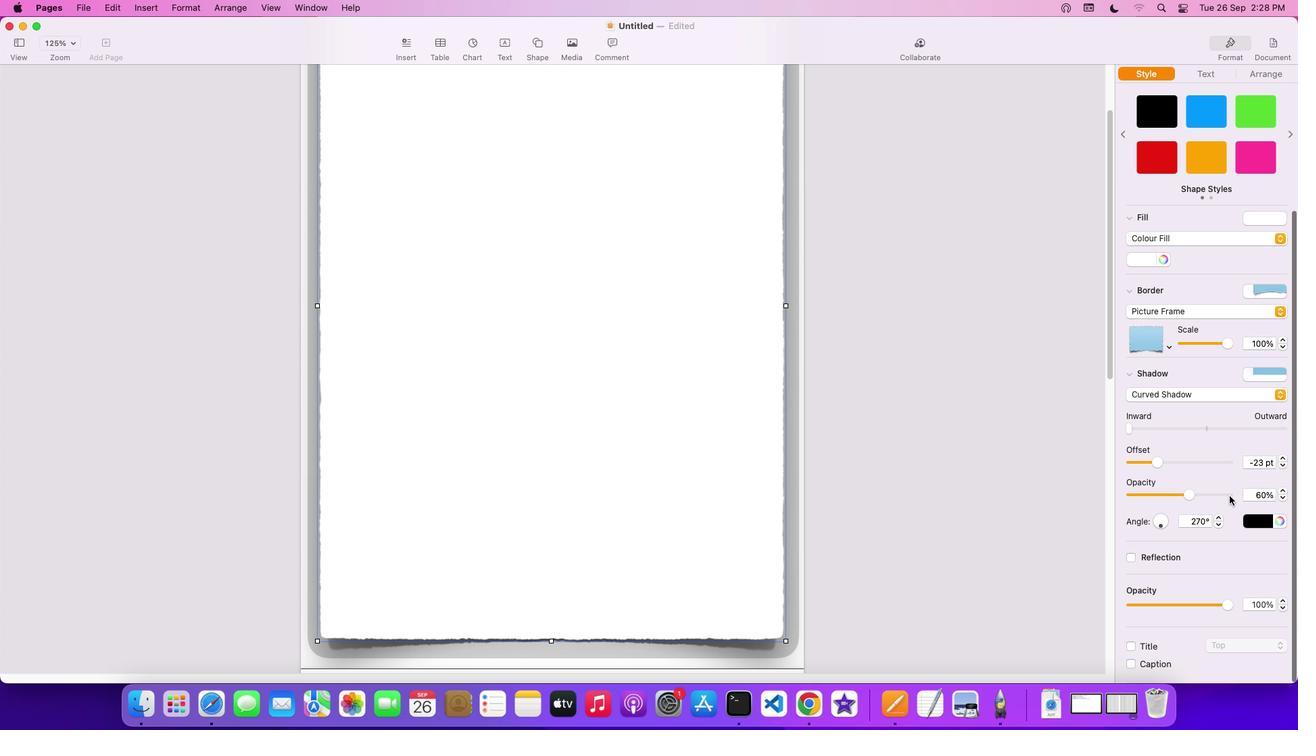 
Action: Mouse moved to (1133, 562)
Screenshot: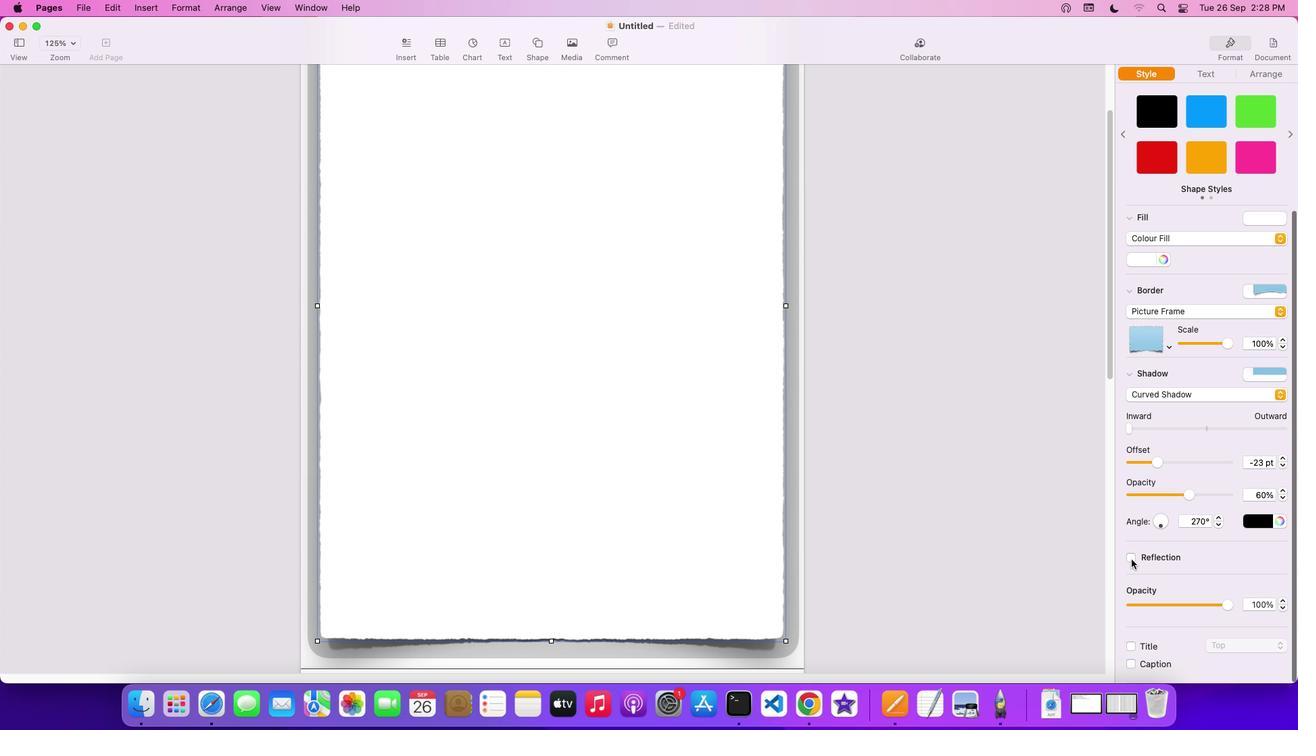 
Action: Mouse pressed left at (1133, 562)
Screenshot: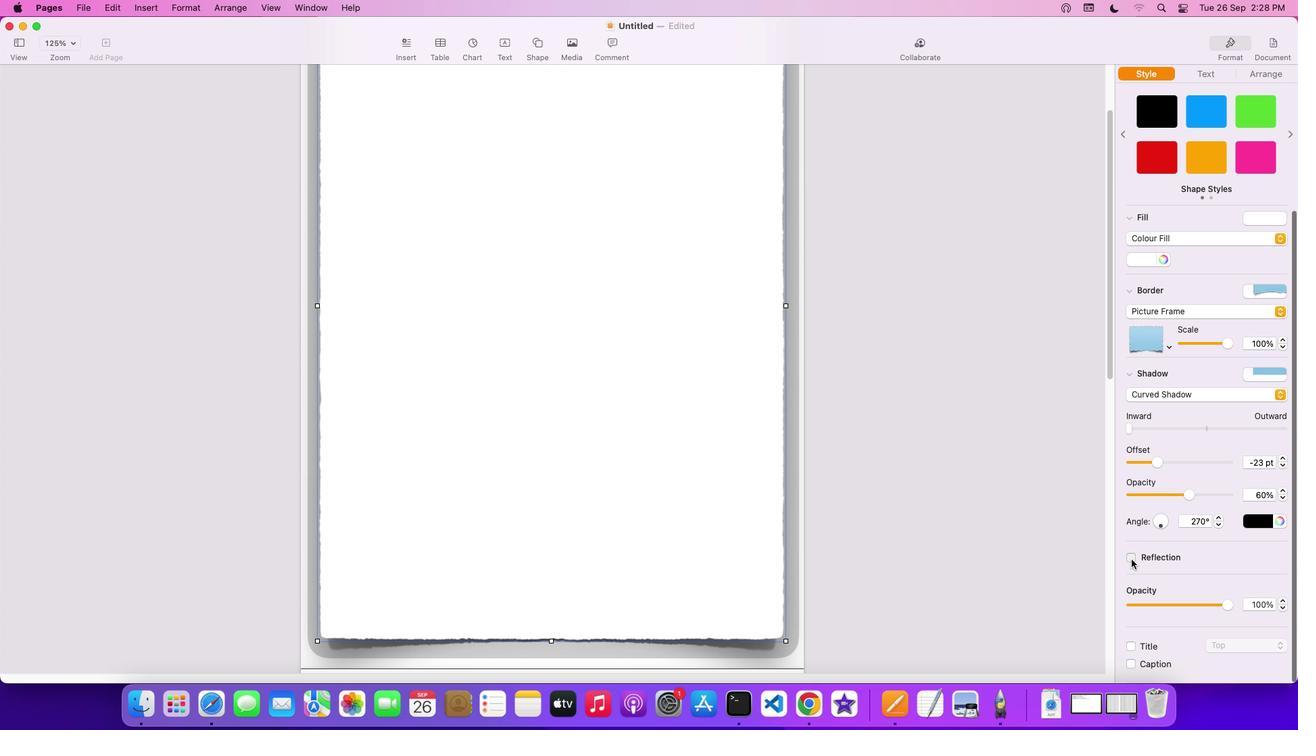 
Action: Mouse moved to (1198, 565)
Screenshot: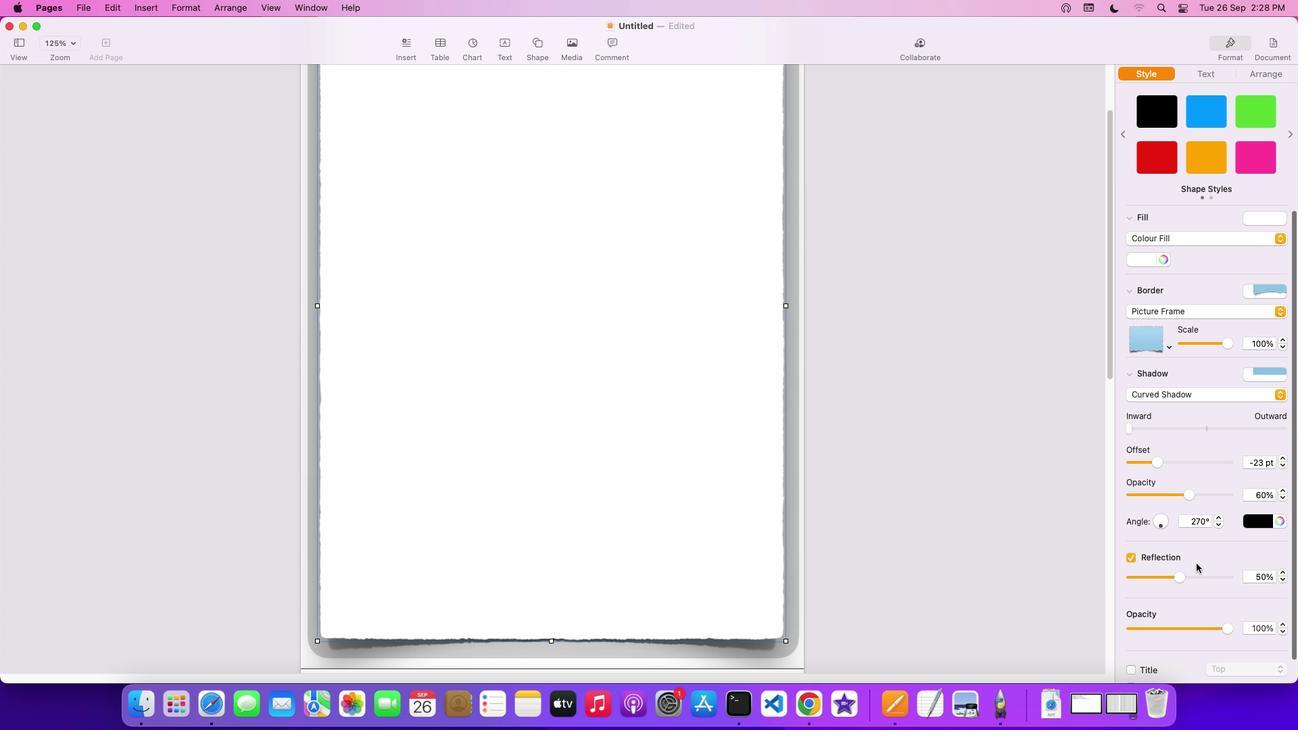 
Action: Mouse scrolled (1198, 565) with delta (2, 2)
Screenshot: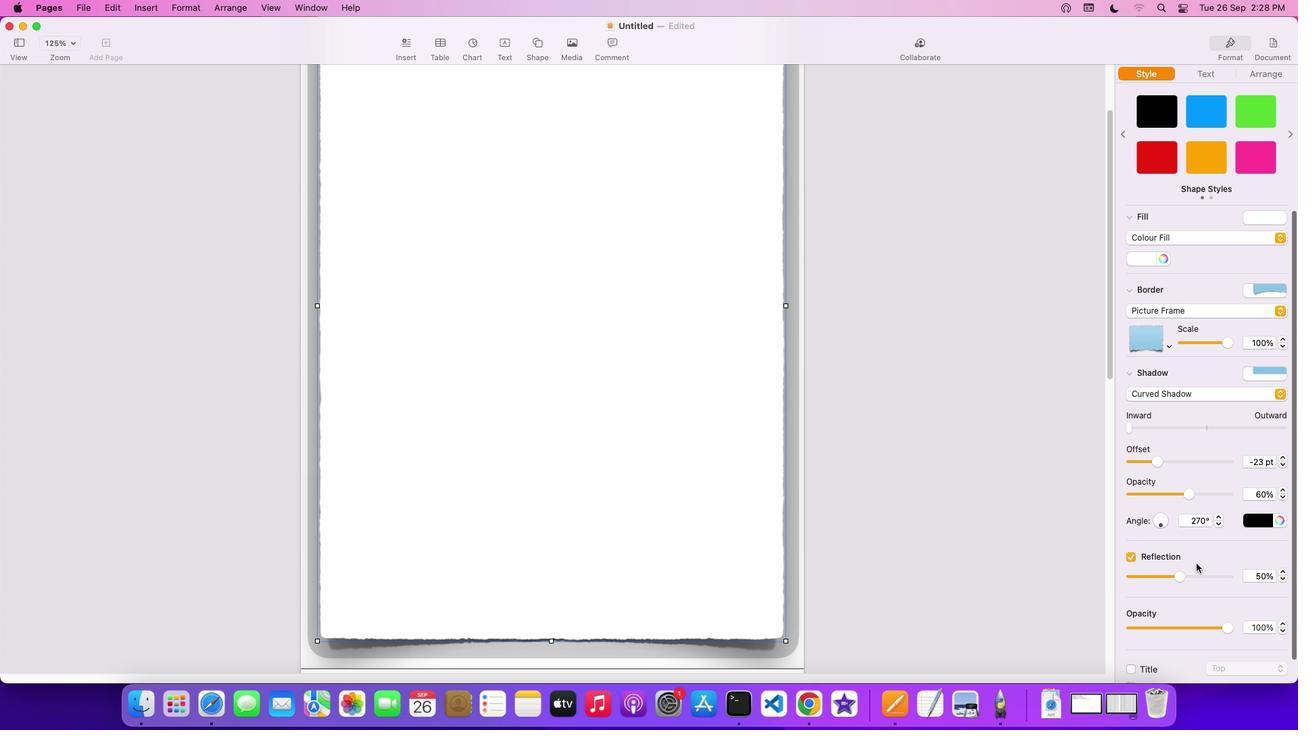 
Action: Mouse scrolled (1198, 565) with delta (2, 2)
Screenshot: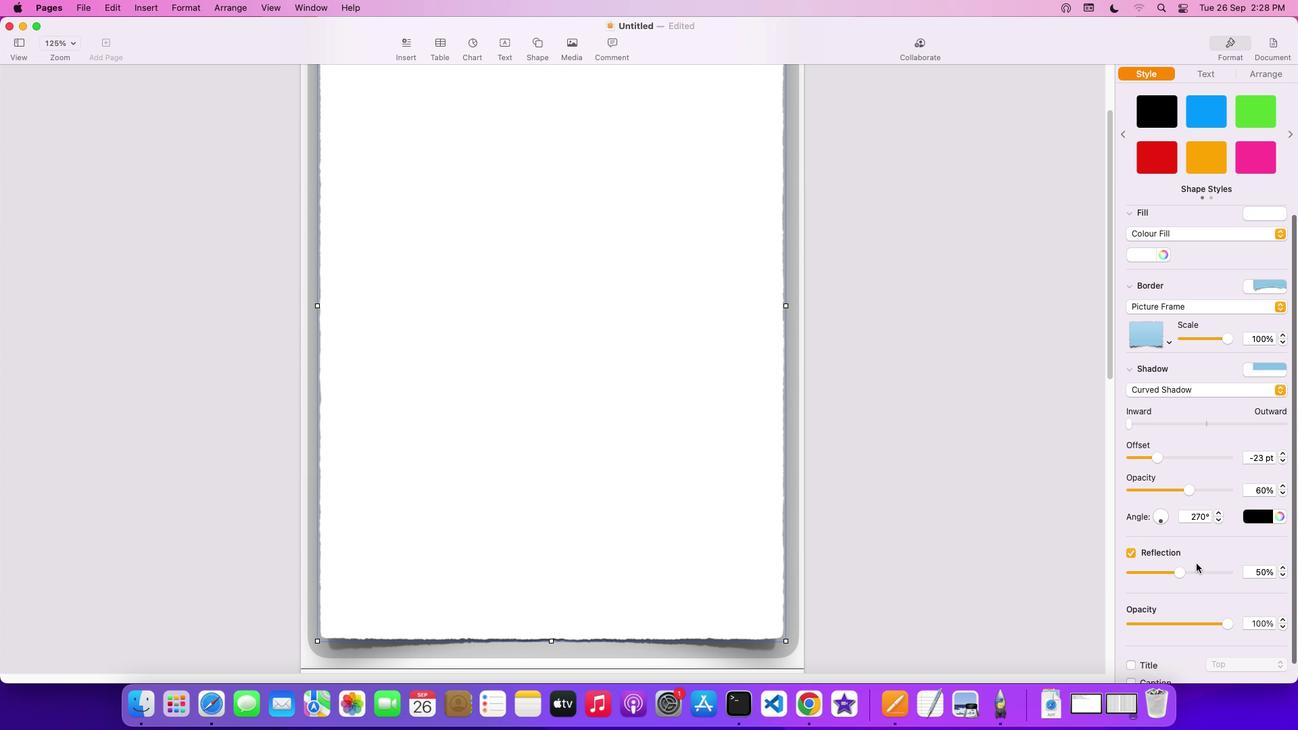 
Action: Mouse scrolled (1198, 565) with delta (2, 1)
Screenshot: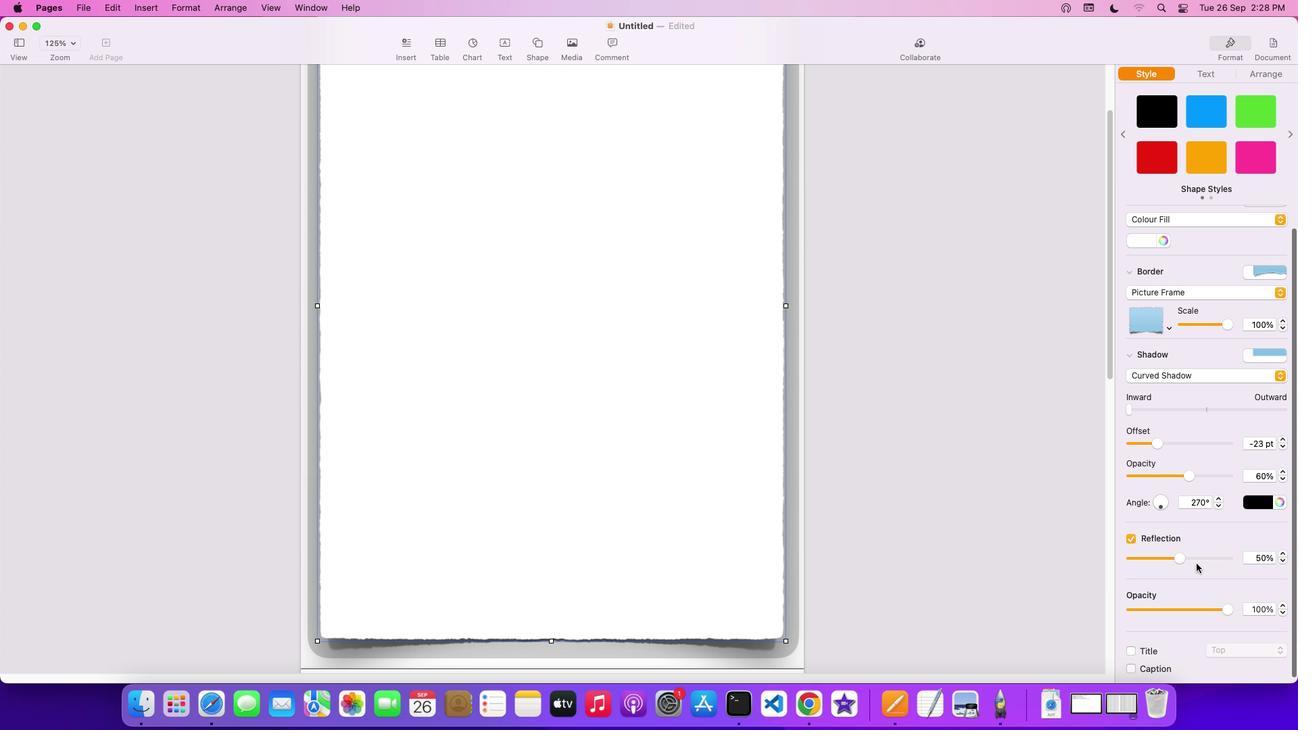 
Action: Mouse moved to (1184, 559)
Screenshot: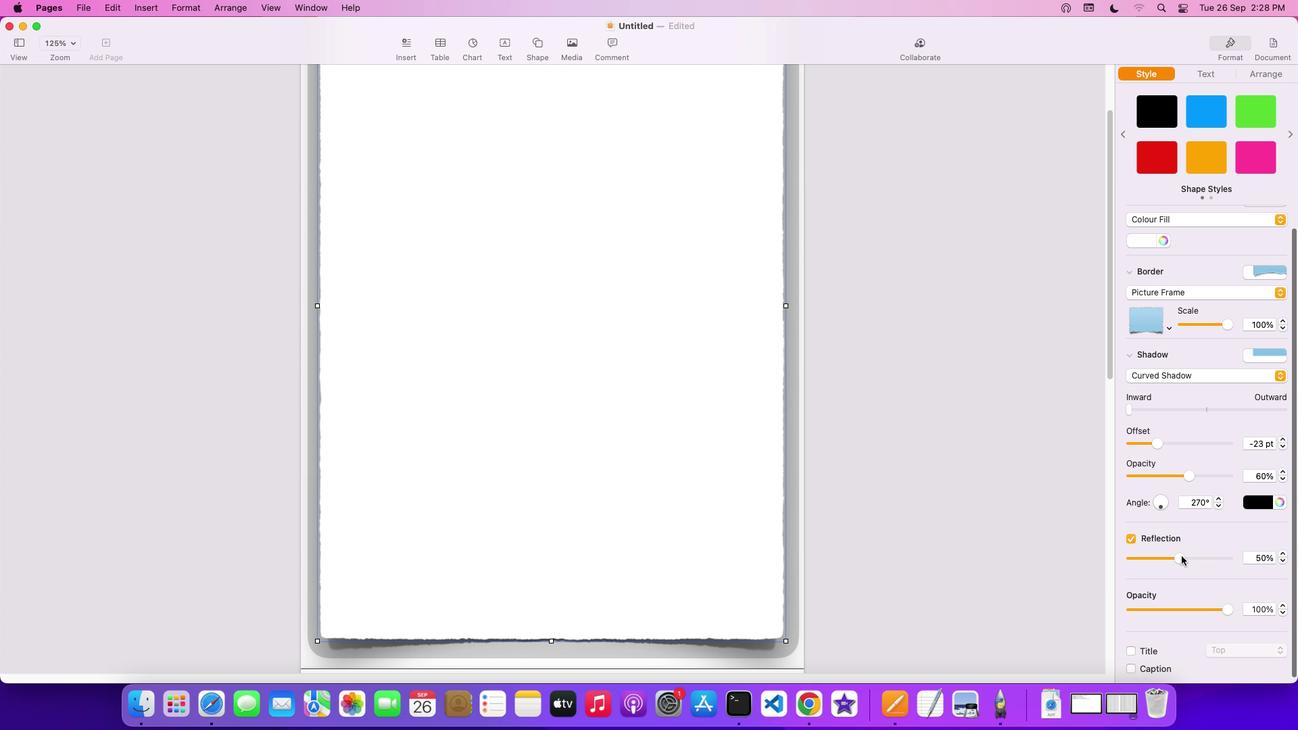 
Action: Mouse scrolled (1184, 559) with delta (2, 2)
Screenshot: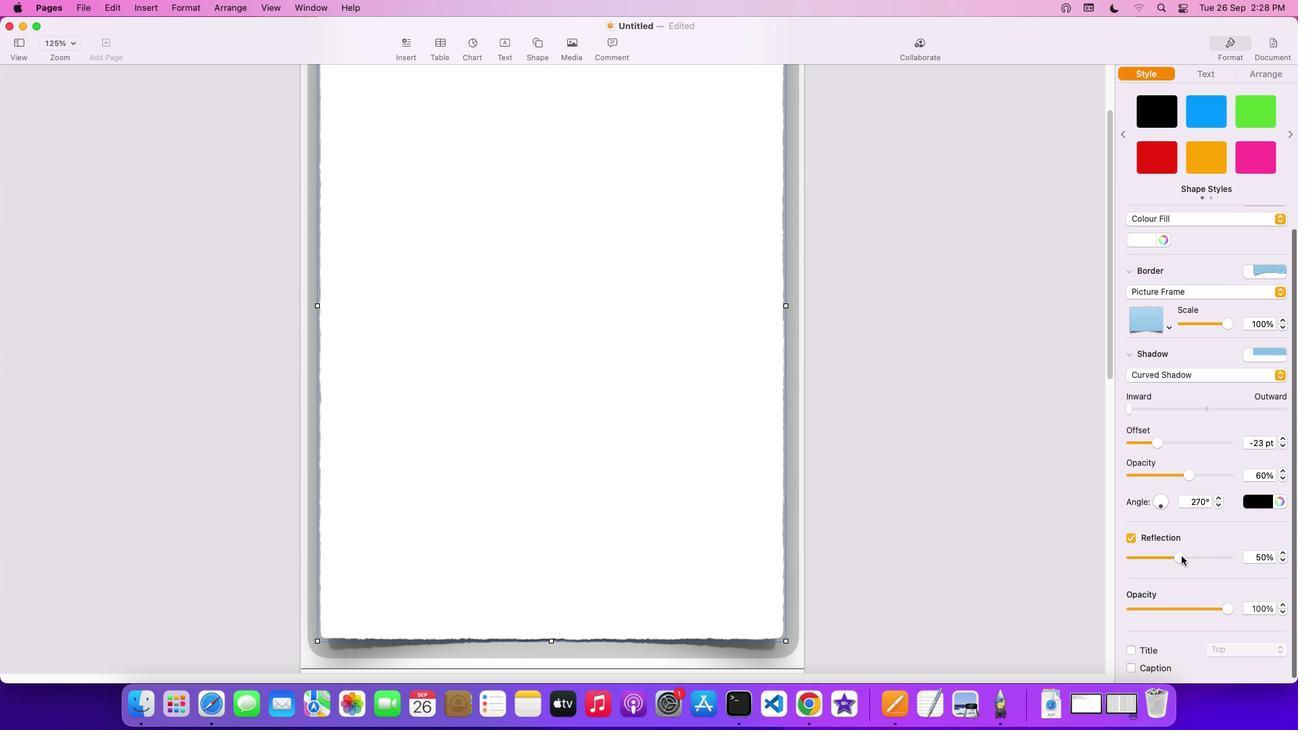 
Action: Mouse scrolled (1184, 559) with delta (2, 2)
Screenshot: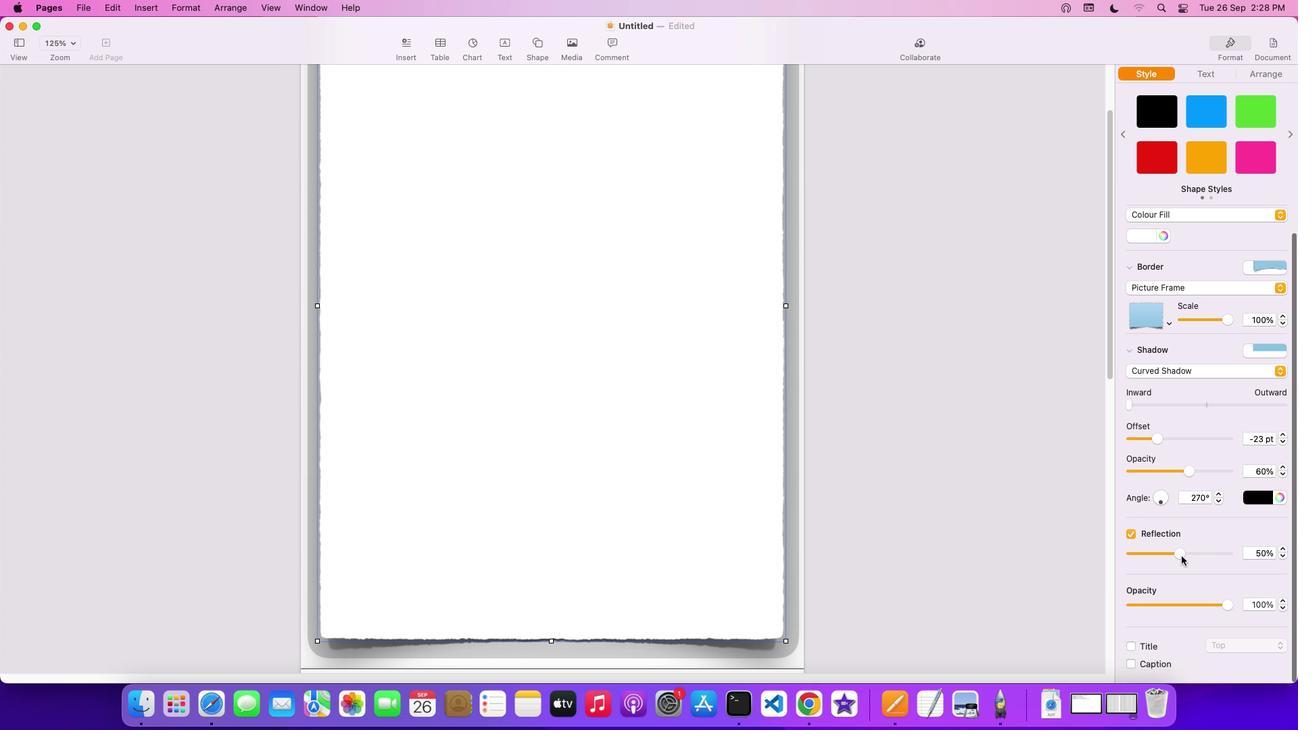 
Action: Mouse scrolled (1184, 559) with delta (2, 0)
Screenshot: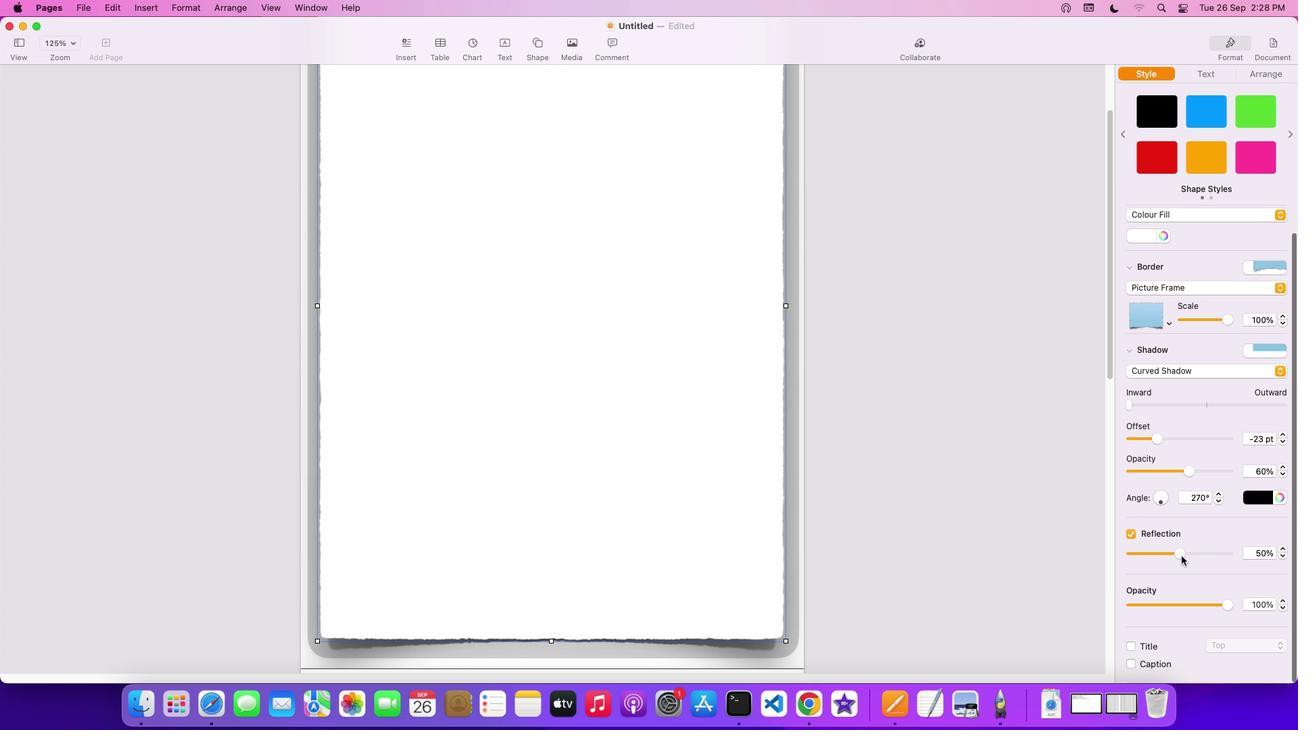 
Action: Mouse scrolled (1184, 559) with delta (2, 0)
Screenshot: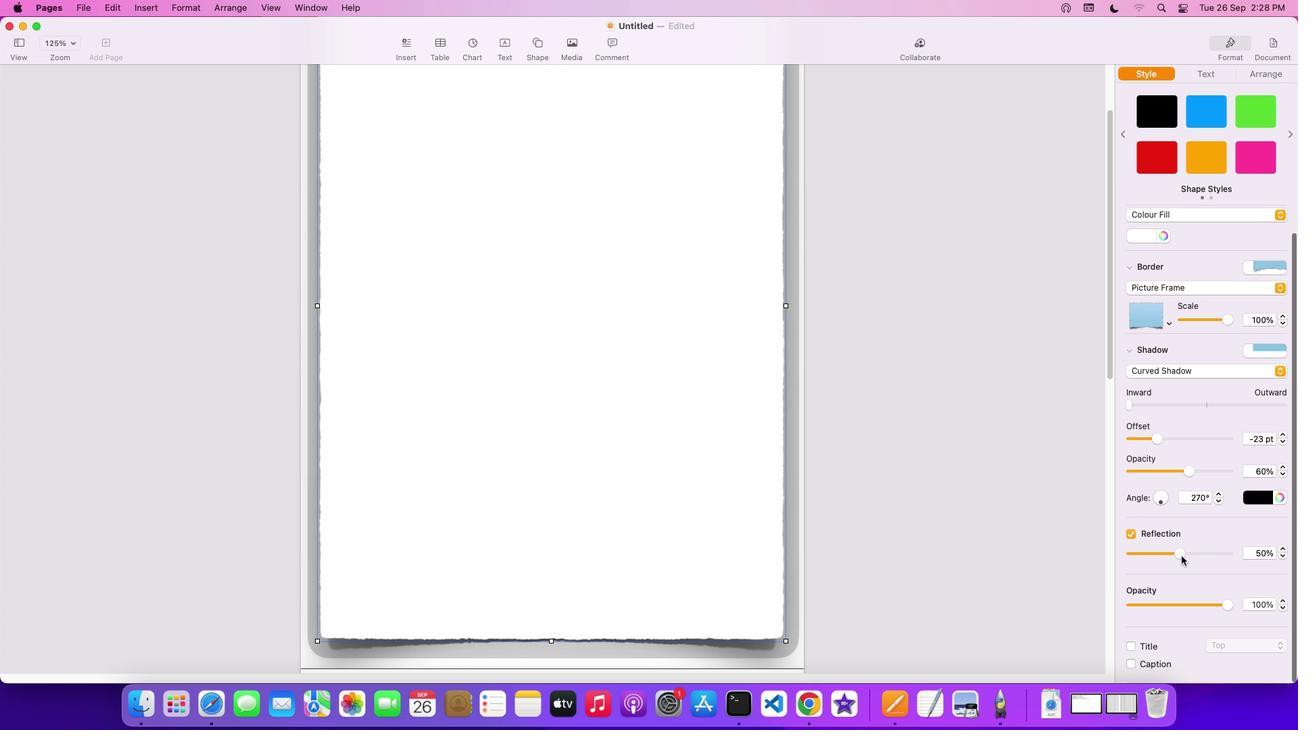 
Action: Mouse scrolled (1184, 559) with delta (2, 0)
Screenshot: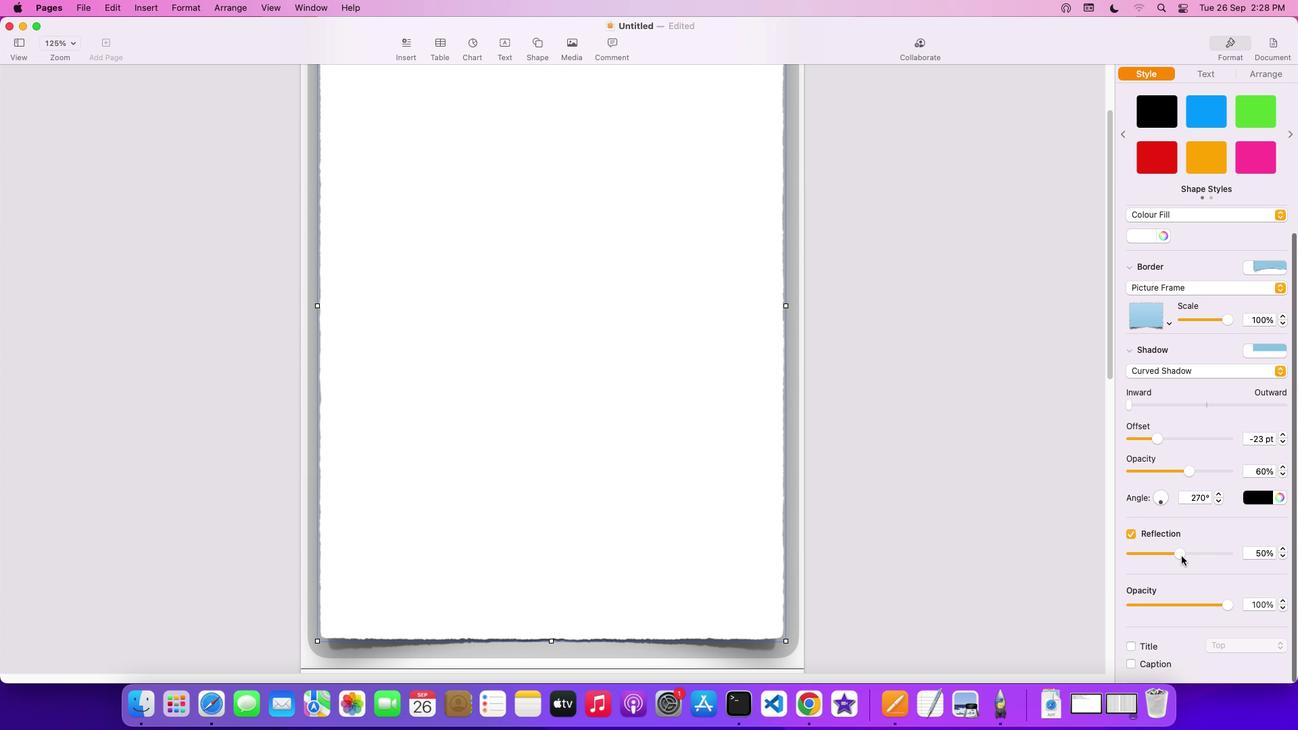 
Action: Mouse moved to (780, 538)
Screenshot: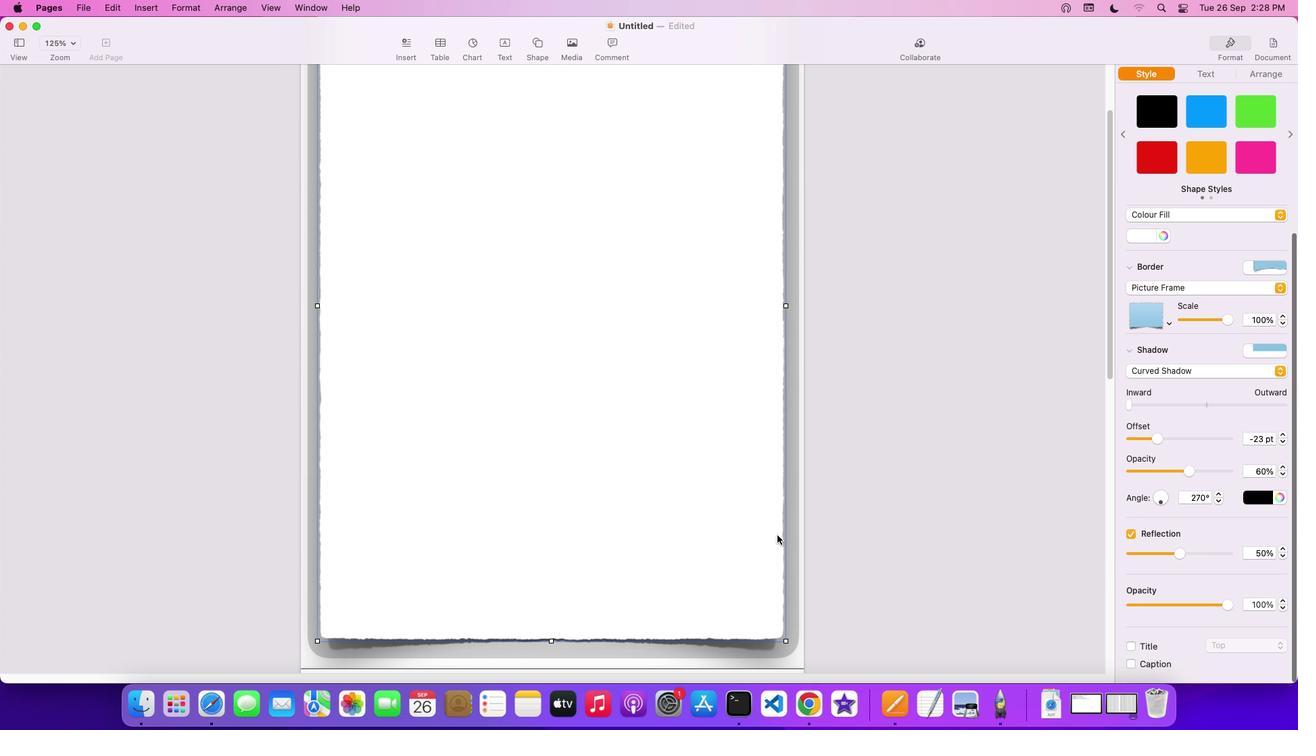 
Action: Mouse scrolled (780, 538) with delta (2, 2)
Screenshot: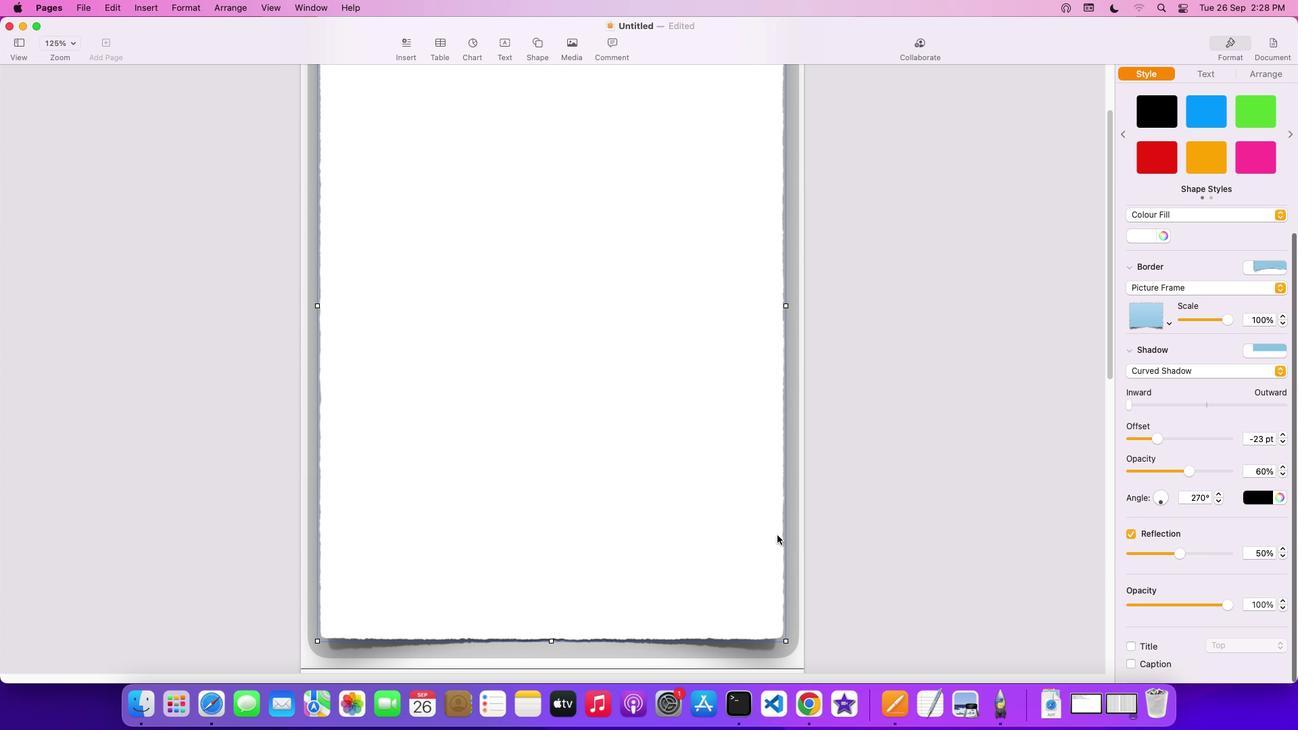 
Action: Mouse scrolled (780, 538) with delta (2, 2)
Screenshot: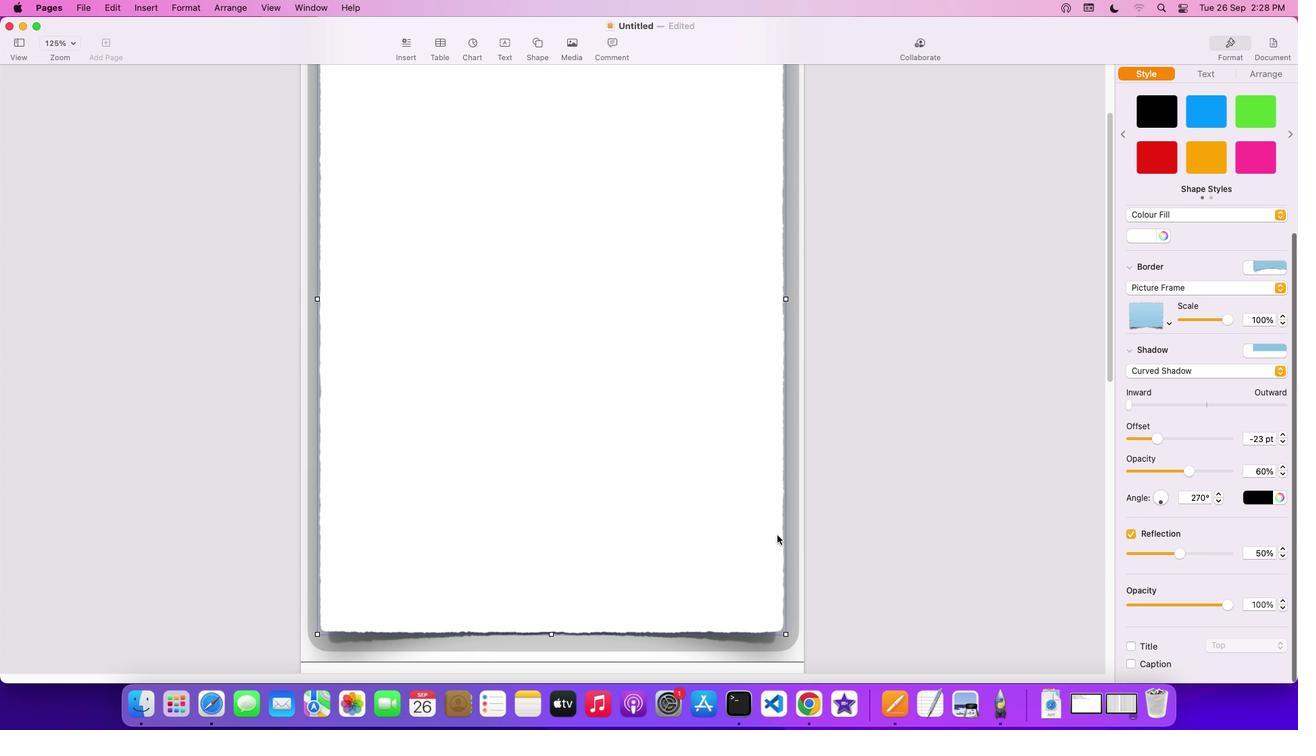 
Action: Mouse scrolled (780, 538) with delta (2, 0)
Screenshot: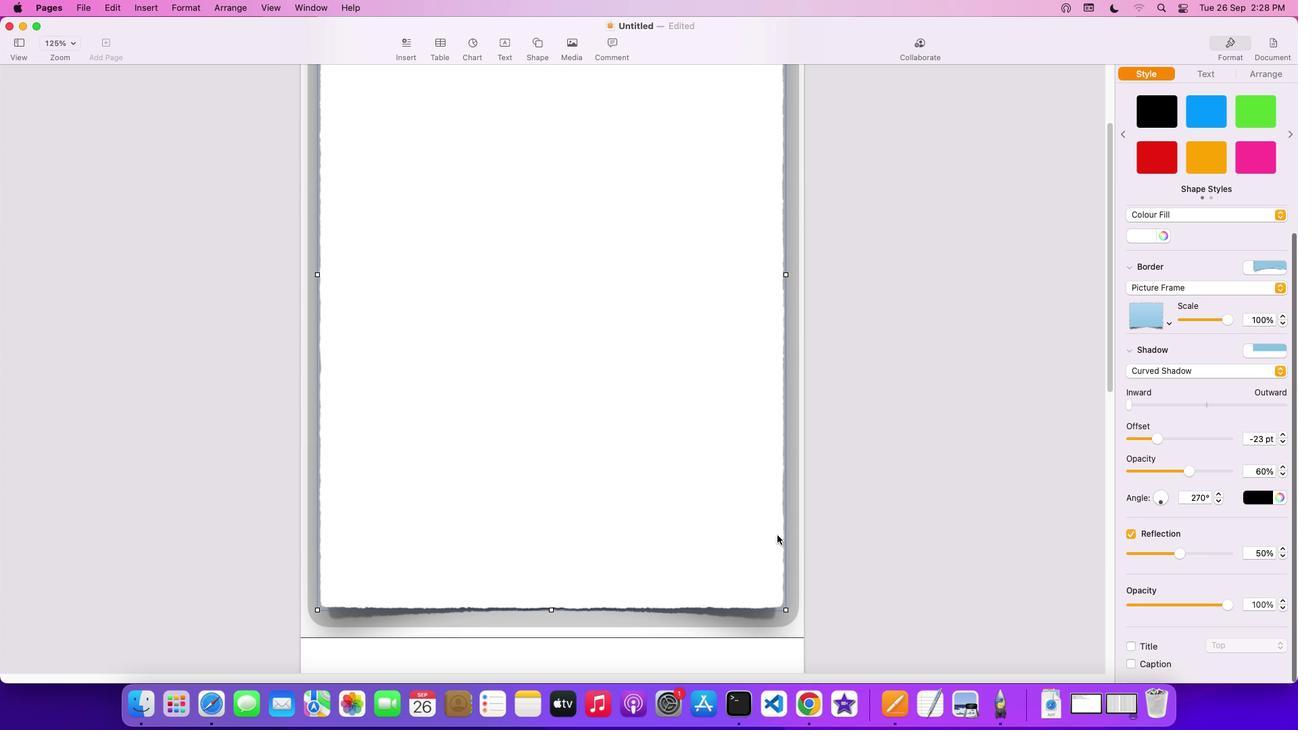 
Action: Mouse scrolled (780, 538) with delta (2, 0)
Screenshot: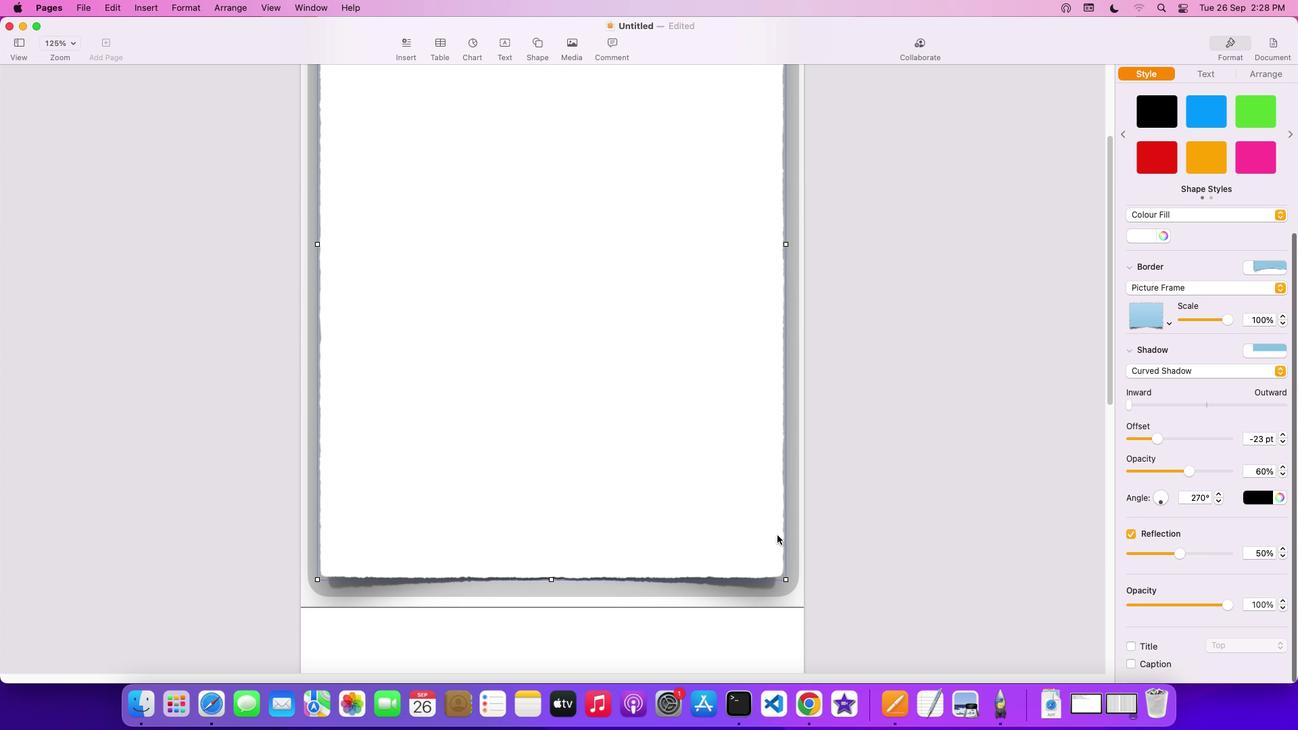 
Action: Mouse moved to (1179, 555)
Screenshot: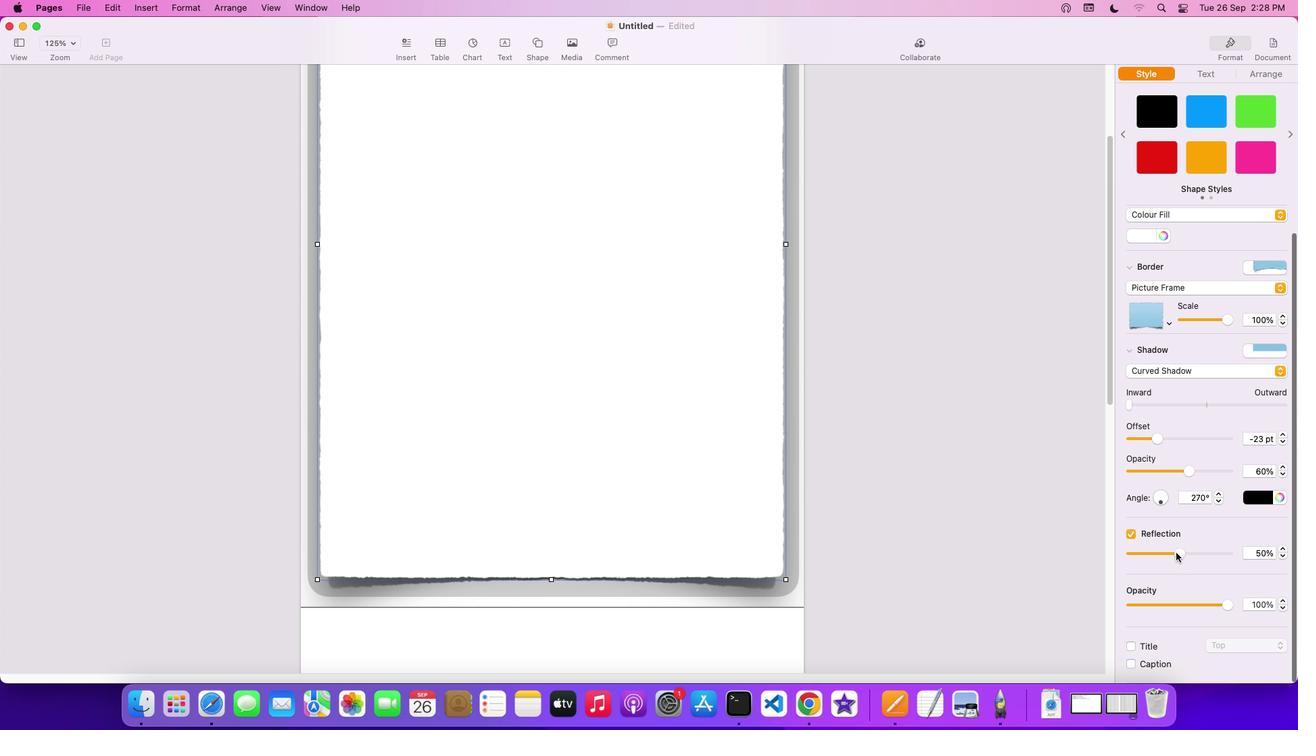 
Action: Mouse pressed left at (1179, 555)
Screenshot: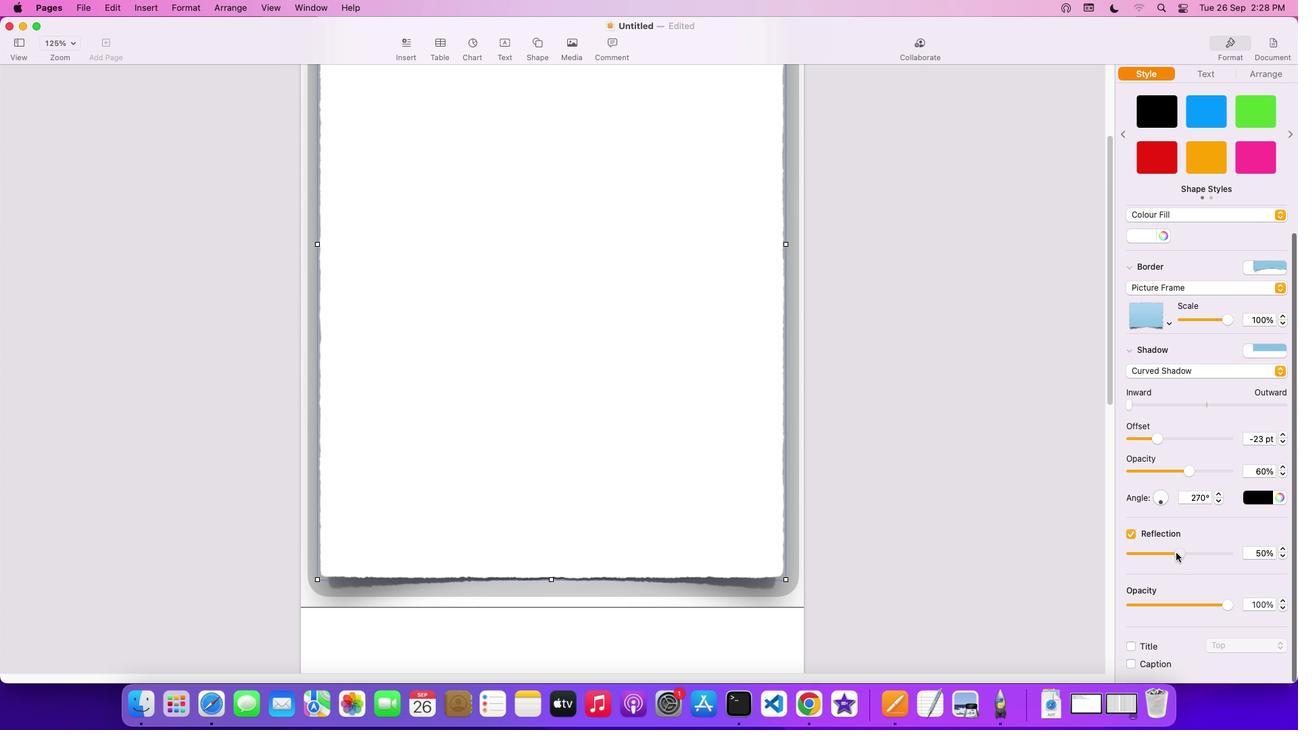 
Action: Mouse moved to (611, 463)
Screenshot: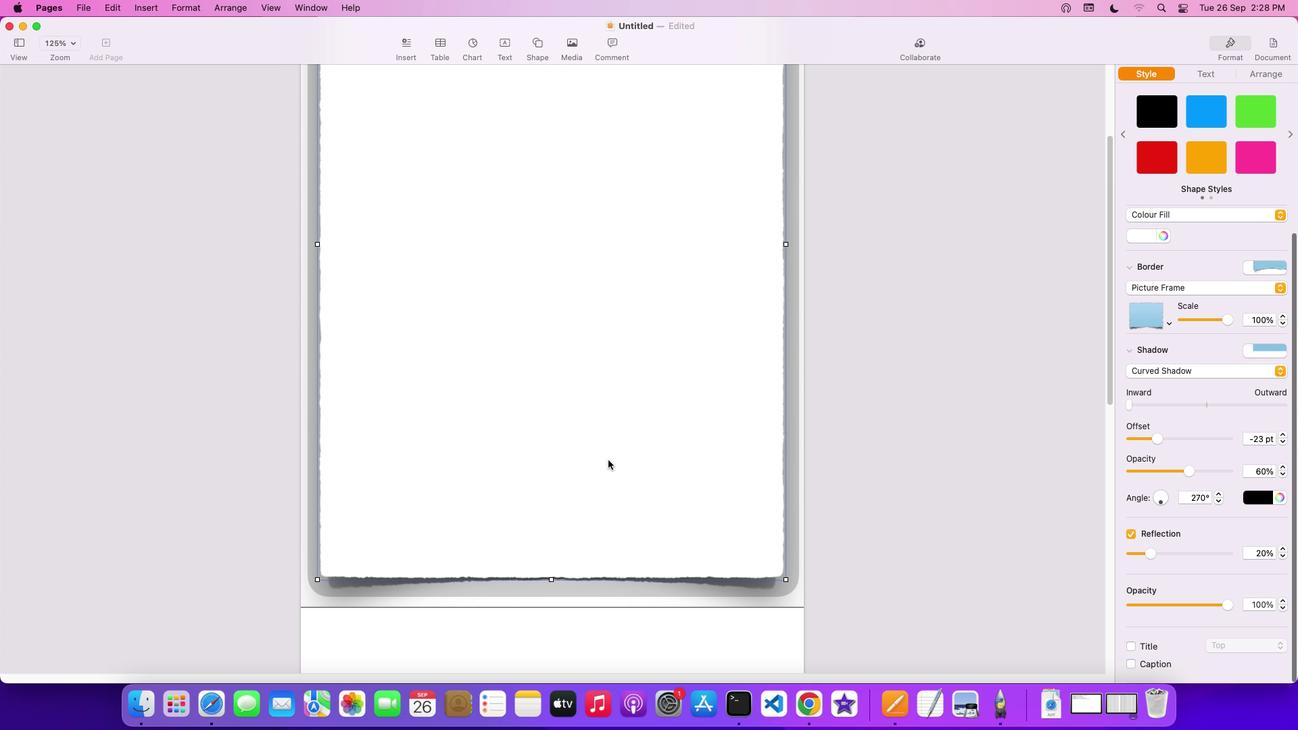 
Action: Mouse scrolled (611, 463) with delta (2, 3)
Screenshot: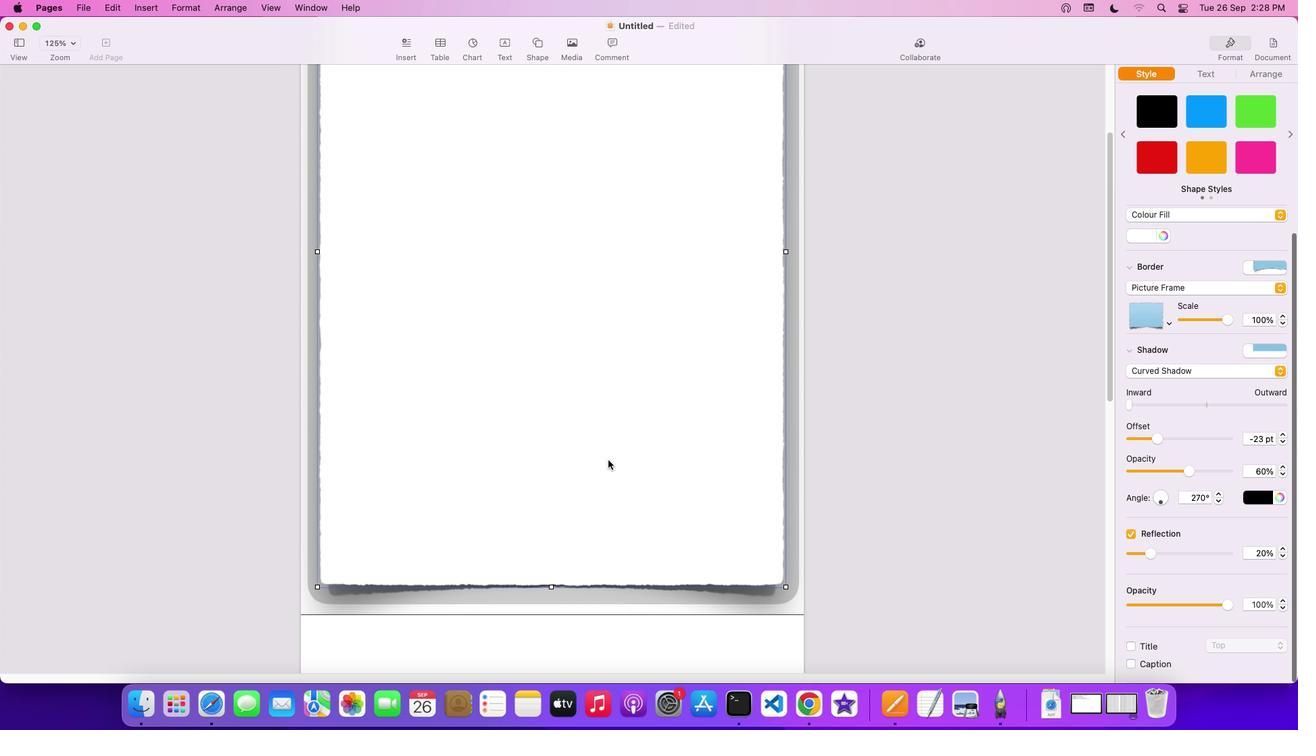 
Action: Mouse scrolled (611, 463) with delta (2, 3)
Screenshot: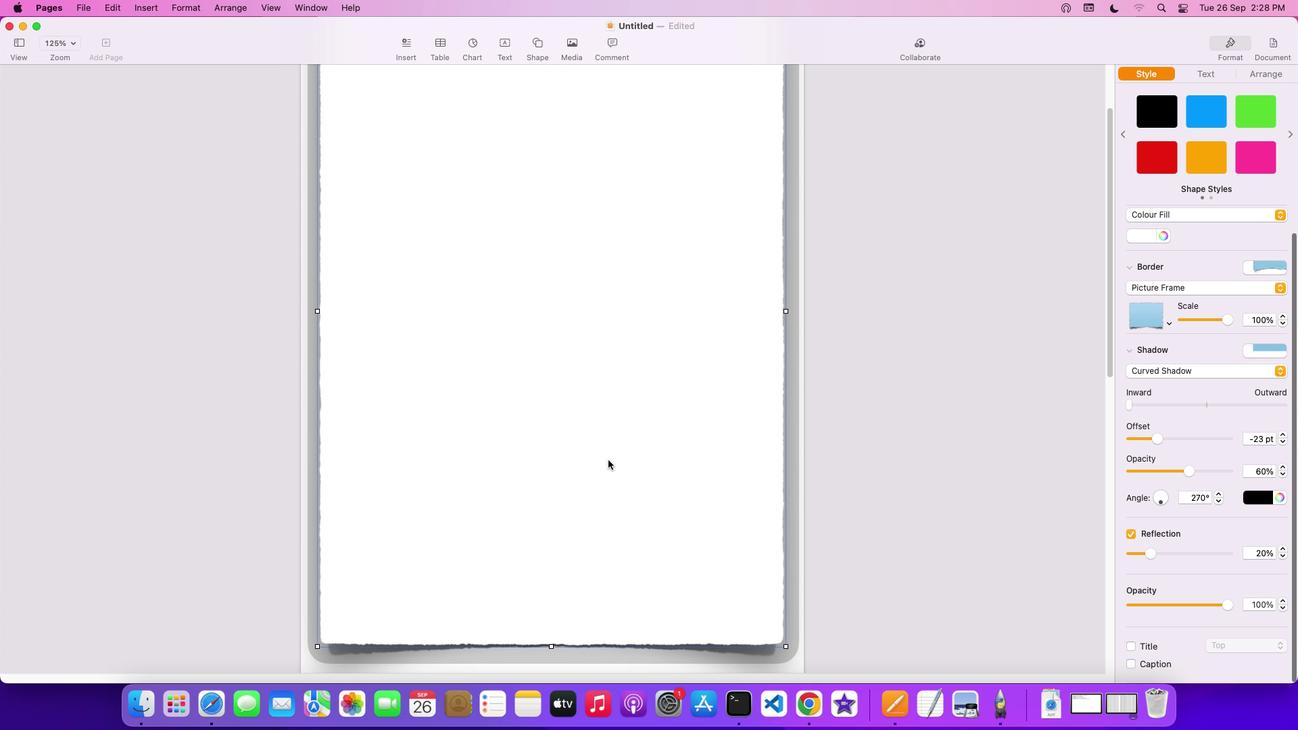 
Action: Mouse scrolled (611, 463) with delta (2, 5)
Screenshot: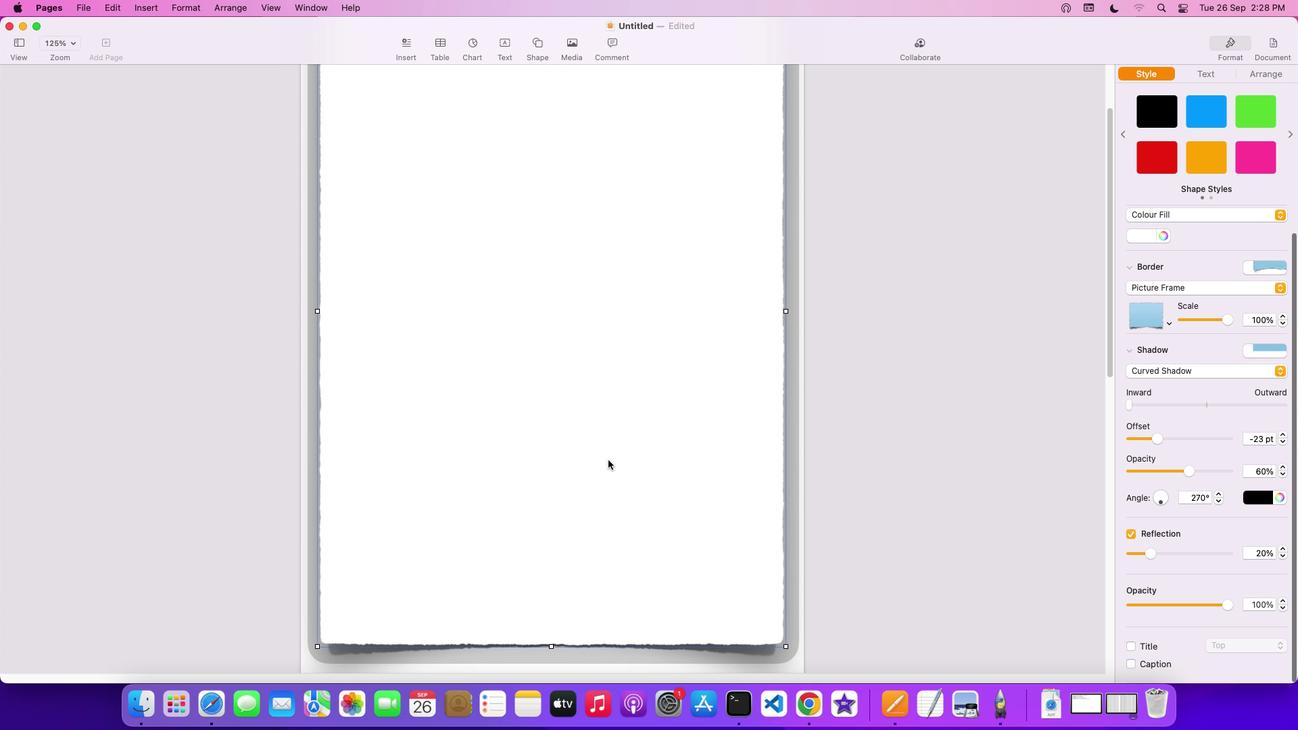 
Action: Mouse scrolled (611, 463) with delta (2, 6)
Screenshot: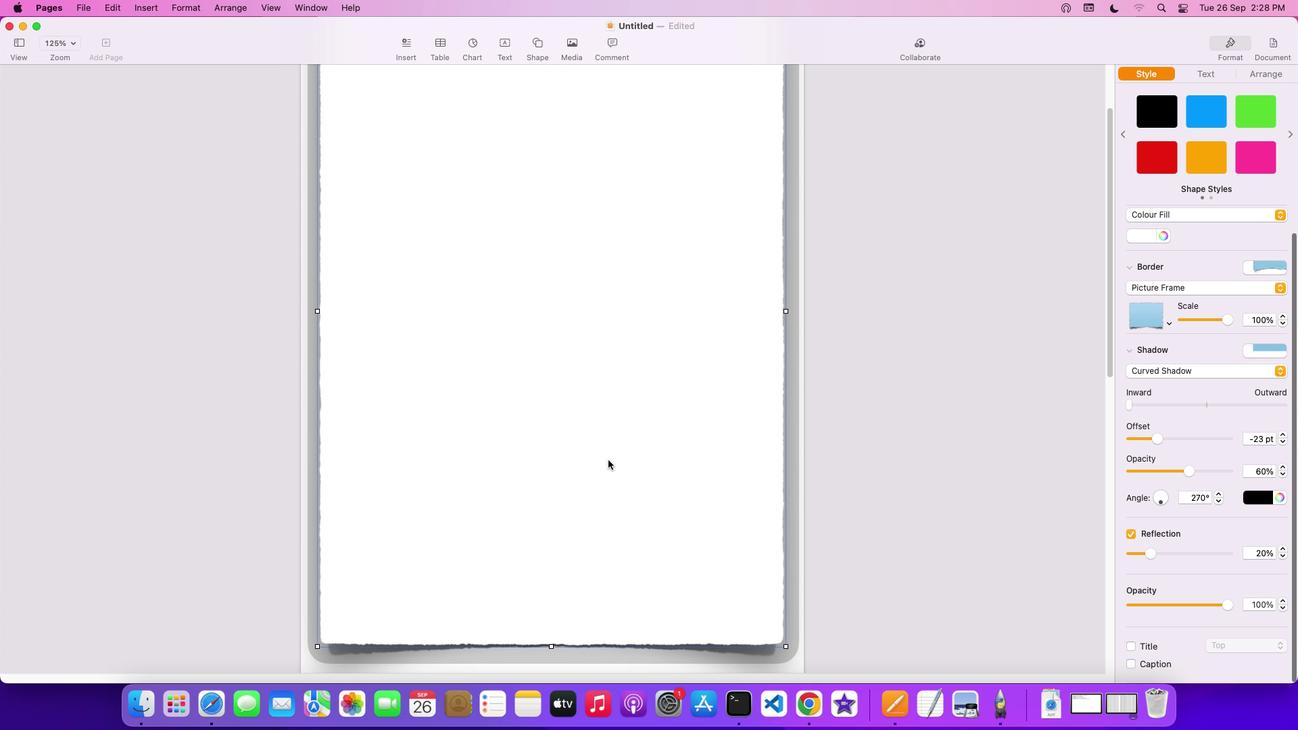 
Action: Mouse scrolled (611, 463) with delta (2, 6)
Screenshot: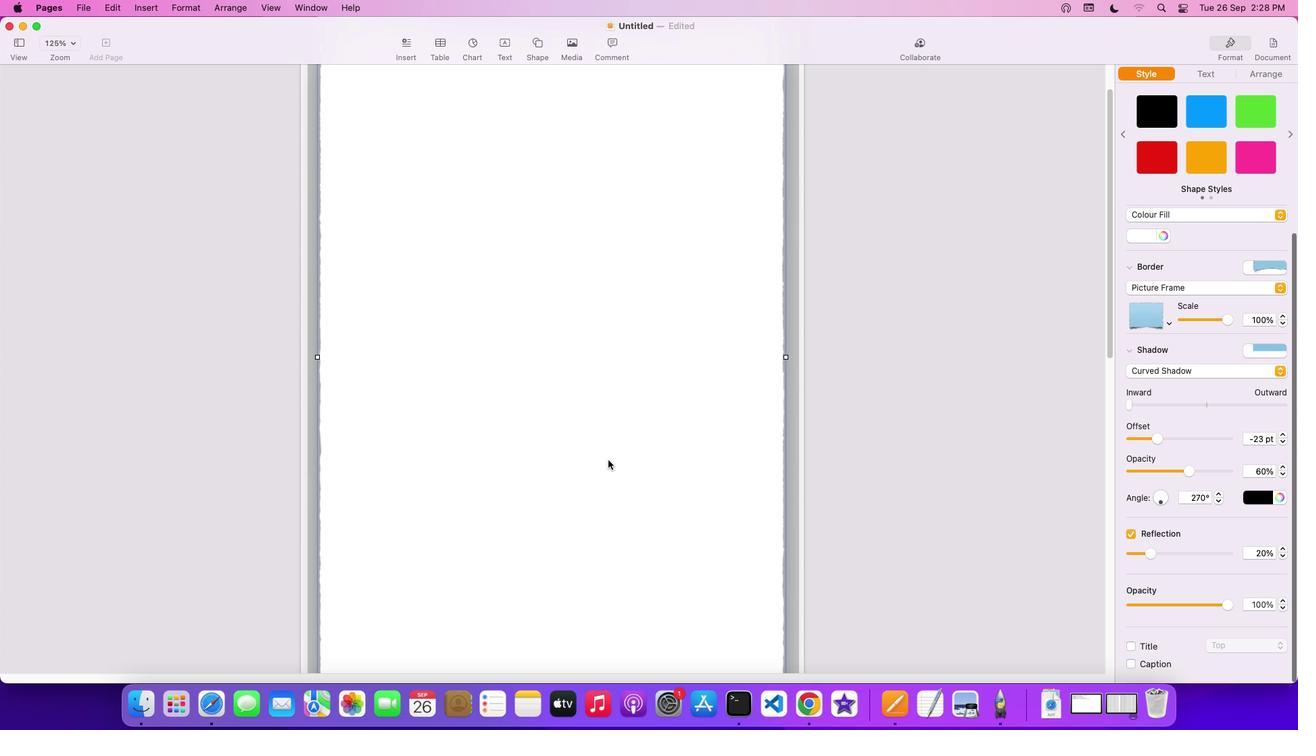 
Action: Mouse moved to (611, 462)
Screenshot: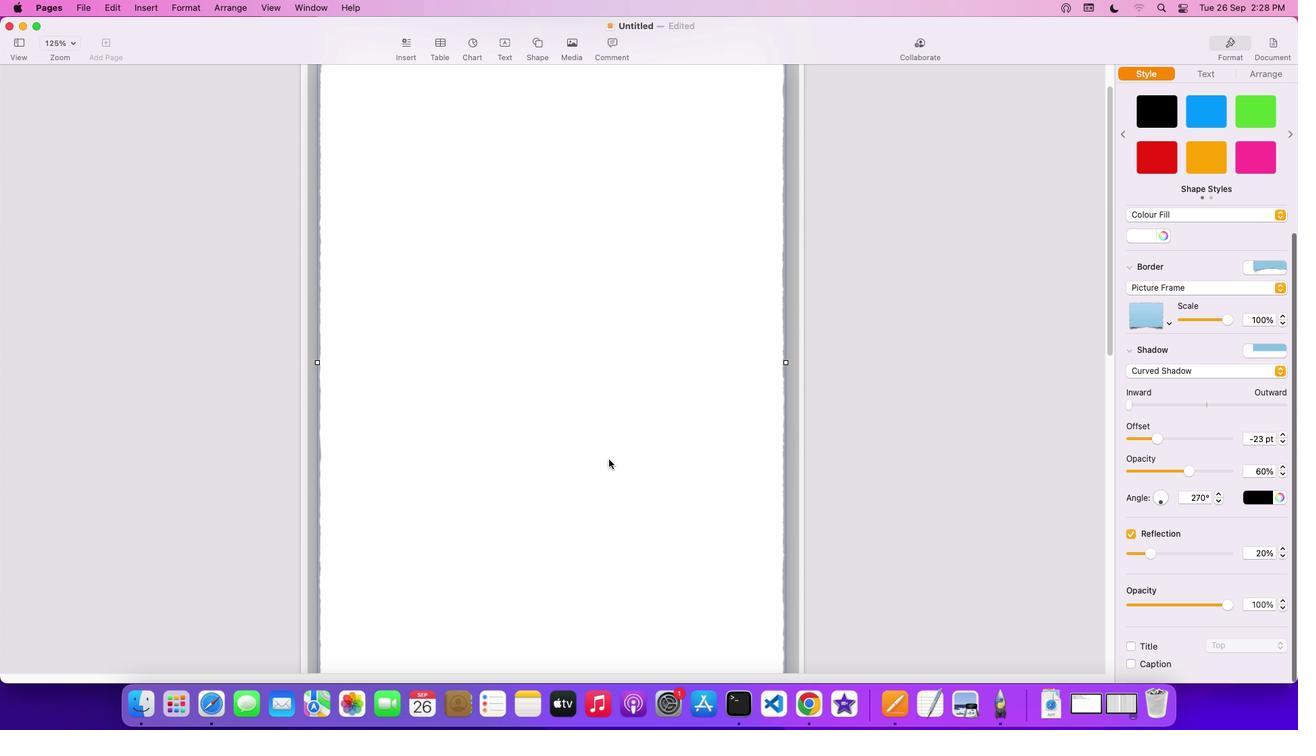 
Action: Mouse scrolled (611, 462) with delta (2, 3)
Screenshot: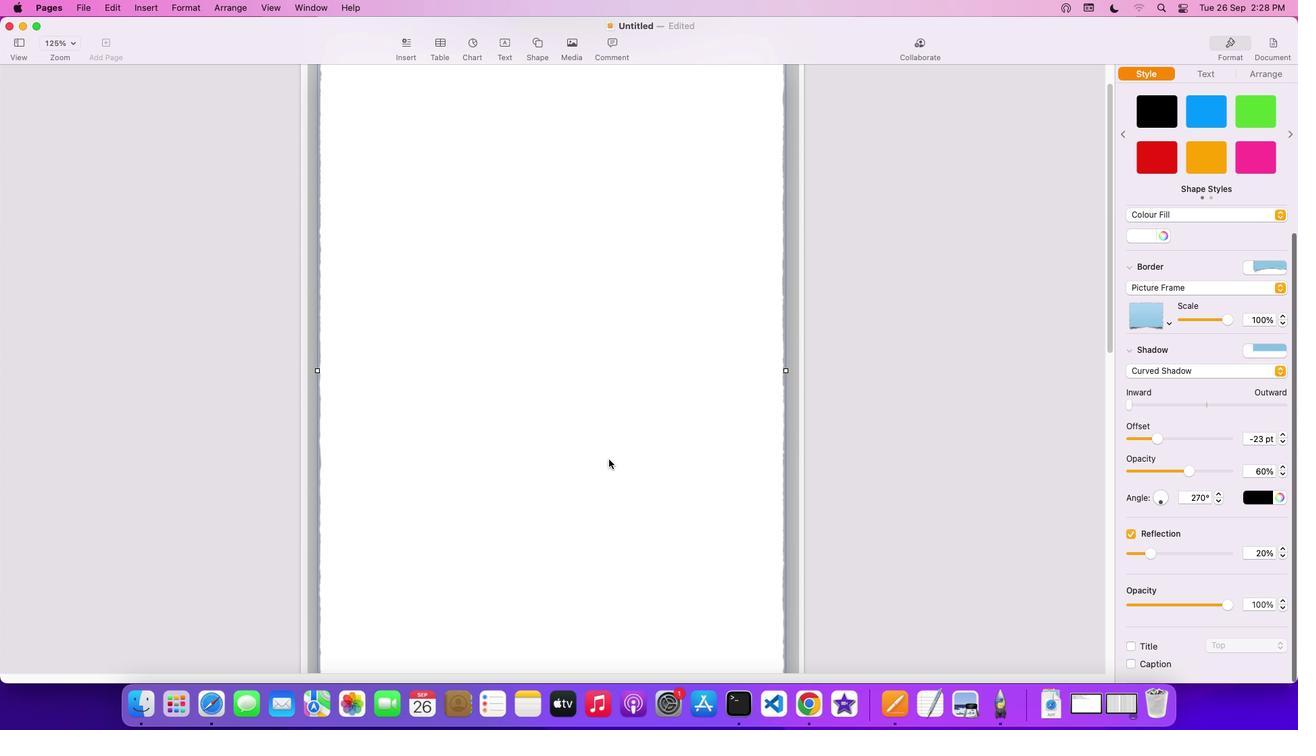 
Action: Mouse scrolled (611, 462) with delta (2, 3)
Screenshot: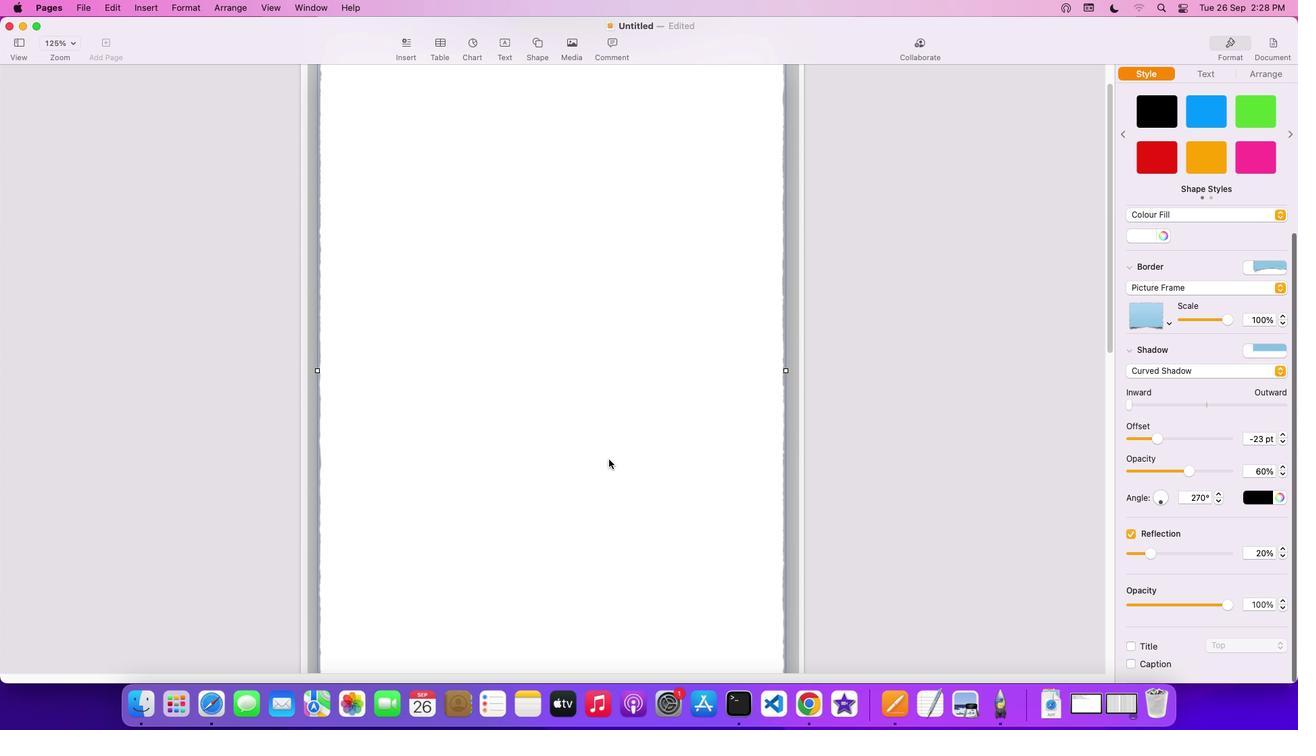 
Action: Mouse scrolled (611, 462) with delta (2, 5)
Screenshot: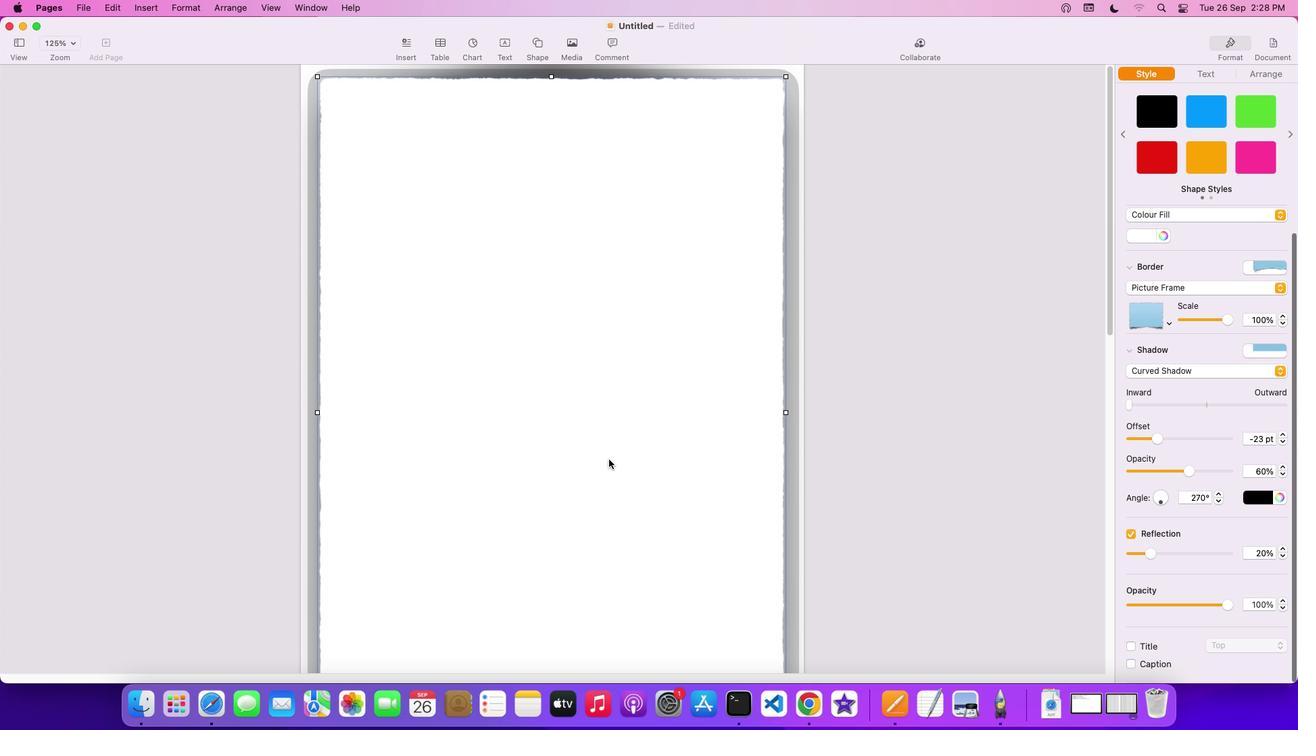 
Action: Mouse scrolled (611, 462) with delta (2, 6)
Screenshot: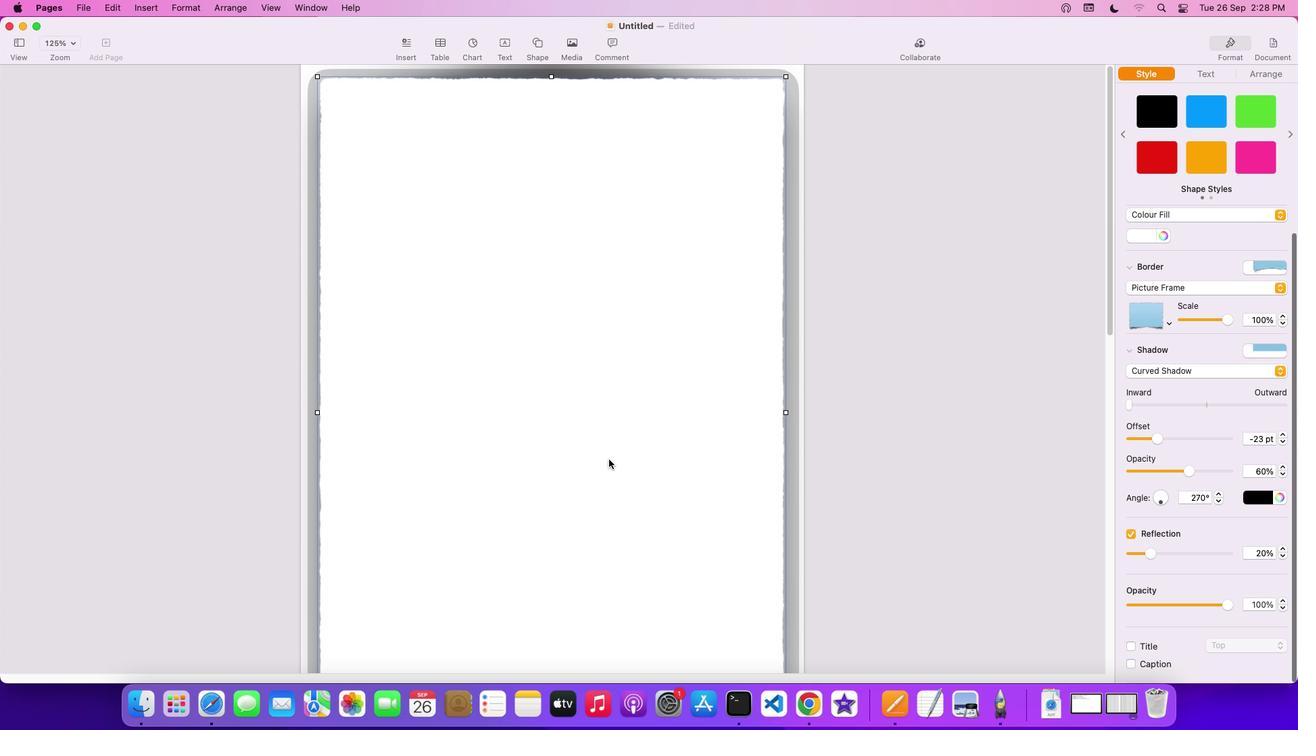 
Action: Mouse scrolled (611, 462) with delta (2, 6)
Screenshot: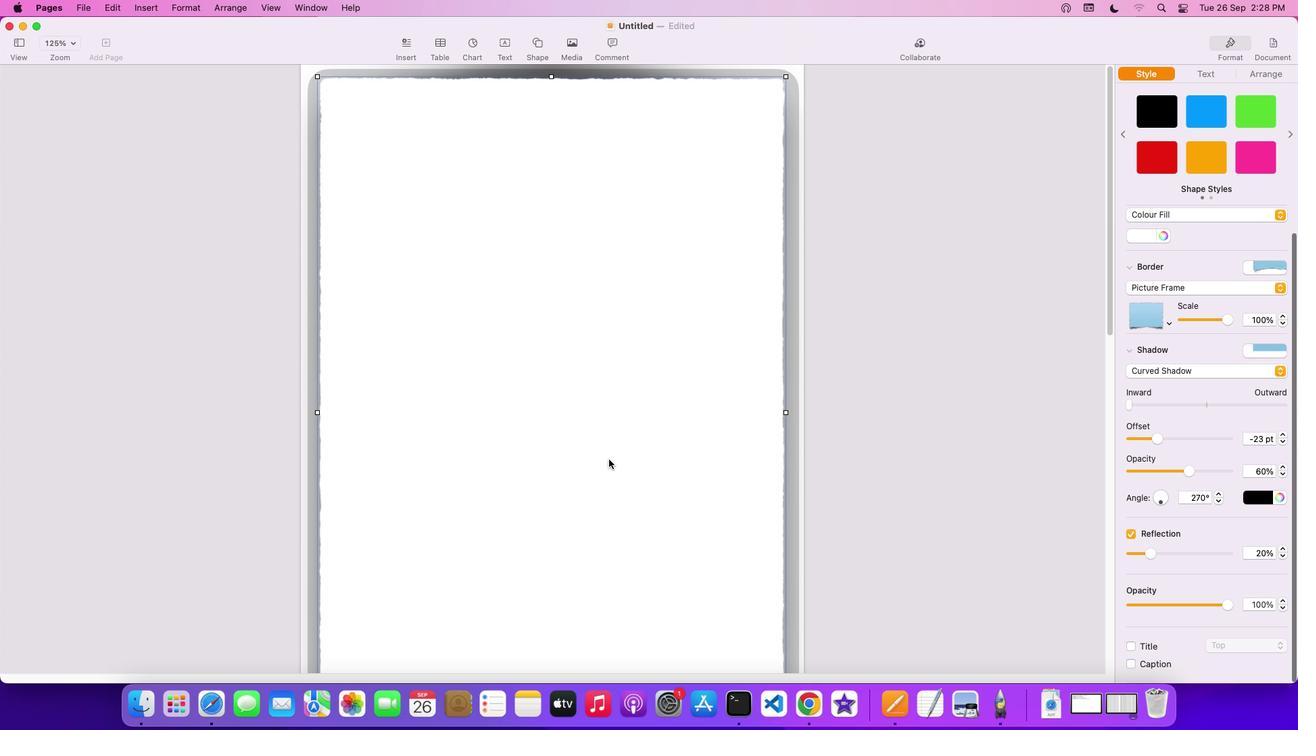 
Action: Mouse moved to (617, 263)
Screenshot: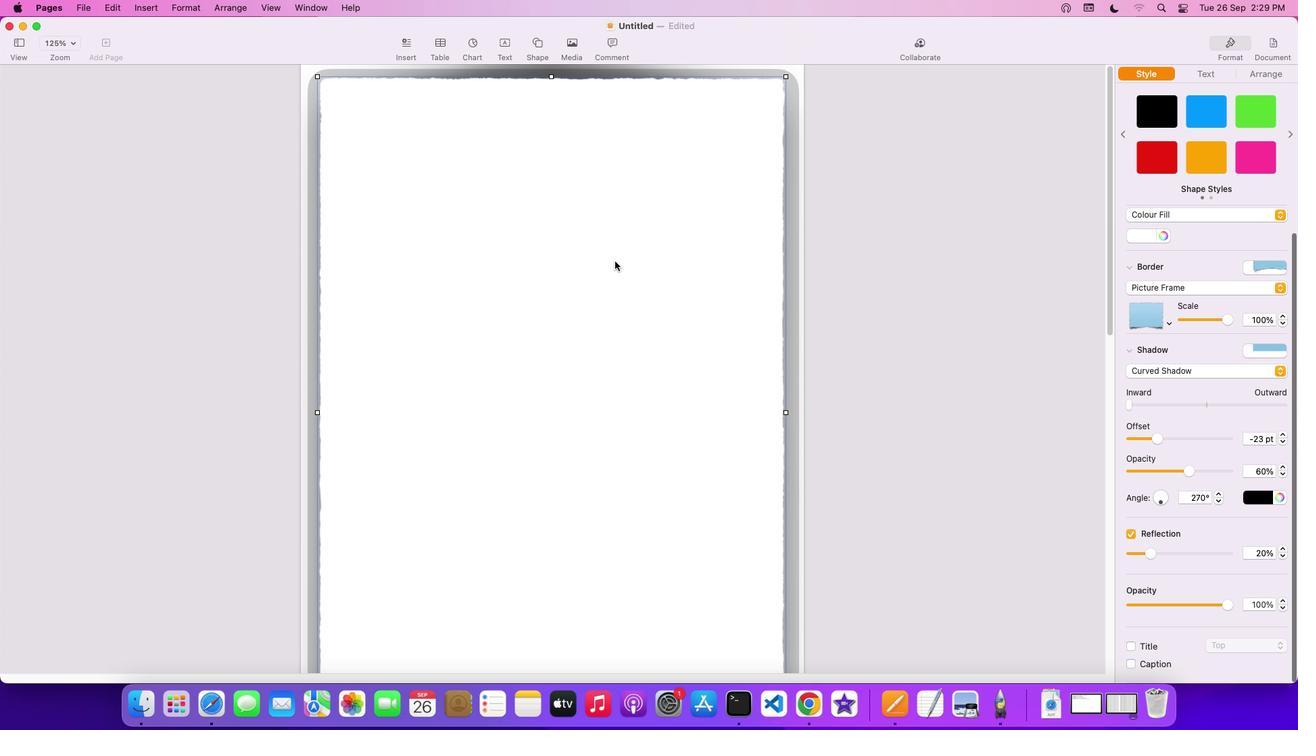 
Action: Mouse pressed left at (617, 263)
Screenshot: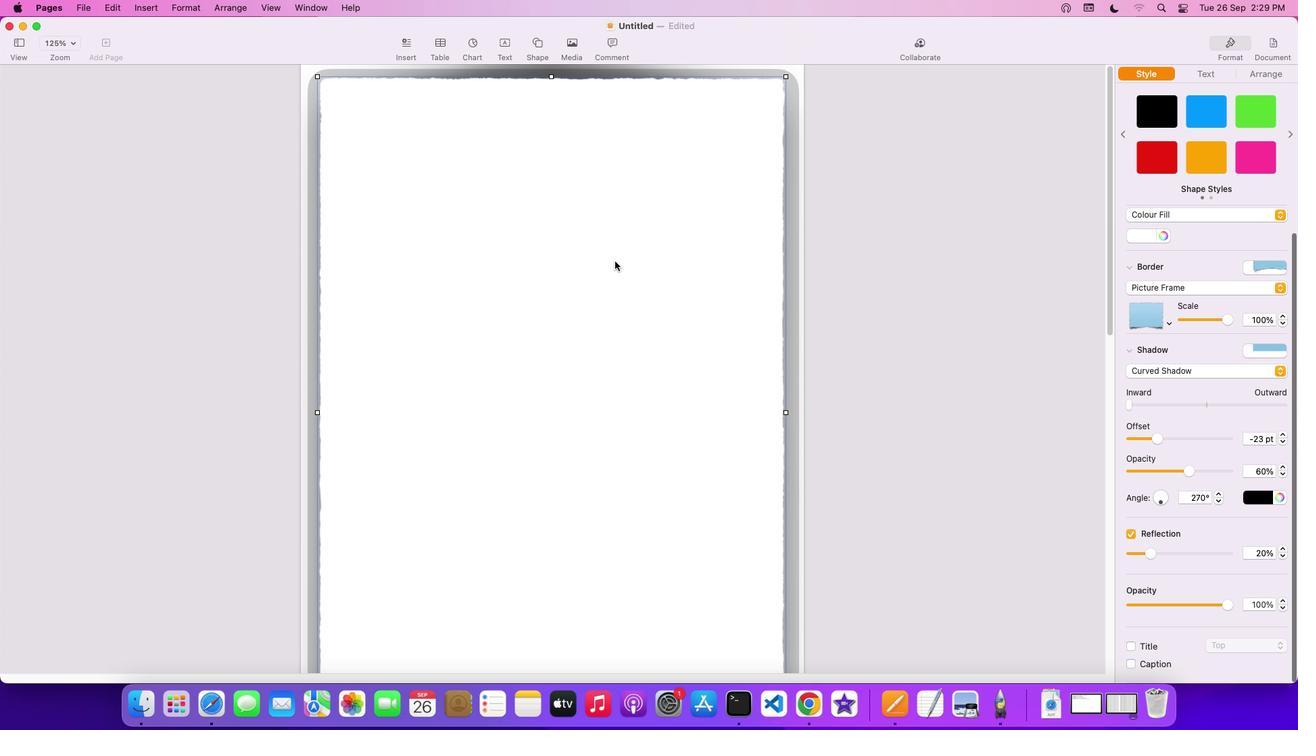 
Action: Mouse moved to (536, 48)
Screenshot: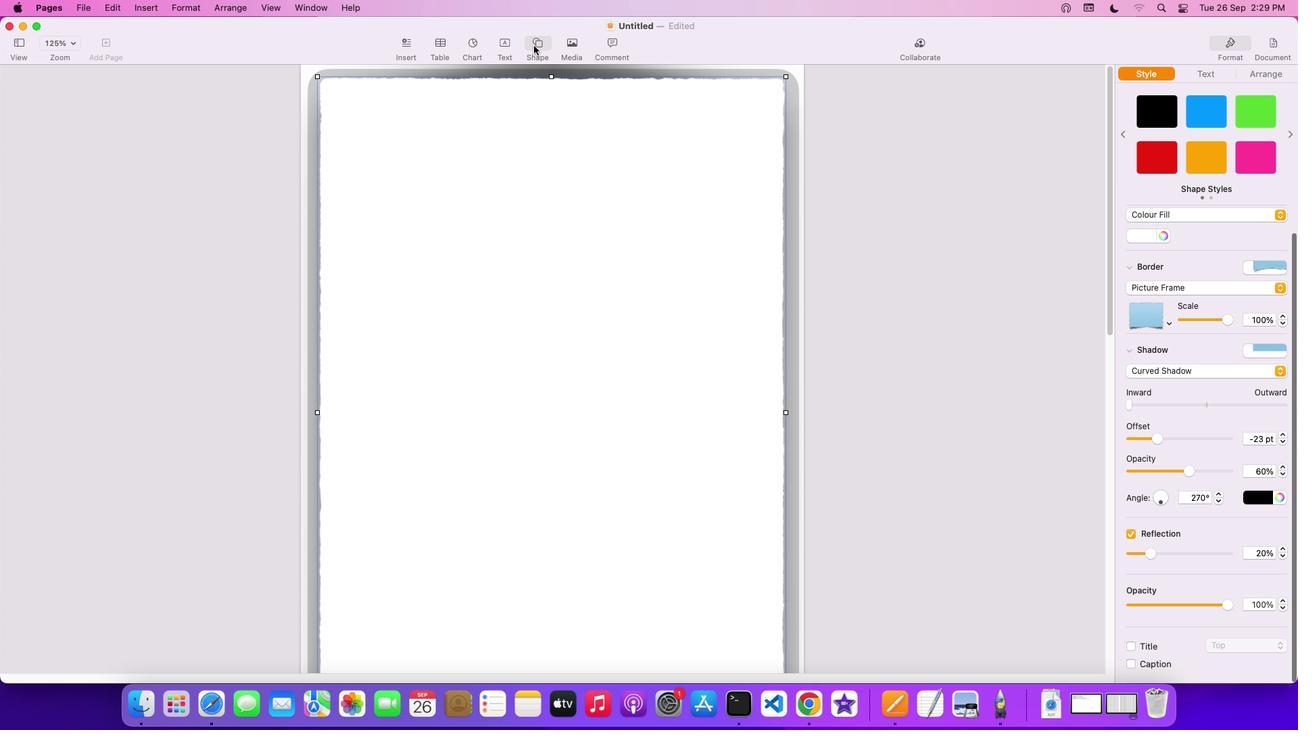 
Action: Mouse pressed left at (536, 48)
Screenshot: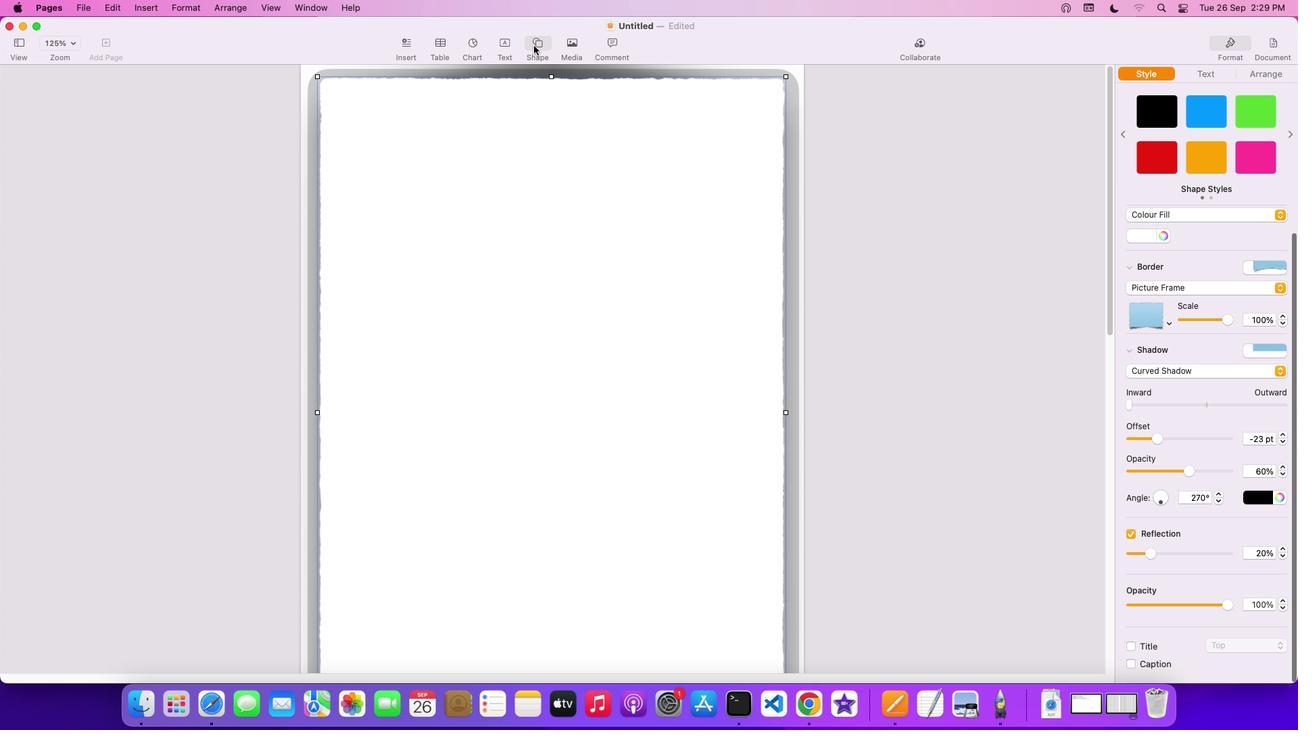 
Action: Mouse moved to (606, 155)
Screenshot: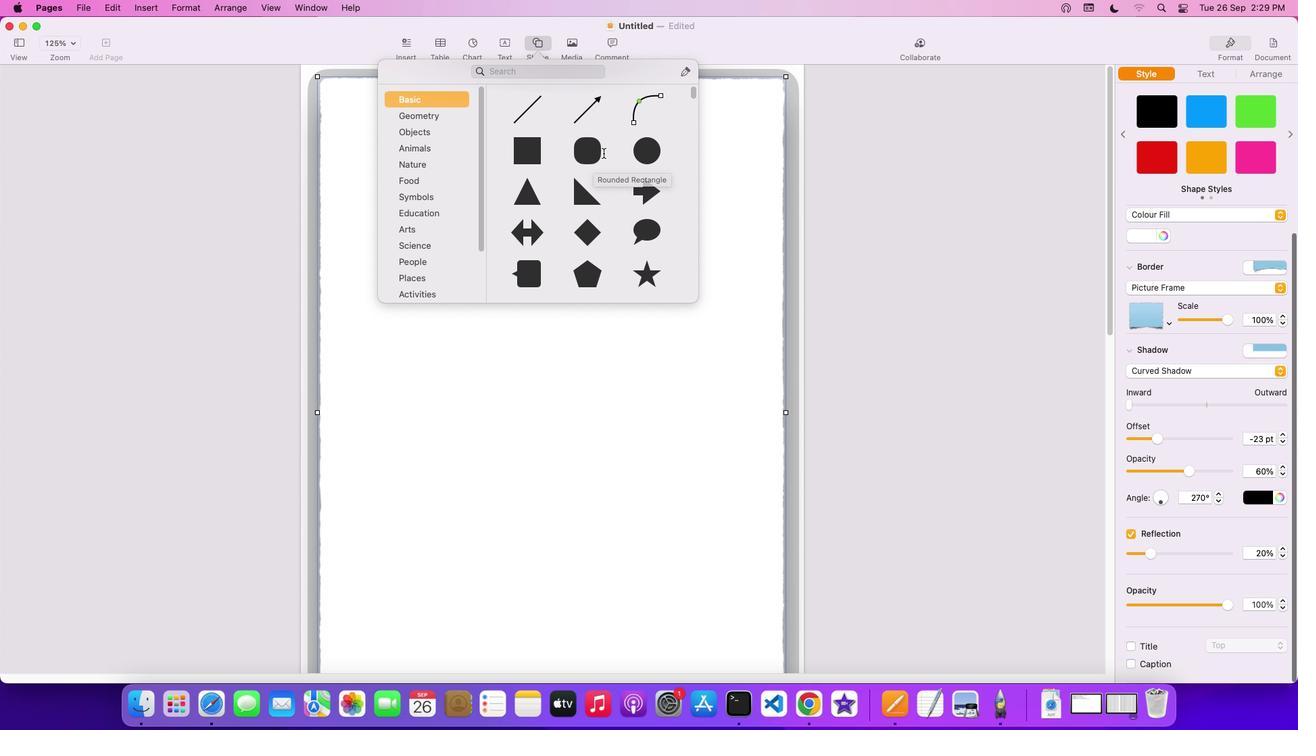 
Action: Mouse pressed left at (606, 155)
Screenshot: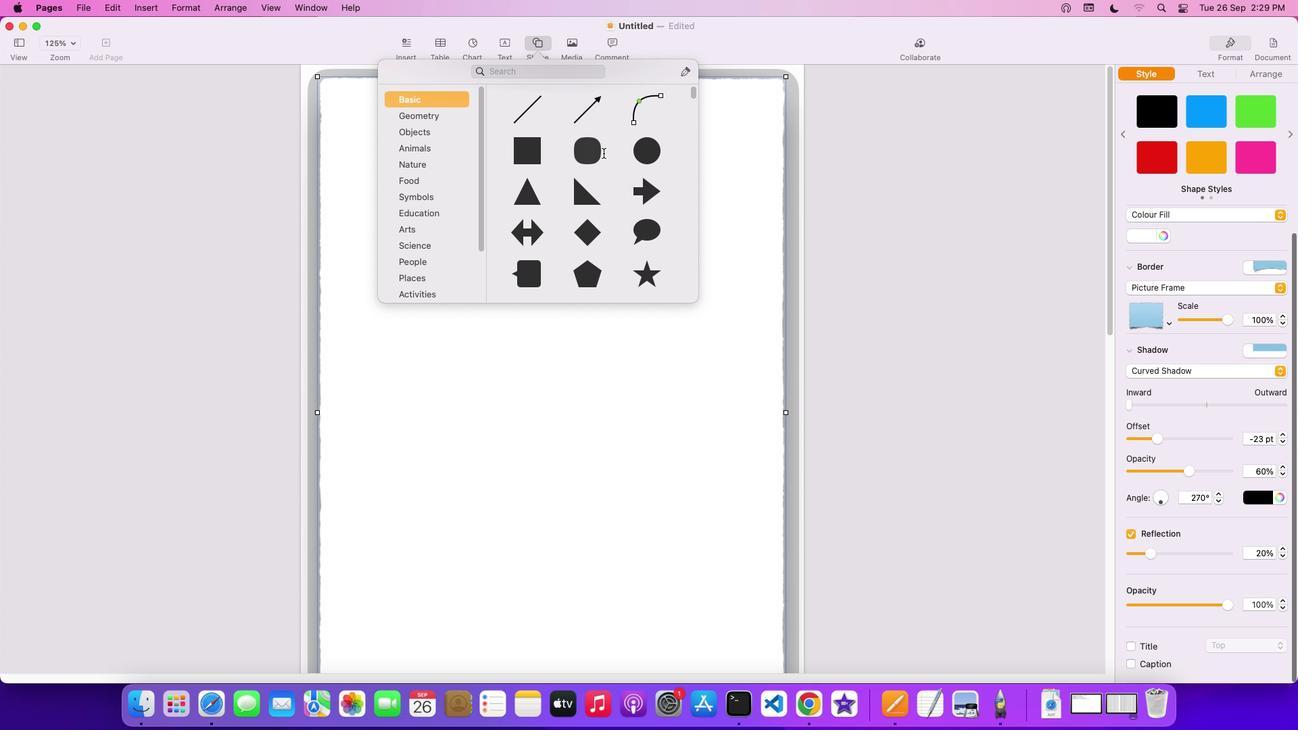 
Action: Mouse moved to (555, 412)
Screenshot: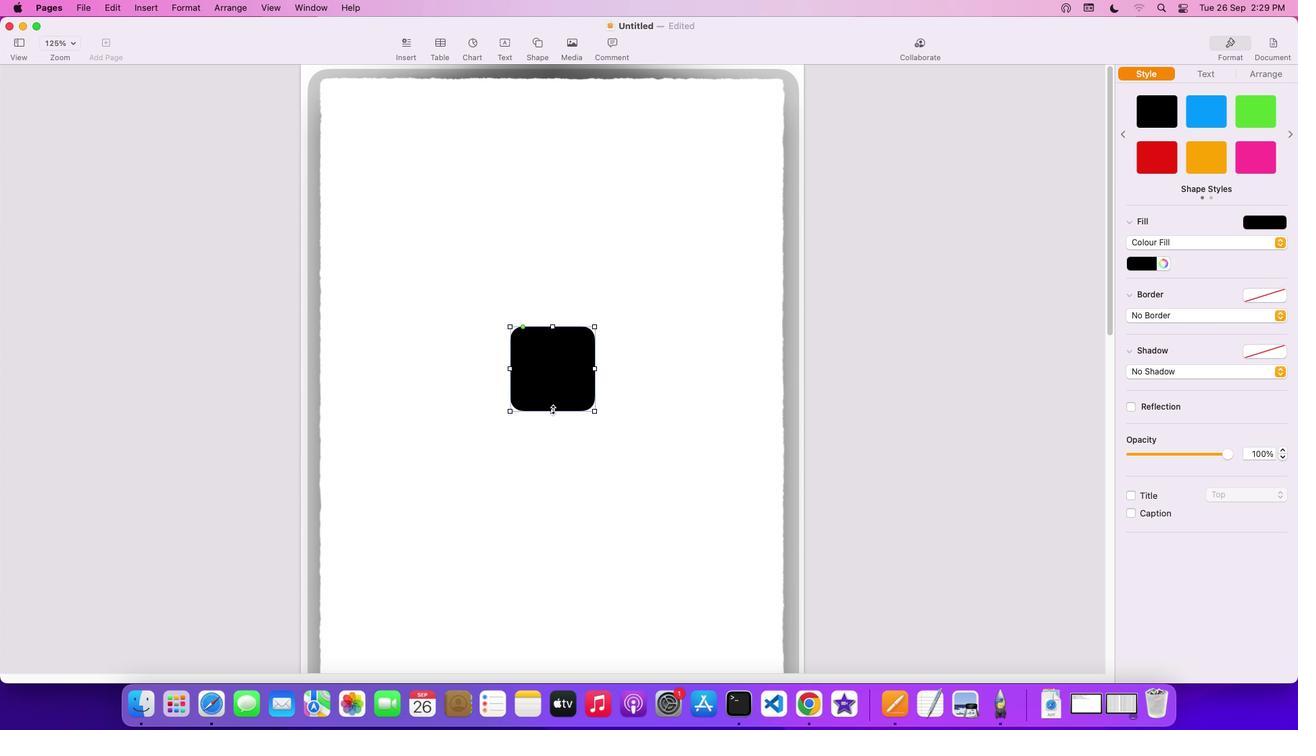 
Action: Mouse pressed left at (555, 412)
Screenshot: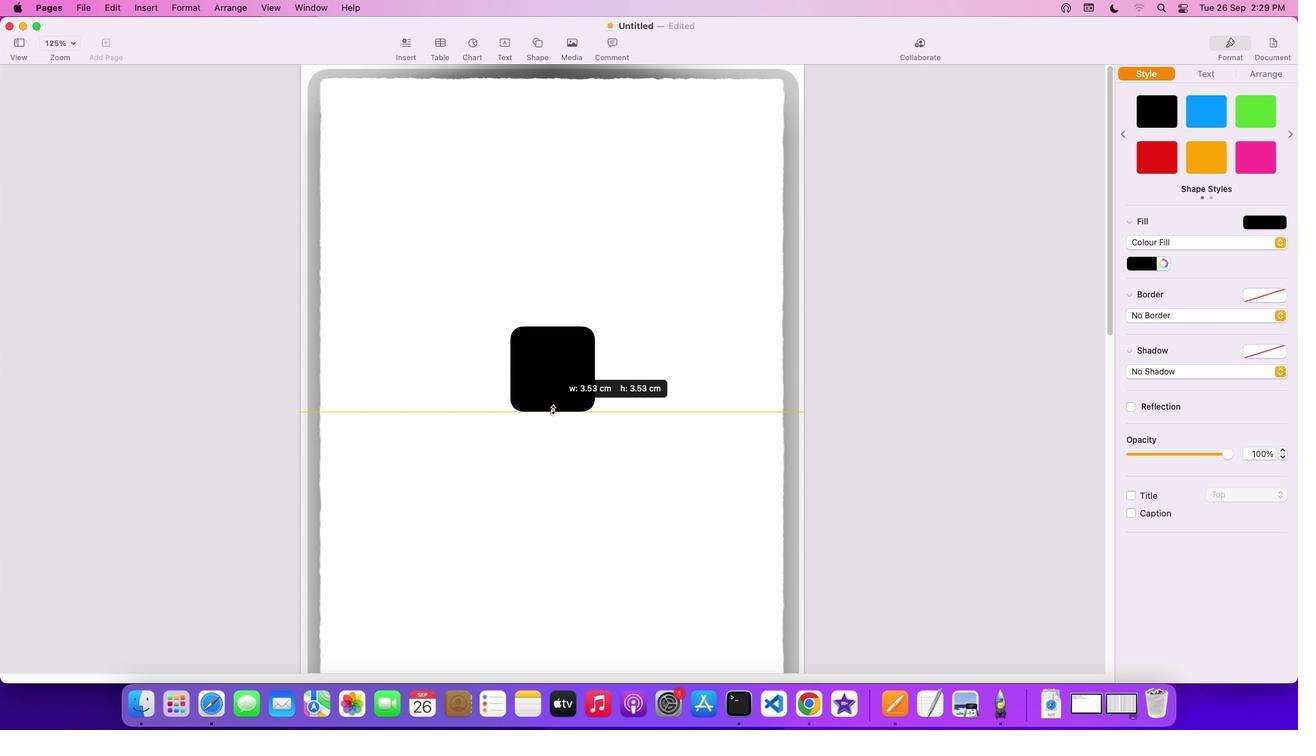 
Action: Mouse moved to (599, 342)
Screenshot: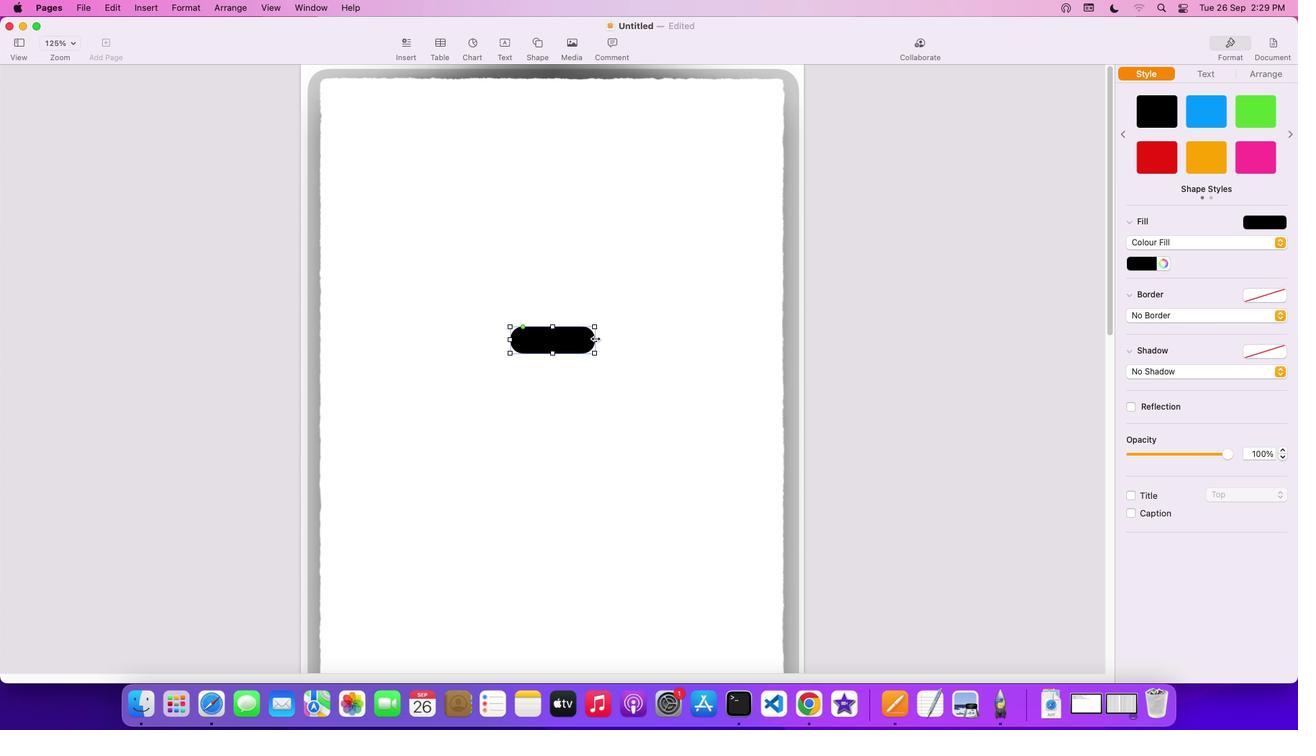 
Action: Mouse pressed left at (599, 342)
Screenshot: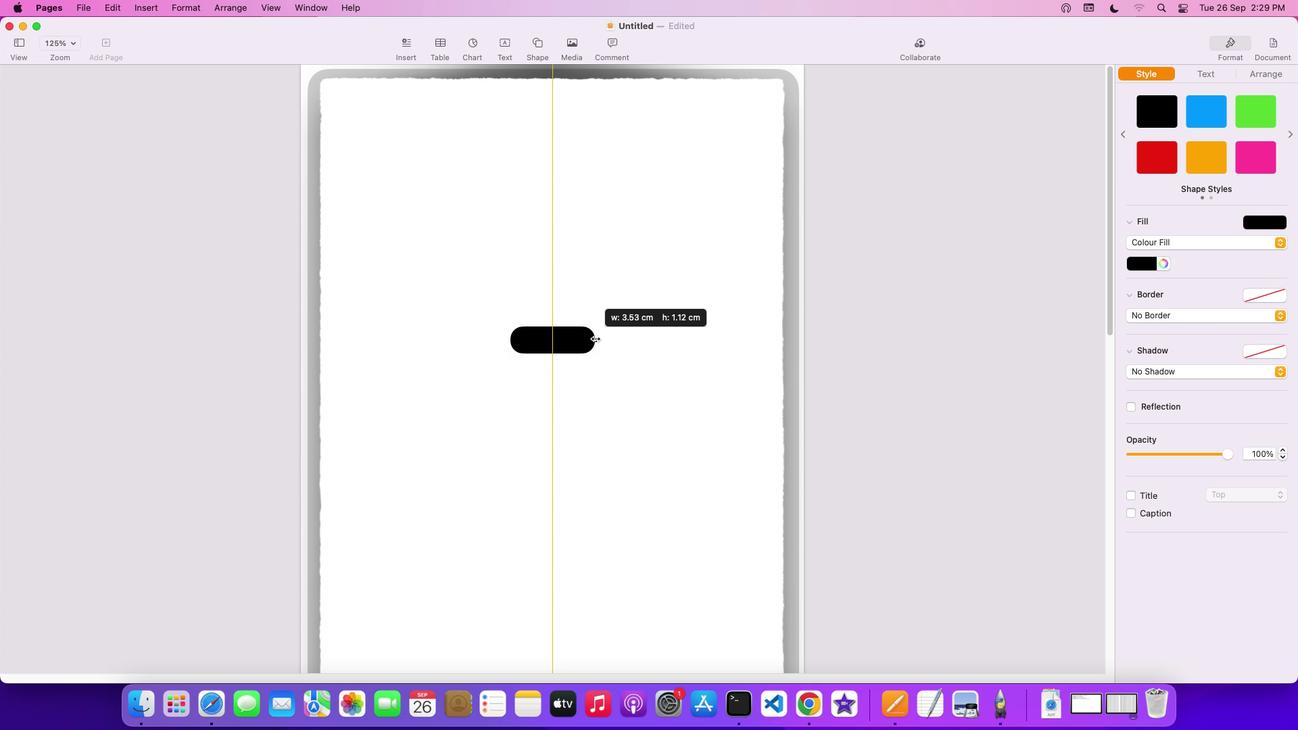 
Action: Mouse moved to (722, 344)
Screenshot: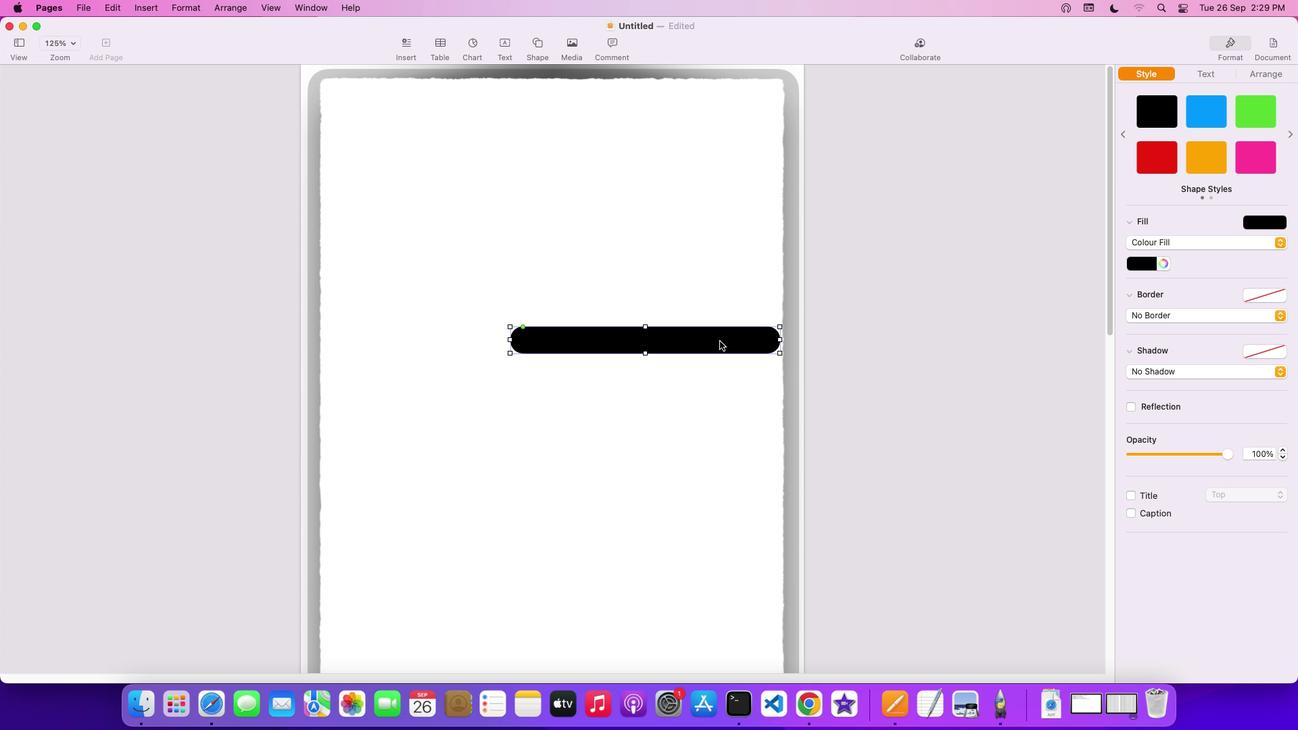 
Action: Mouse pressed left at (722, 344)
Screenshot: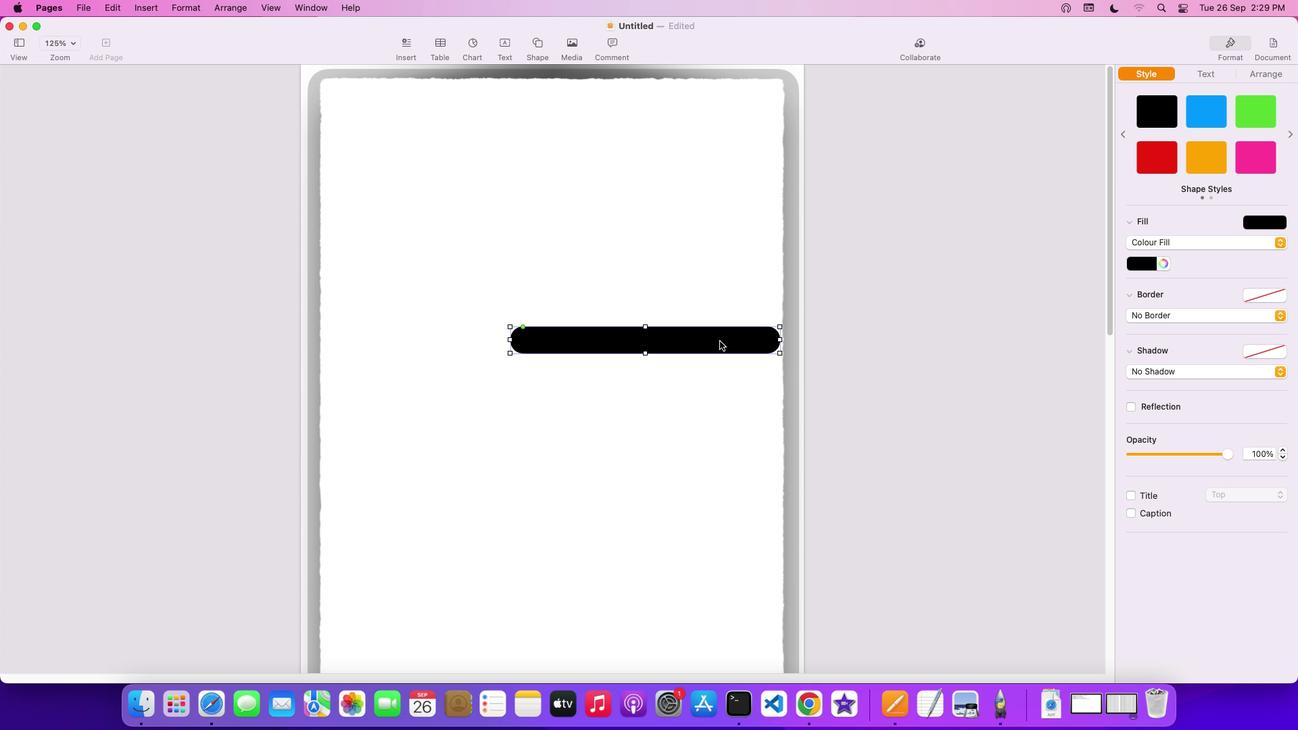 
Action: Mouse moved to (512, 93)
Screenshot: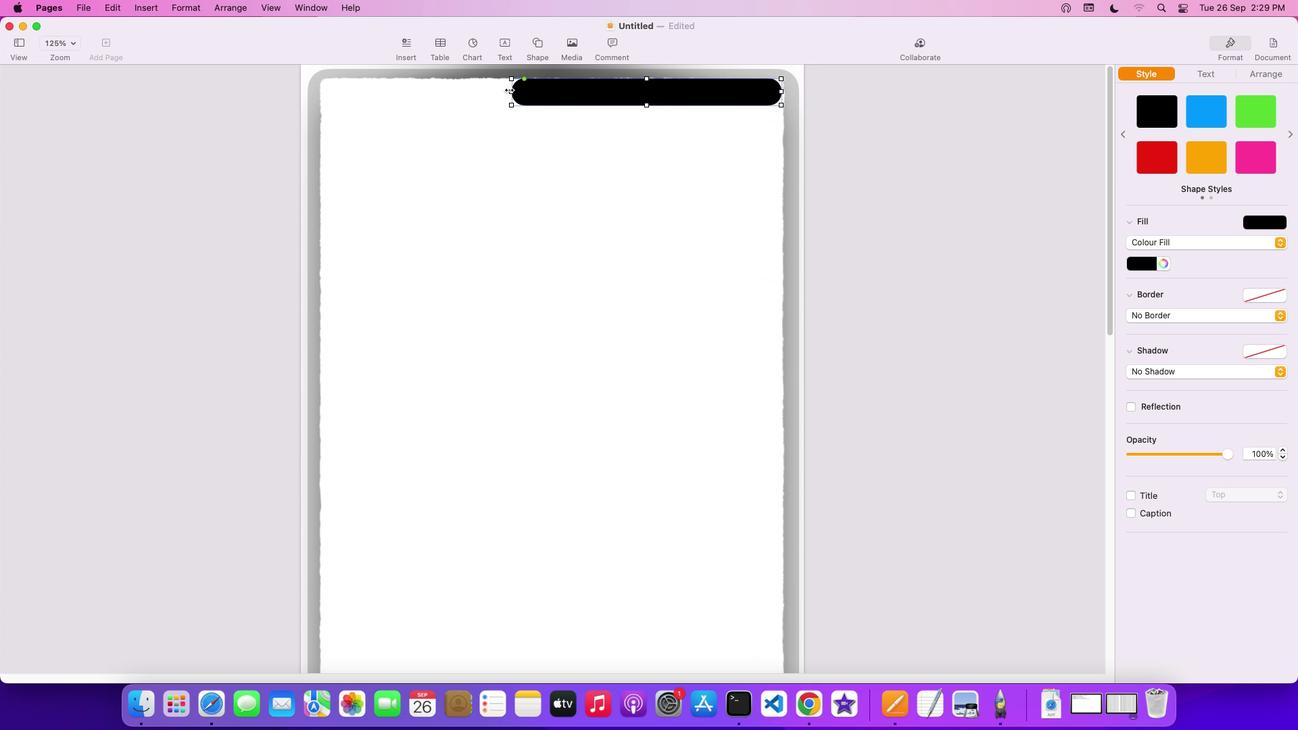 
Action: Mouse pressed left at (512, 93)
Screenshot: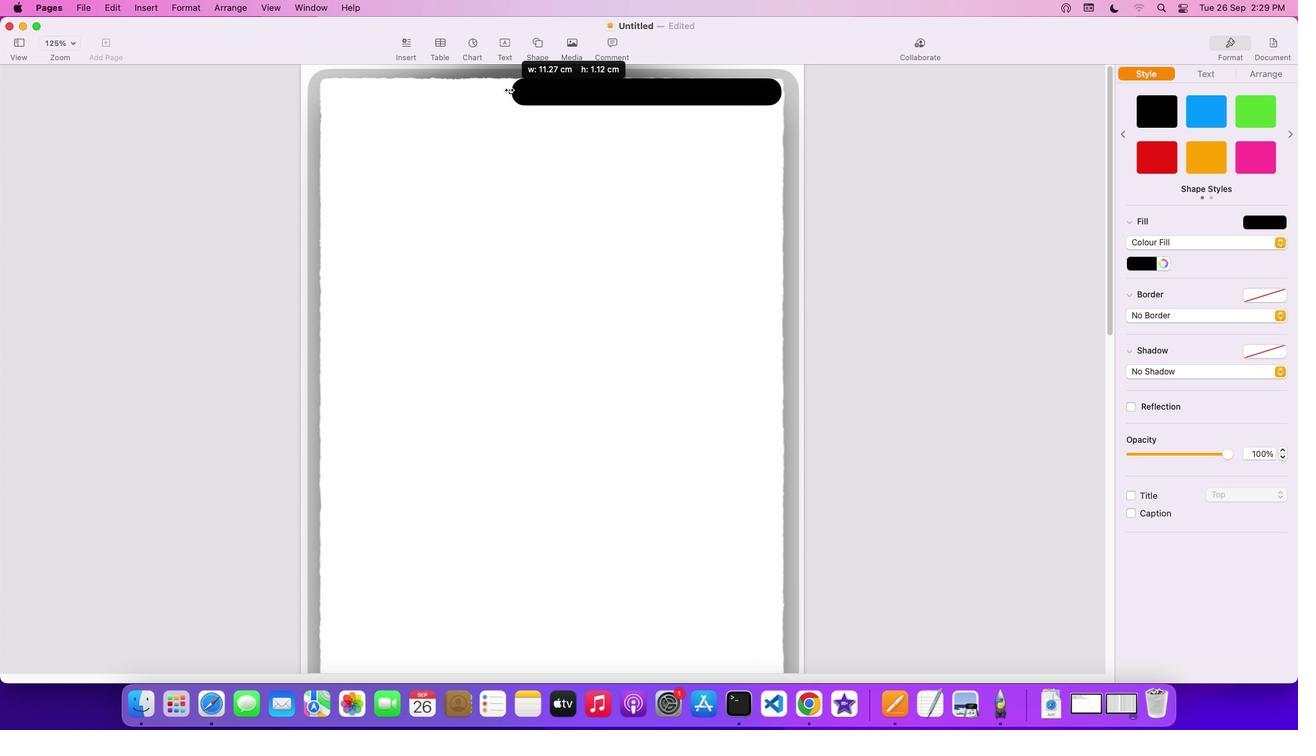 
Action: Mouse moved to (586, 96)
Screenshot: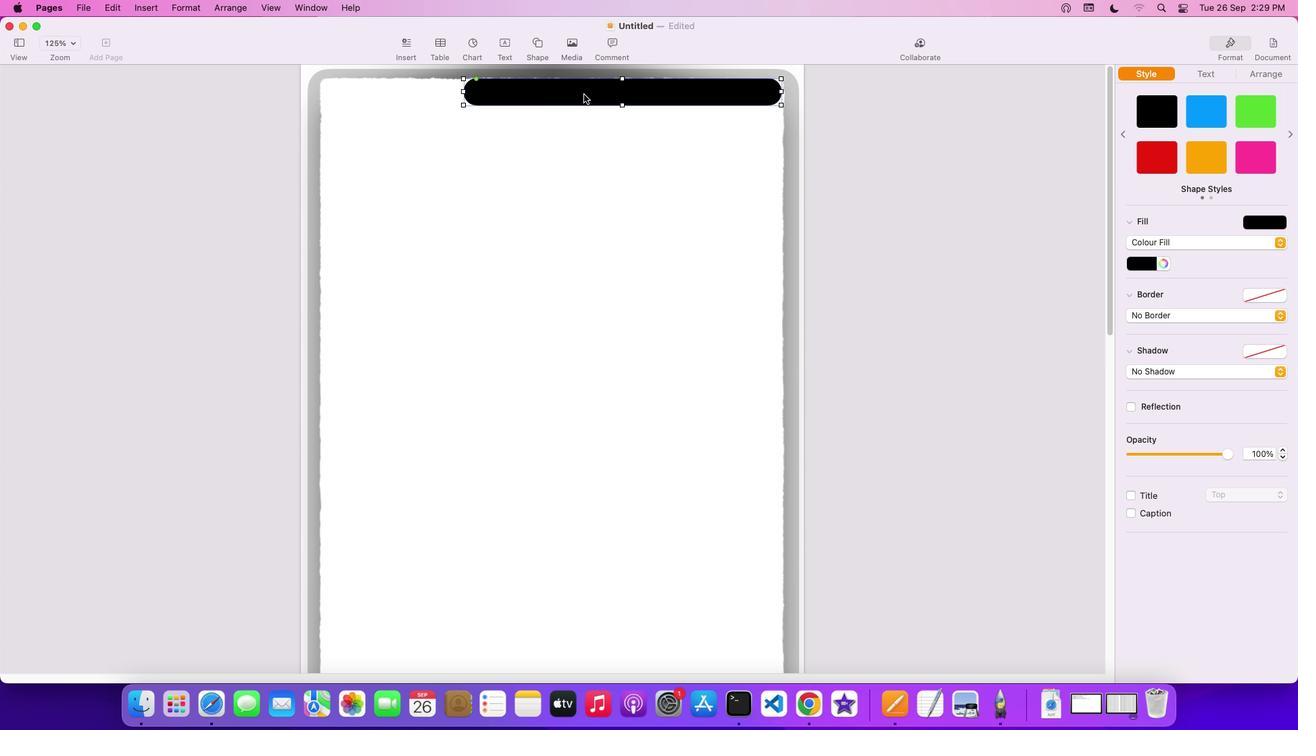 
Action: Mouse pressed left at (586, 96)
Screenshot: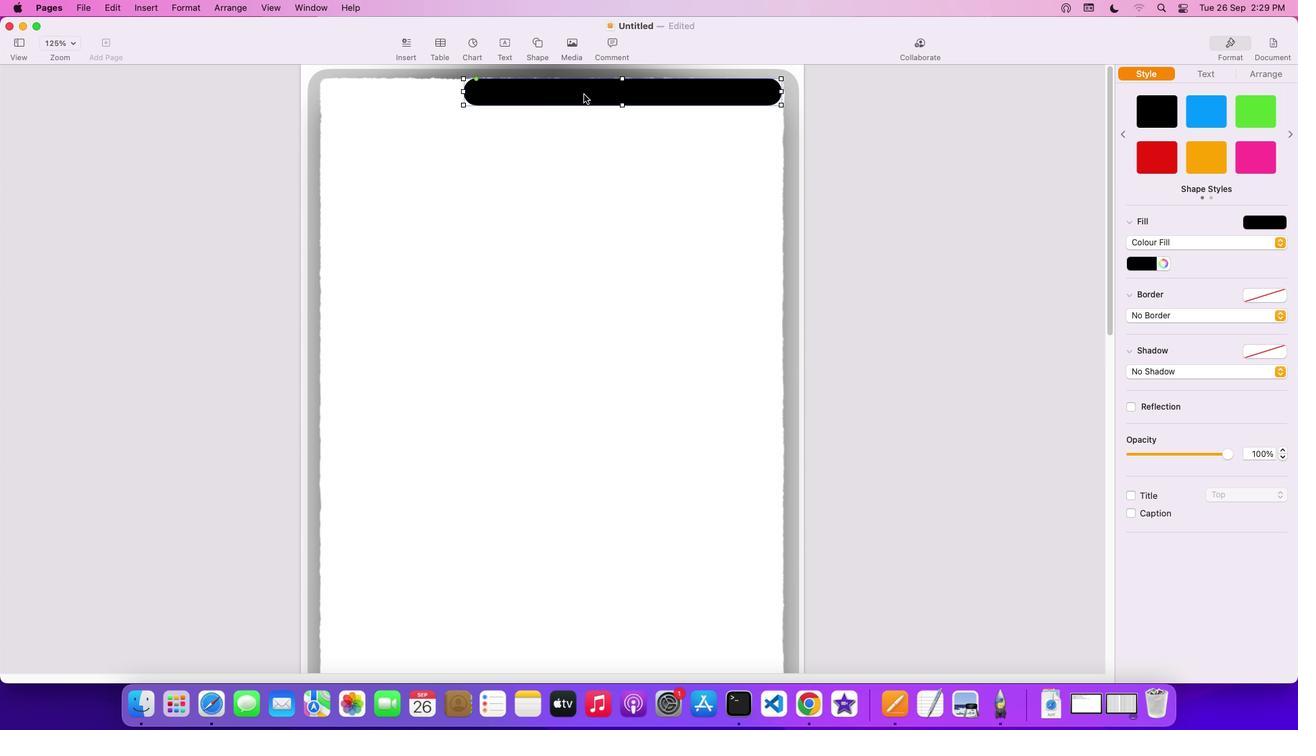 
Action: Mouse moved to (1149, 266)
Screenshot: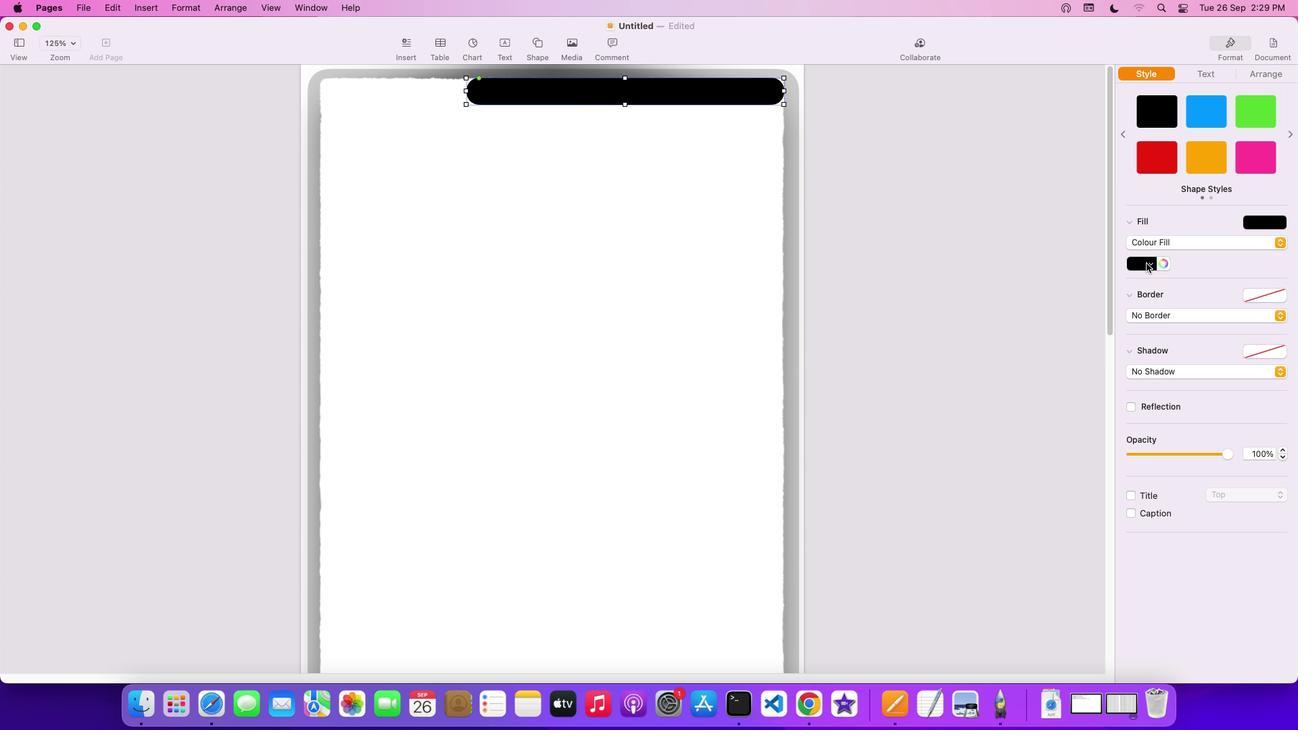 
Action: Mouse pressed left at (1149, 266)
Screenshot: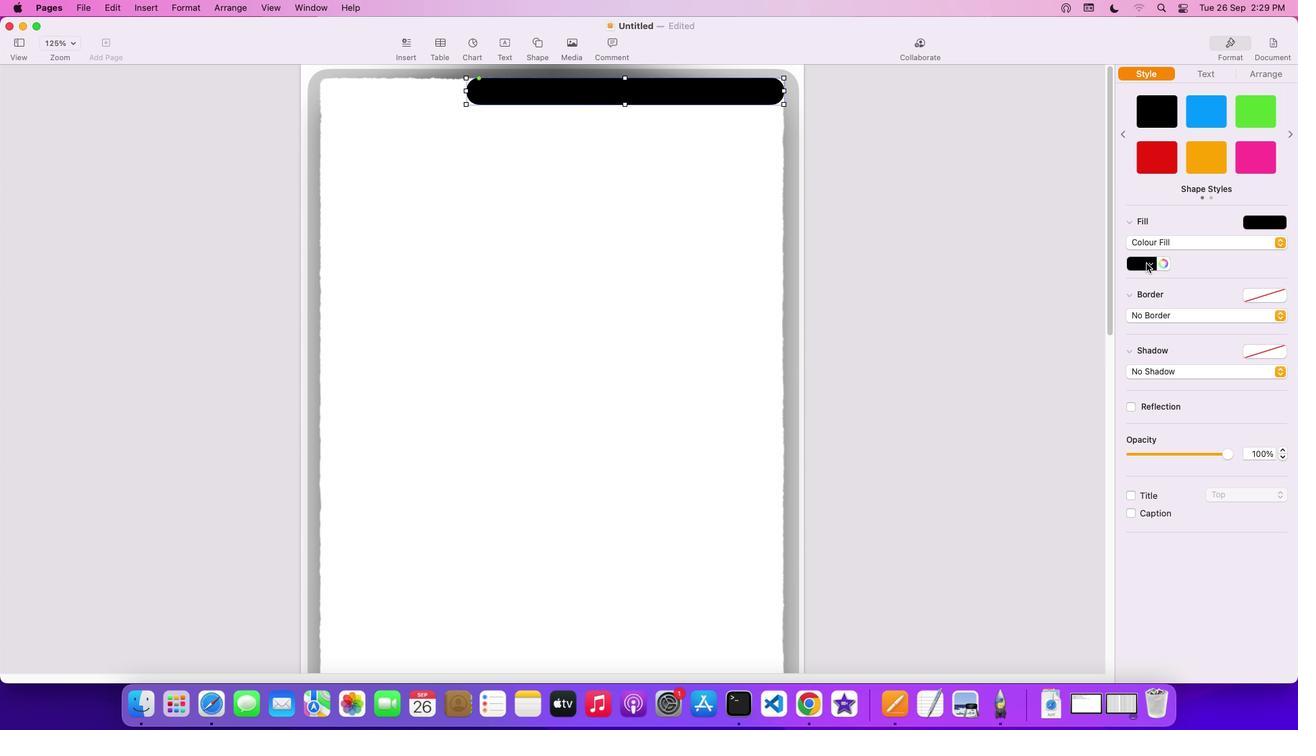 
Action: Mouse moved to (1089, 341)
Screenshot: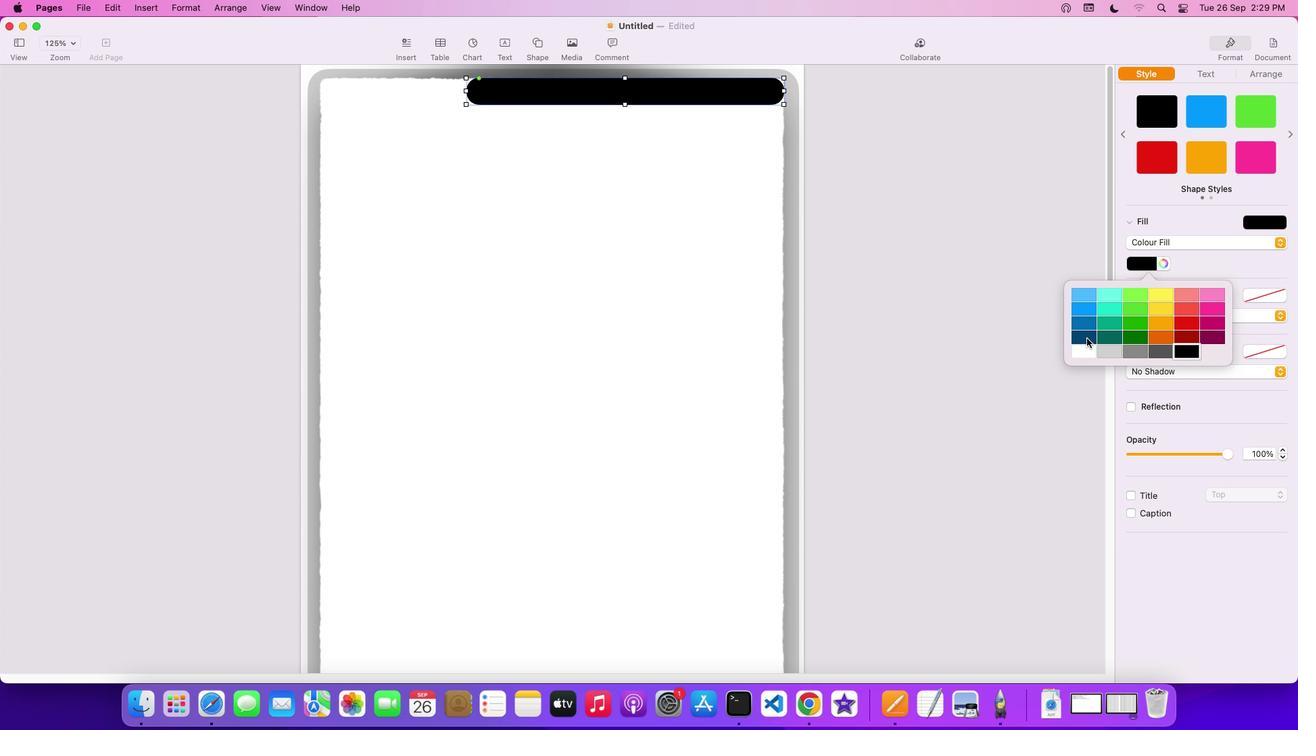 
Action: Mouse pressed left at (1089, 341)
Screenshot: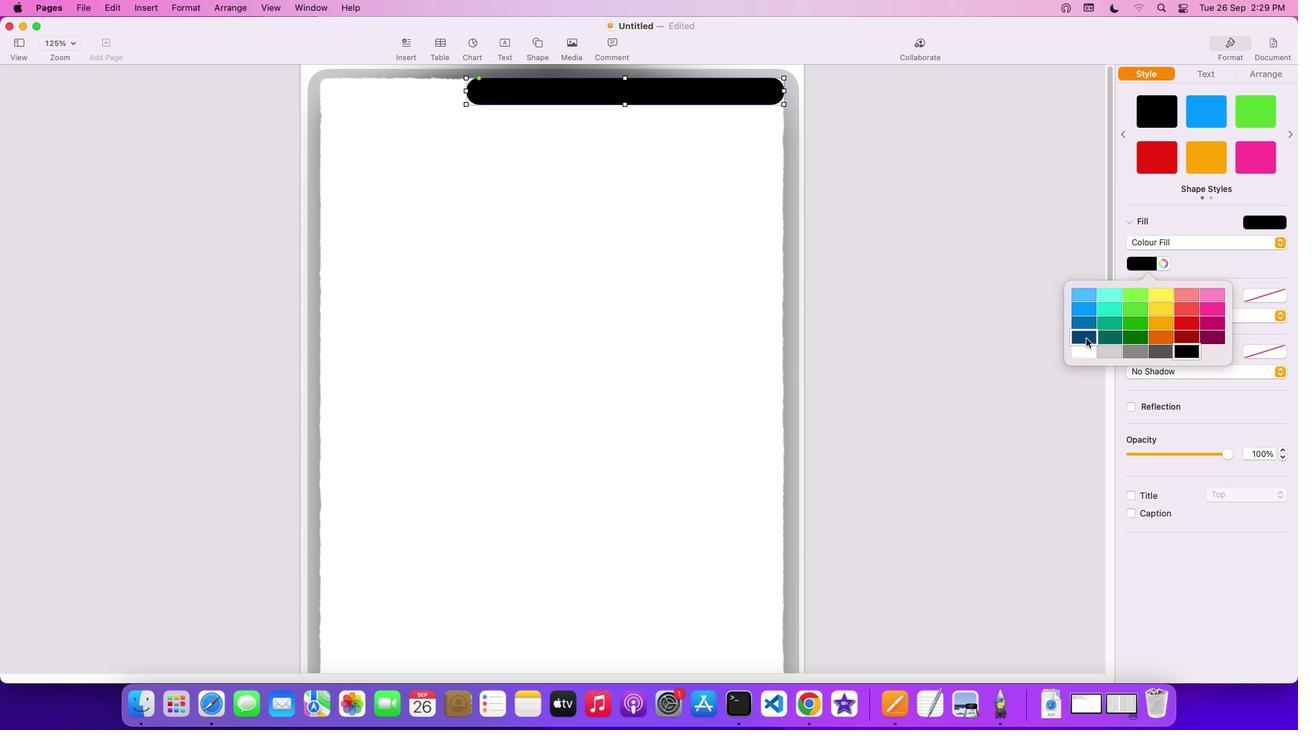 
Action: Mouse moved to (543, 98)
Screenshot: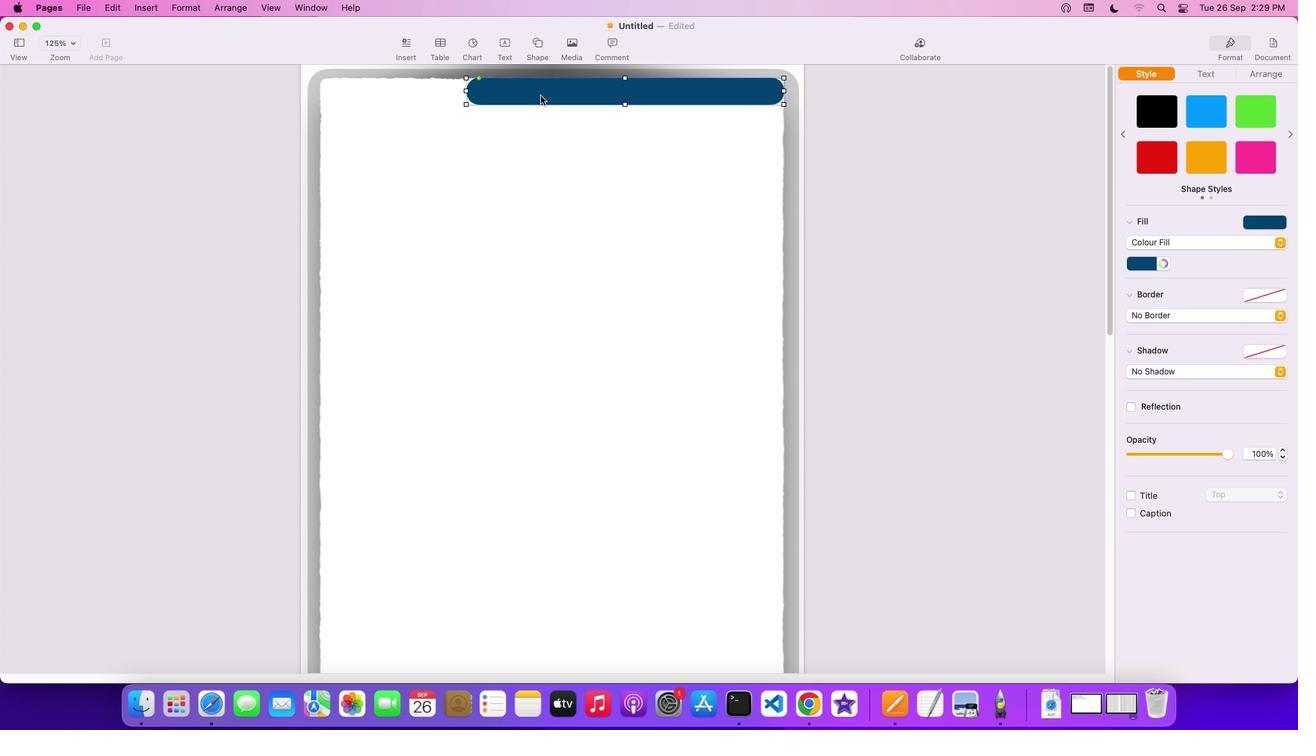 
Action: Mouse pressed left at (543, 98)
Screenshot: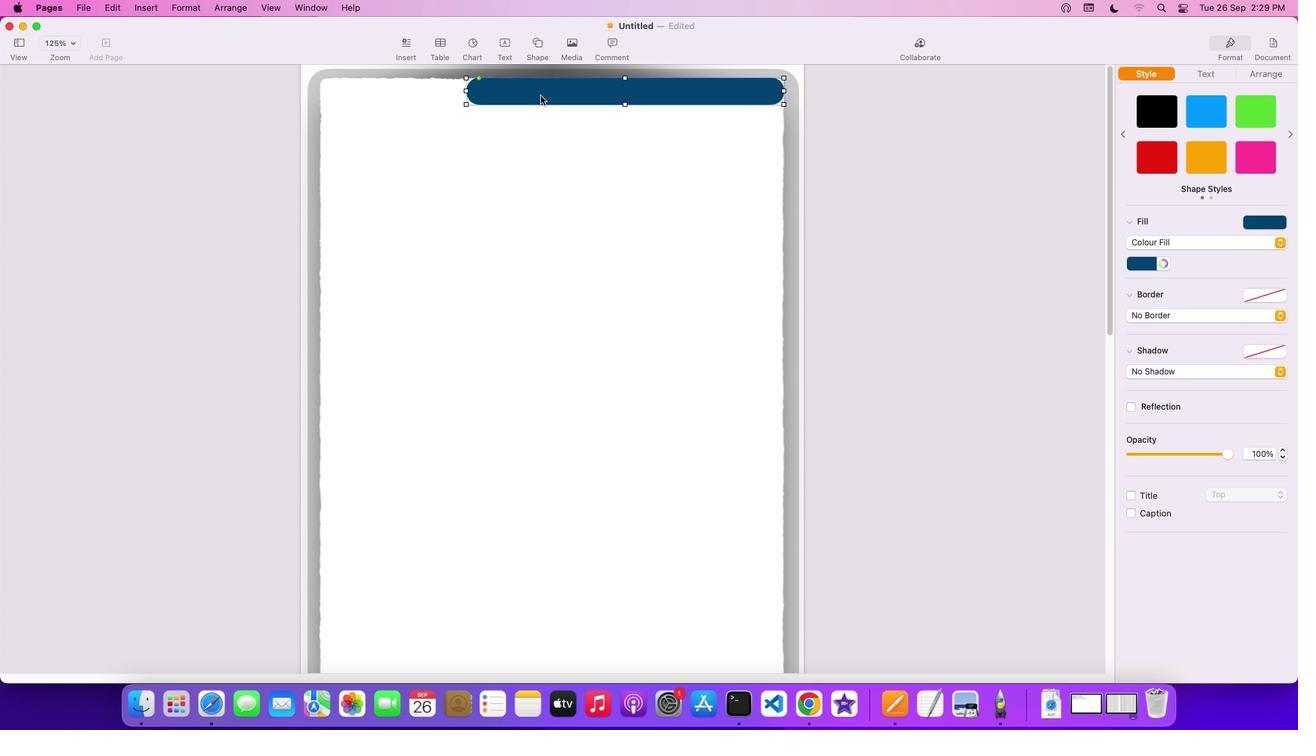 
Action: Mouse moved to (545, 48)
Screenshot: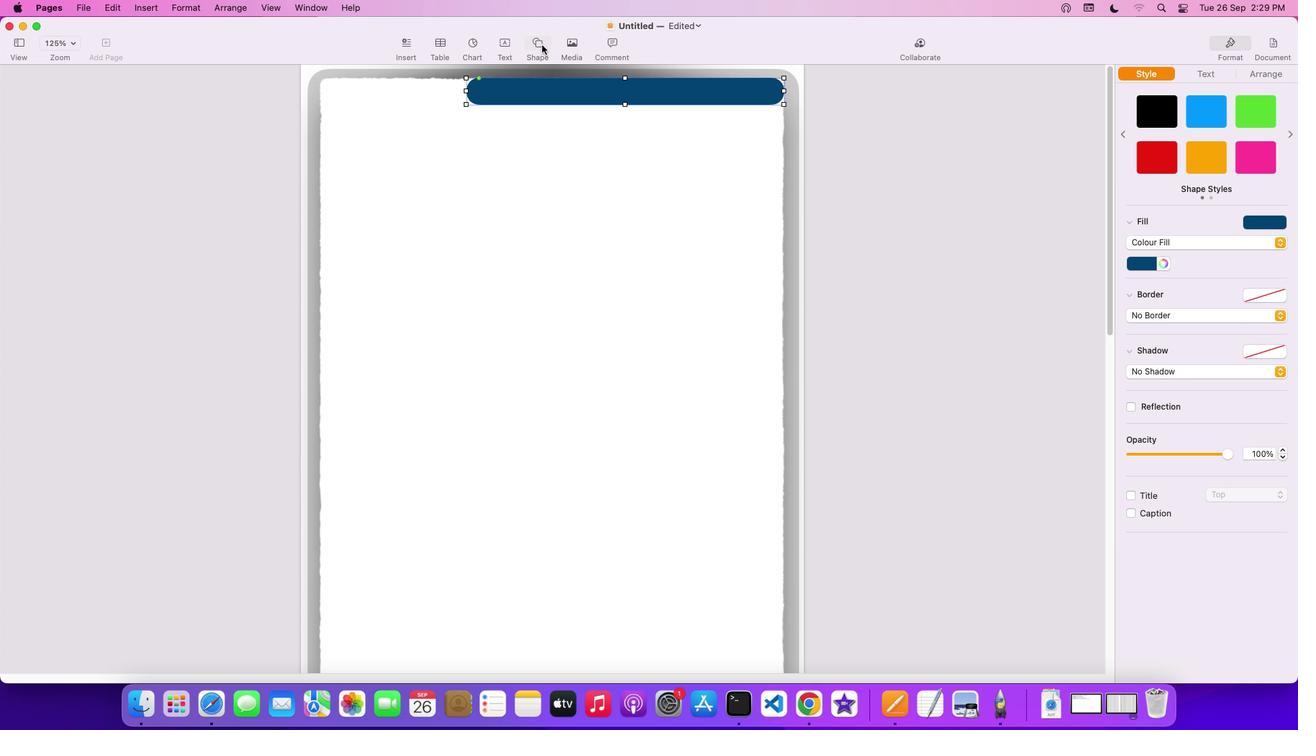 
Action: Mouse pressed left at (545, 48)
Screenshot: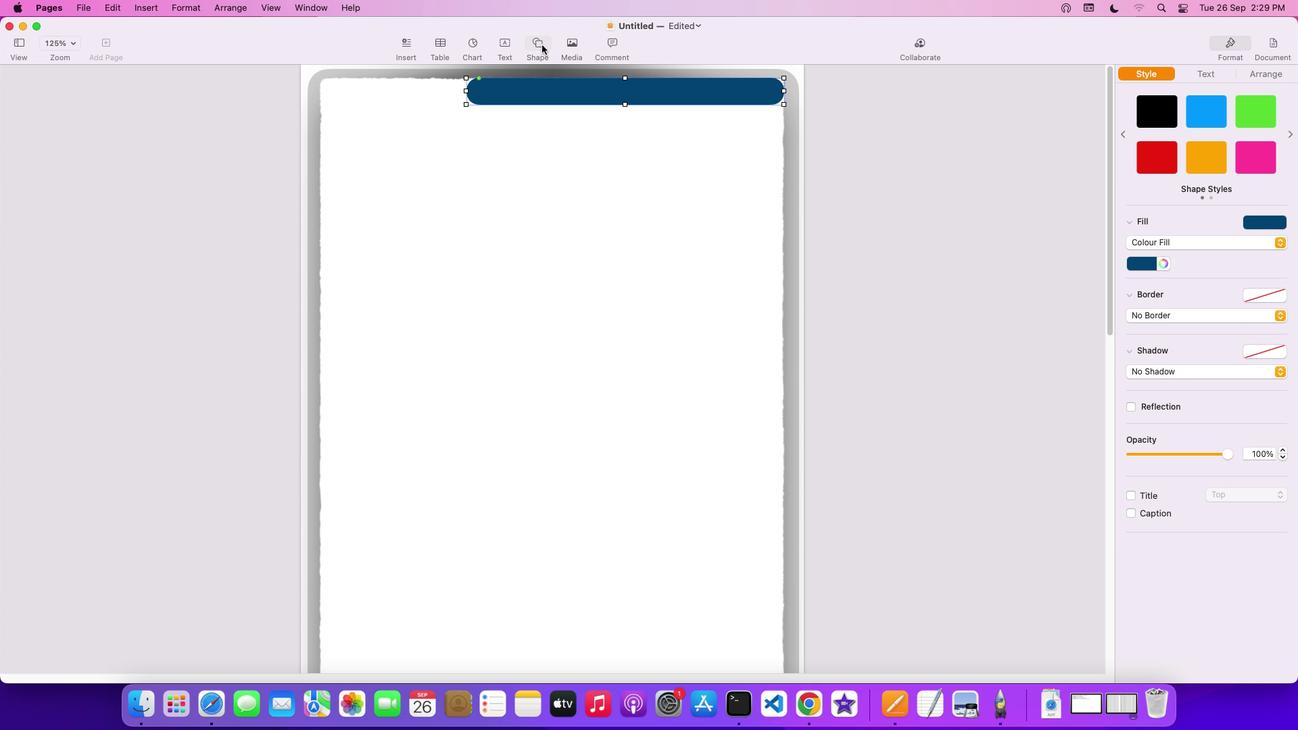 
Action: Mouse moved to (534, 156)
Screenshot: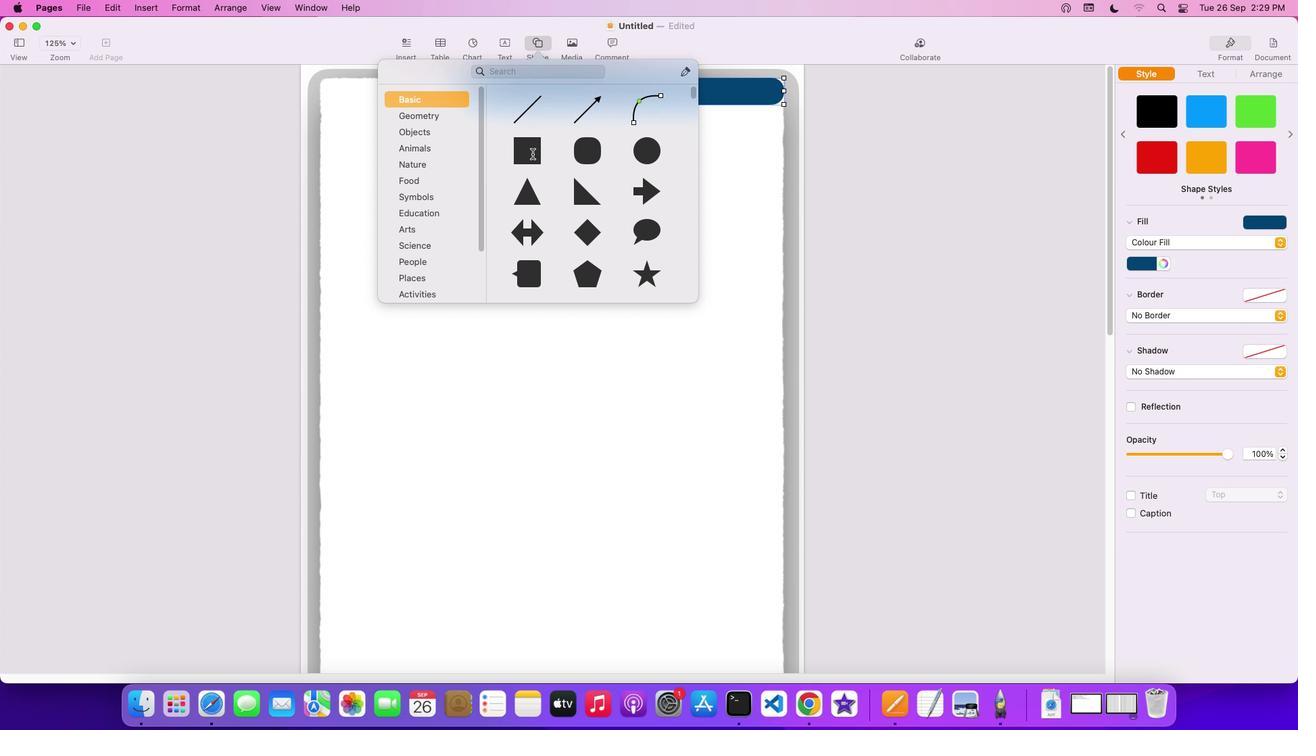 
Action: Mouse pressed left at (534, 156)
Screenshot: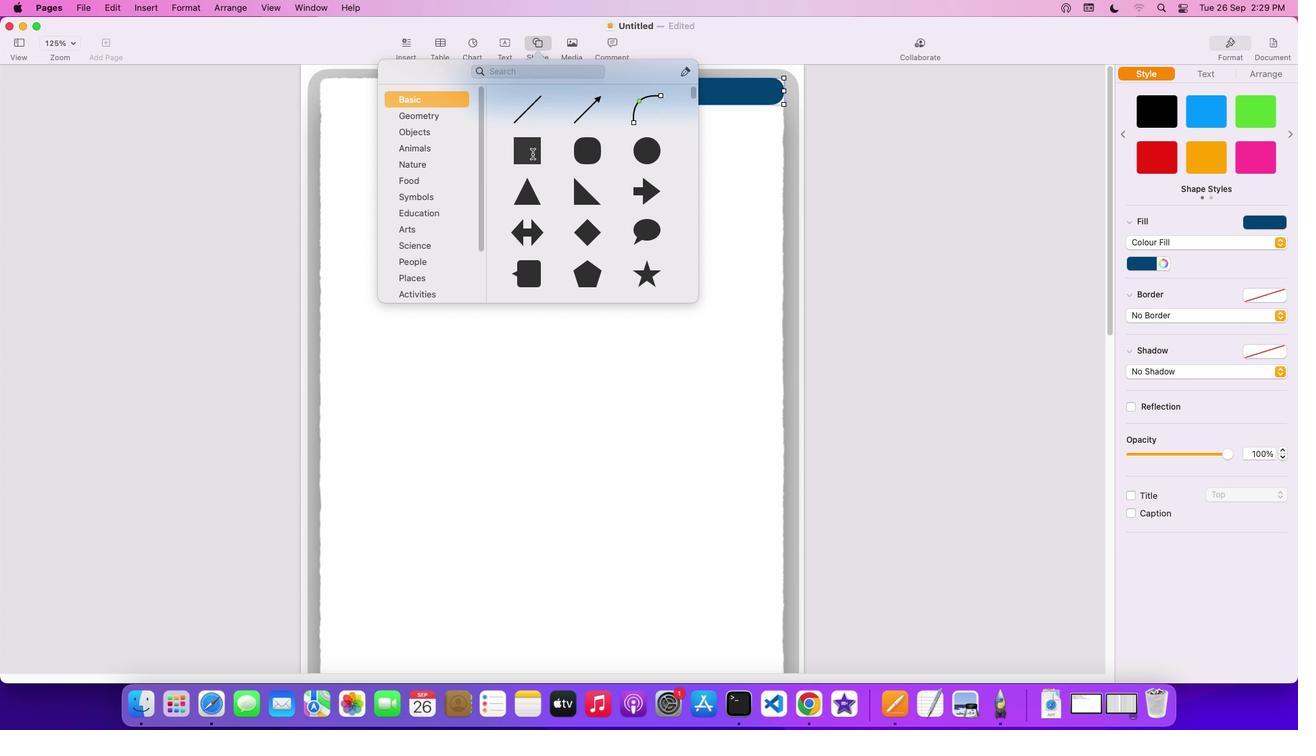 
Action: Mouse moved to (596, 411)
Screenshot: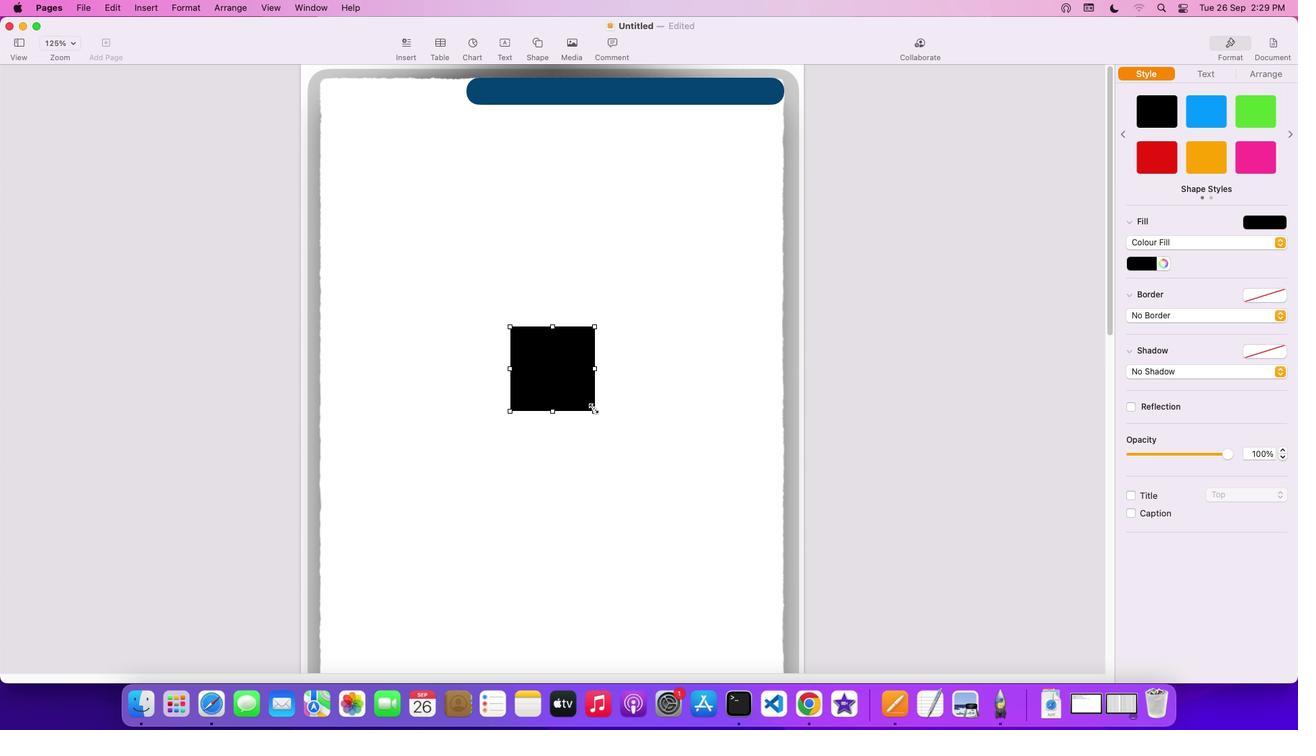 
Action: Mouse pressed left at (596, 411)
Screenshot: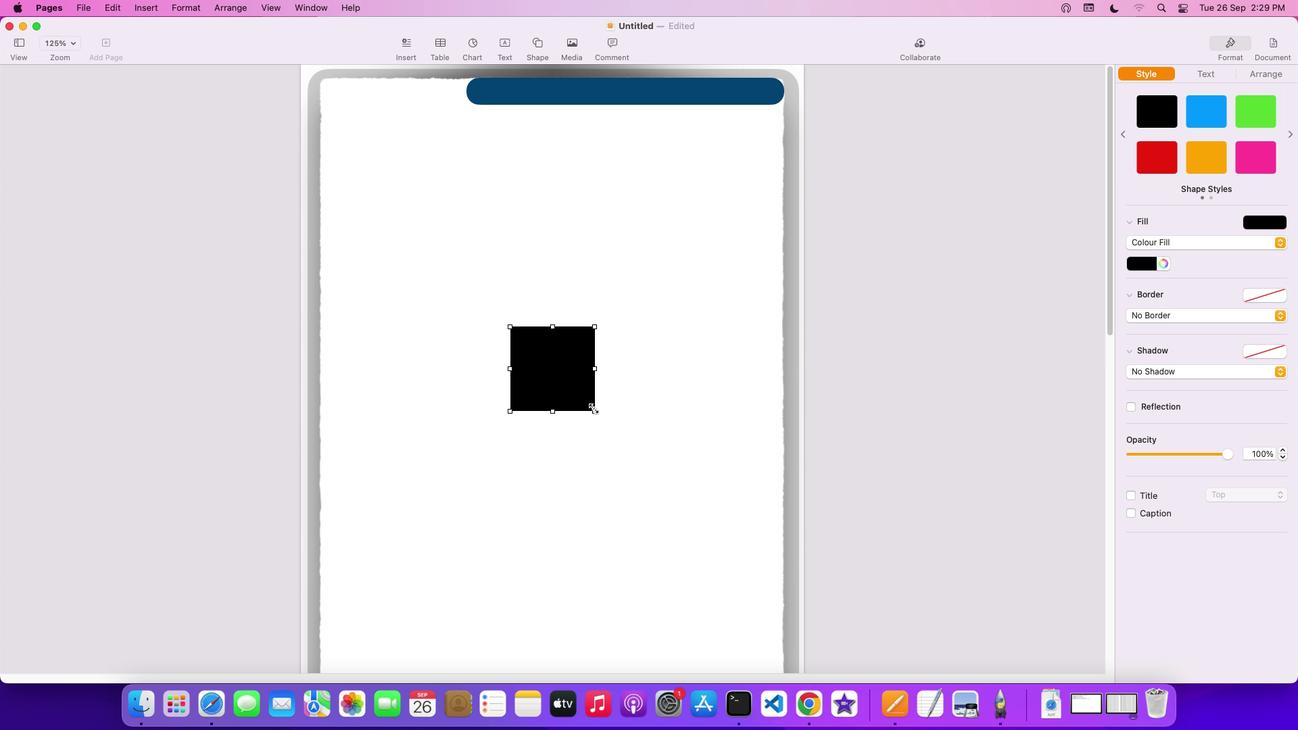 
Action: Mouse moved to (646, 332)
Screenshot: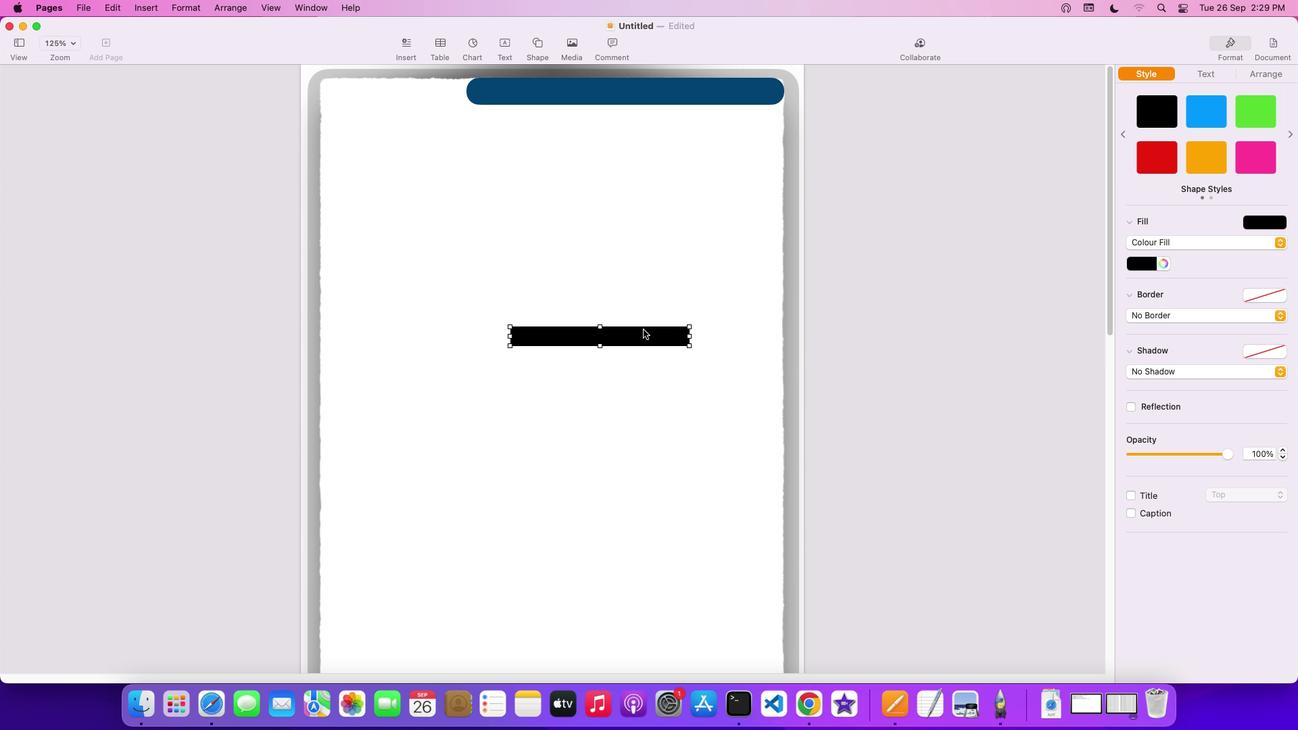 
Action: Mouse pressed left at (646, 332)
Screenshot: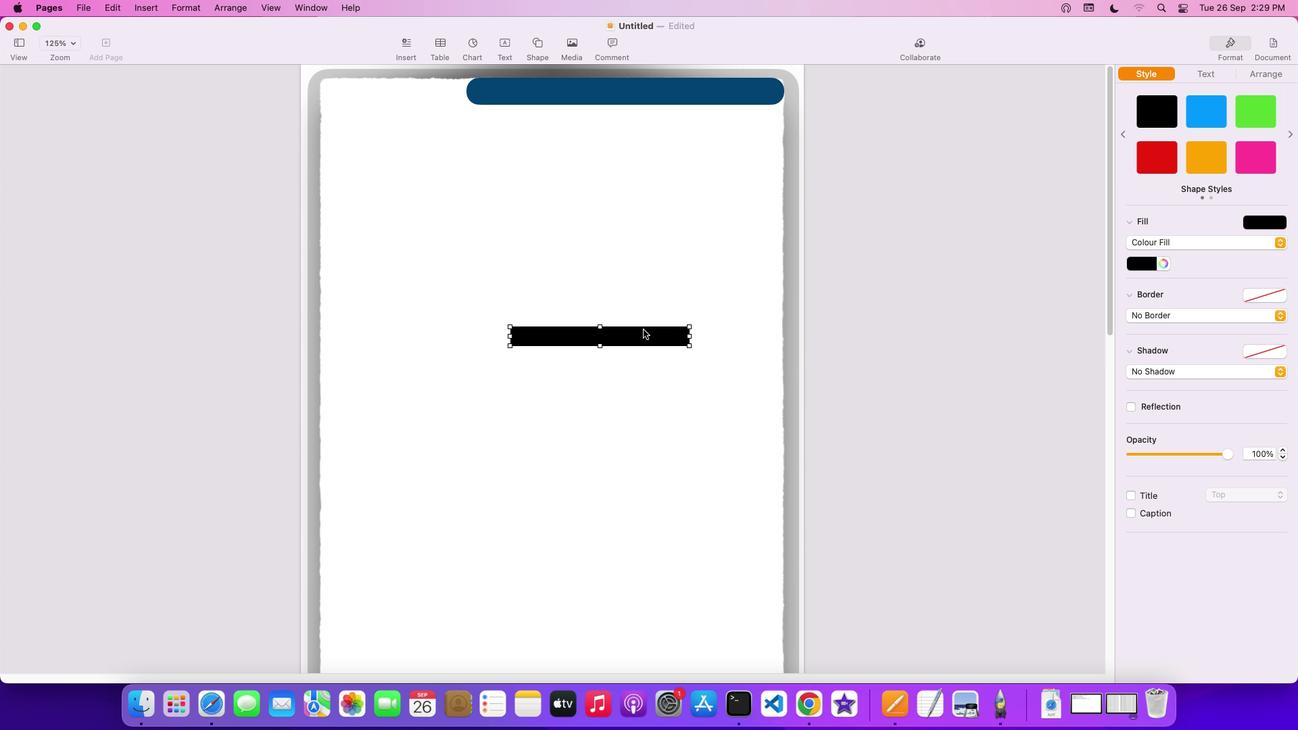 
Action: Mouse moved to (674, 100)
Screenshot: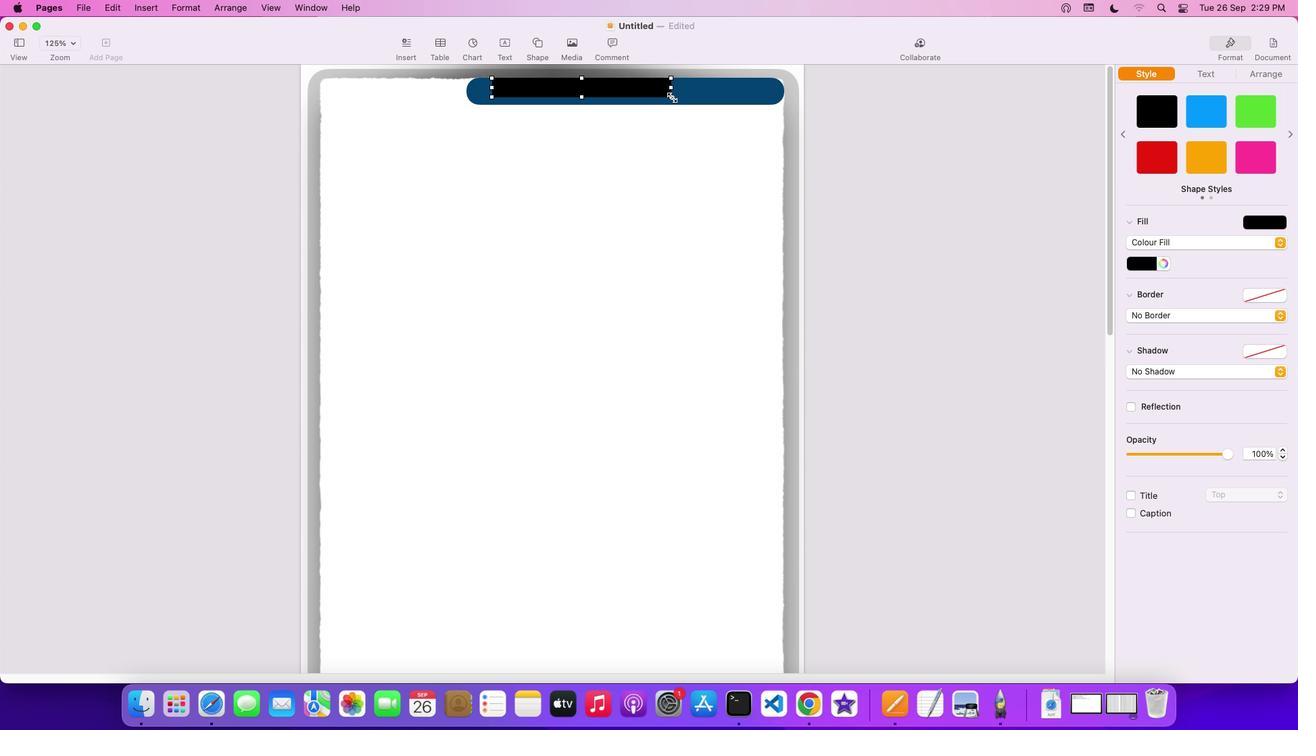 
Action: Mouse pressed left at (674, 100)
Screenshot: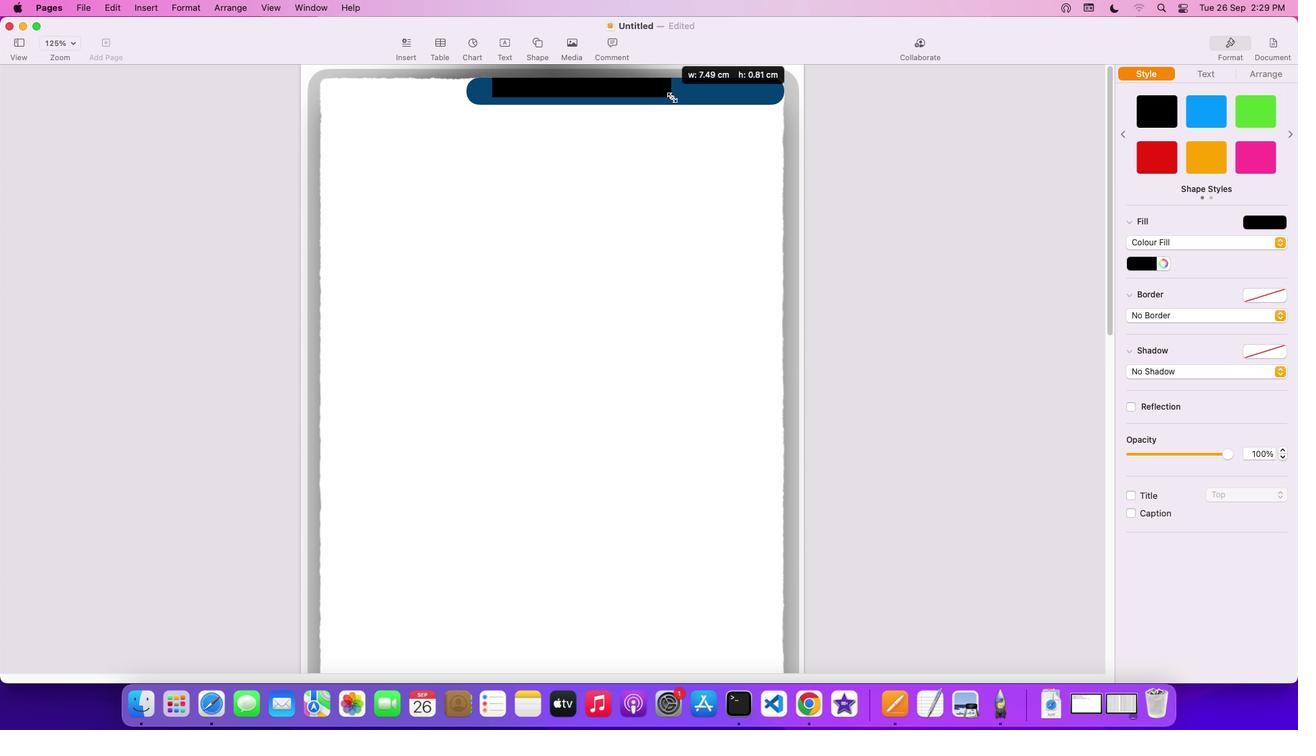 
Action: Mouse moved to (1152, 268)
Screenshot: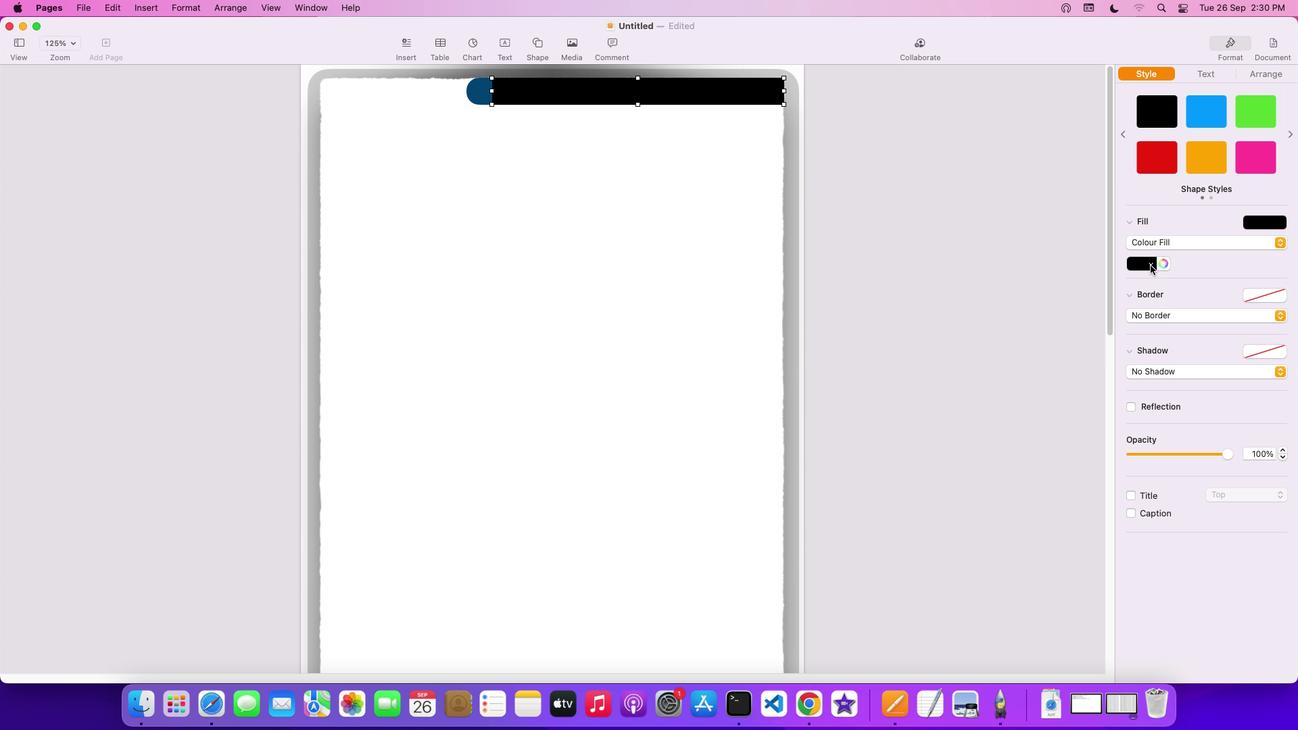 
Action: Mouse pressed left at (1152, 268)
Screenshot: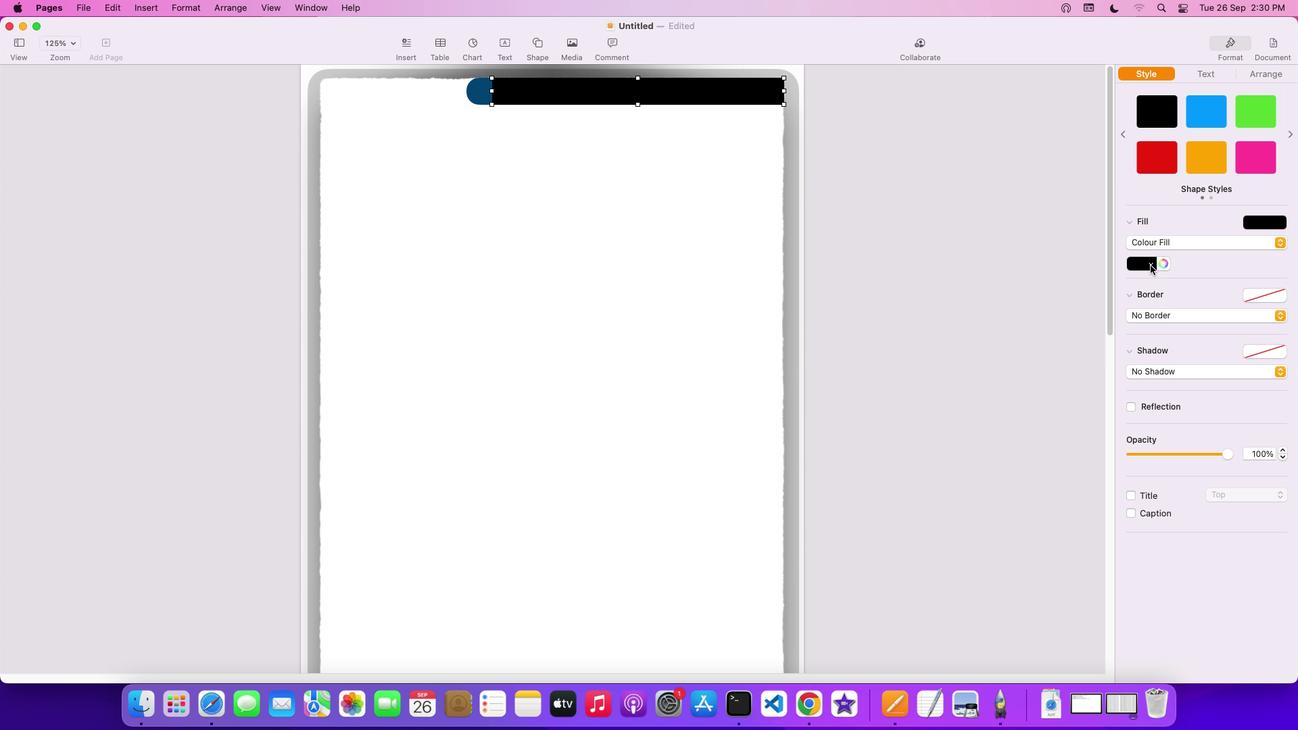 
Action: Mouse moved to (1092, 327)
Screenshot: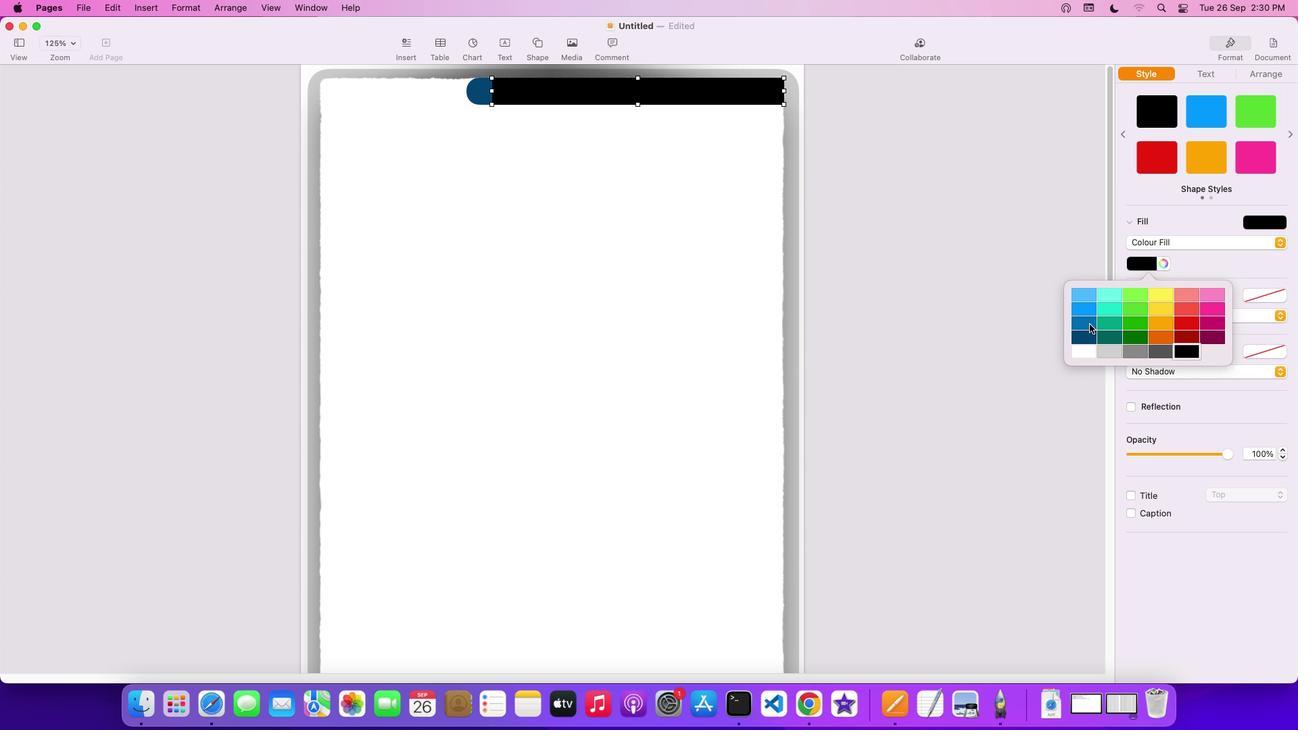 
Action: Mouse pressed left at (1092, 327)
Screenshot: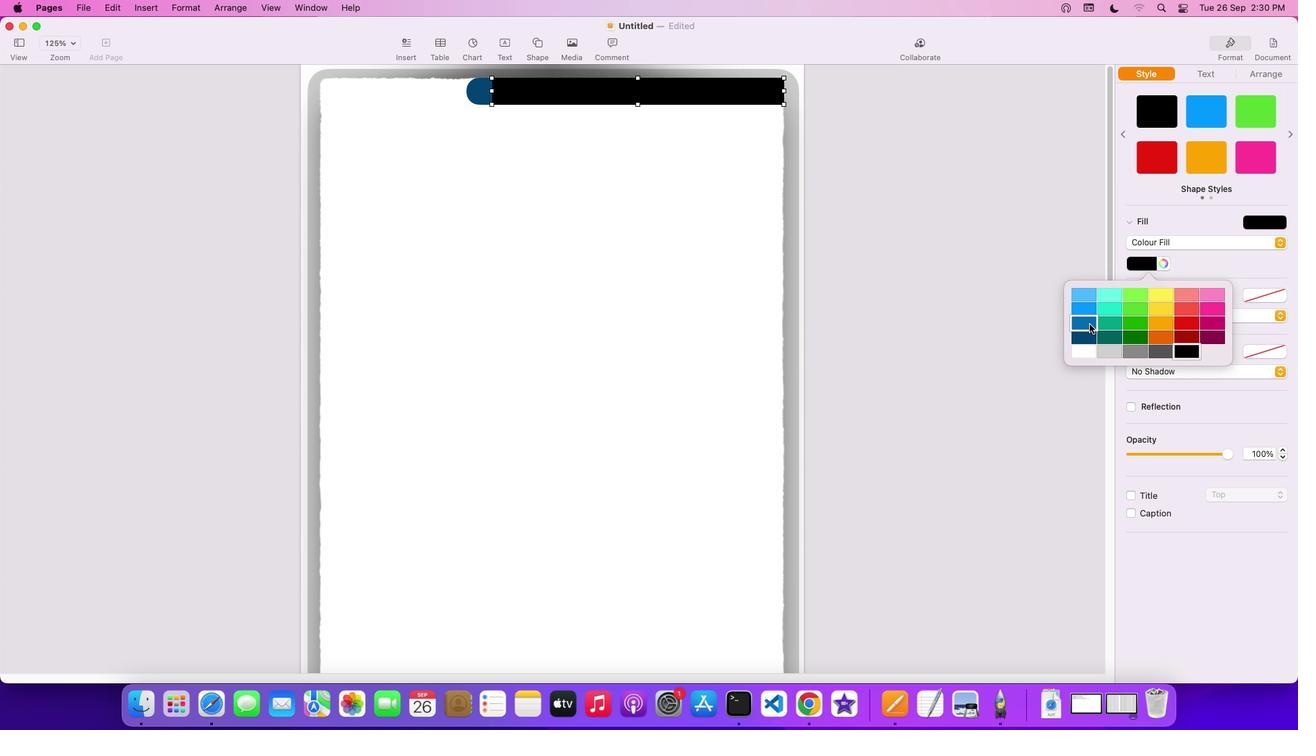 
Action: Mouse moved to (494, 95)
Screenshot: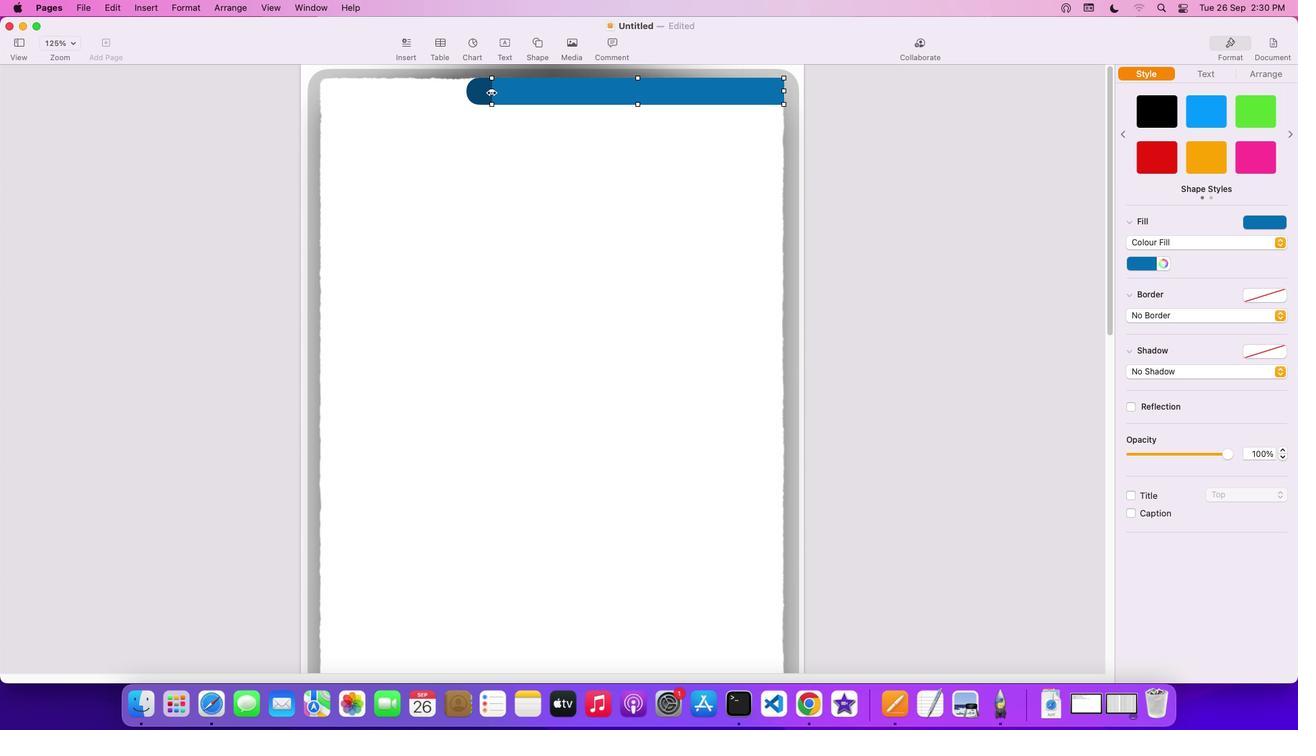 
Action: Mouse pressed left at (494, 95)
Screenshot: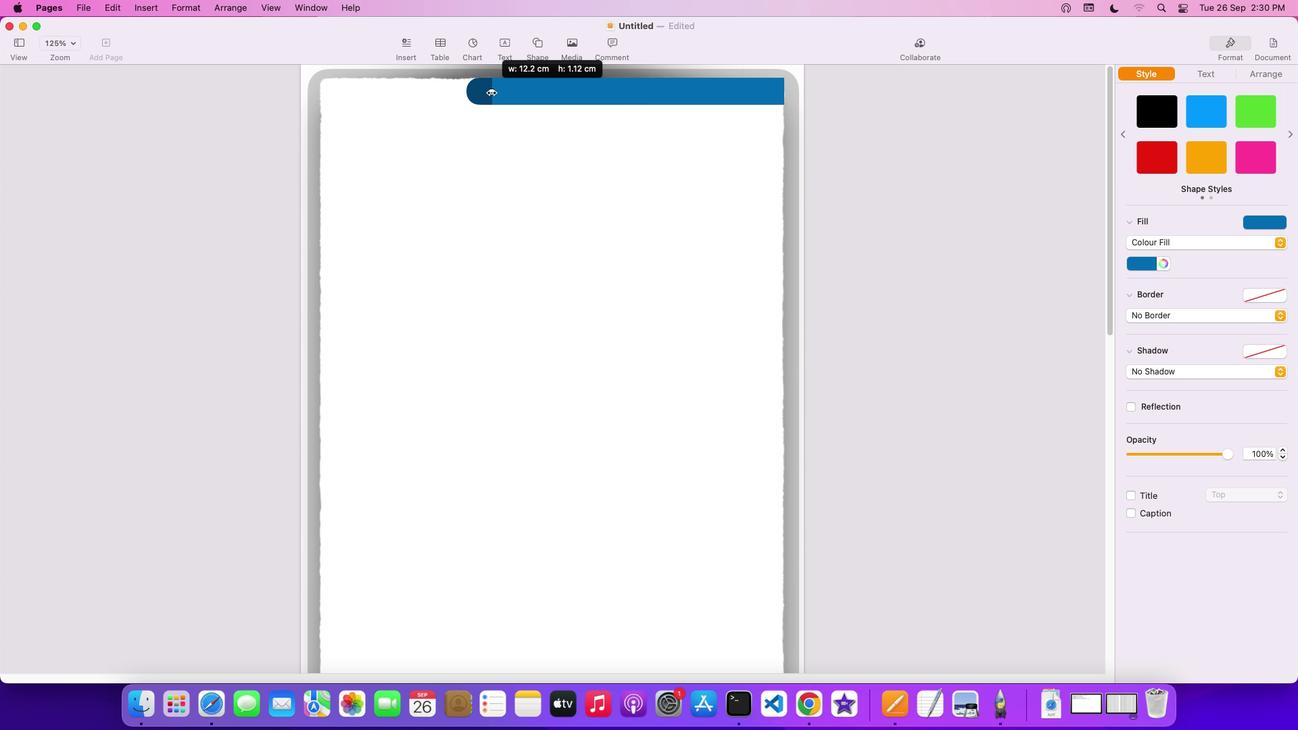 
Action: Mouse moved to (583, 88)
Screenshot: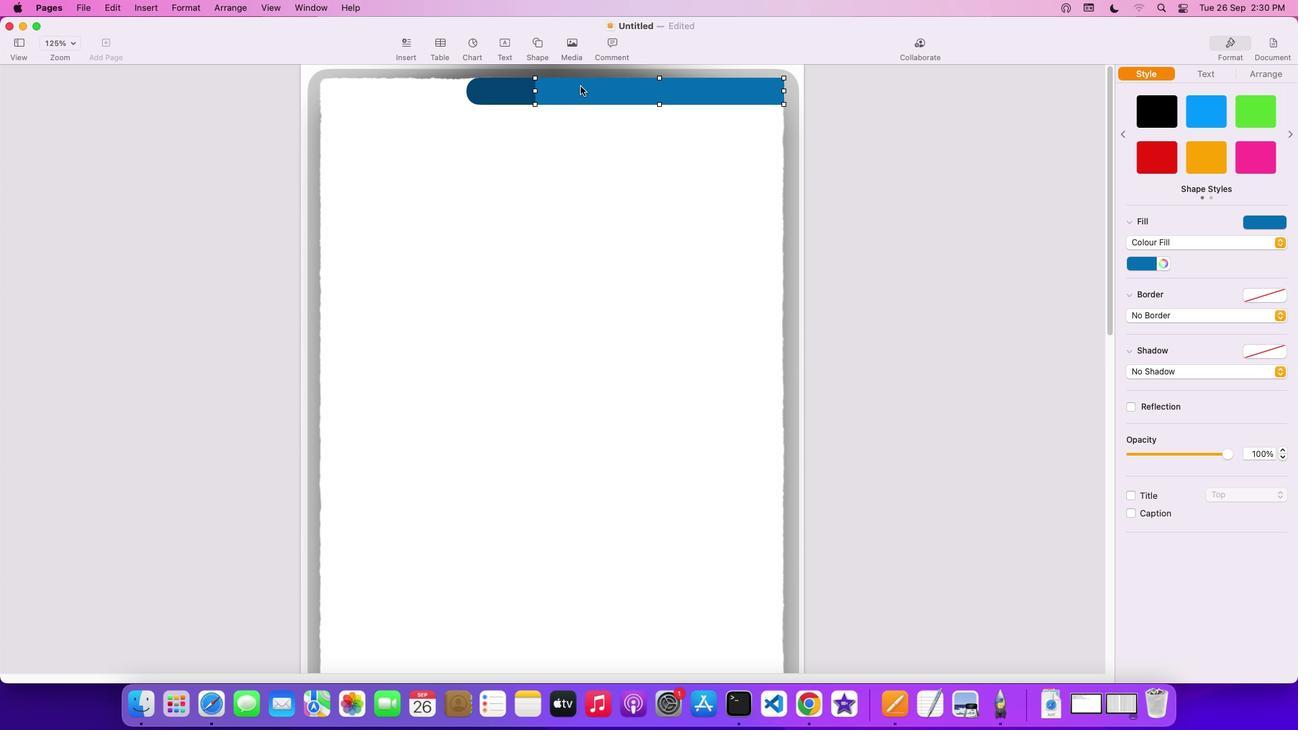 
Action: Mouse pressed left at (583, 88)
Screenshot: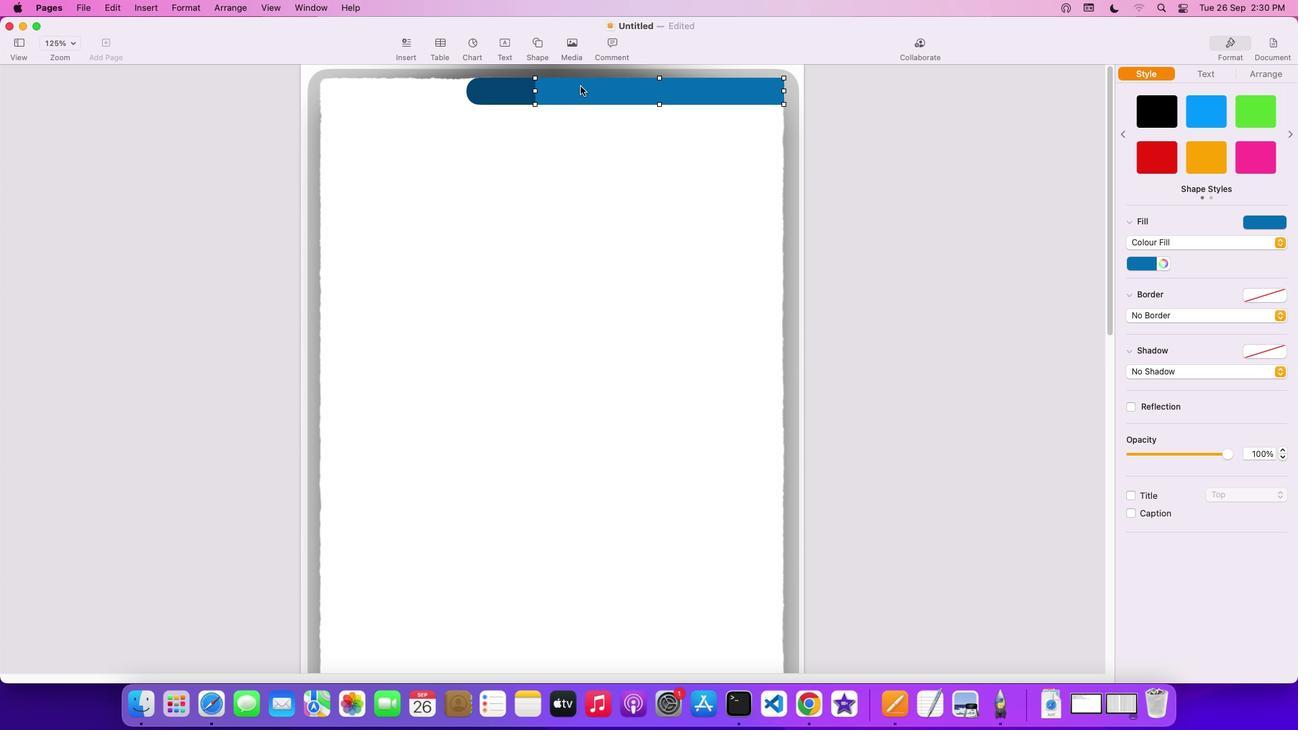 
Action: Key pressed Key.cmd'c''v'
Screenshot: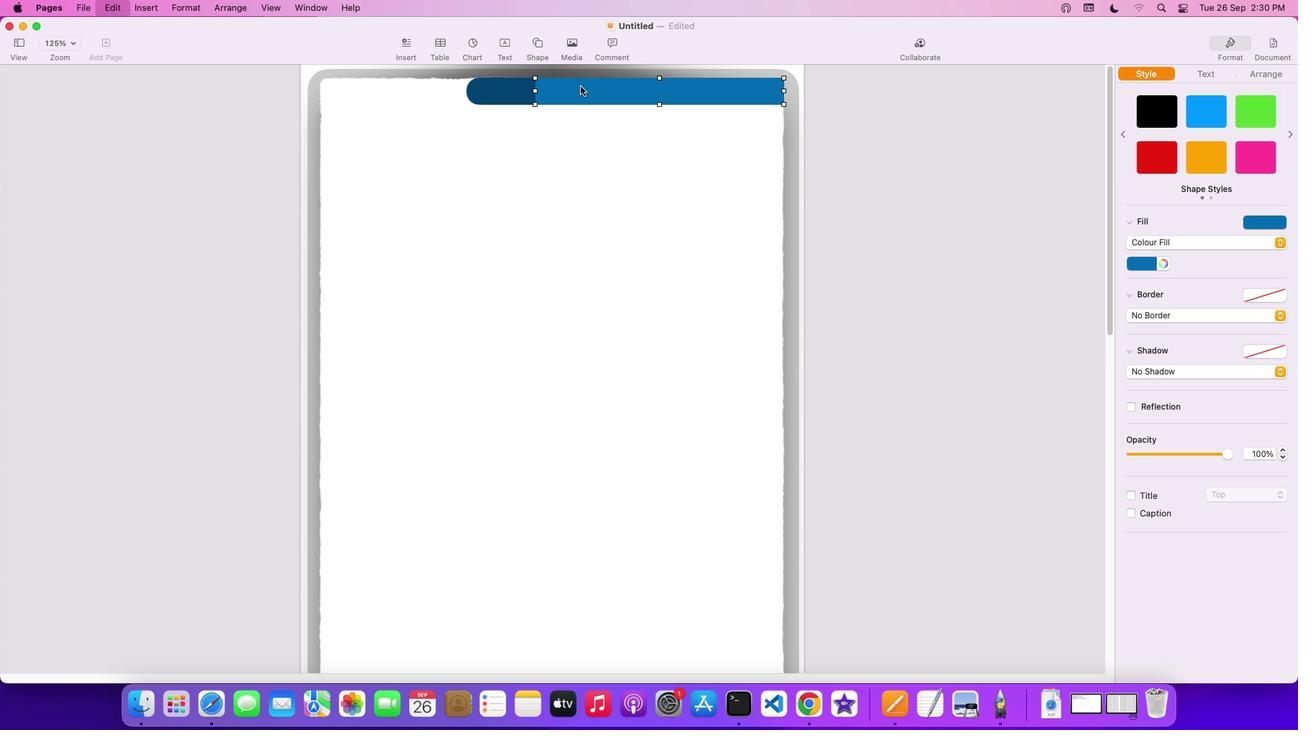 
Action: Mouse moved to (1153, 267)
Screenshot: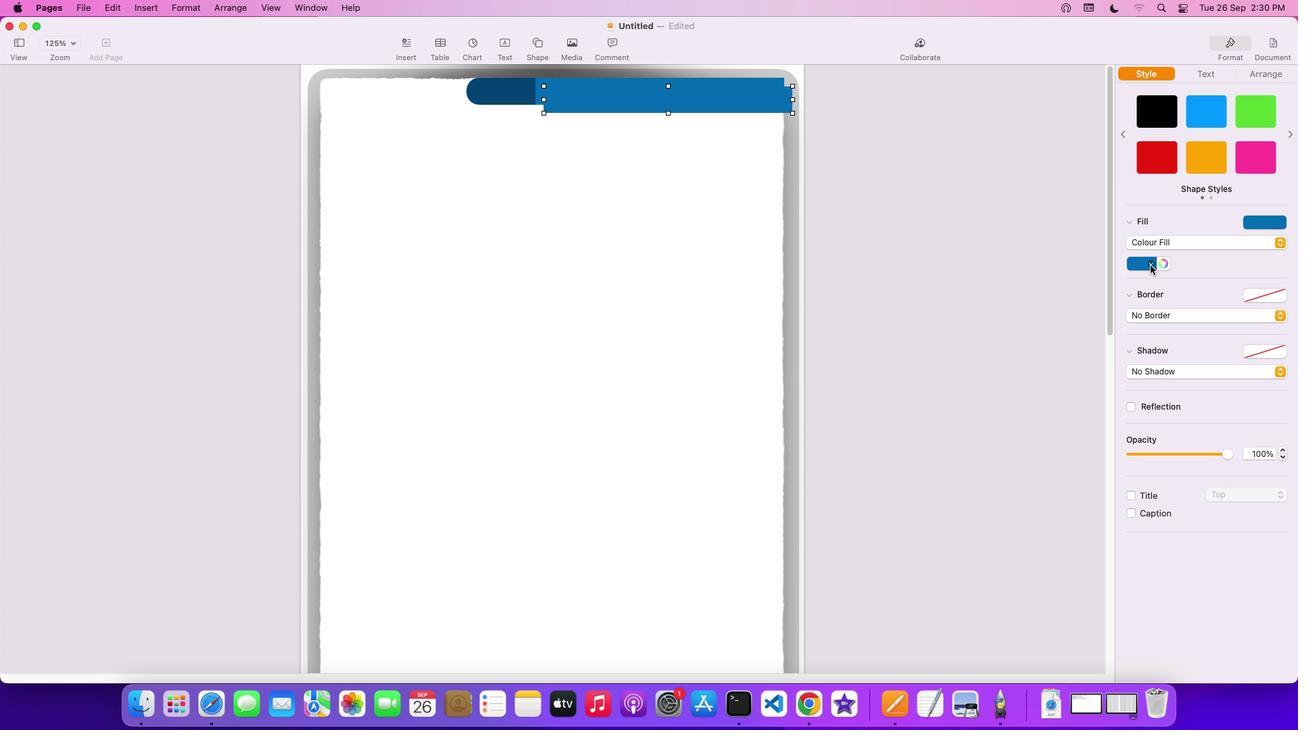 
Action: Mouse pressed left at (1153, 267)
Screenshot: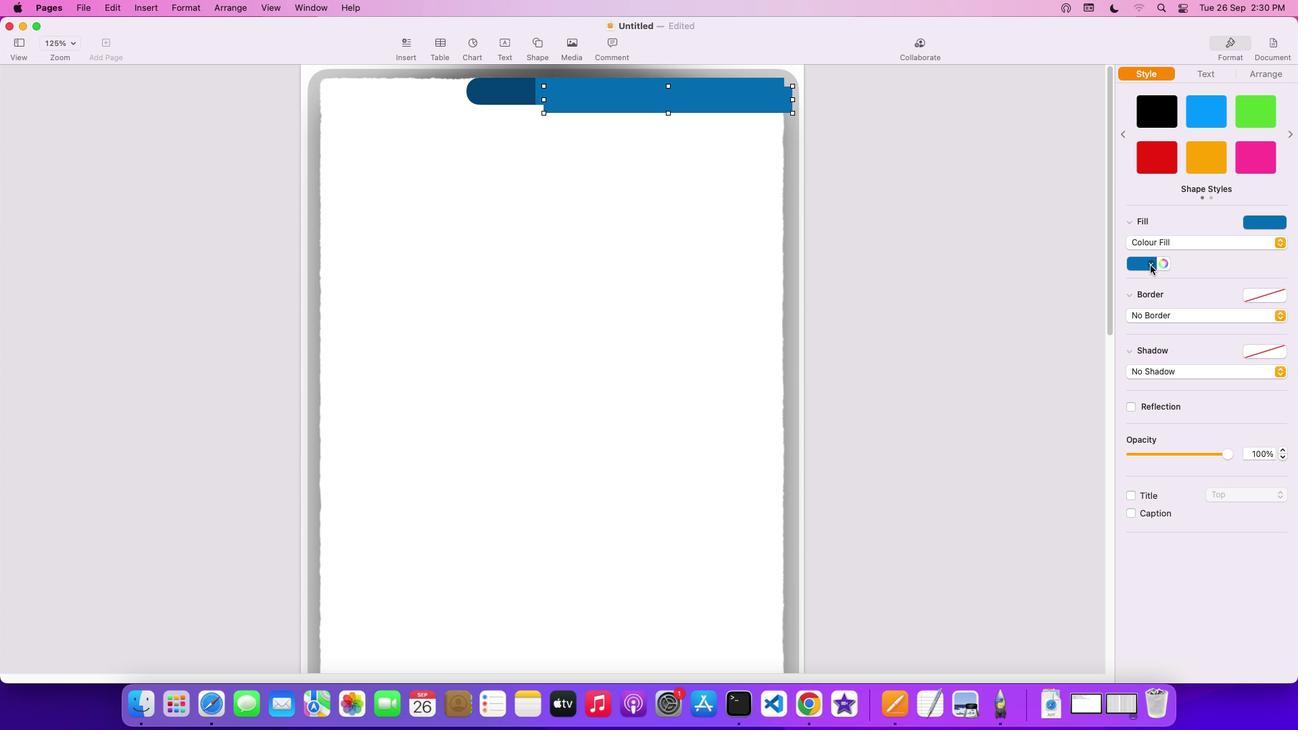 
Action: Mouse moved to (1088, 307)
Screenshot: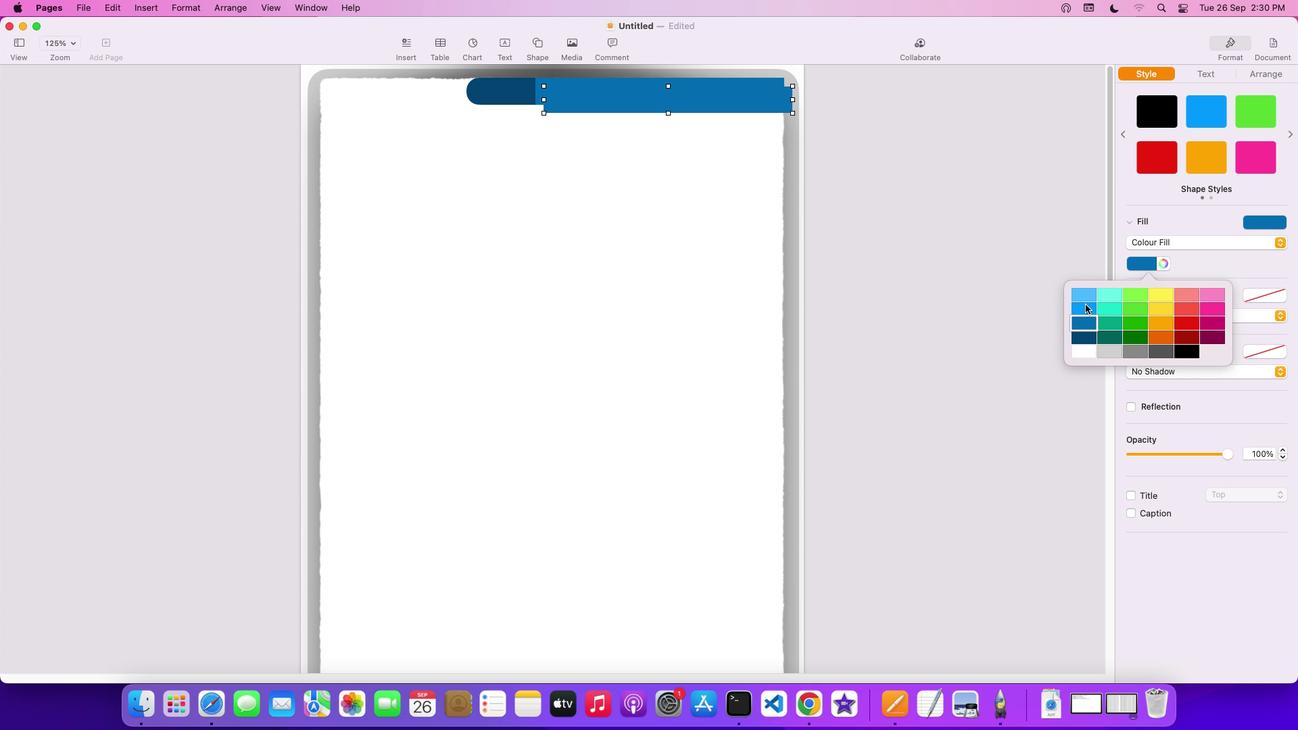 
Action: Mouse pressed left at (1088, 307)
Screenshot: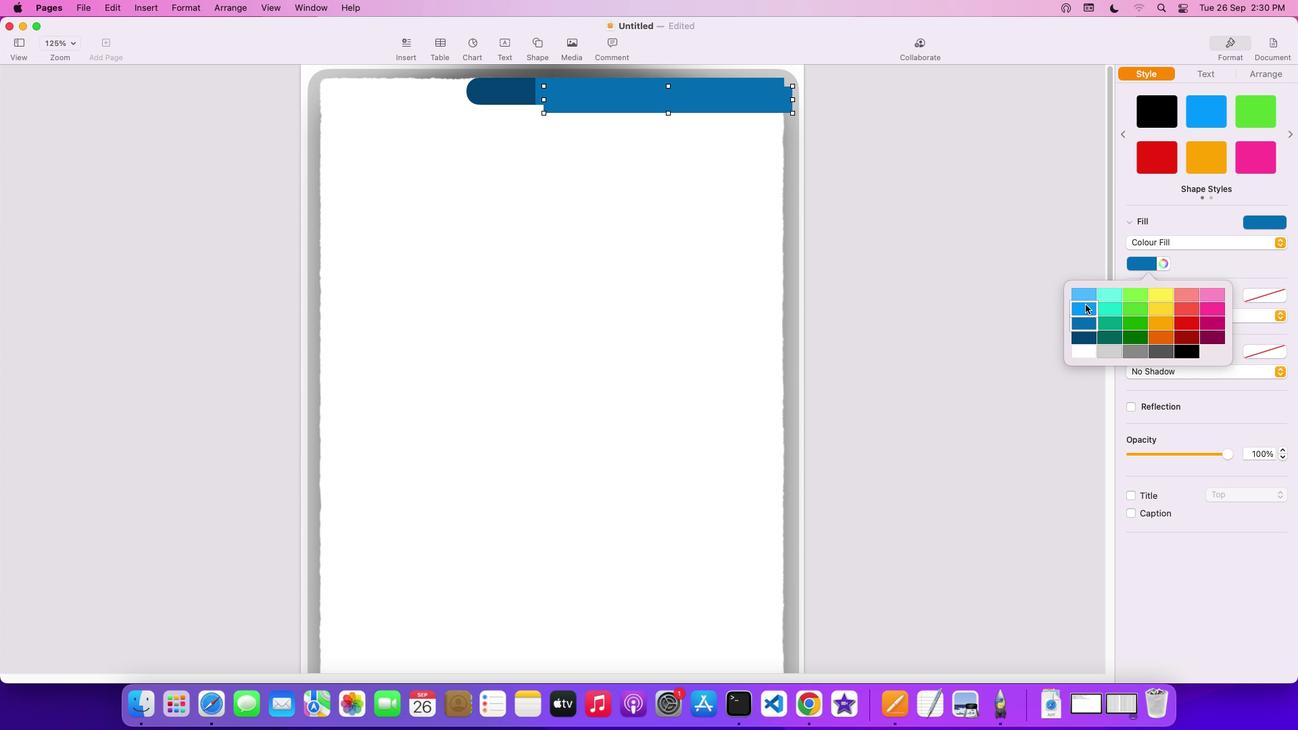 
Action: Mouse moved to (649, 106)
Screenshot: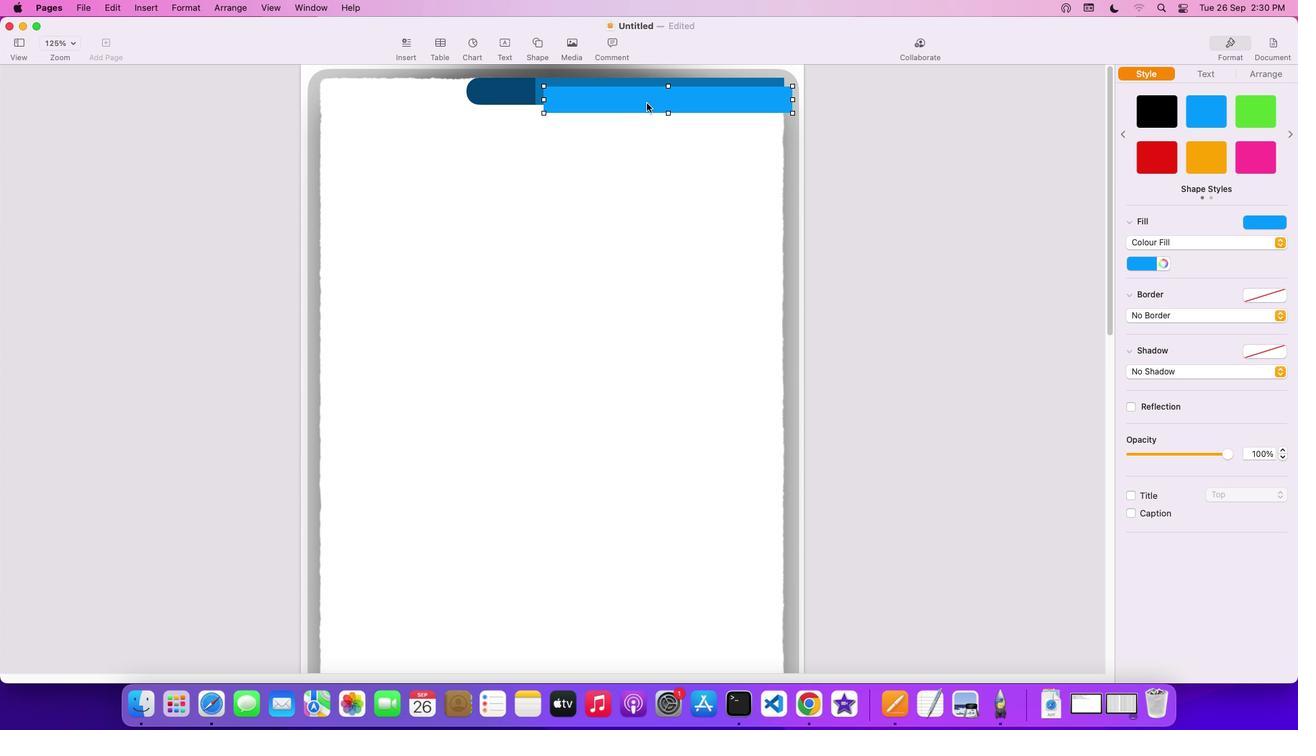 
Action: Mouse pressed left at (649, 106)
Screenshot: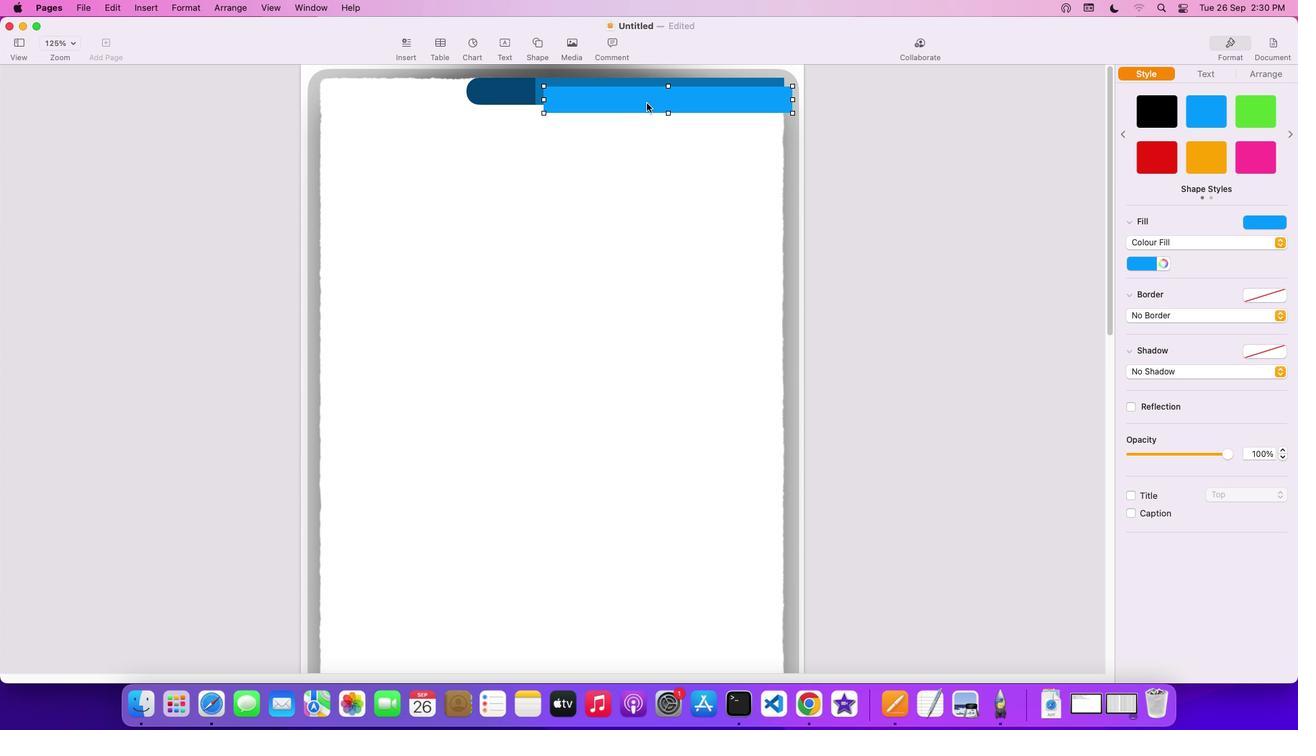 
Action: Mouse moved to (536, 93)
Screenshot: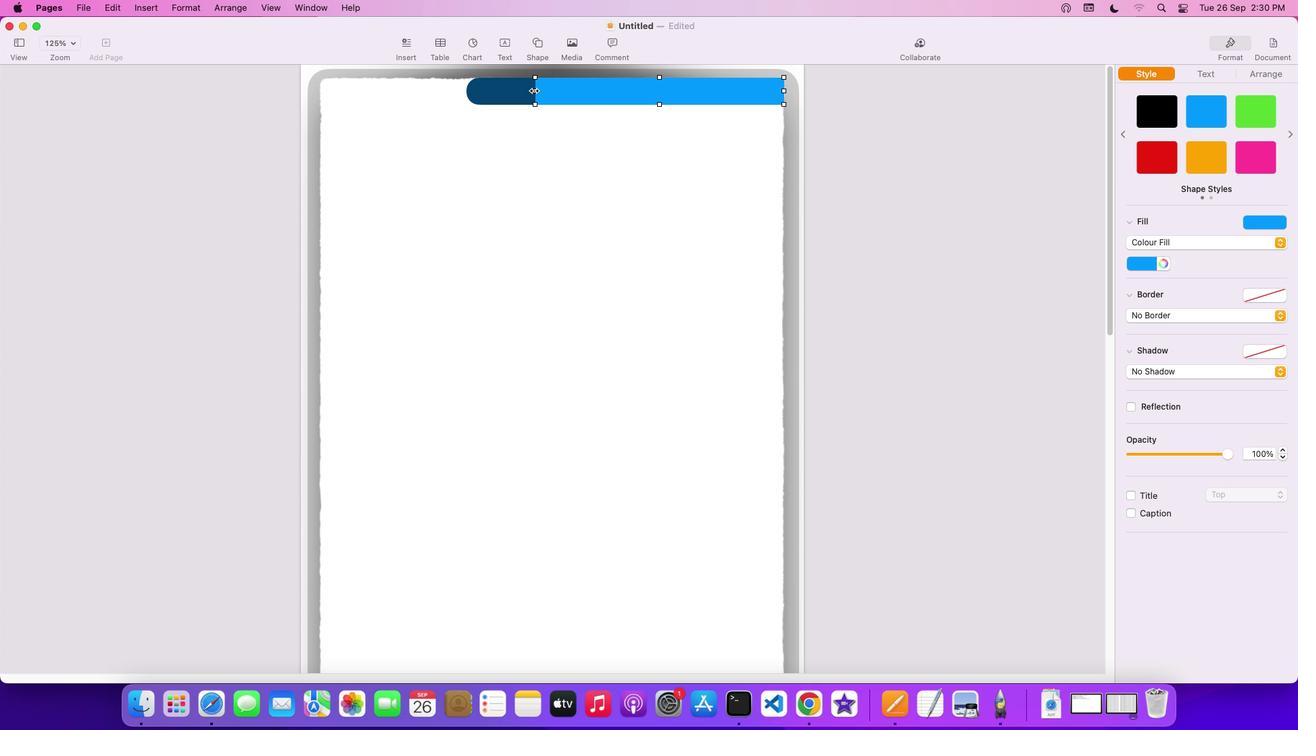 
Action: Mouse pressed left at (536, 93)
Screenshot: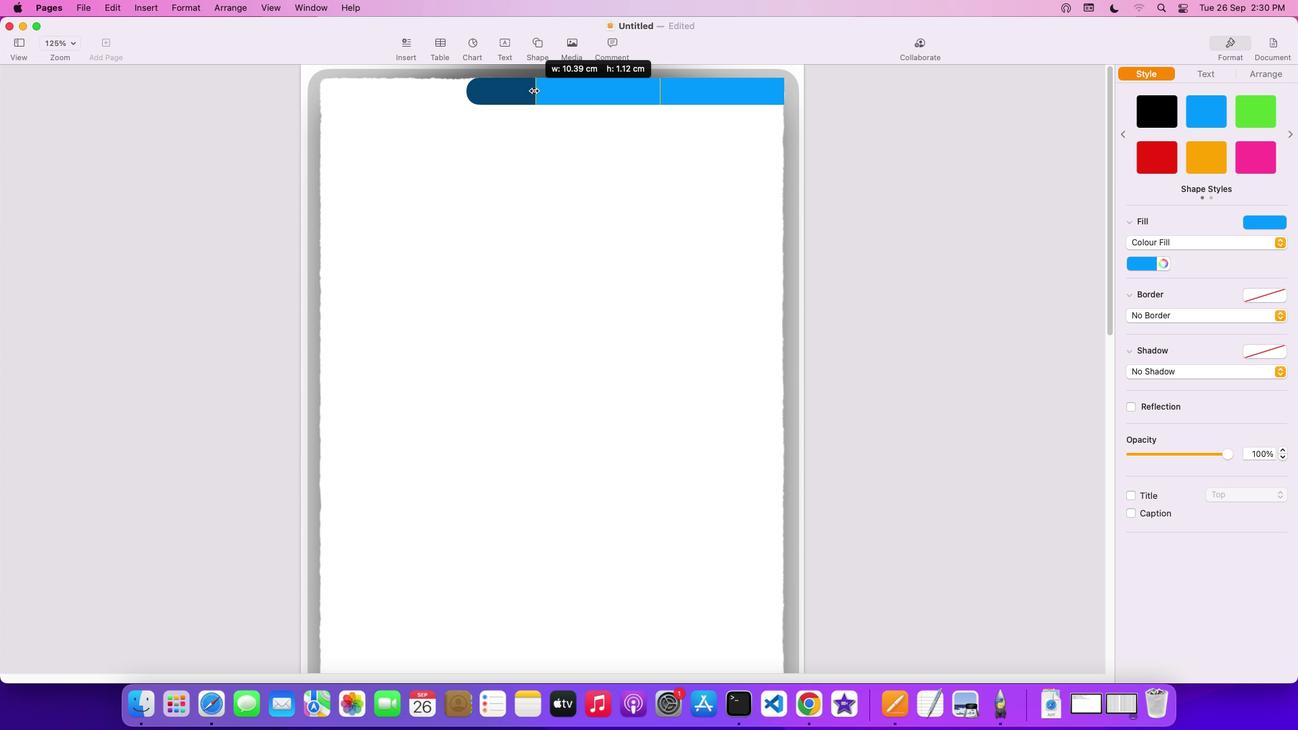
Action: Mouse moved to (651, 87)
Screenshot: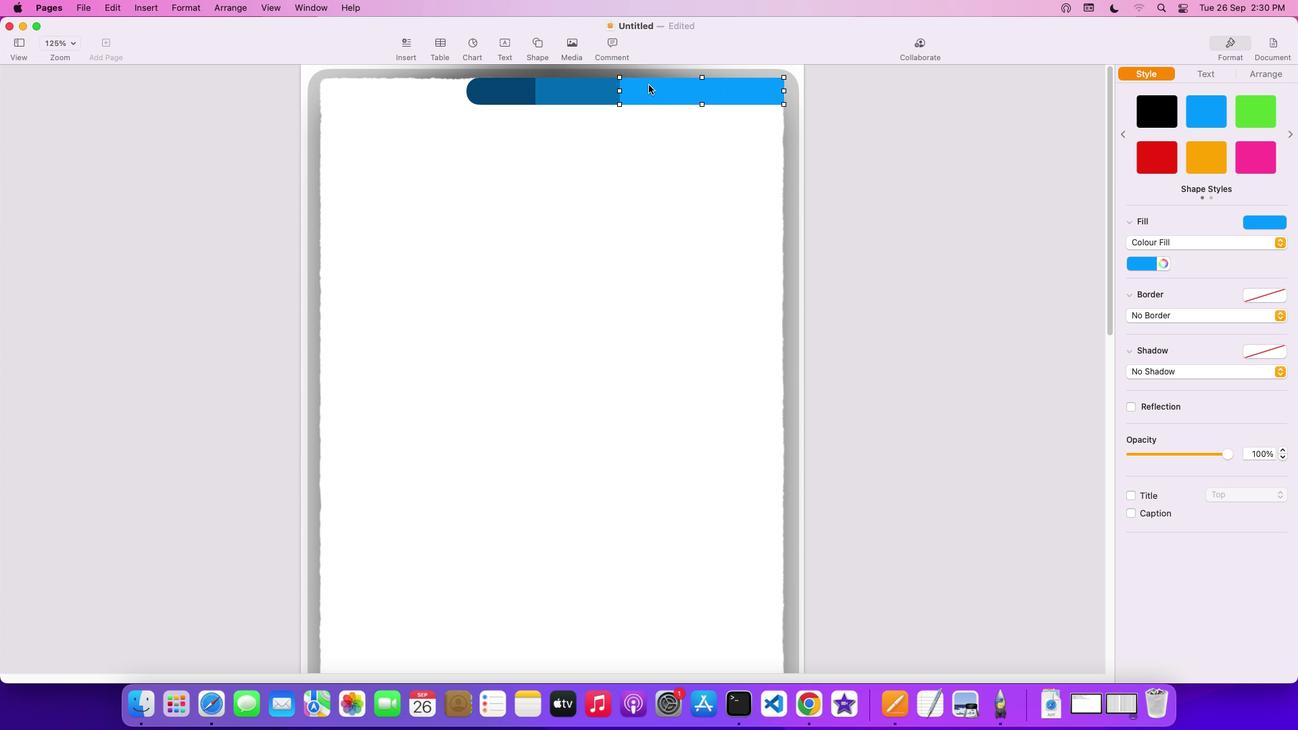 
Action: Key pressed Key.cmd'c''v'
Screenshot: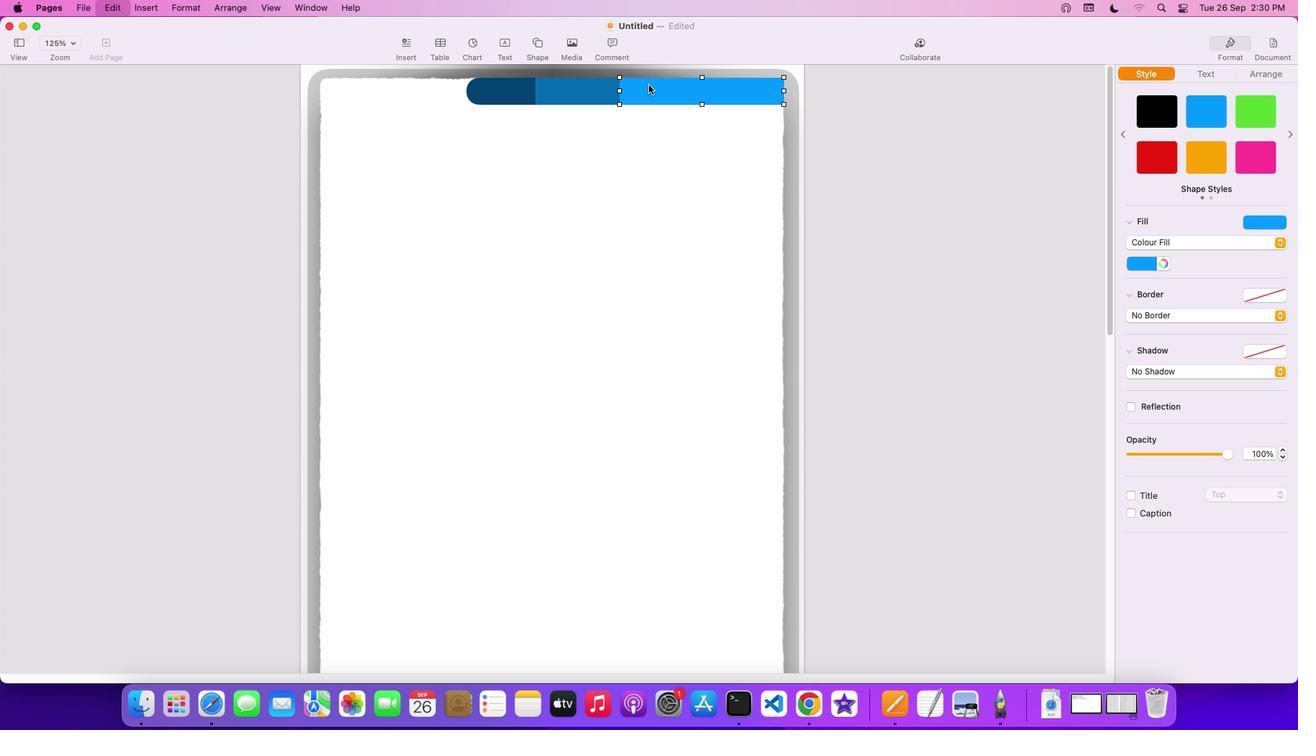 
Action: Mouse moved to (1151, 264)
Screenshot: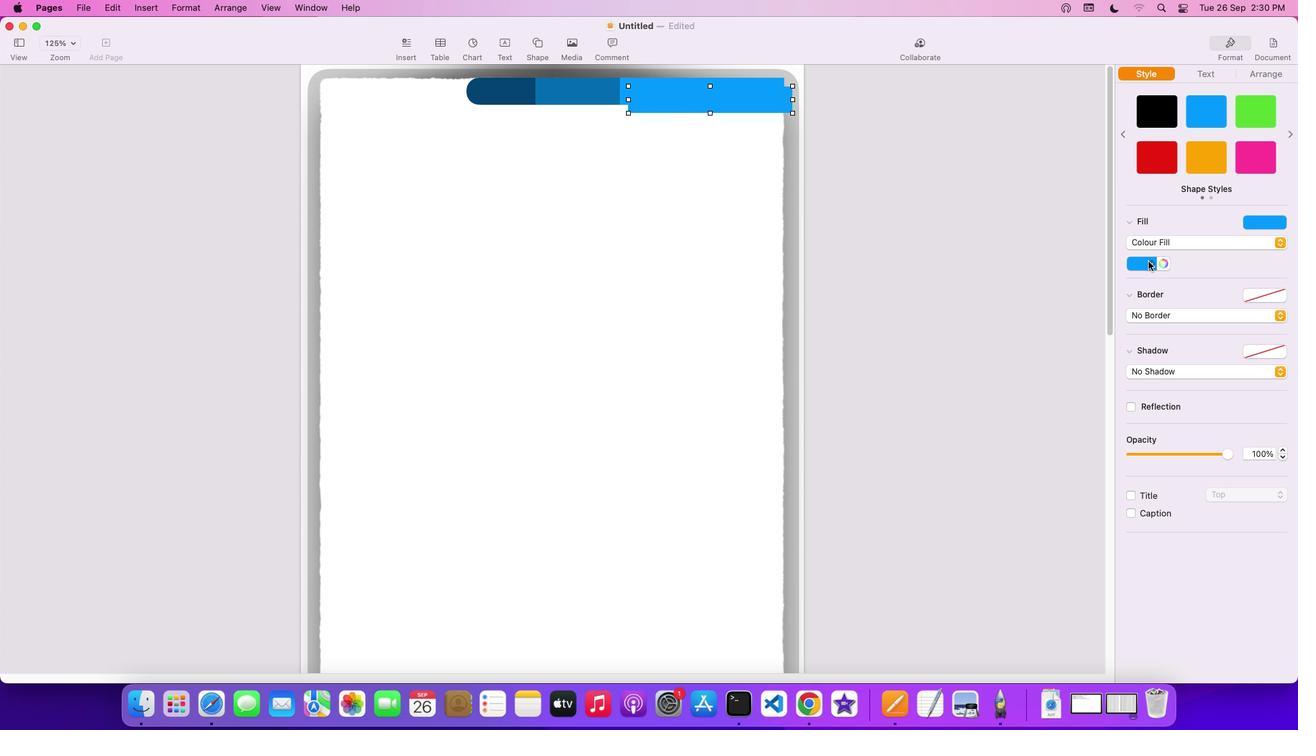 
Action: Mouse pressed left at (1151, 264)
Screenshot: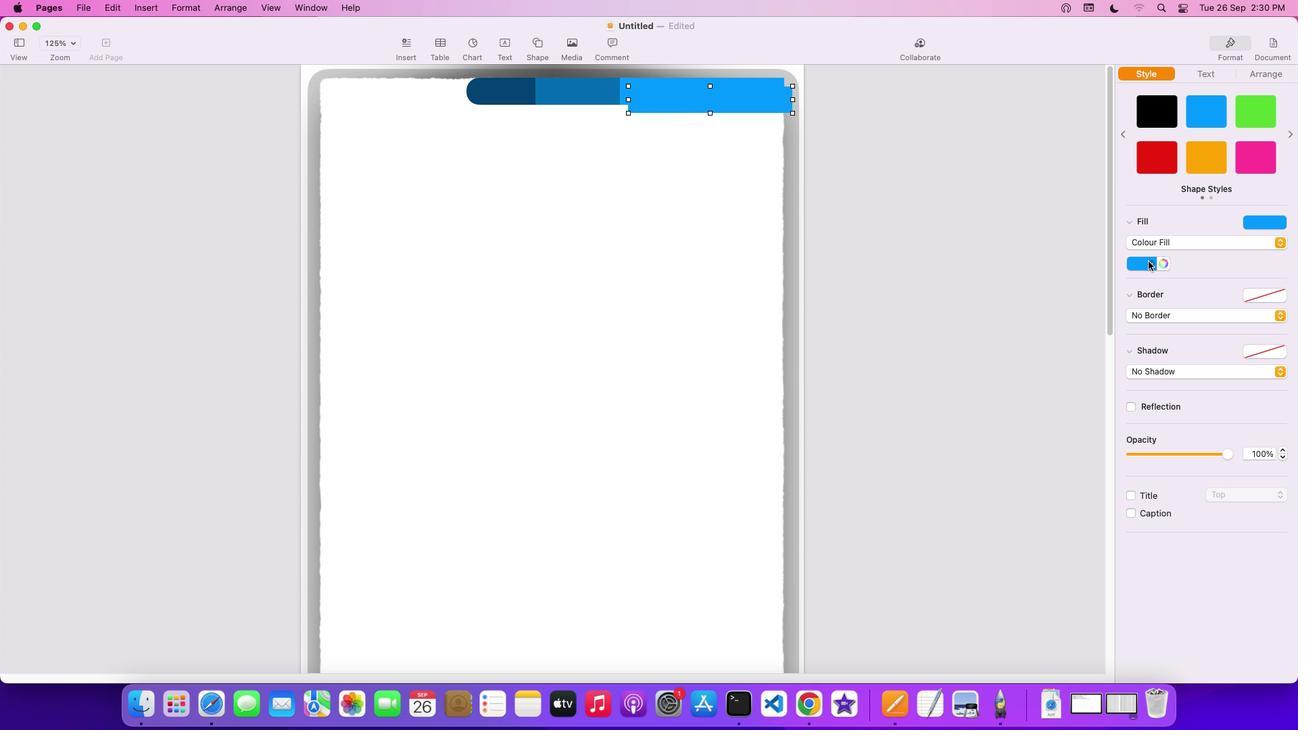 
Action: Mouse moved to (1094, 301)
Screenshot: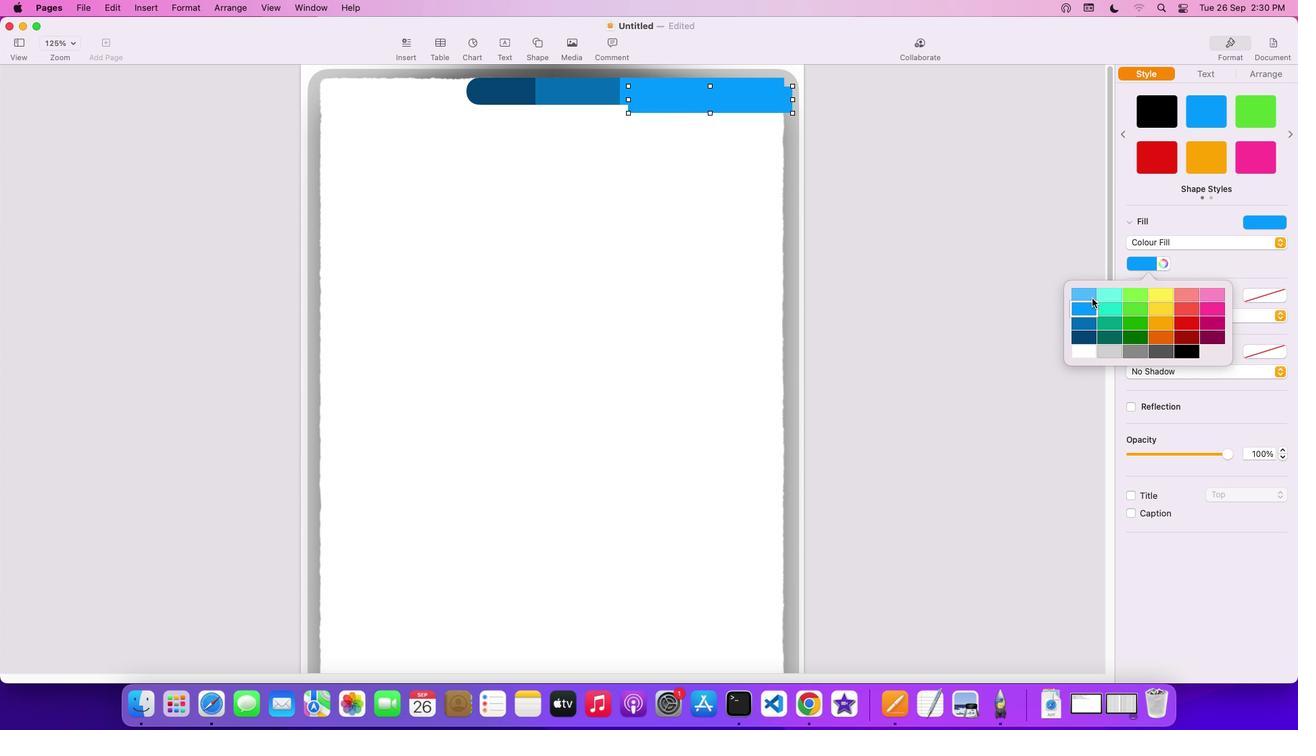 
Action: Mouse pressed left at (1094, 301)
Screenshot: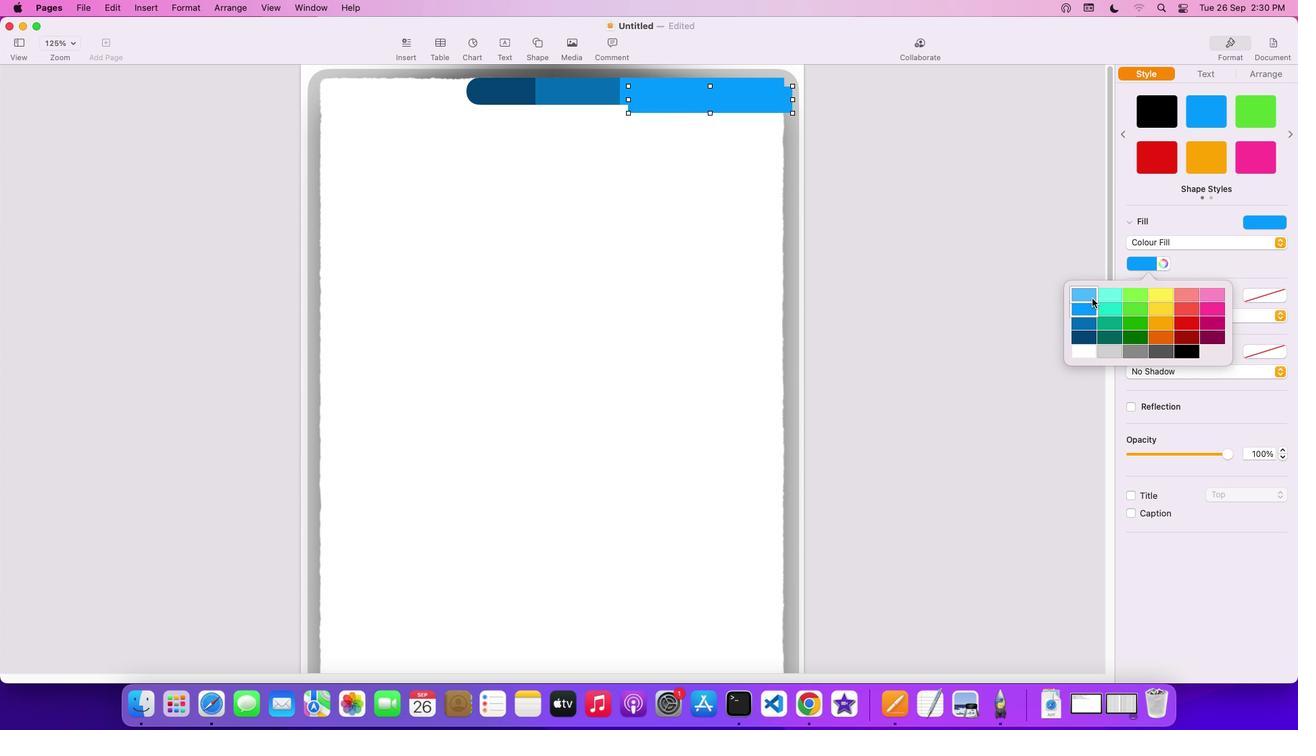 
Action: Mouse moved to (677, 110)
Screenshot: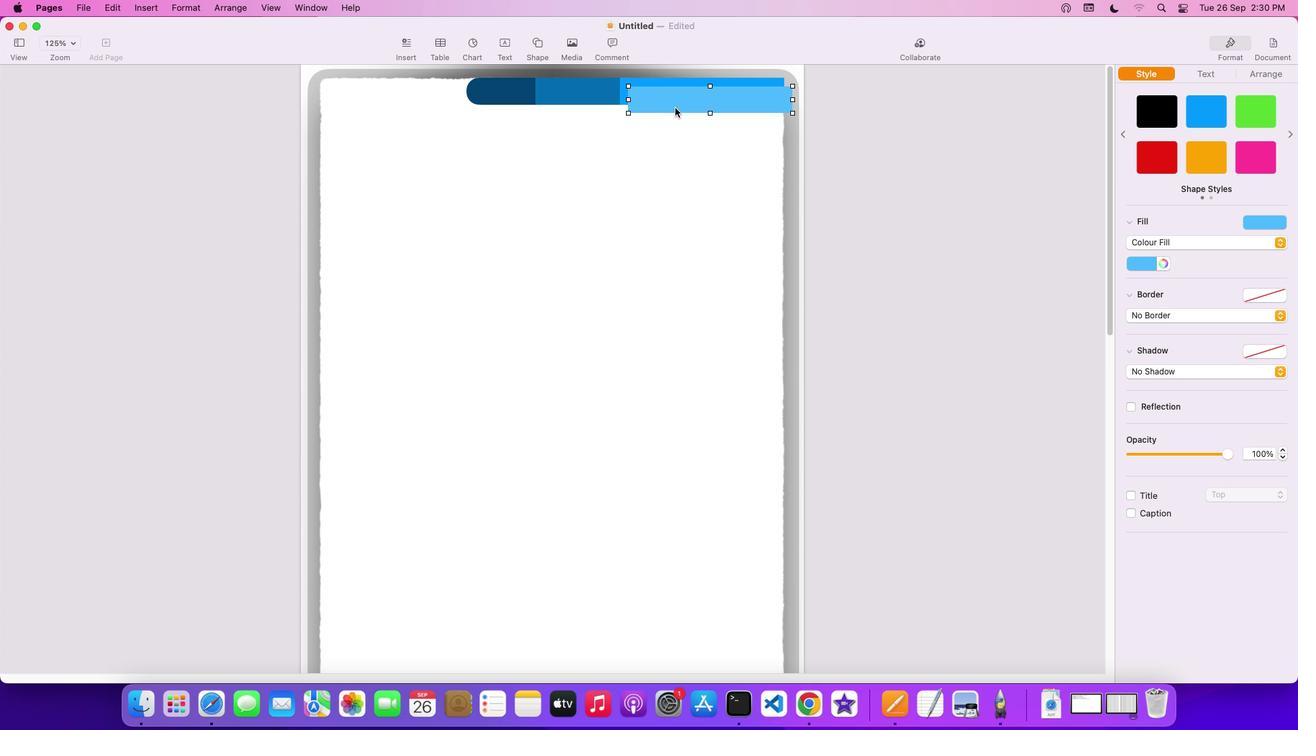 
Action: Mouse pressed left at (677, 110)
Screenshot: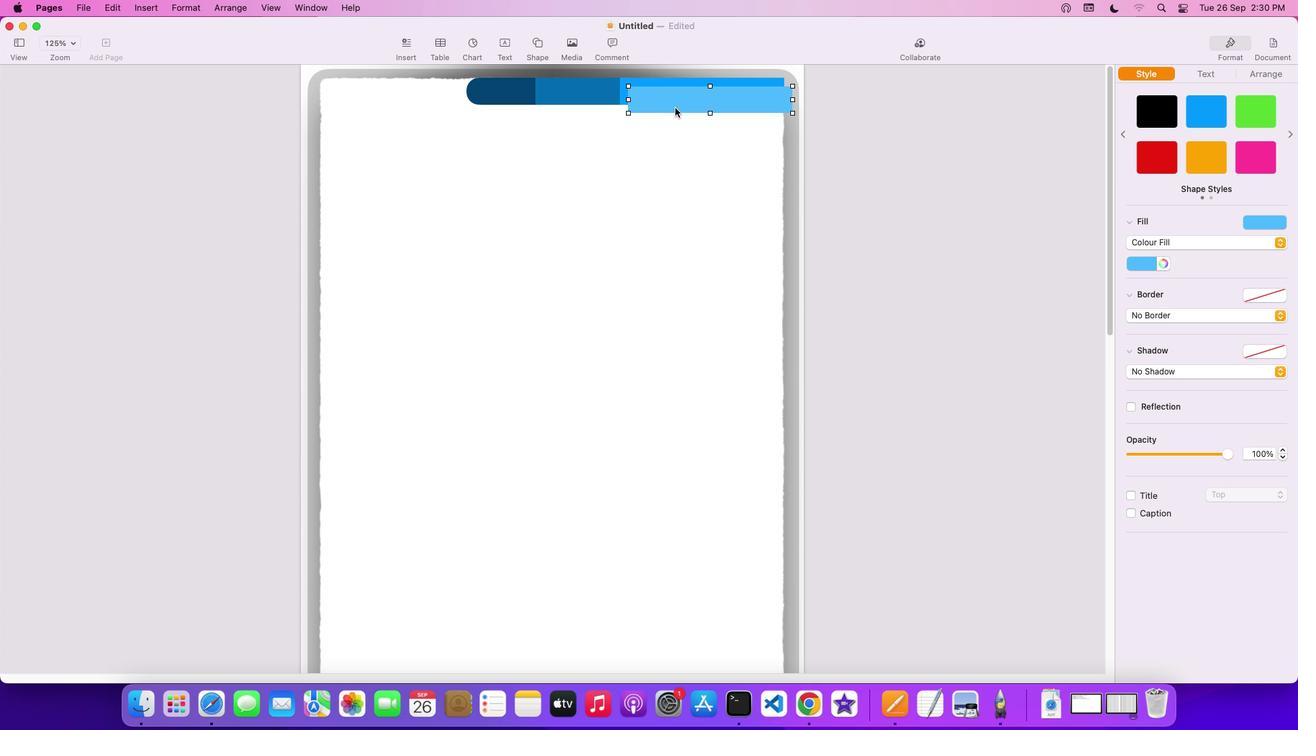 
Action: Mouse moved to (623, 93)
Screenshot: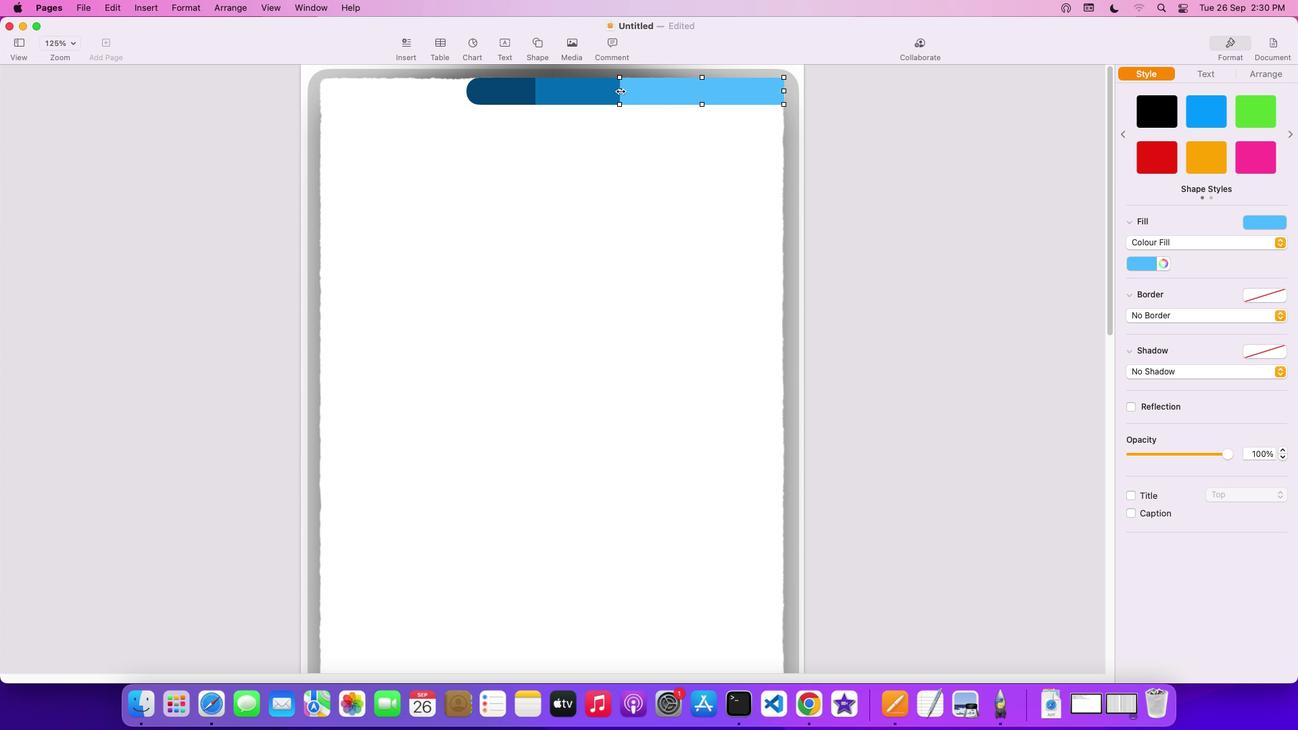 
Action: Mouse pressed left at (623, 93)
Screenshot: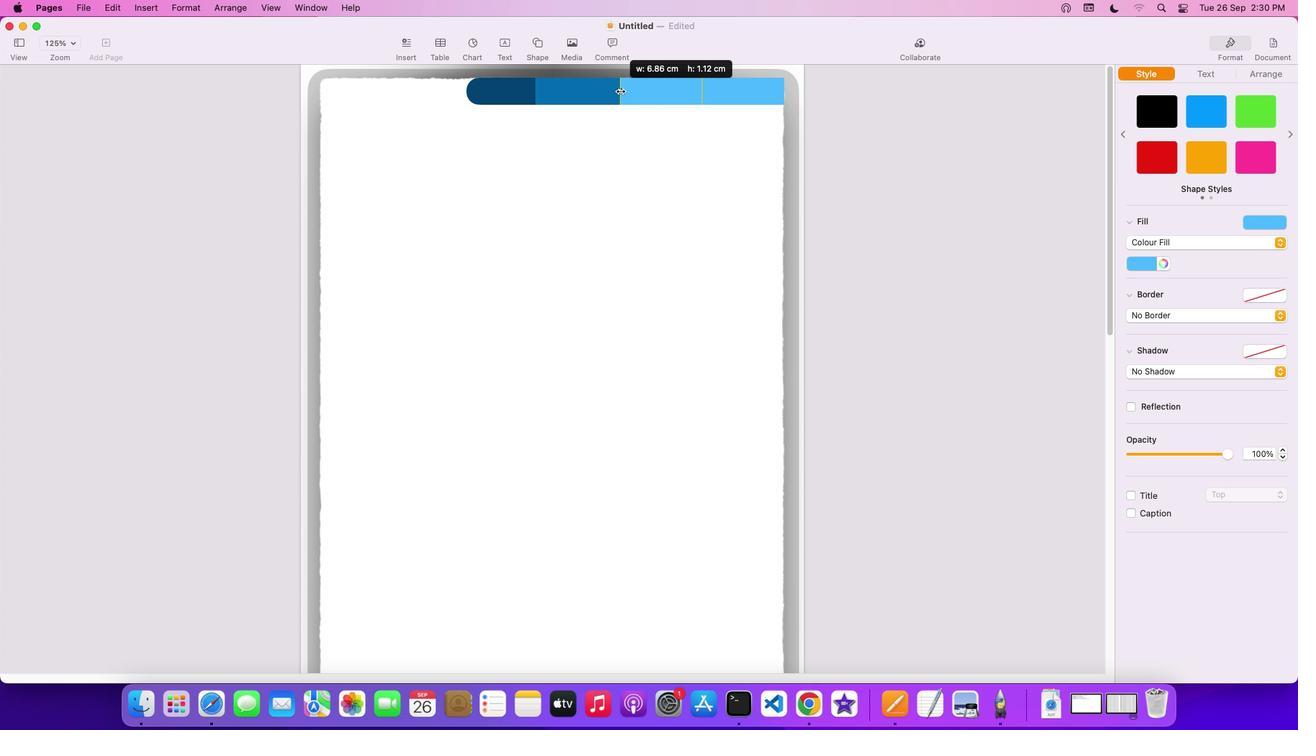 
Action: Mouse moved to (776, 188)
Screenshot: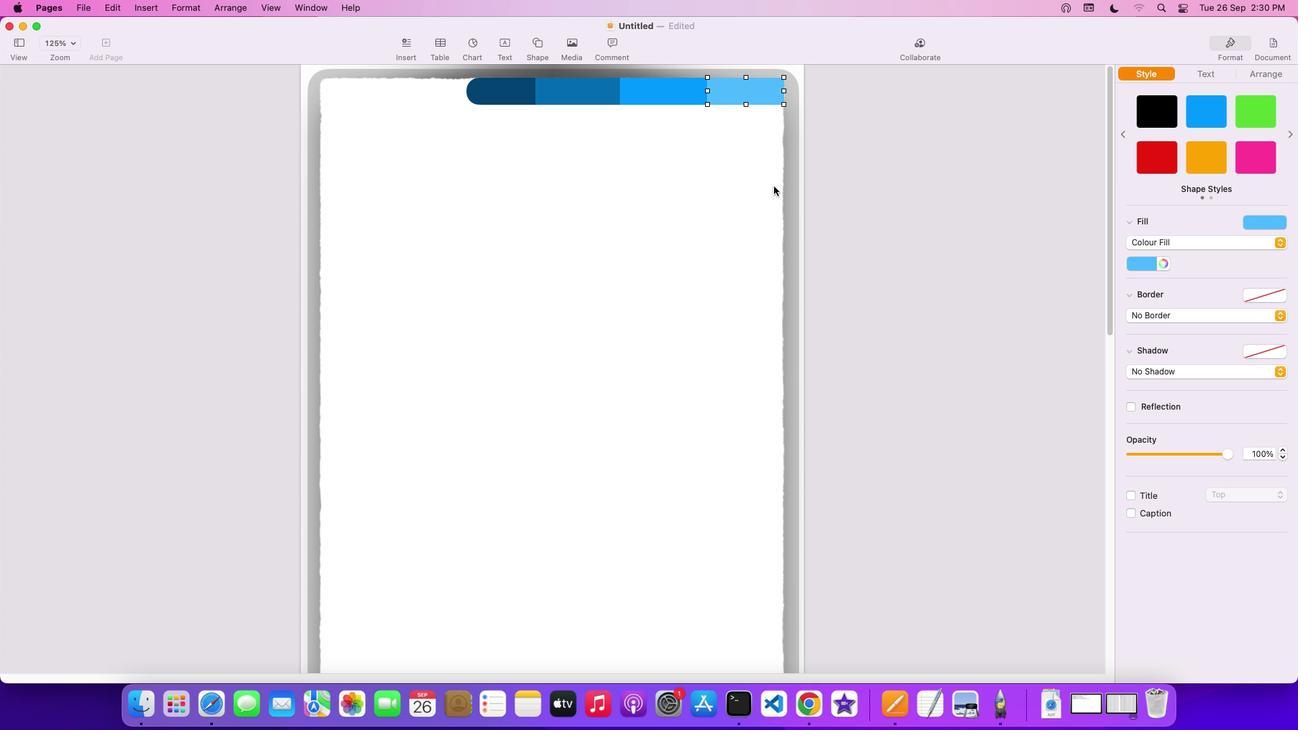 
Action: Mouse pressed left at (776, 188)
Screenshot: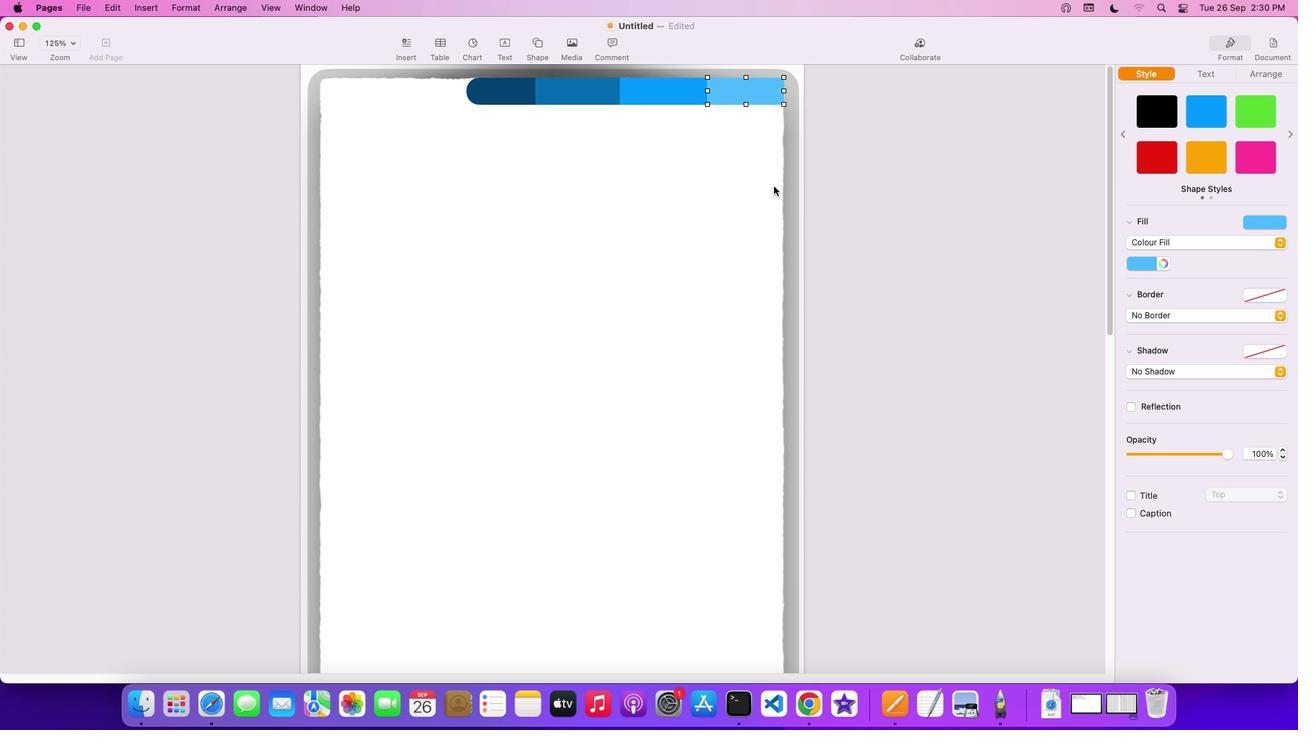 
Action: Mouse moved to (511, 86)
Screenshot: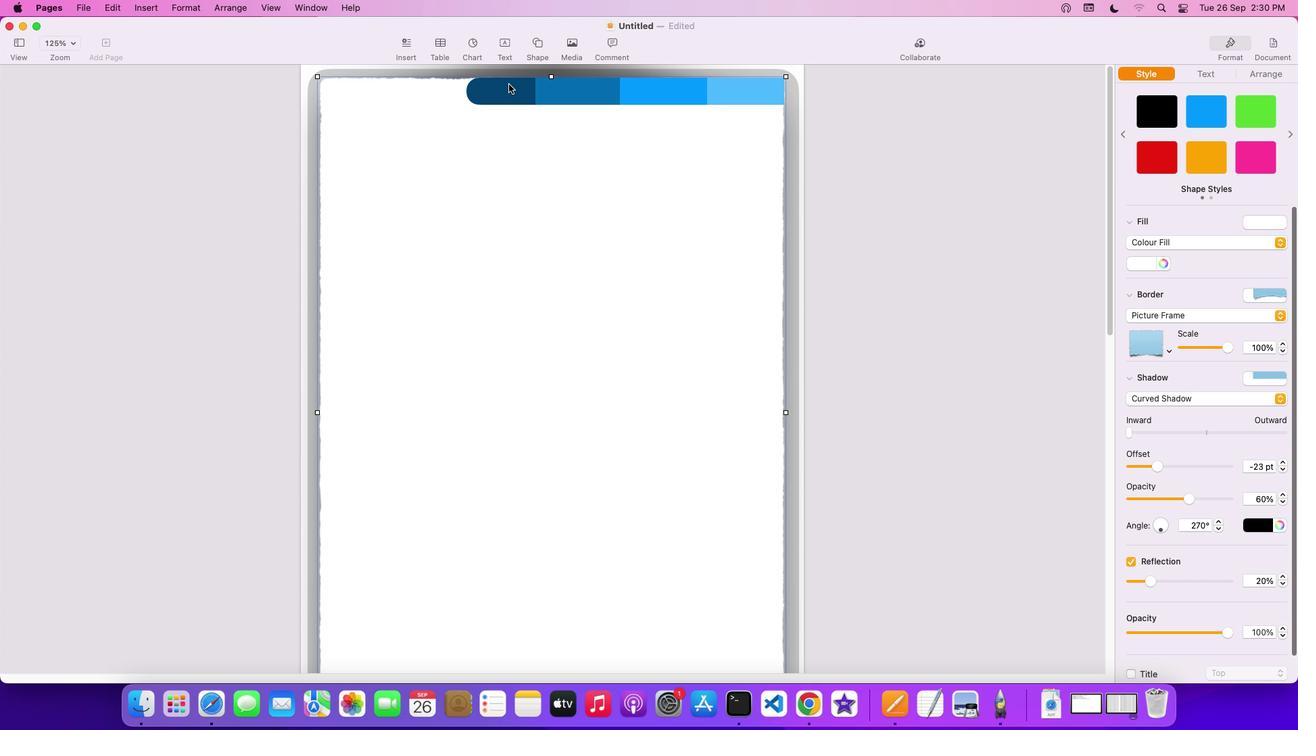 
Action: Mouse pressed left at (511, 86)
Screenshot: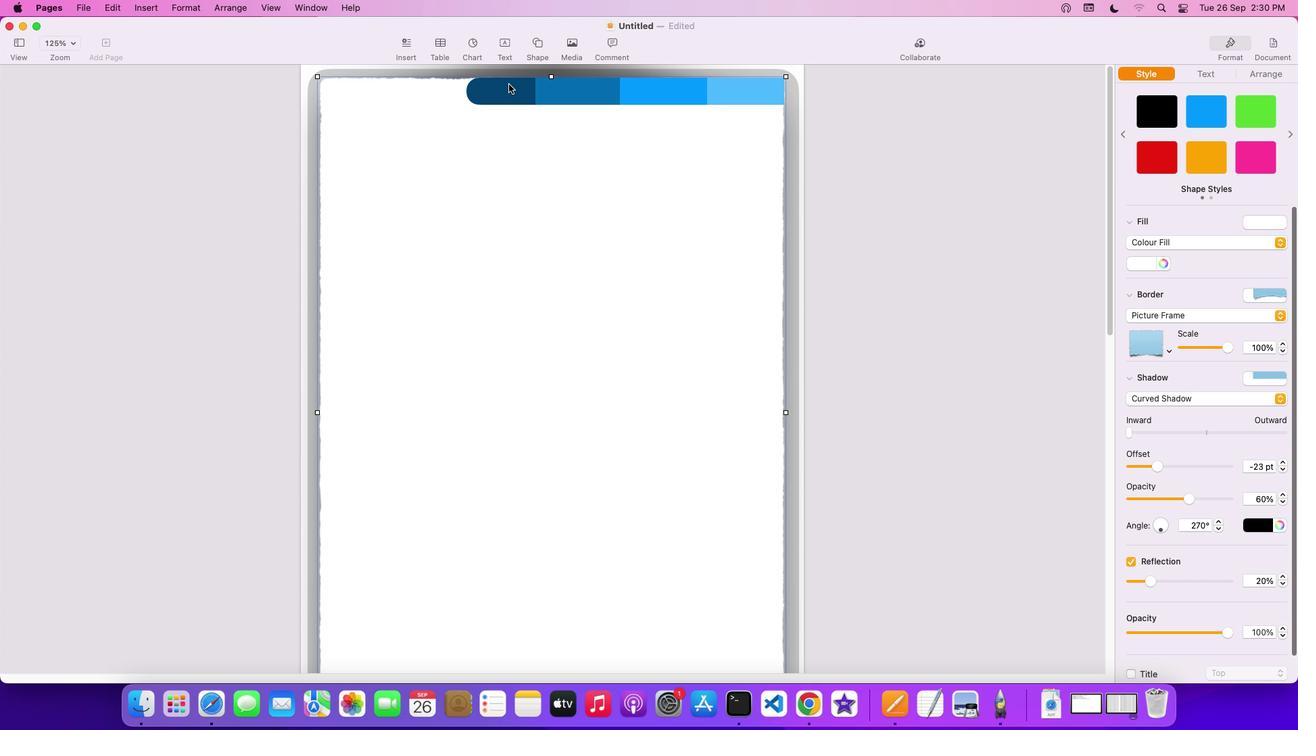 
Action: Mouse moved to (1290, 246)
Screenshot: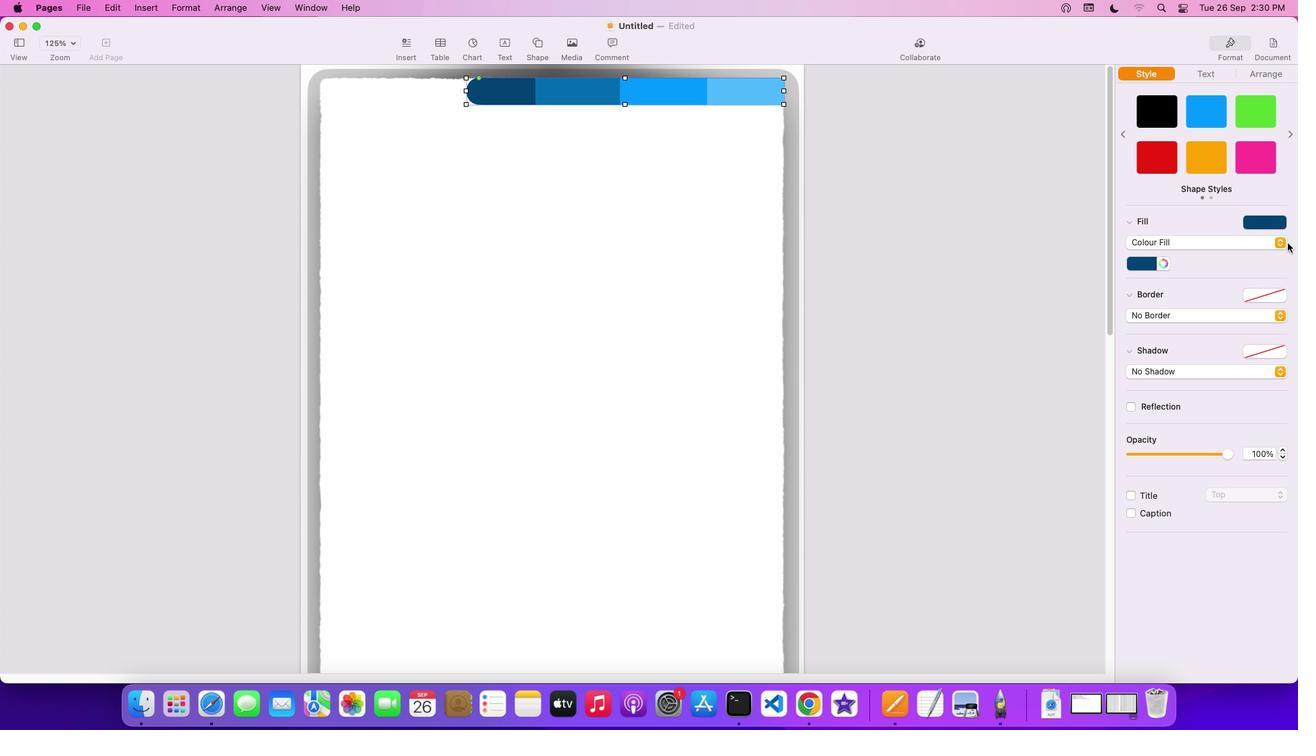 
Action: Mouse pressed left at (1290, 246)
Screenshot: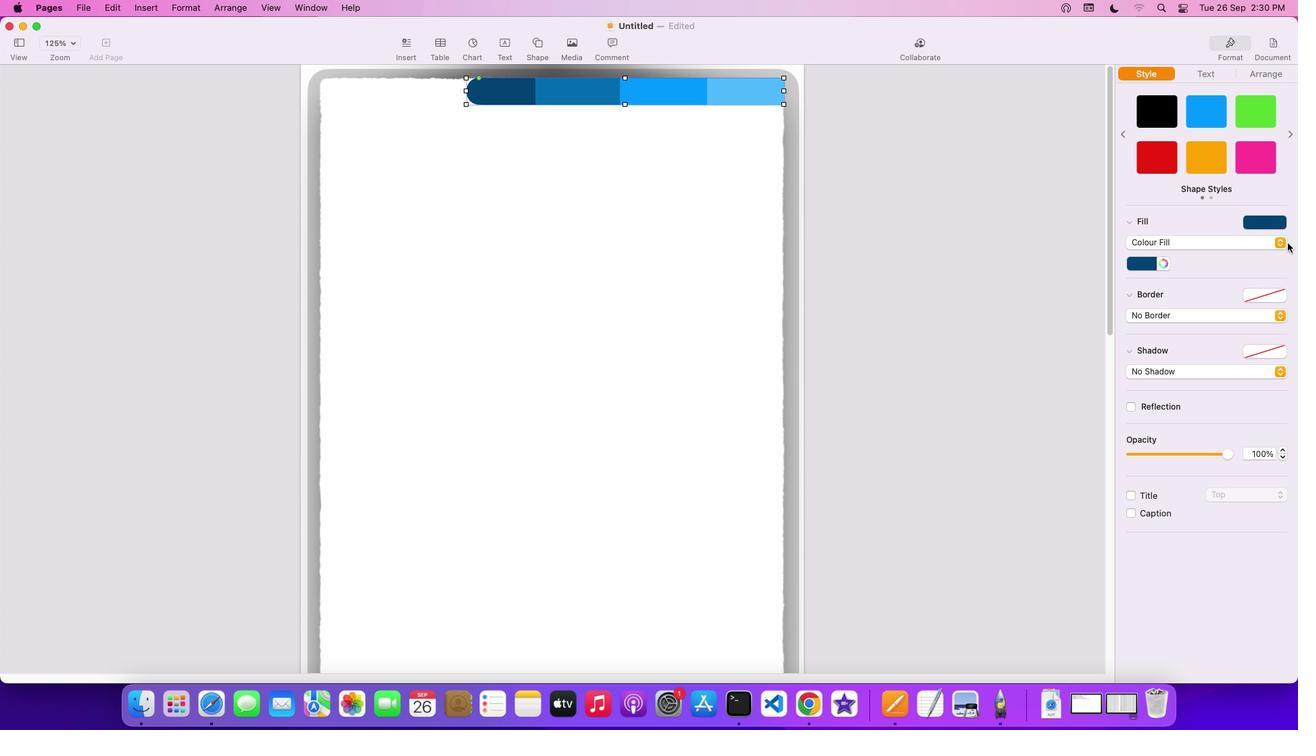 
Action: Mouse moved to (1260, 261)
Screenshot: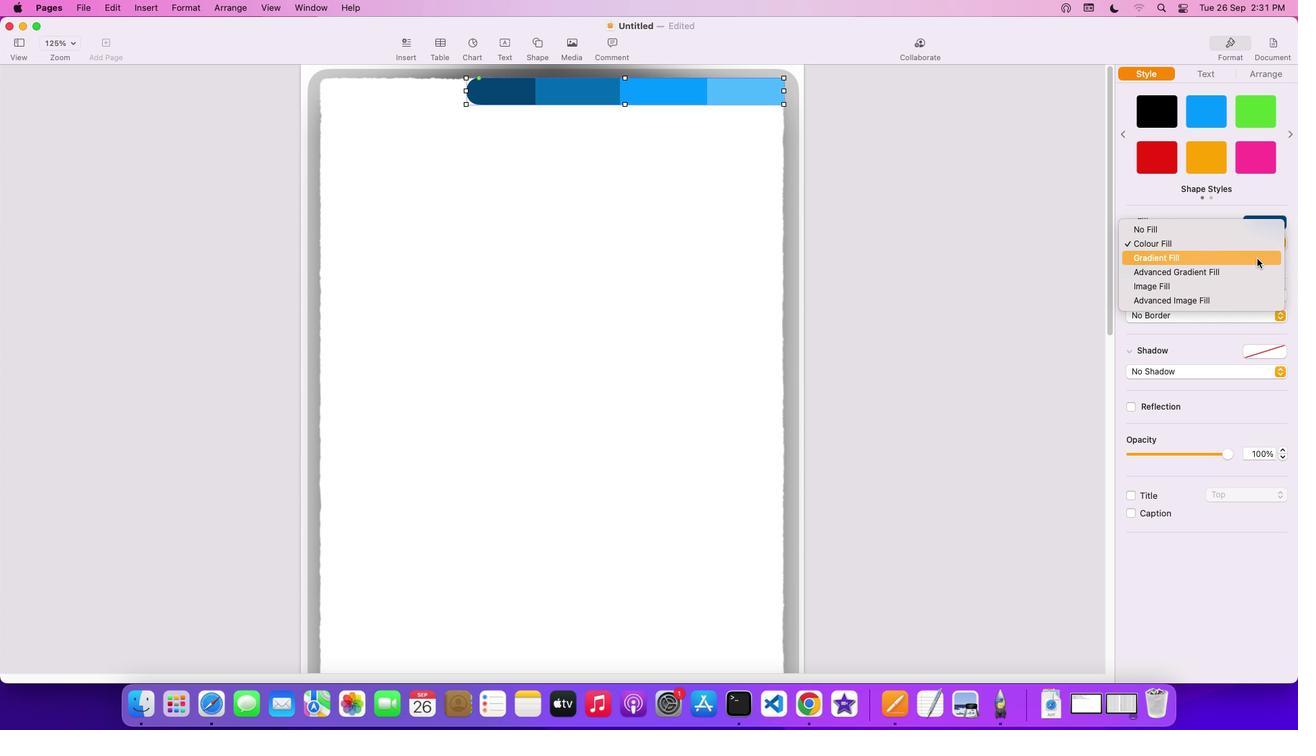 
Action: Mouse pressed left at (1260, 261)
Screenshot: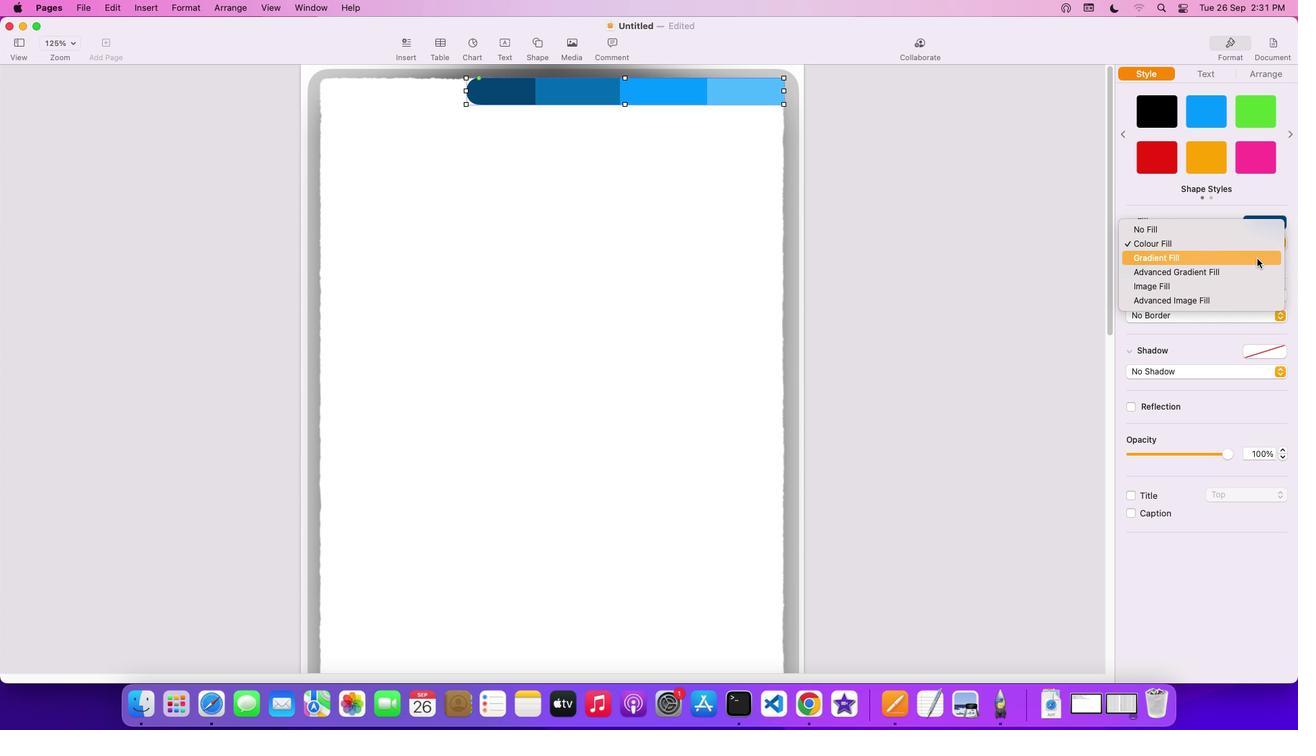 
Action: Mouse moved to (1285, 245)
Screenshot: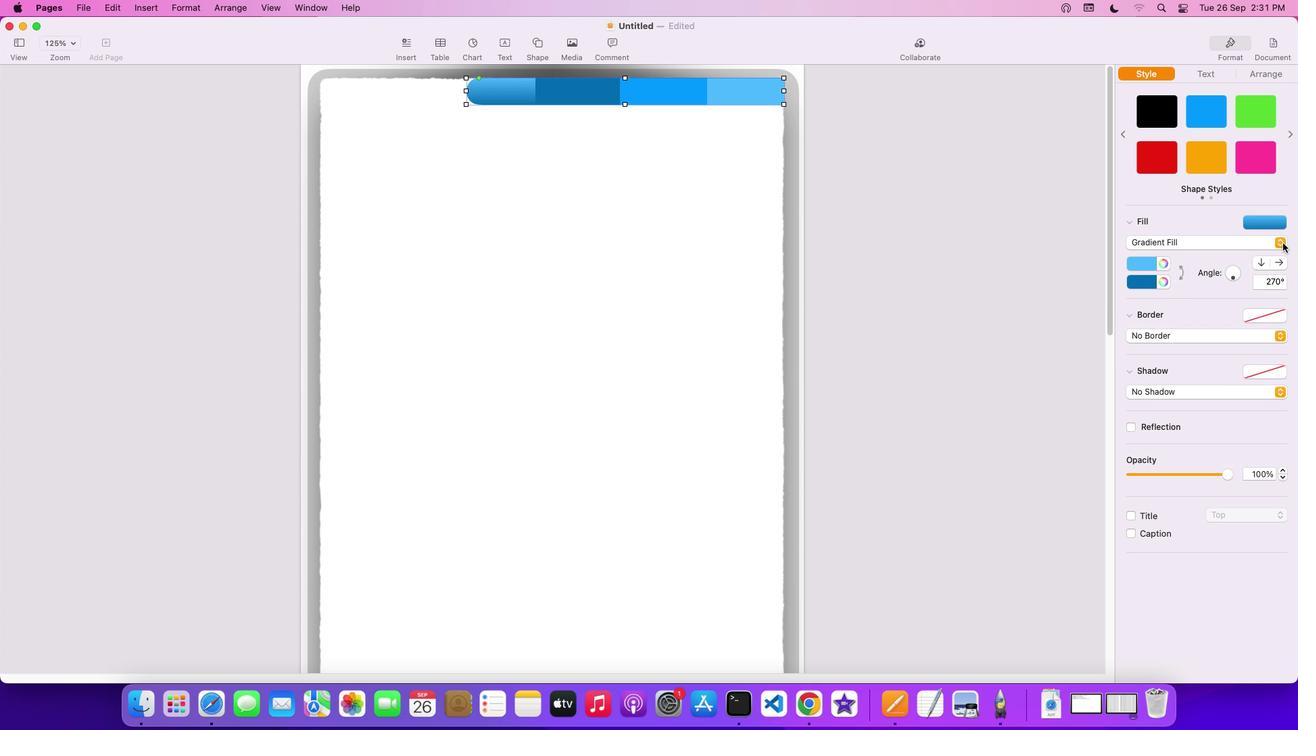 
Action: Mouse pressed left at (1285, 245)
Screenshot: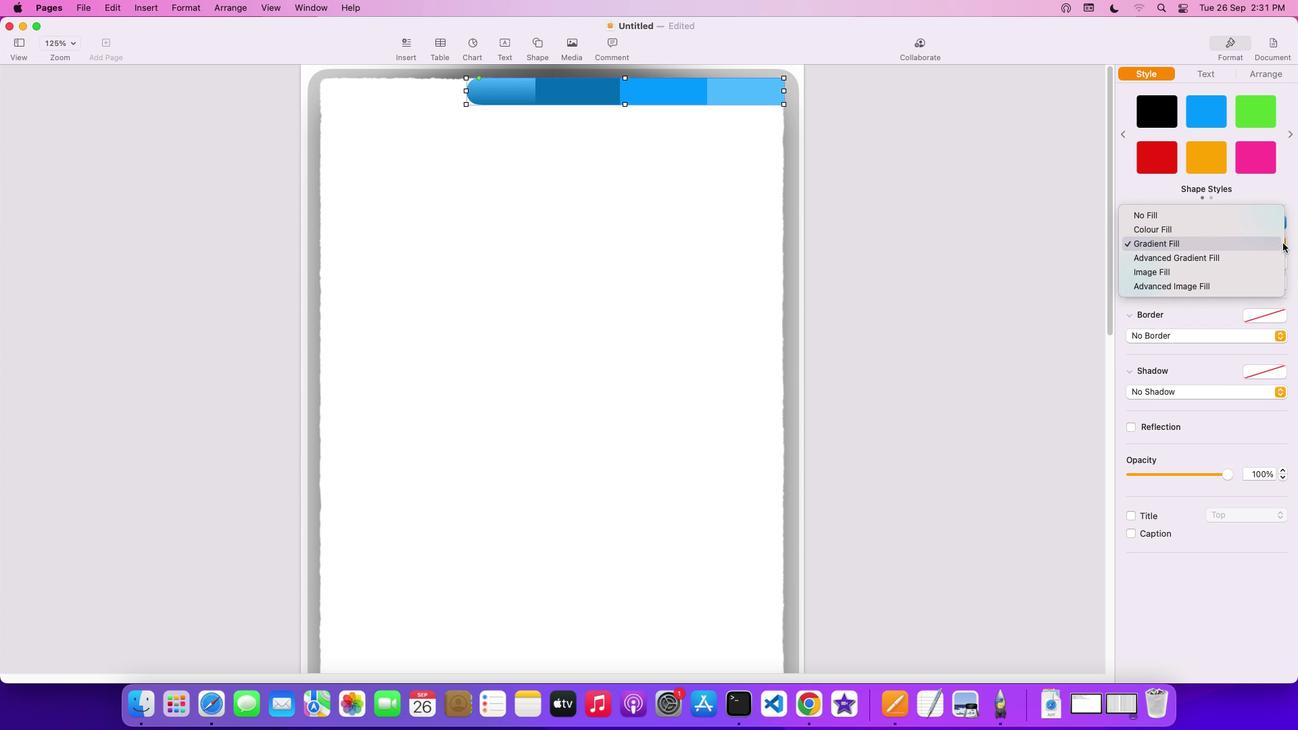 
Action: Mouse moved to (1207, 235)
Screenshot: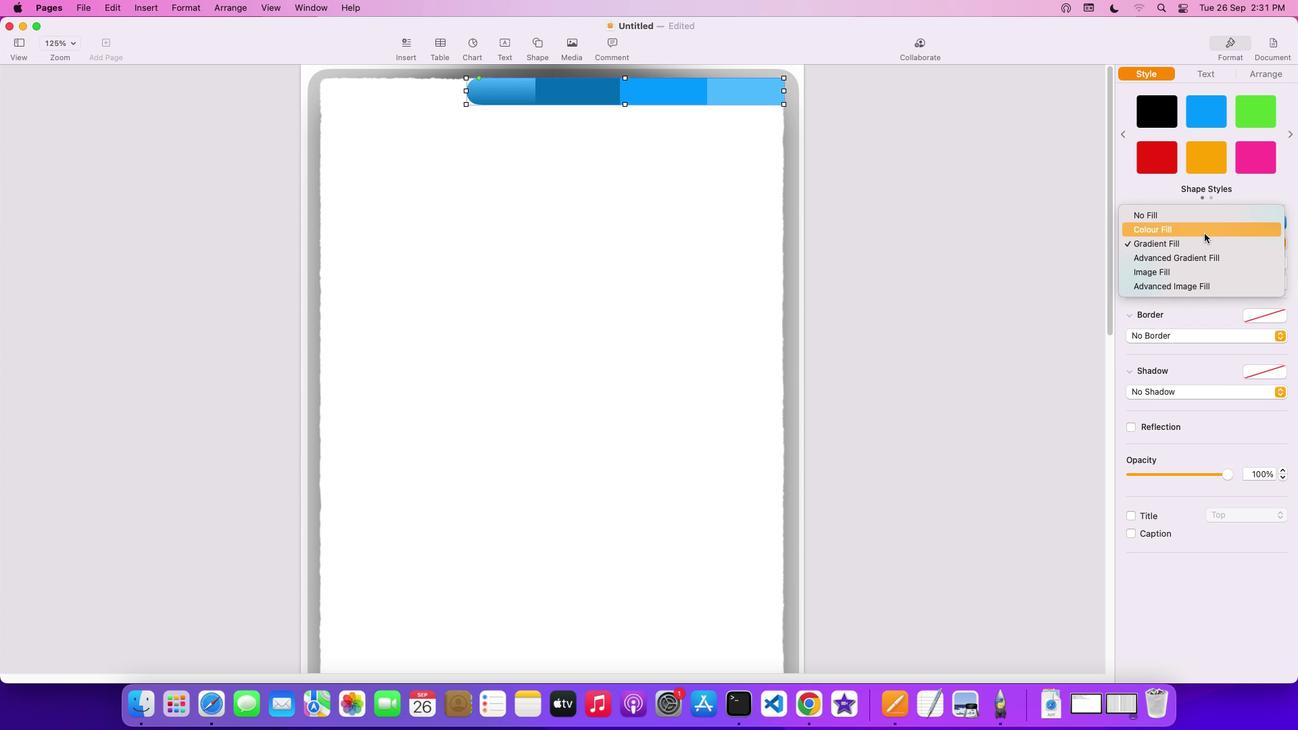 
Action: Mouse pressed left at (1207, 235)
Screenshot: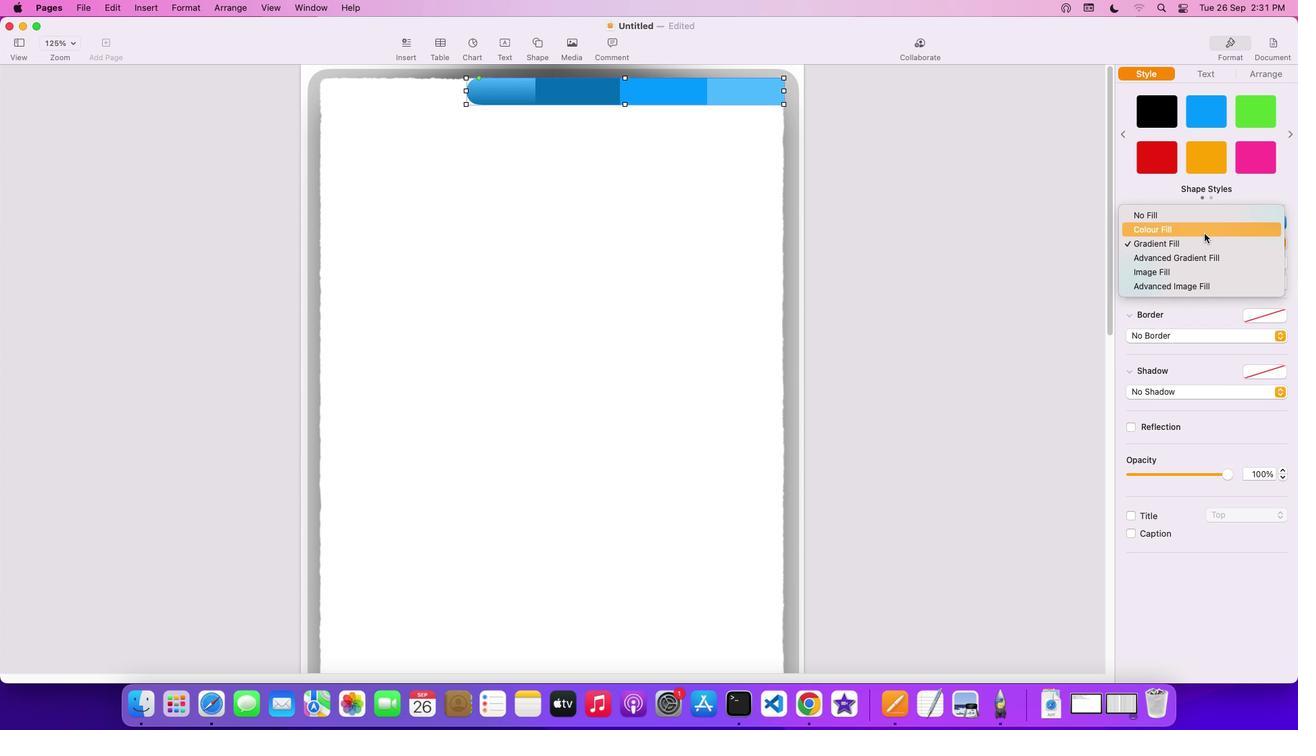 
Action: Mouse moved to (1288, 244)
Screenshot: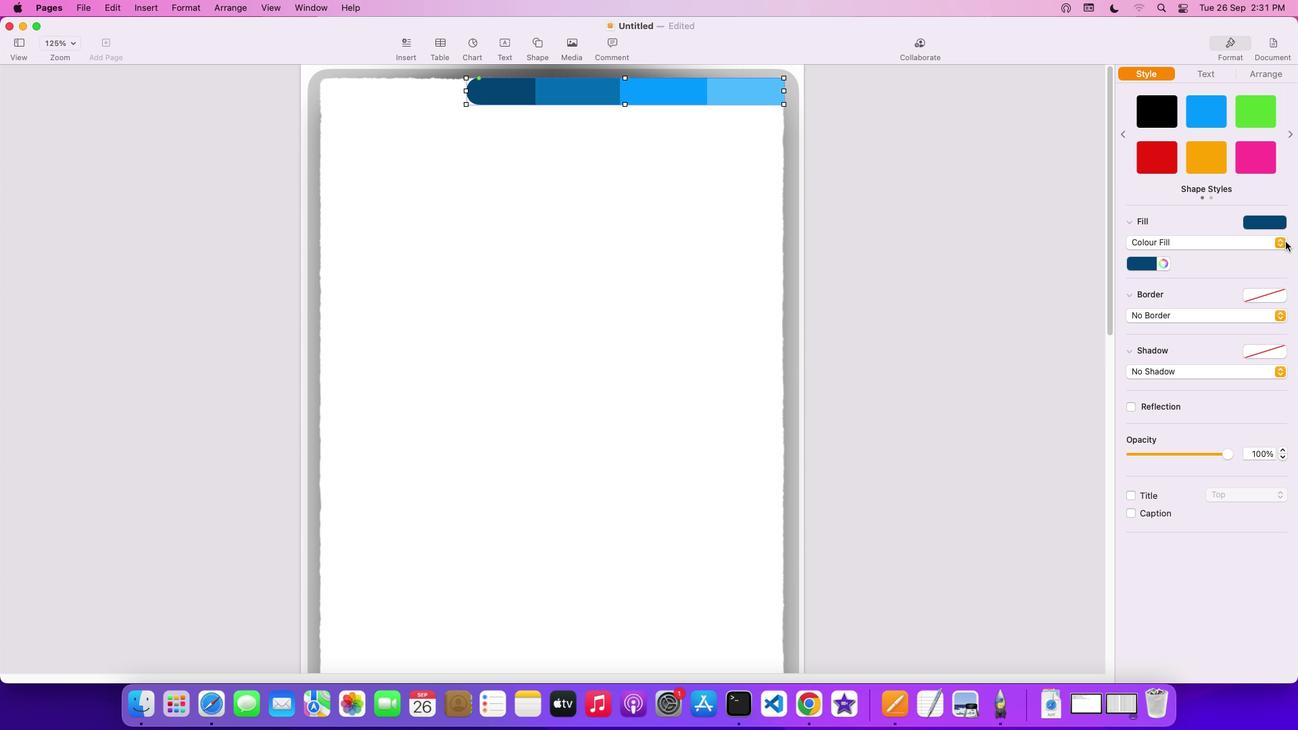 
Action: Mouse pressed left at (1288, 244)
Screenshot: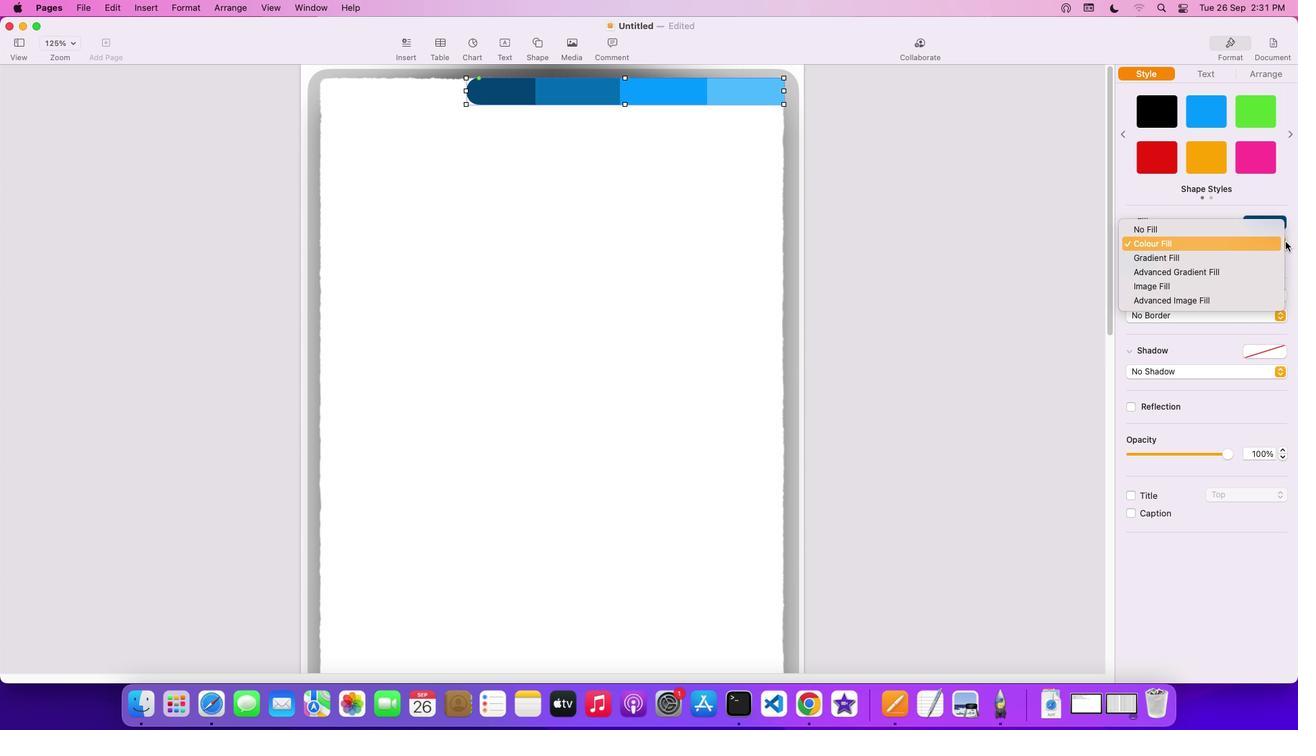 
Action: Mouse moved to (1209, 256)
Screenshot: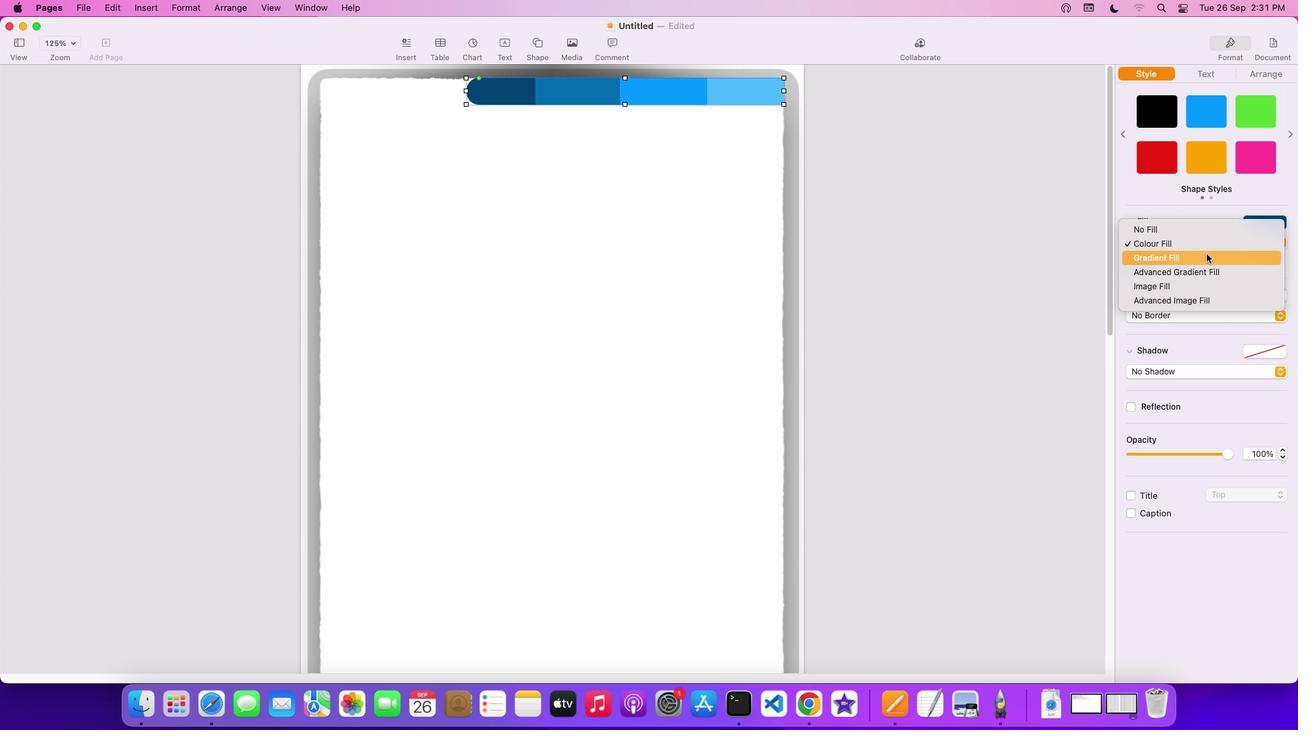 
Action: Mouse pressed left at (1209, 256)
Screenshot: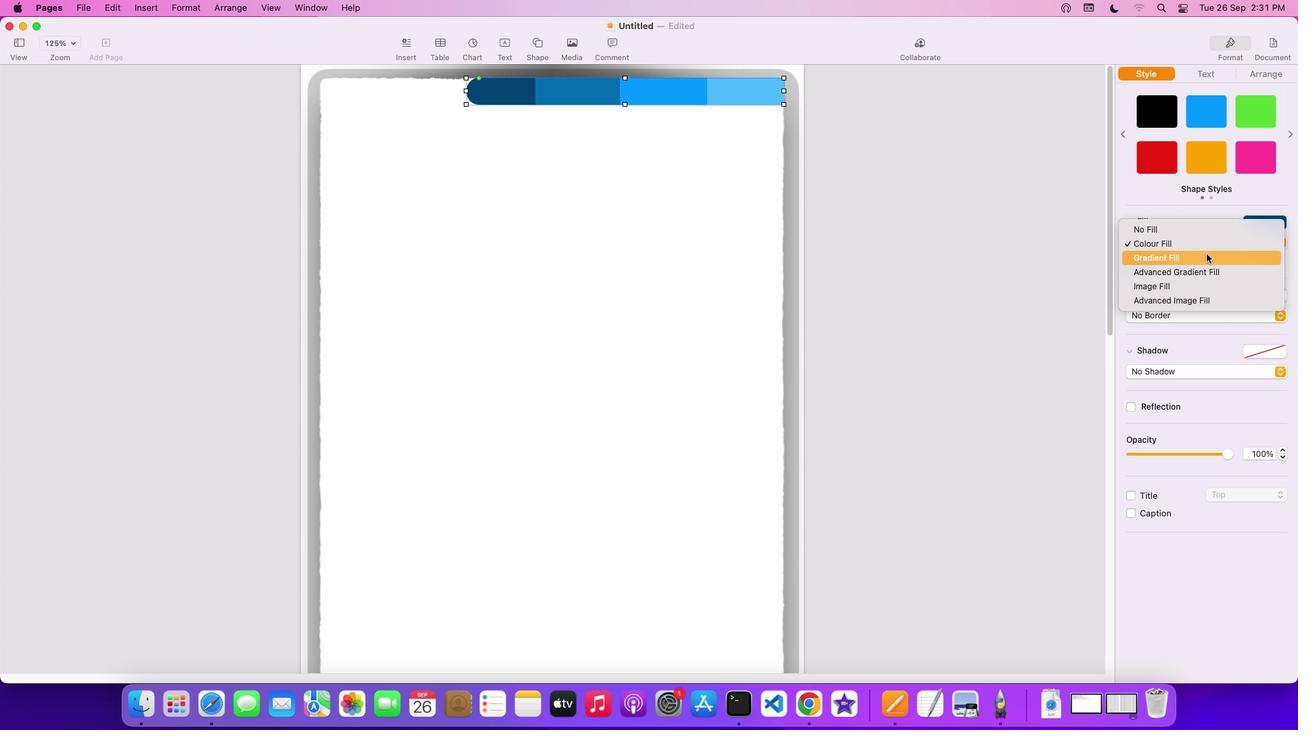 
Action: Mouse moved to (1182, 271)
Screenshot: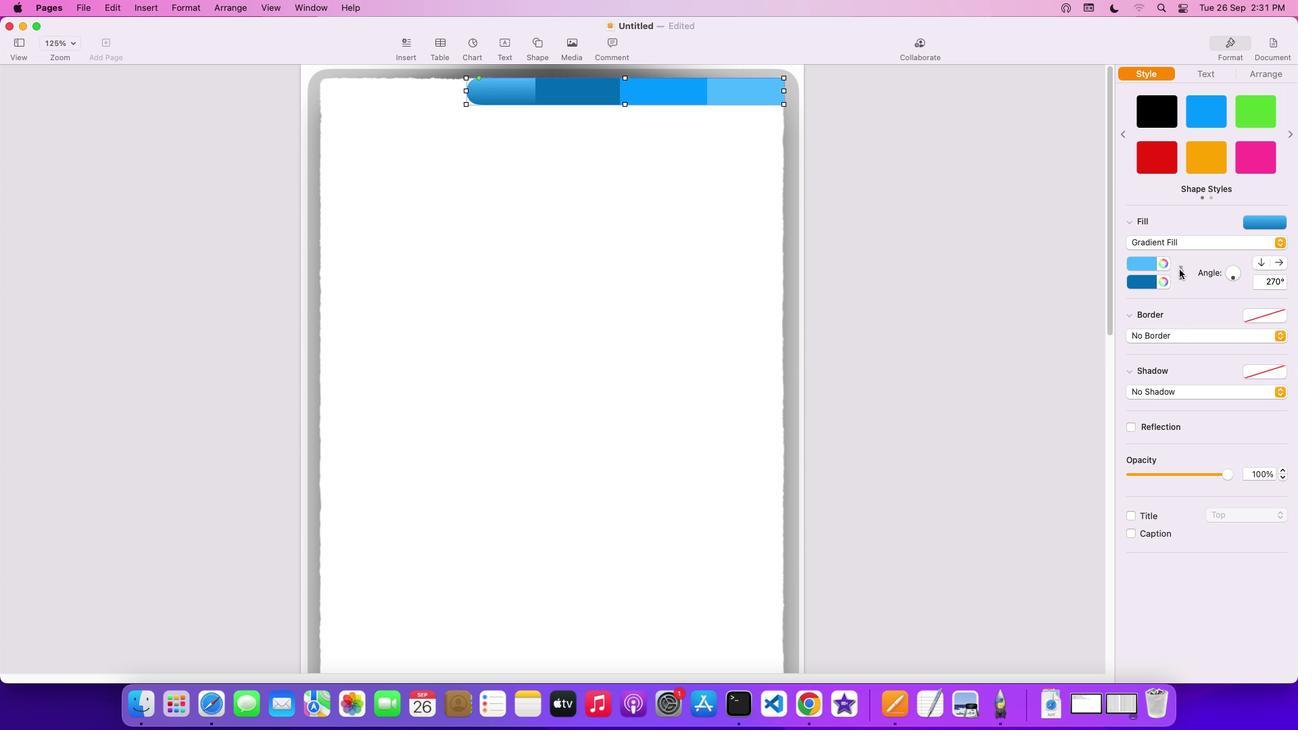 
Action: Mouse pressed left at (1182, 271)
Screenshot: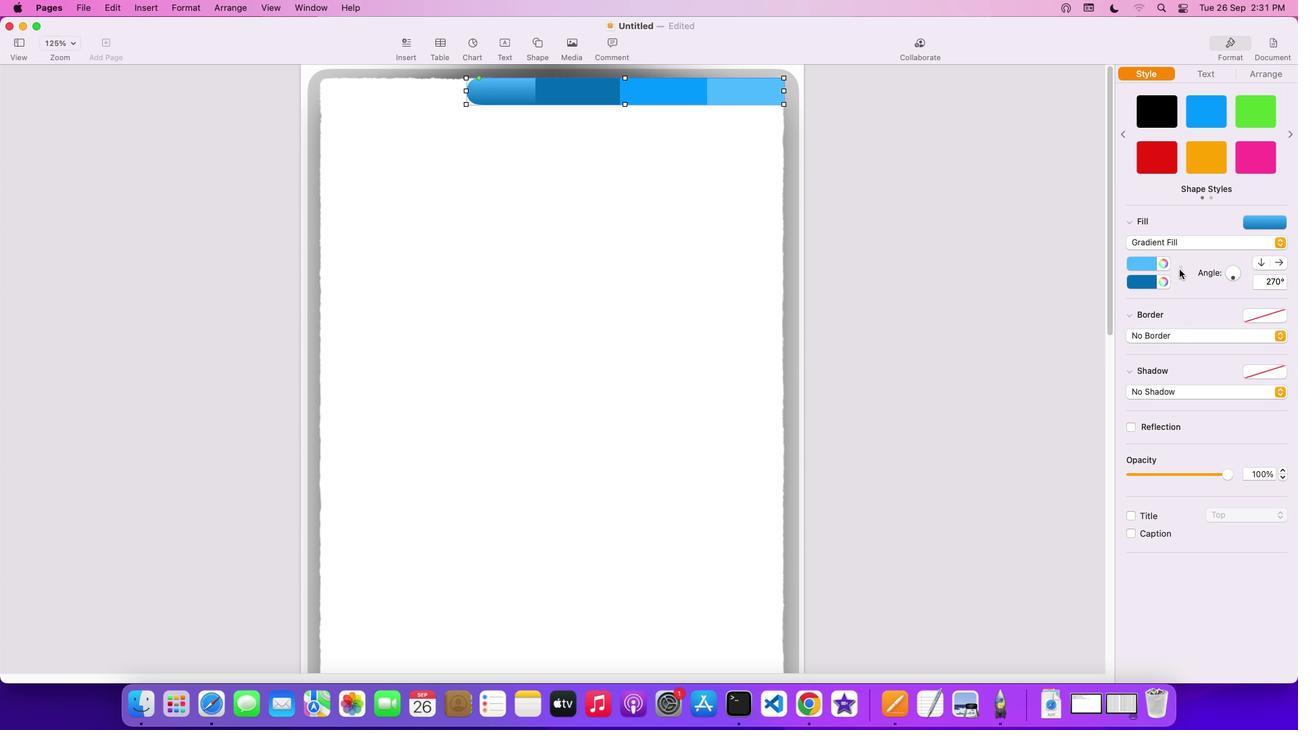
Action: Mouse moved to (1154, 284)
Screenshot: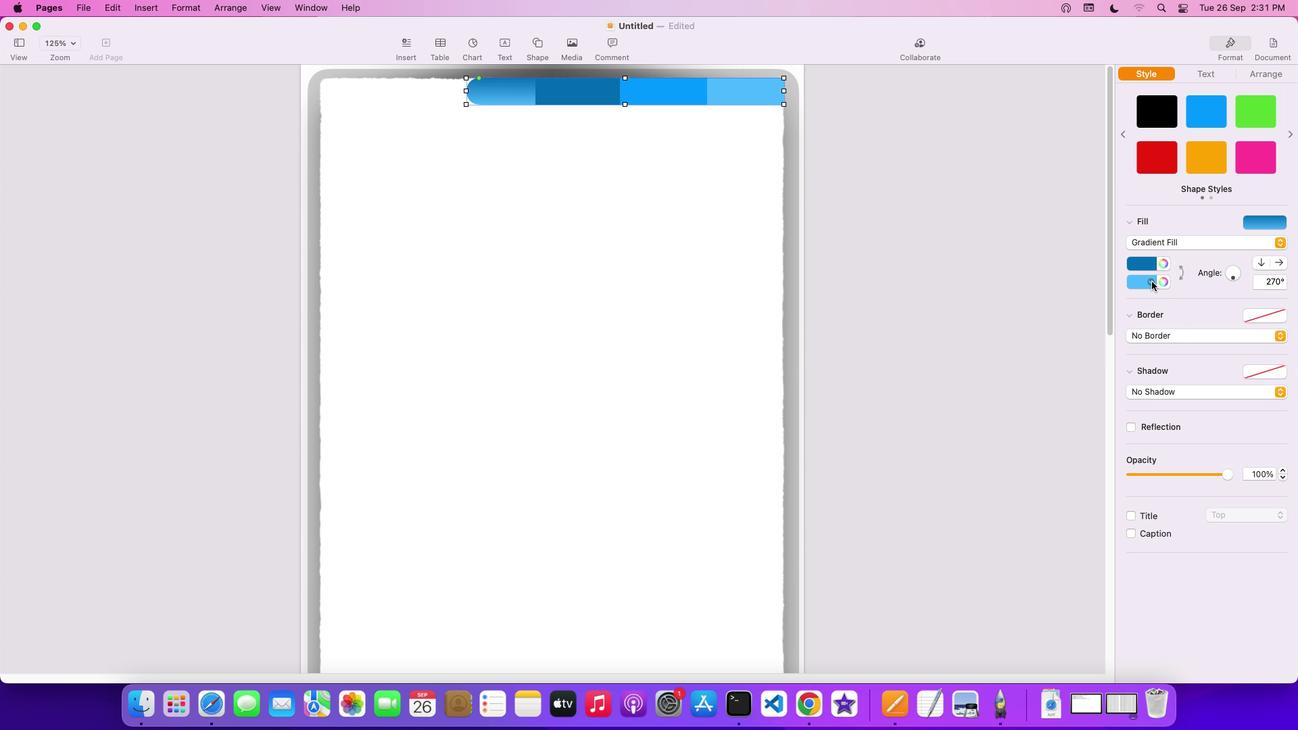 
Action: Mouse pressed left at (1154, 284)
